 Task: Find and add educational toys for kids to the shopping cart on Ajio.
Action: Mouse moved to (311, 565)
Screenshot: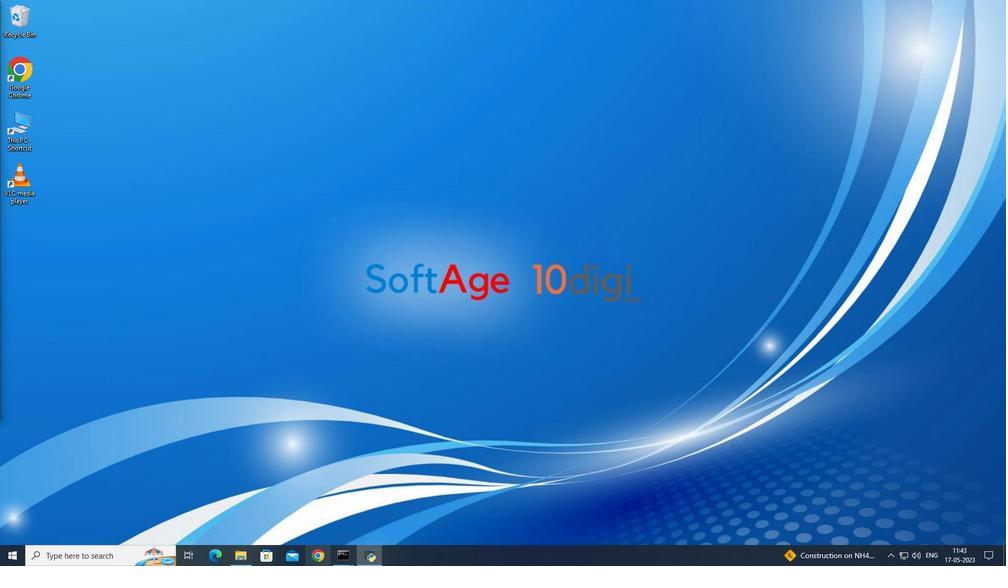 
Action: Mouse pressed left at (311, 565)
Screenshot: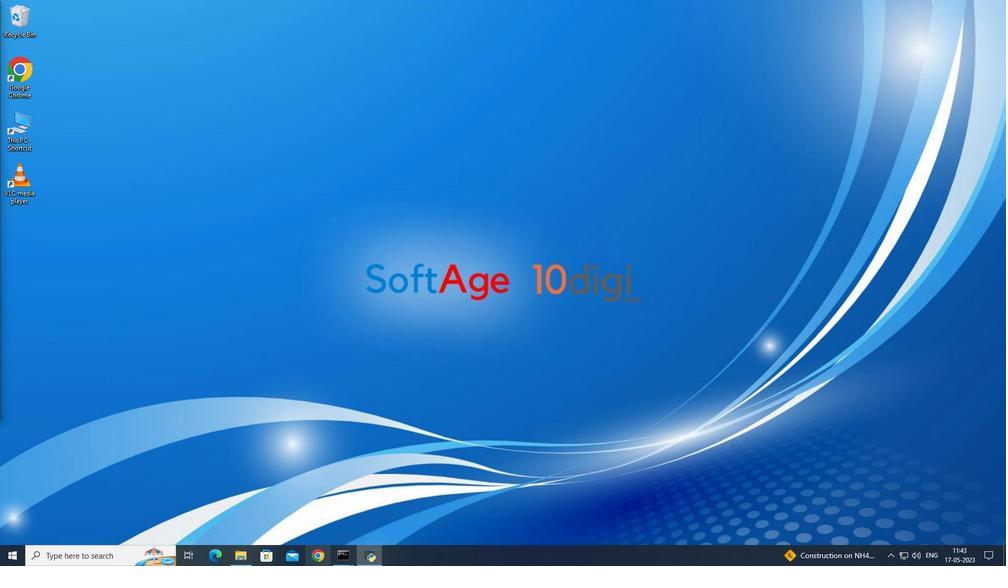 
Action: Mouse moved to (237, 26)
Screenshot: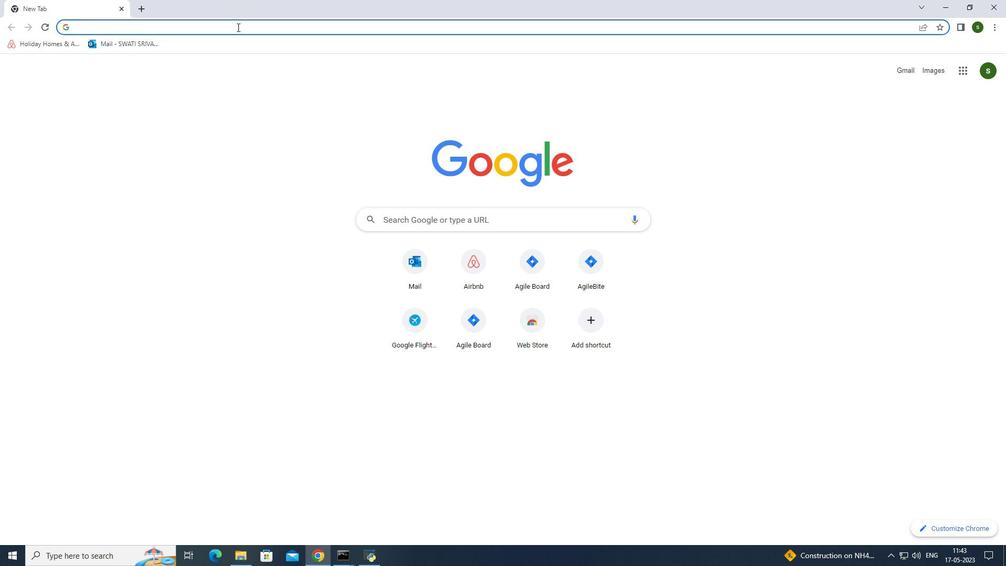 
Action: Mouse pressed left at (237, 26)
Screenshot: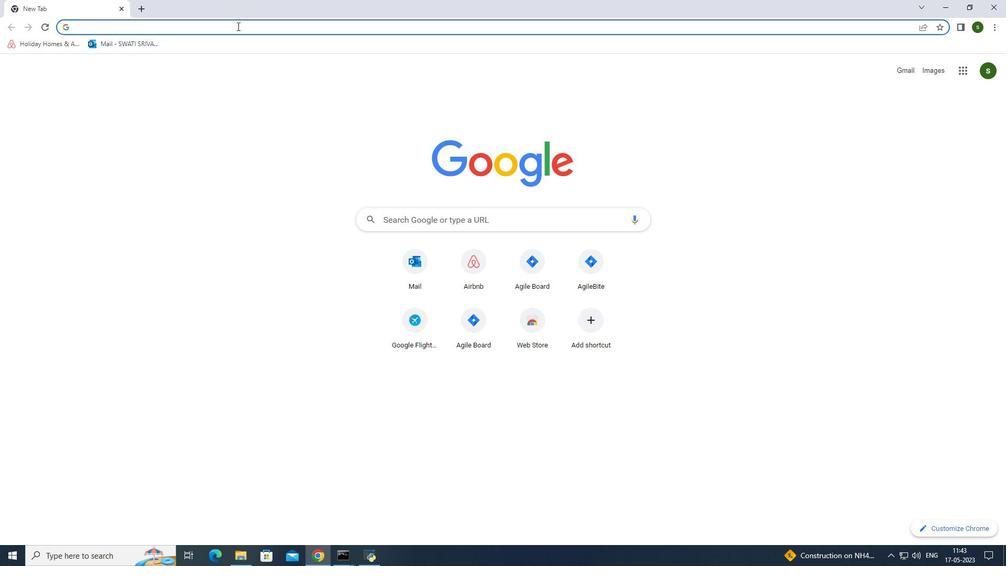 
Action: Key pressed ajio
Screenshot: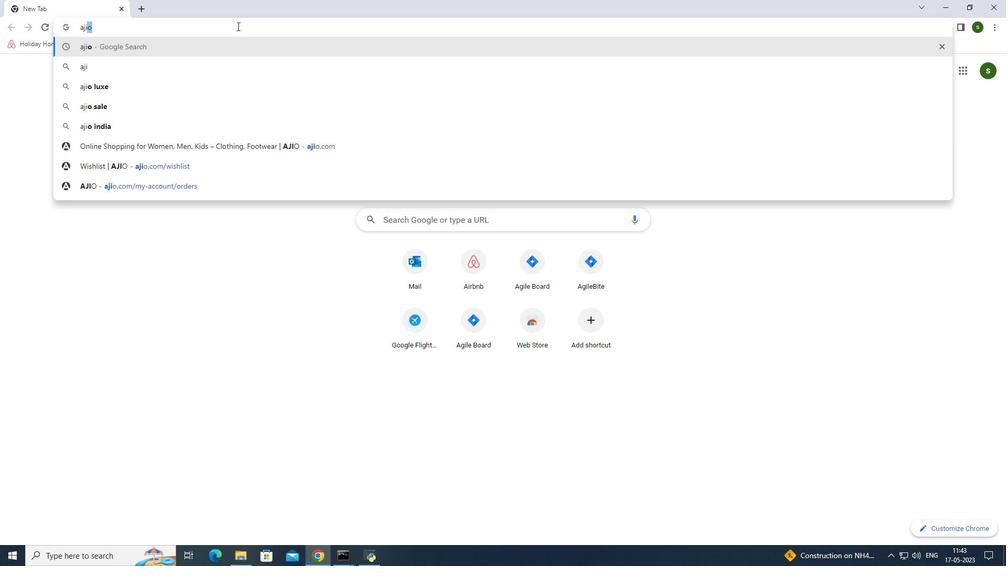 
Action: Mouse moved to (210, 47)
Screenshot: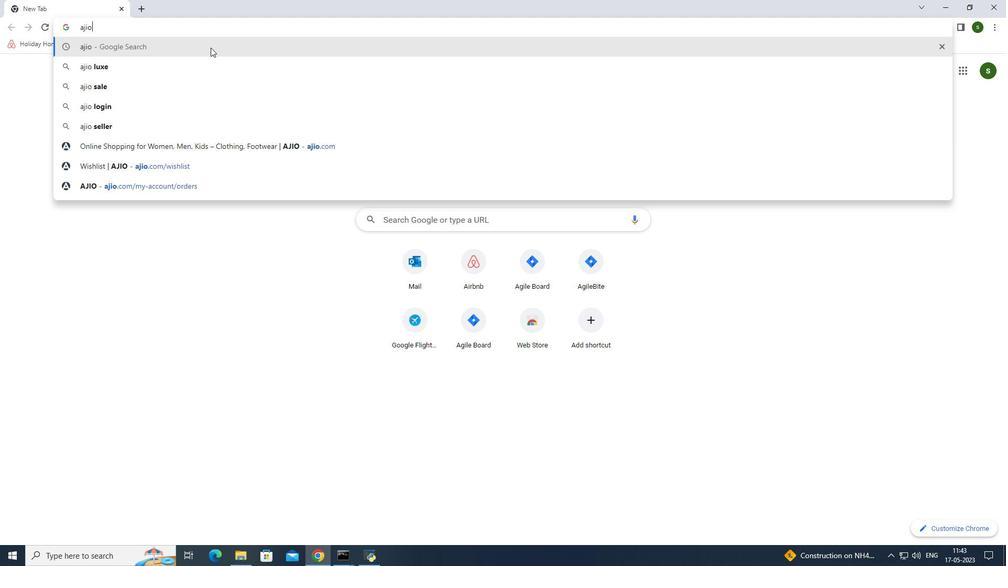 
Action: Mouse pressed left at (210, 47)
Screenshot: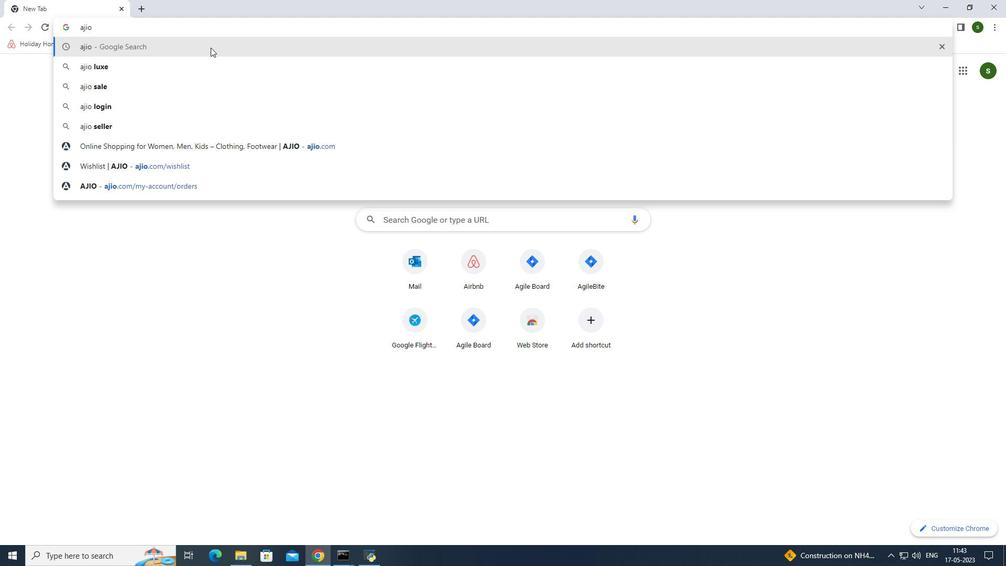 
Action: Mouse moved to (211, 175)
Screenshot: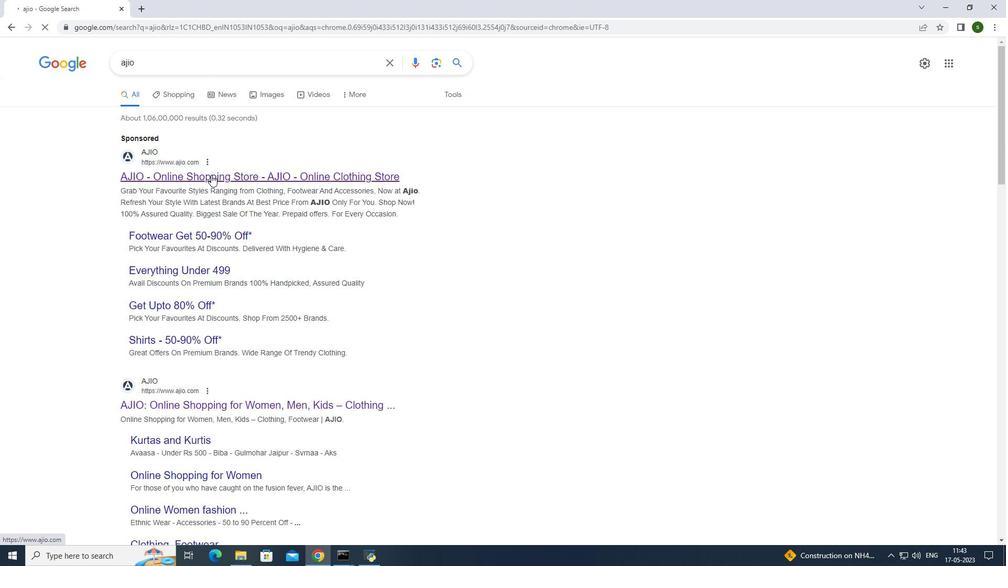 
Action: Mouse pressed left at (211, 175)
Screenshot: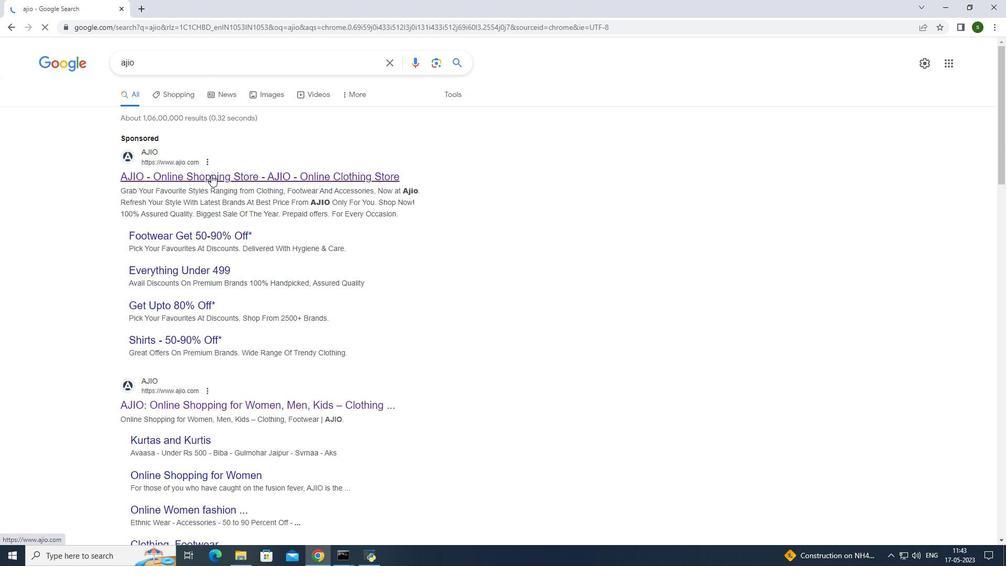 
Action: Mouse moved to (547, 183)
Screenshot: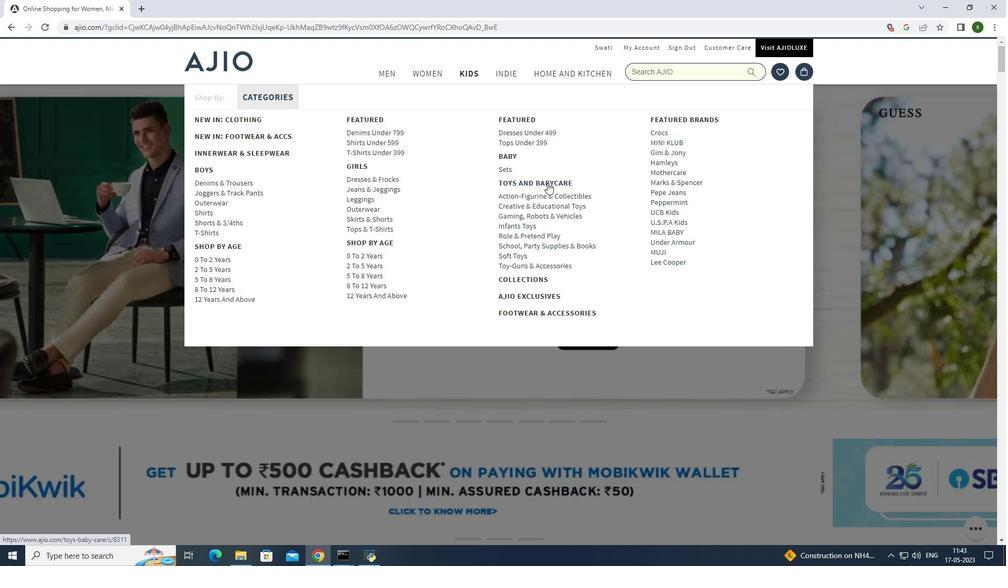 
Action: Mouse pressed left at (547, 183)
Screenshot: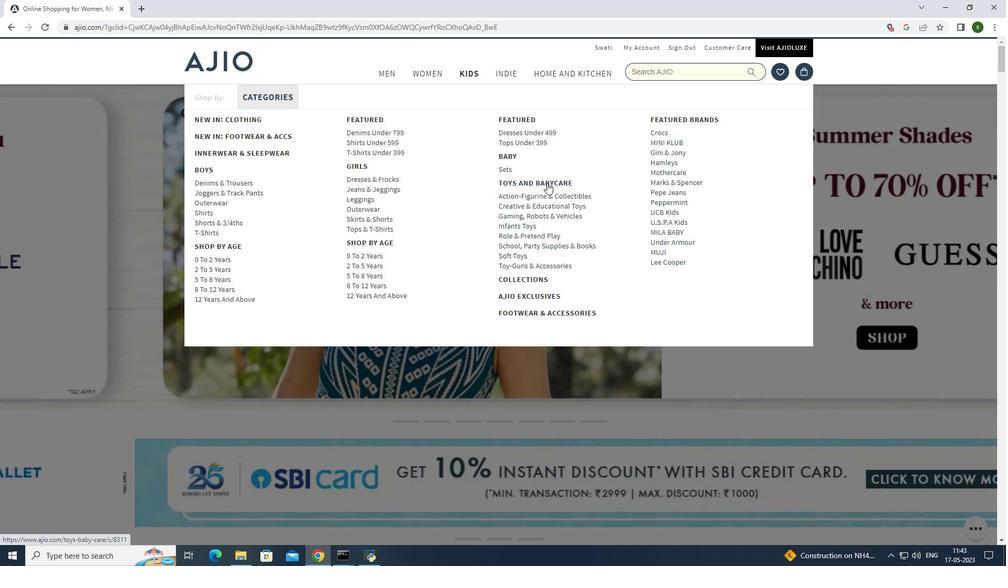 
Action: Mouse moved to (841, 247)
Screenshot: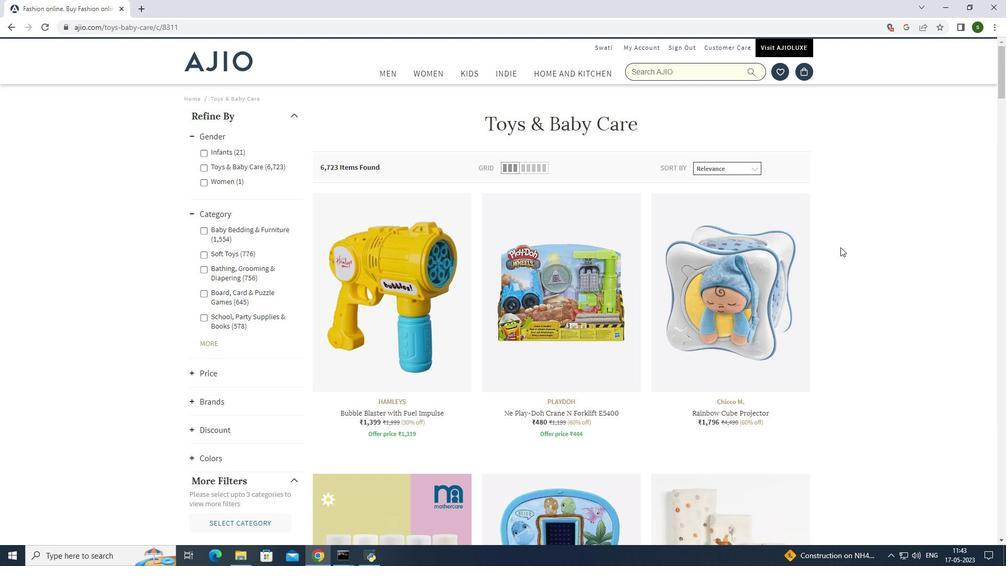 
Action: Mouse scrolled (841, 247) with delta (0, 0)
Screenshot: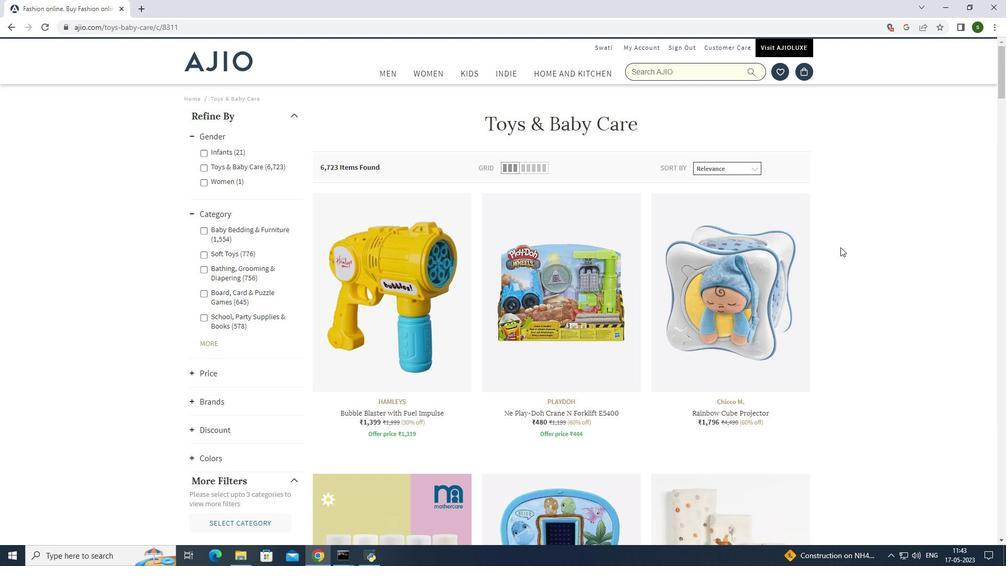 
Action: Mouse scrolled (841, 247) with delta (0, 0)
Screenshot: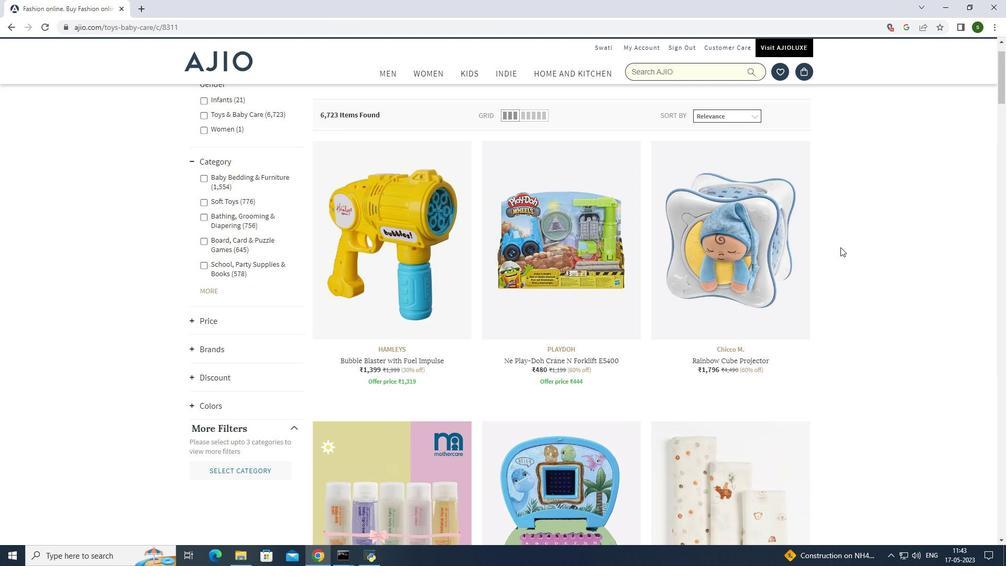 
Action: Mouse scrolled (841, 247) with delta (0, 0)
Screenshot: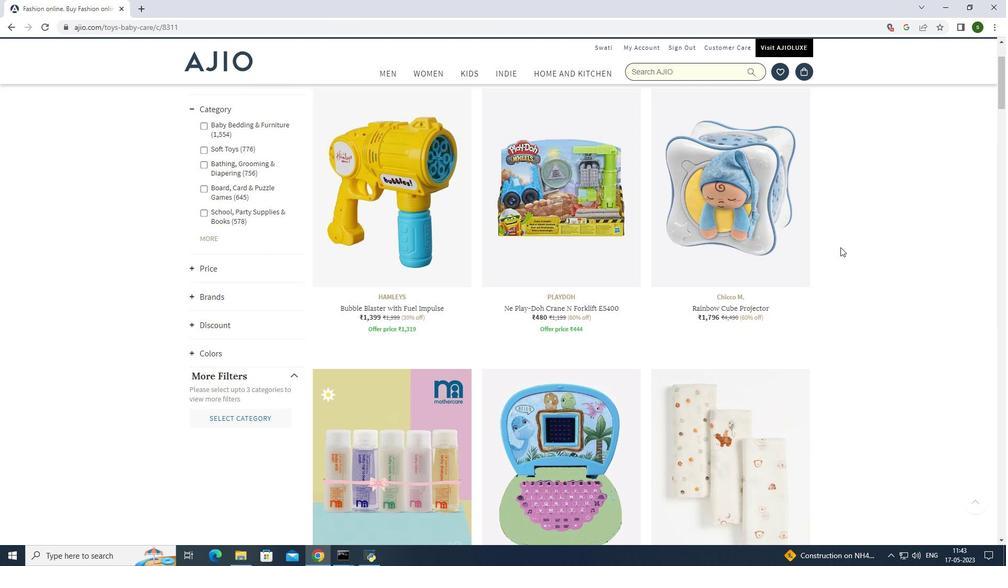 
Action: Mouse scrolled (841, 247) with delta (0, 0)
Screenshot: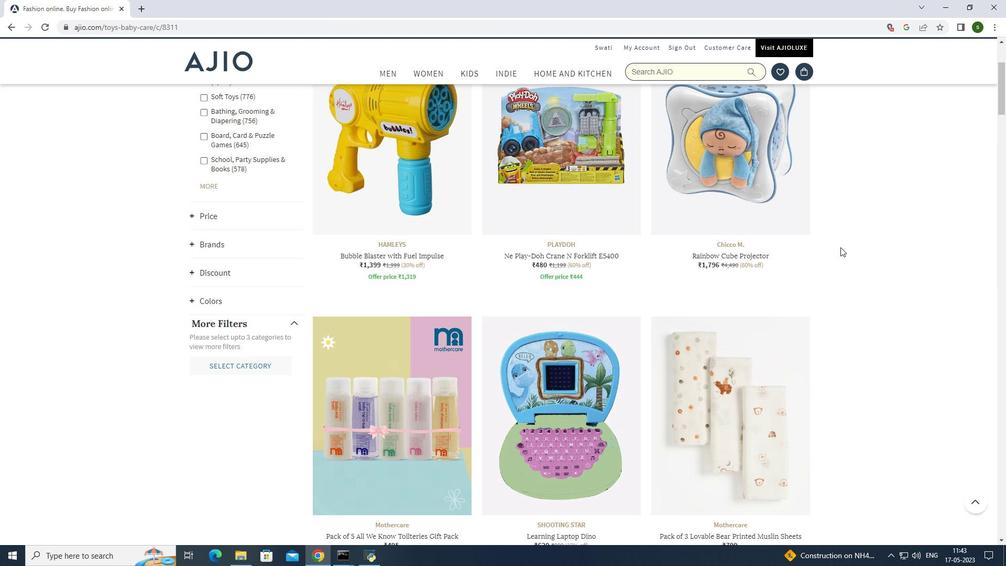 
Action: Mouse scrolled (841, 247) with delta (0, 0)
Screenshot: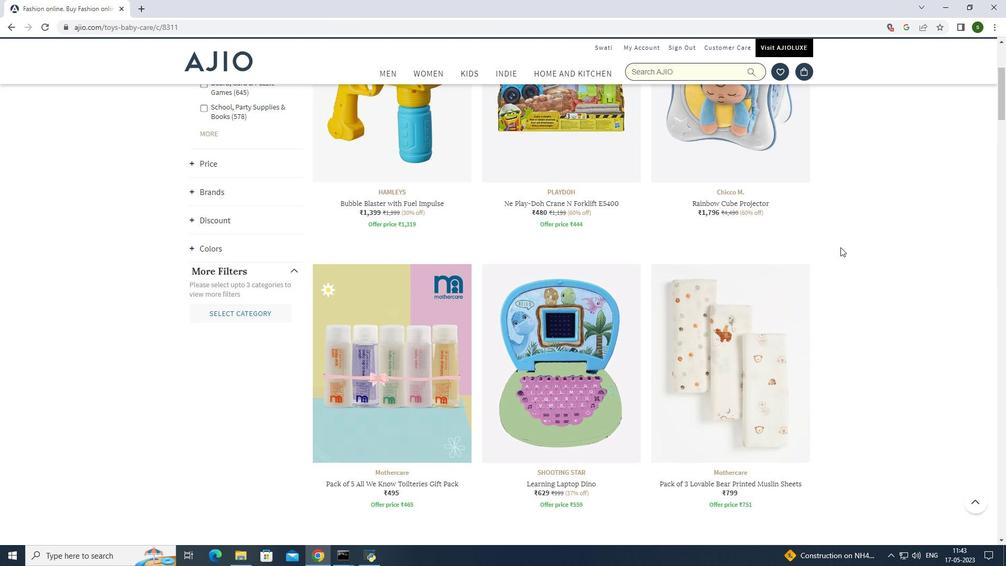 
Action: Mouse scrolled (841, 247) with delta (0, 0)
Screenshot: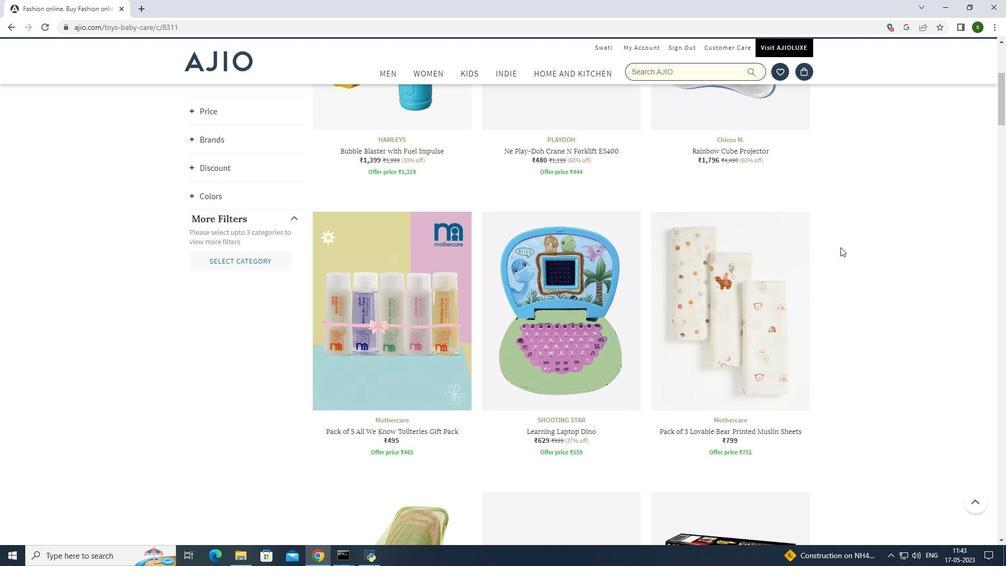 
Action: Mouse scrolled (841, 247) with delta (0, 0)
Screenshot: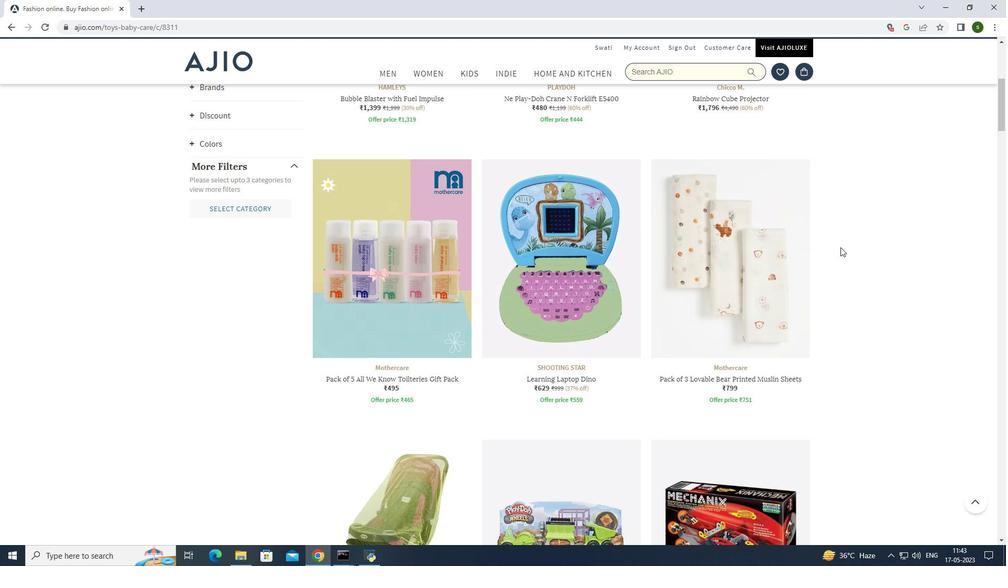 
Action: Mouse scrolled (841, 247) with delta (0, 0)
Screenshot: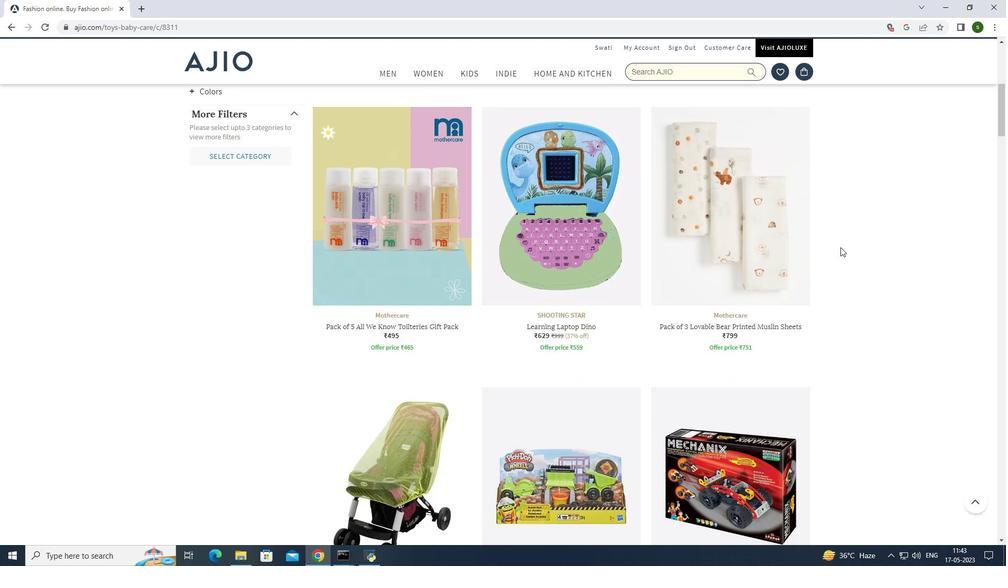 
Action: Mouse scrolled (841, 247) with delta (0, 0)
Screenshot: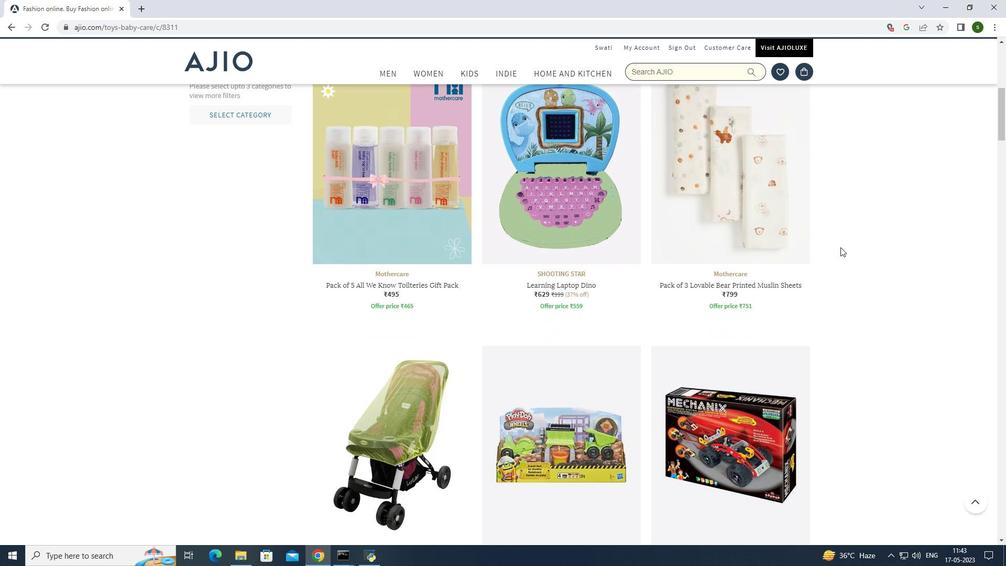 
Action: Mouse scrolled (841, 247) with delta (0, 0)
Screenshot: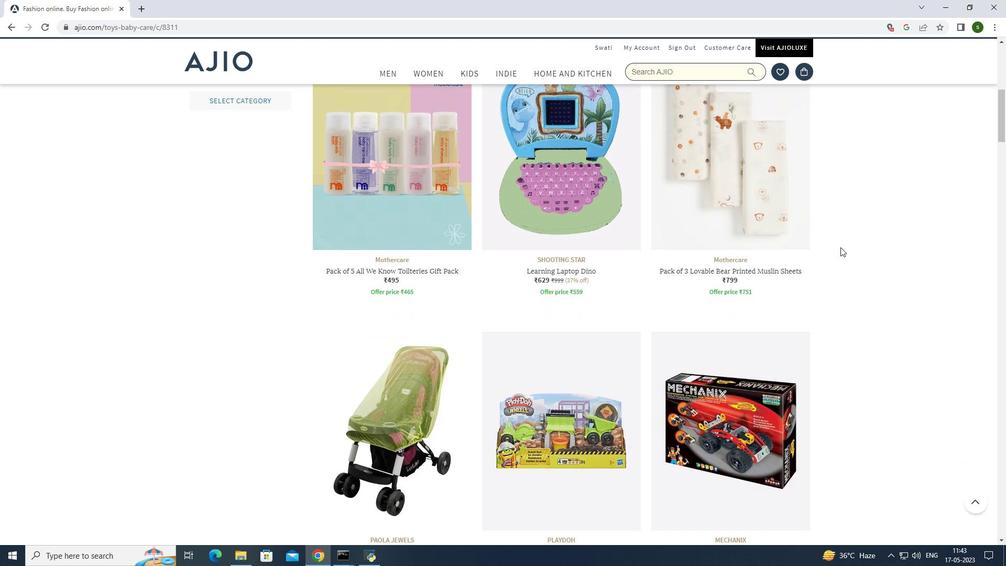 
Action: Mouse scrolled (841, 247) with delta (0, 0)
Screenshot: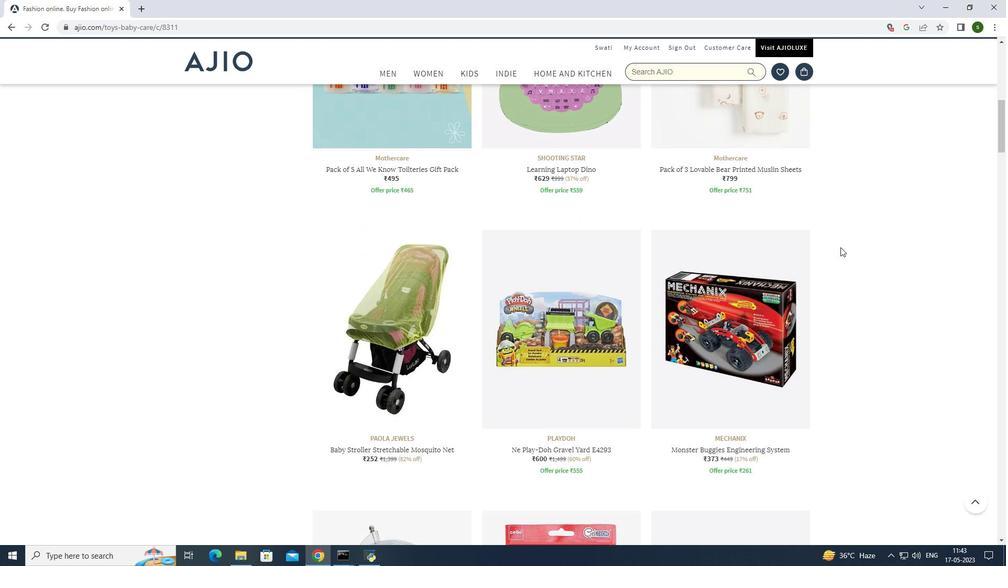 
Action: Mouse scrolled (841, 247) with delta (0, 0)
Screenshot: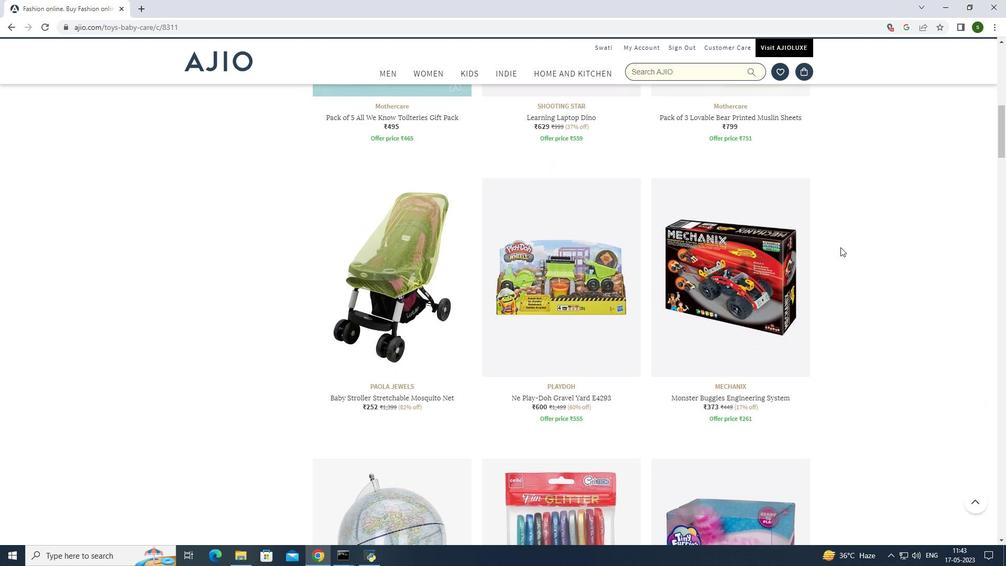 
Action: Mouse scrolled (841, 247) with delta (0, 0)
Screenshot: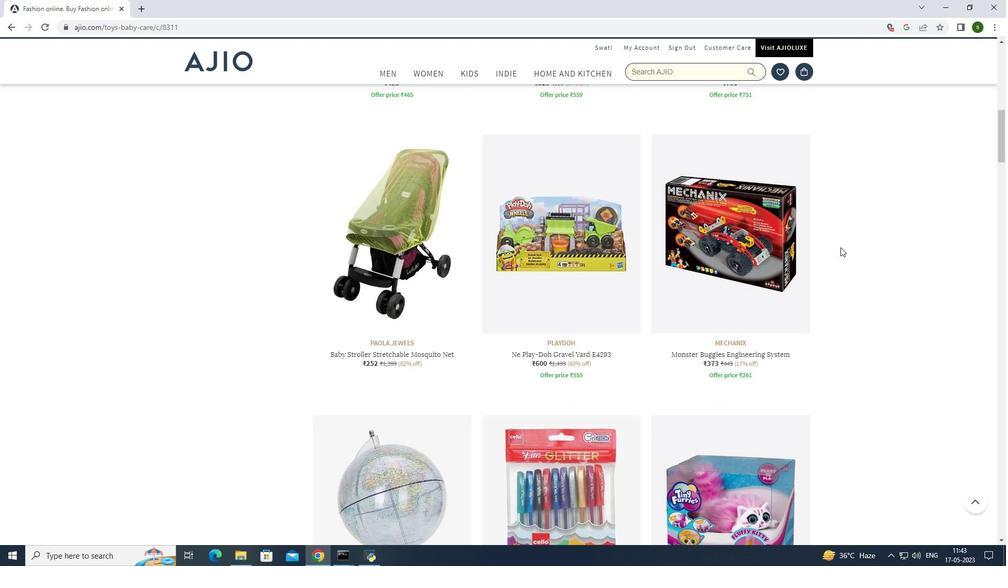 
Action: Mouse scrolled (841, 247) with delta (0, 0)
Screenshot: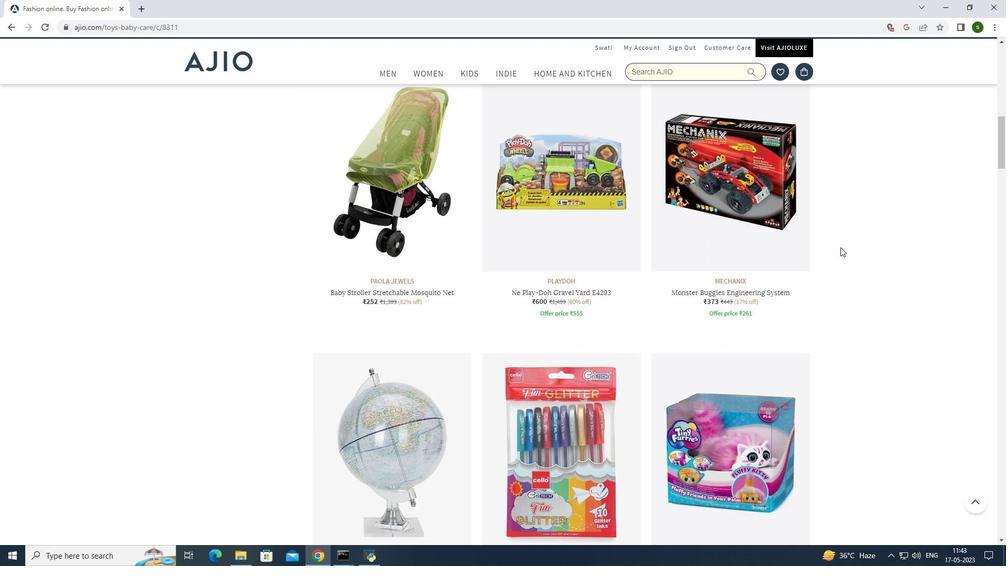 
Action: Mouse scrolled (841, 247) with delta (0, 0)
Screenshot: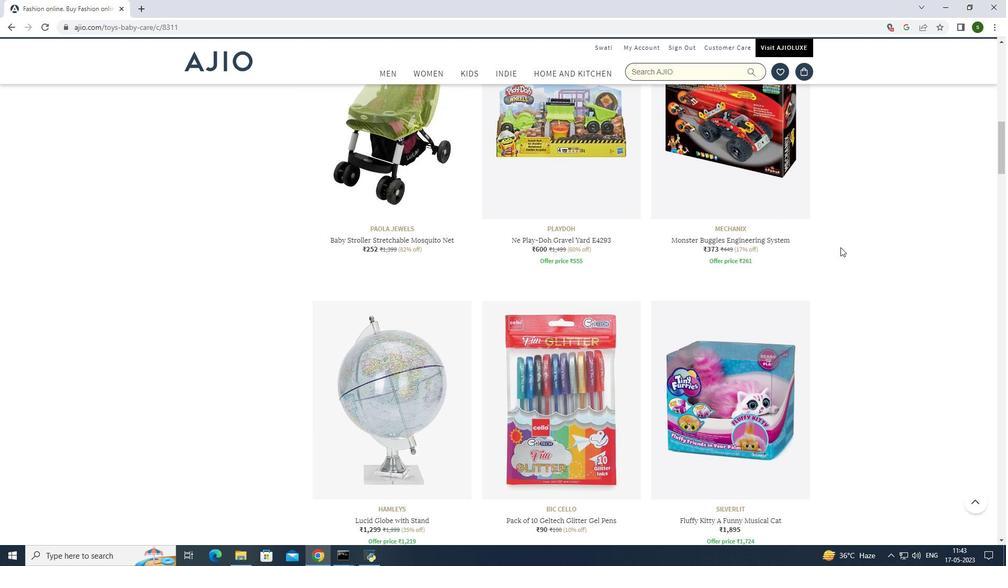 
Action: Mouse scrolled (841, 247) with delta (0, 0)
Screenshot: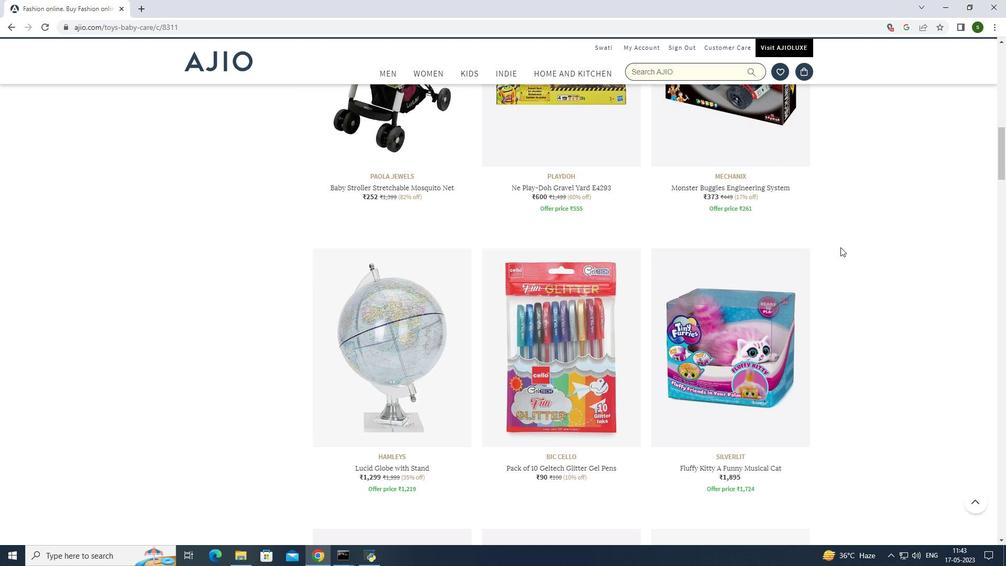 
Action: Mouse scrolled (841, 247) with delta (0, 0)
Screenshot: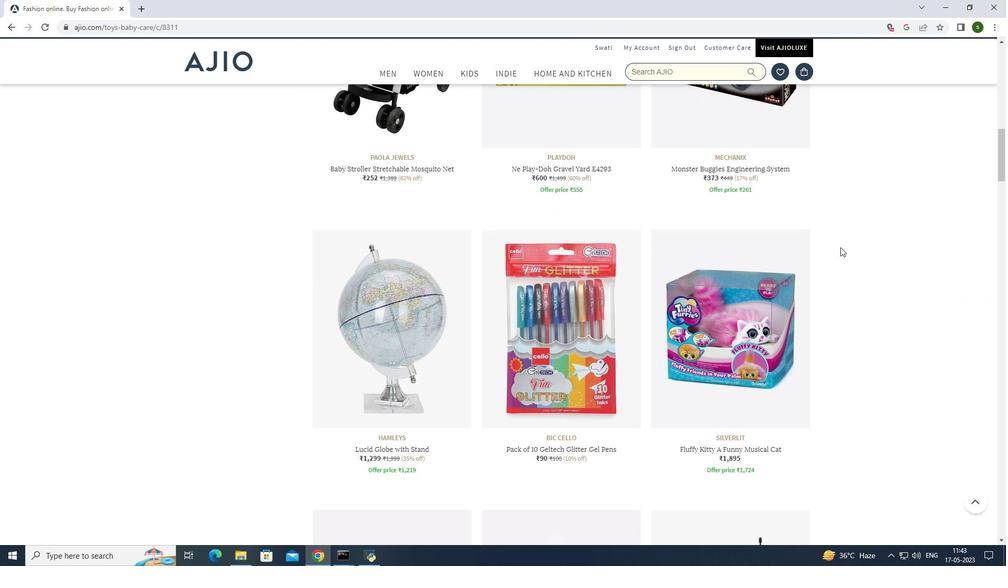 
Action: Mouse scrolled (841, 247) with delta (0, 0)
Screenshot: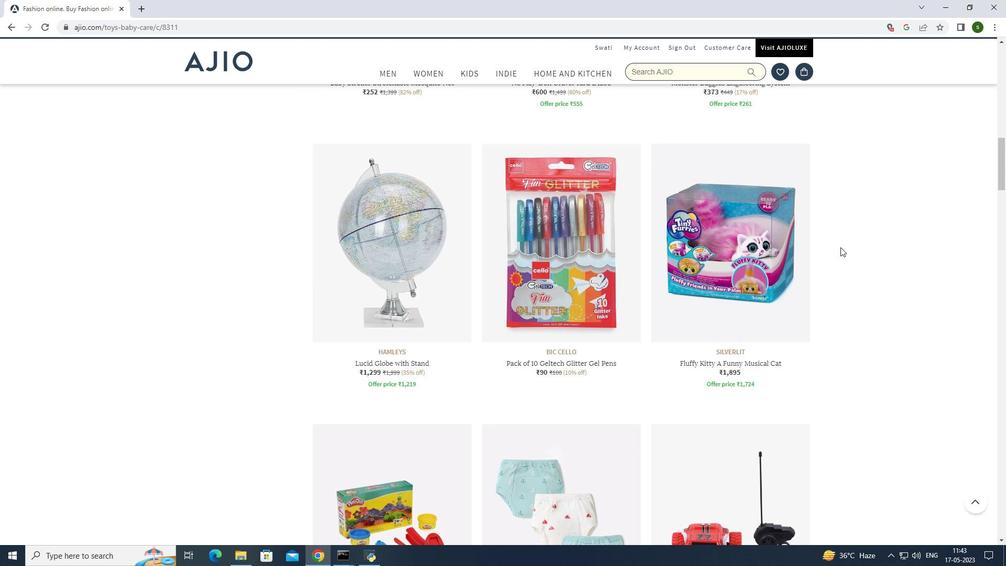 
Action: Mouse scrolled (841, 247) with delta (0, 0)
Screenshot: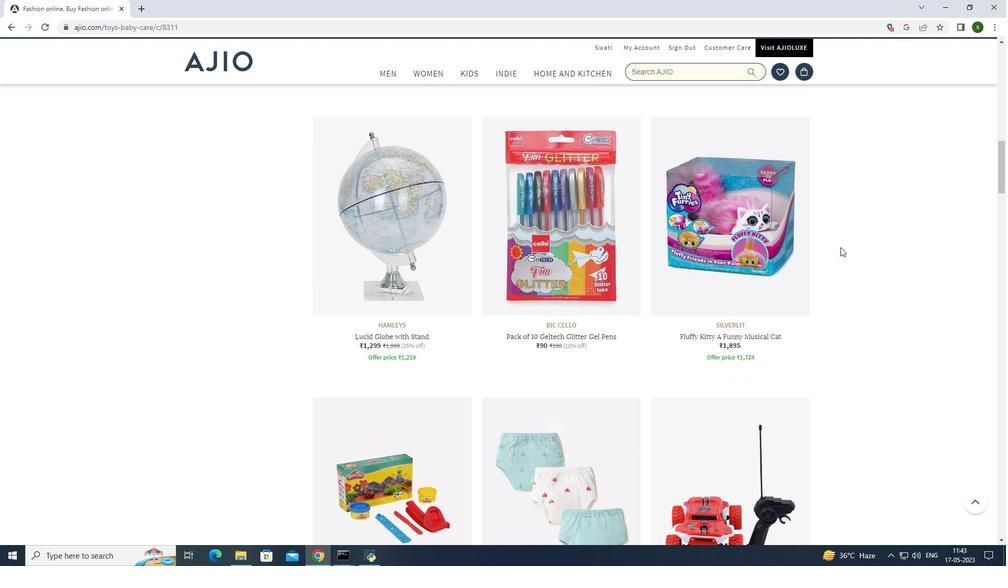 
Action: Mouse scrolled (841, 247) with delta (0, 0)
Screenshot: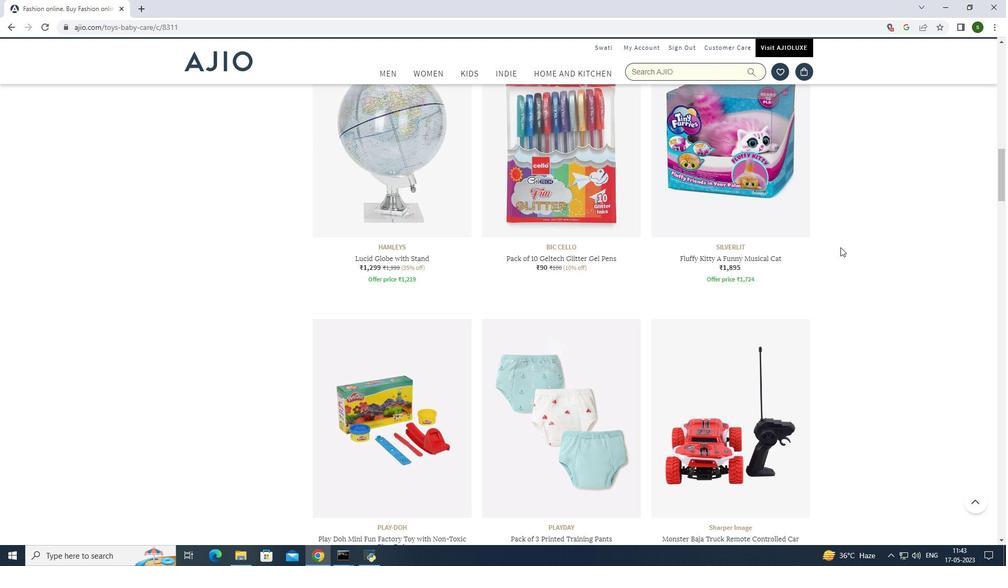 
Action: Mouse scrolled (841, 247) with delta (0, 0)
Screenshot: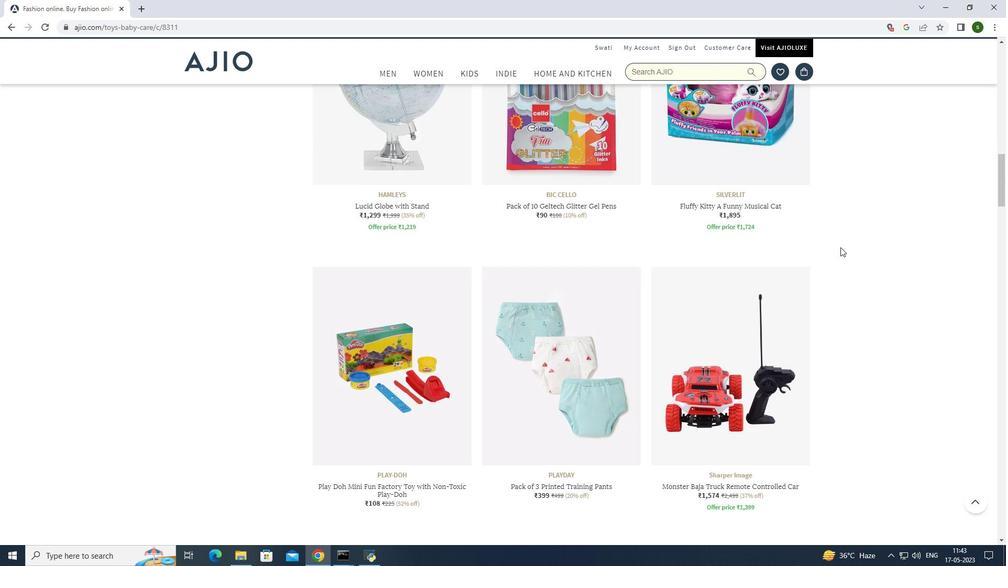 
Action: Mouse scrolled (841, 247) with delta (0, 0)
Screenshot: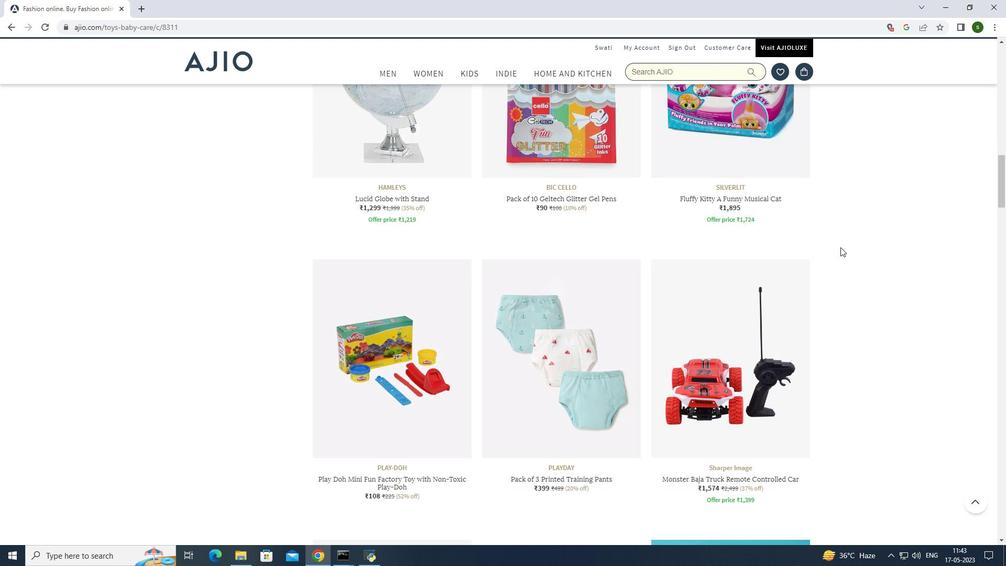 
Action: Mouse scrolled (841, 247) with delta (0, 0)
Screenshot: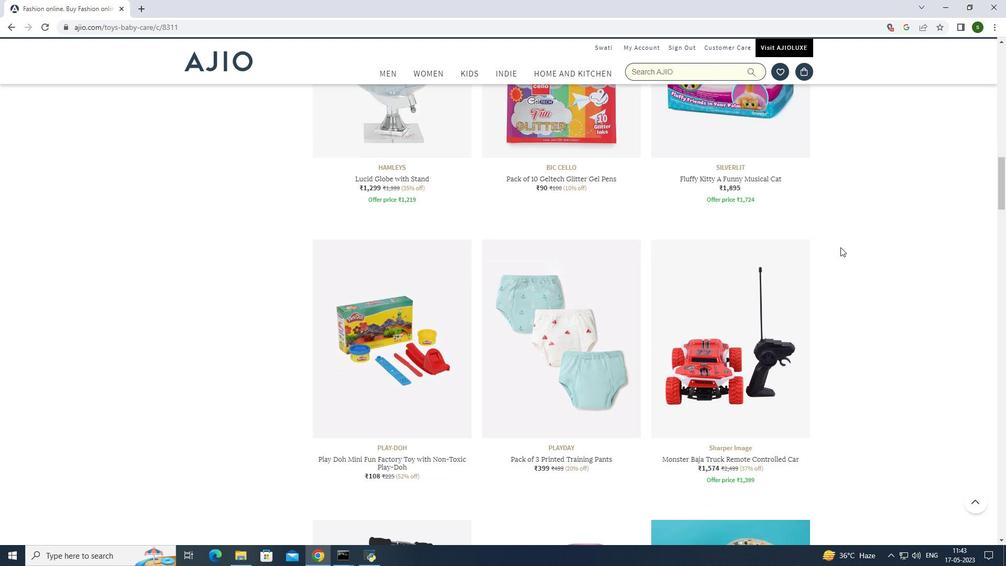 
Action: Mouse scrolled (841, 247) with delta (0, 0)
Screenshot: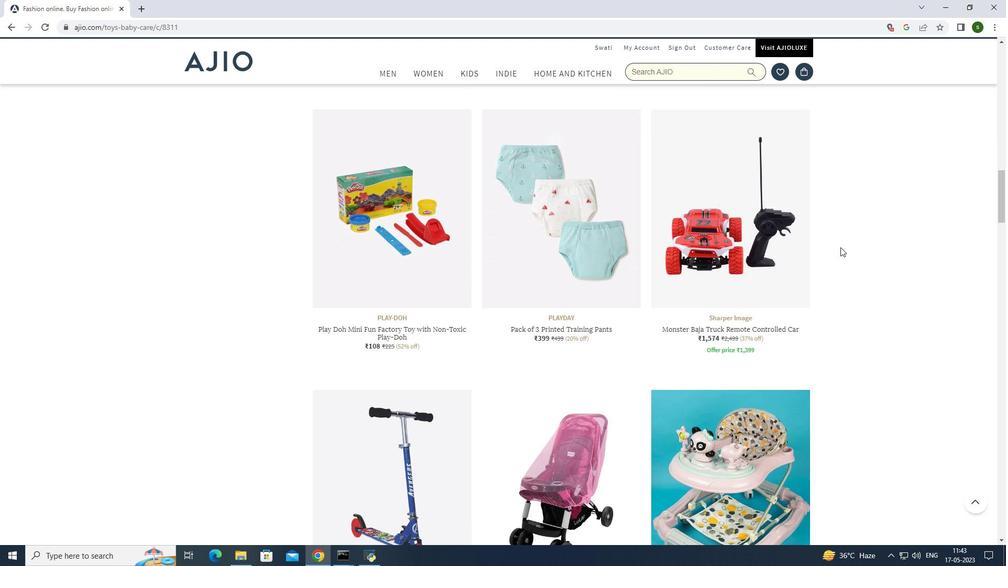
Action: Mouse scrolled (841, 247) with delta (0, 0)
Screenshot: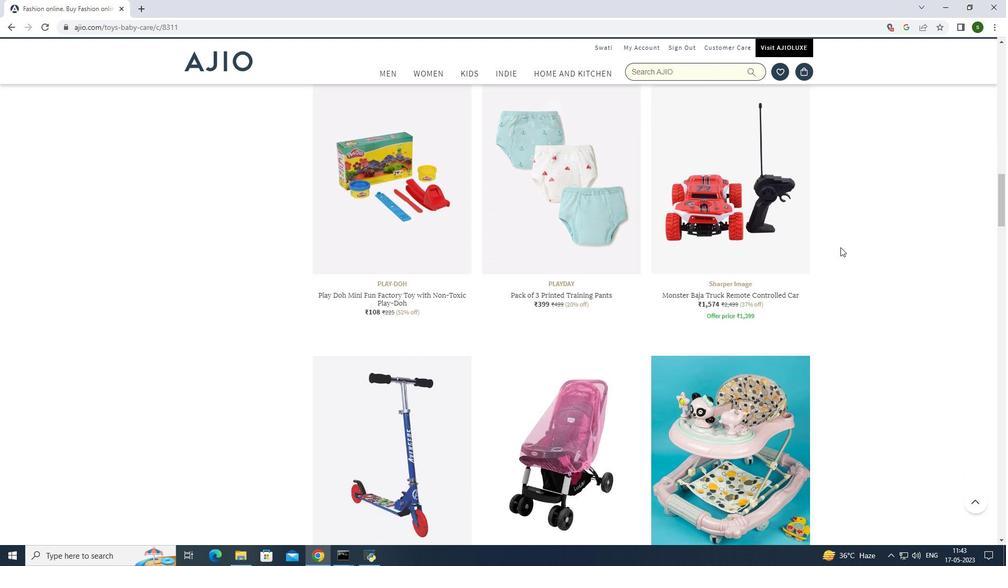 
Action: Mouse scrolled (841, 247) with delta (0, 0)
Screenshot: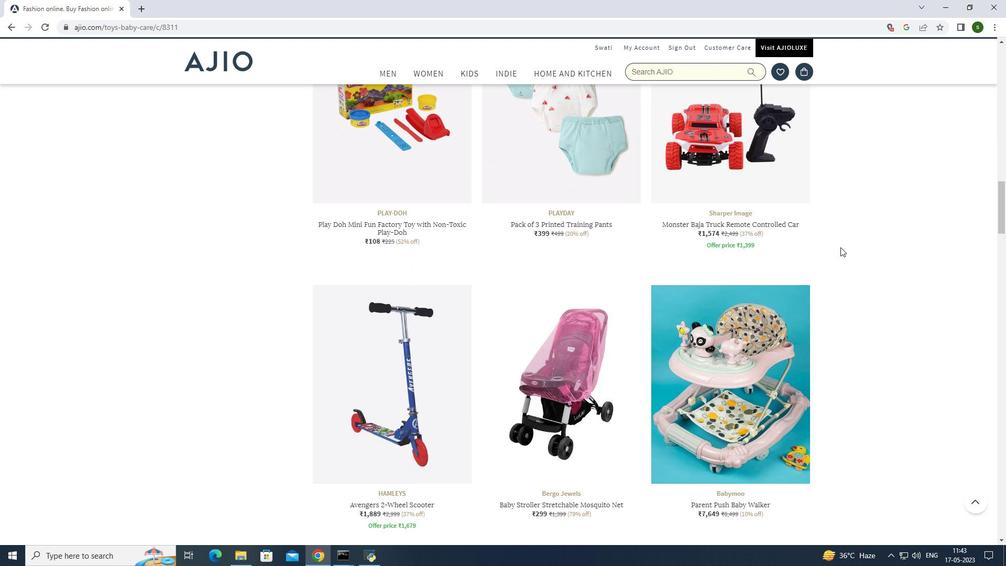 
Action: Mouse scrolled (841, 247) with delta (0, 0)
Screenshot: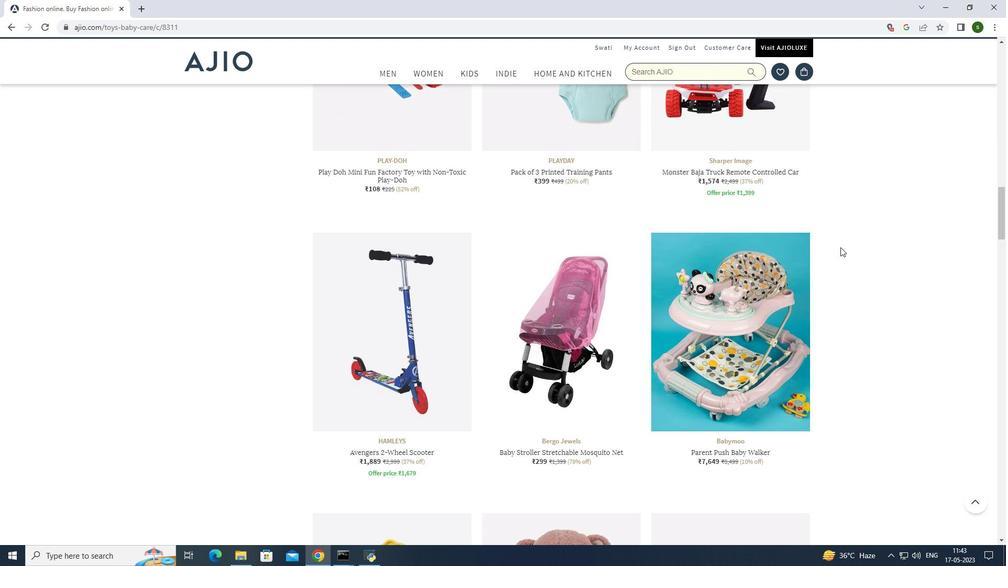 
Action: Mouse scrolled (841, 247) with delta (0, 0)
Screenshot: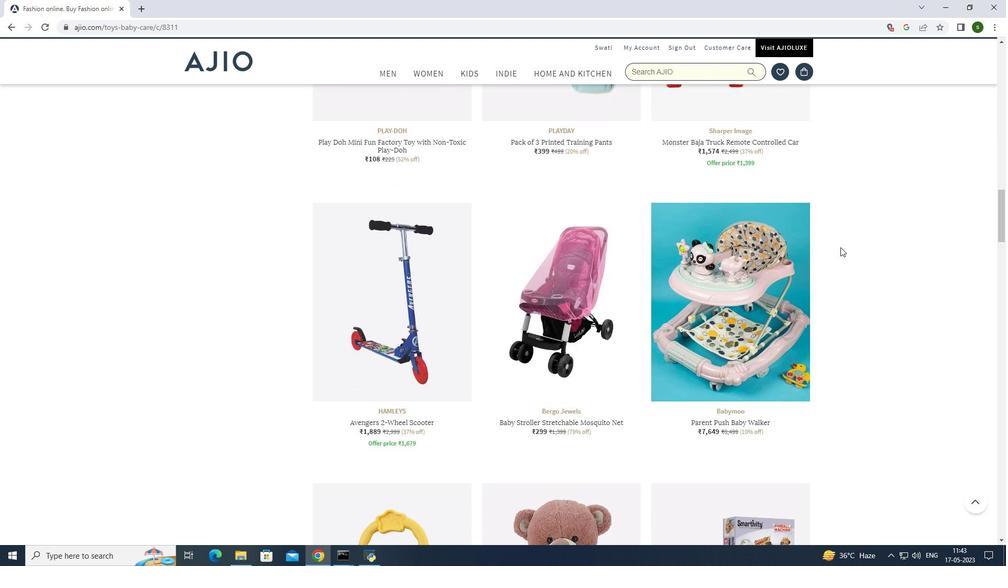 
Action: Mouse scrolled (841, 247) with delta (0, 0)
Screenshot: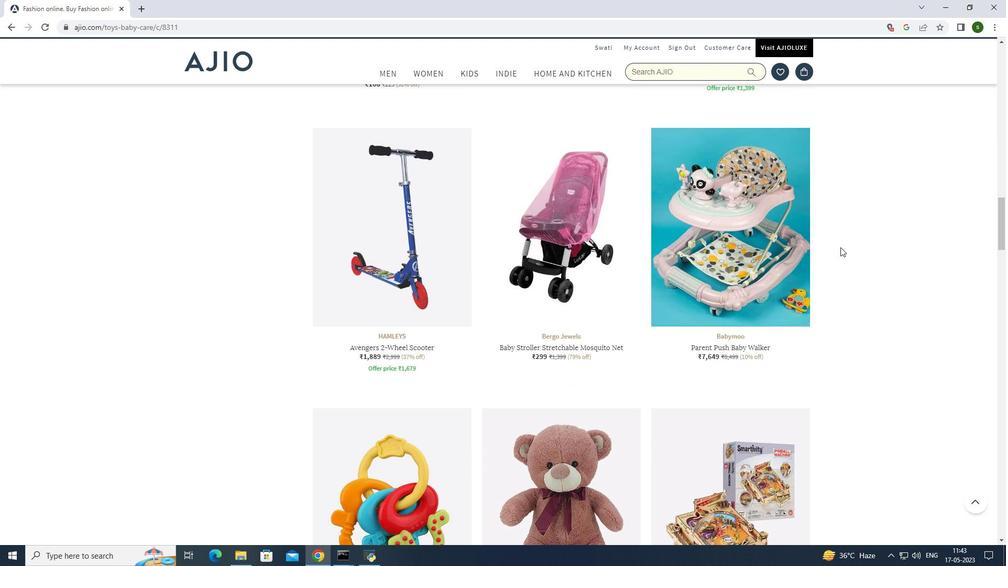 
Action: Mouse scrolled (841, 247) with delta (0, 0)
Screenshot: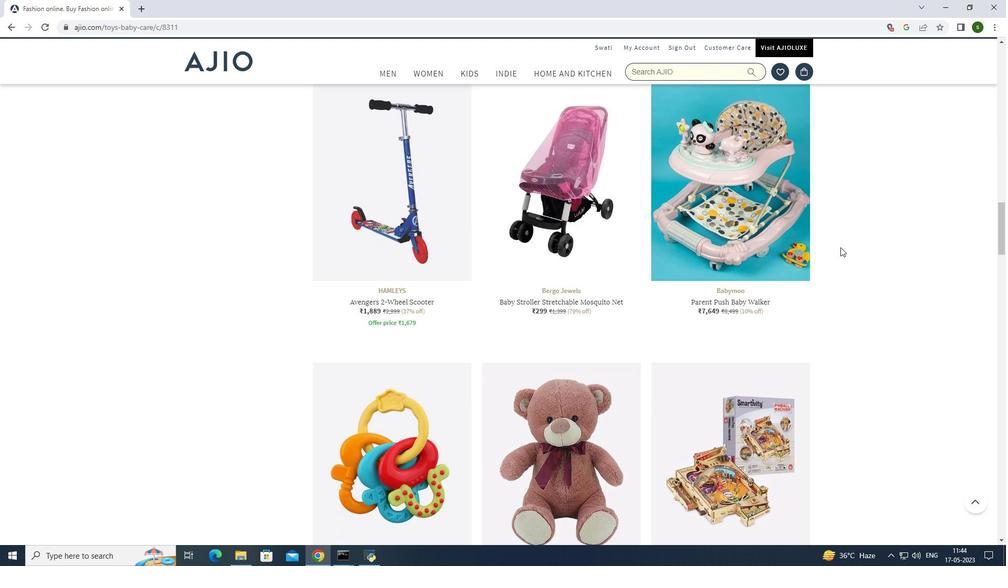 
Action: Mouse scrolled (841, 247) with delta (0, 0)
Screenshot: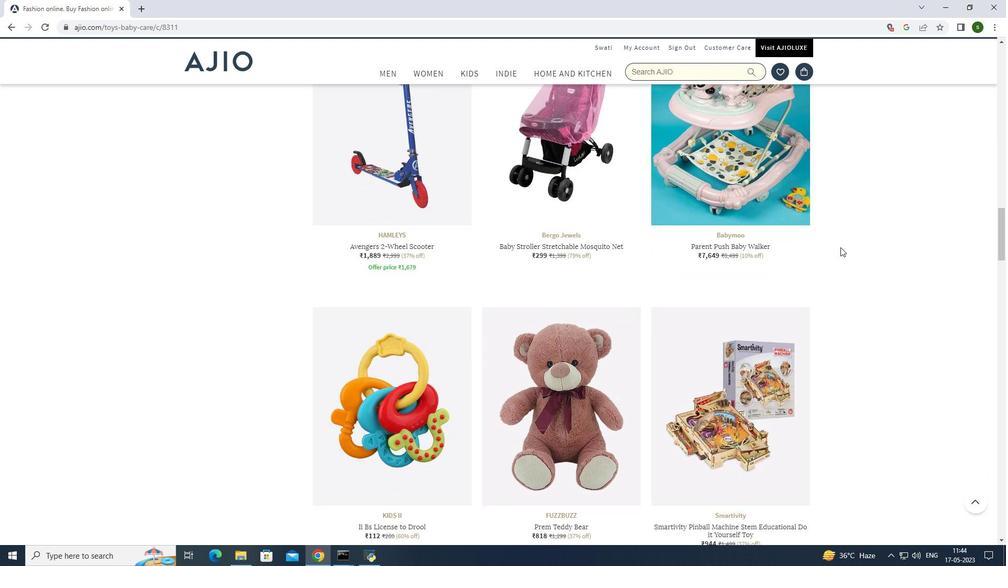 
Action: Mouse scrolled (841, 247) with delta (0, 0)
Screenshot: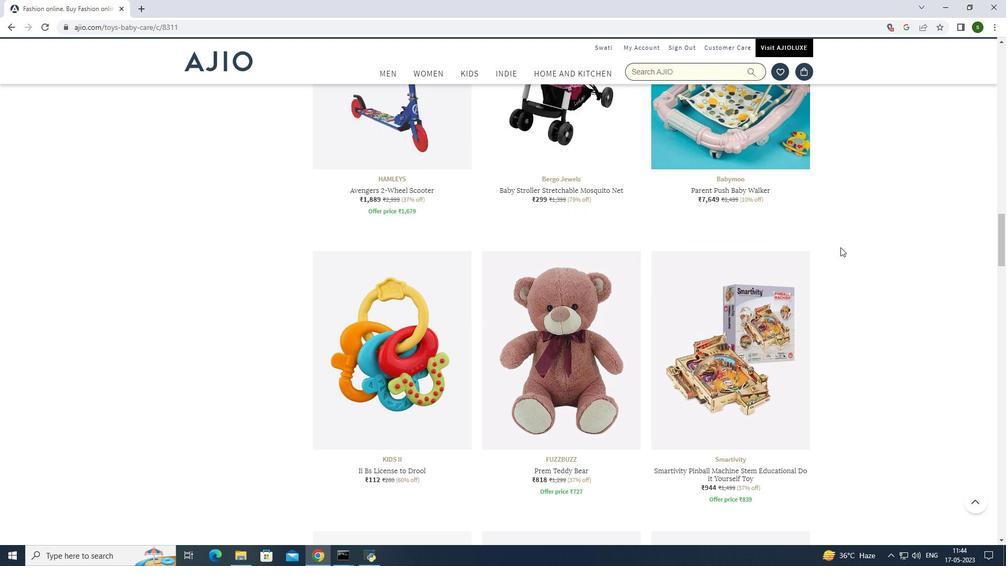 
Action: Mouse scrolled (841, 247) with delta (0, 0)
Screenshot: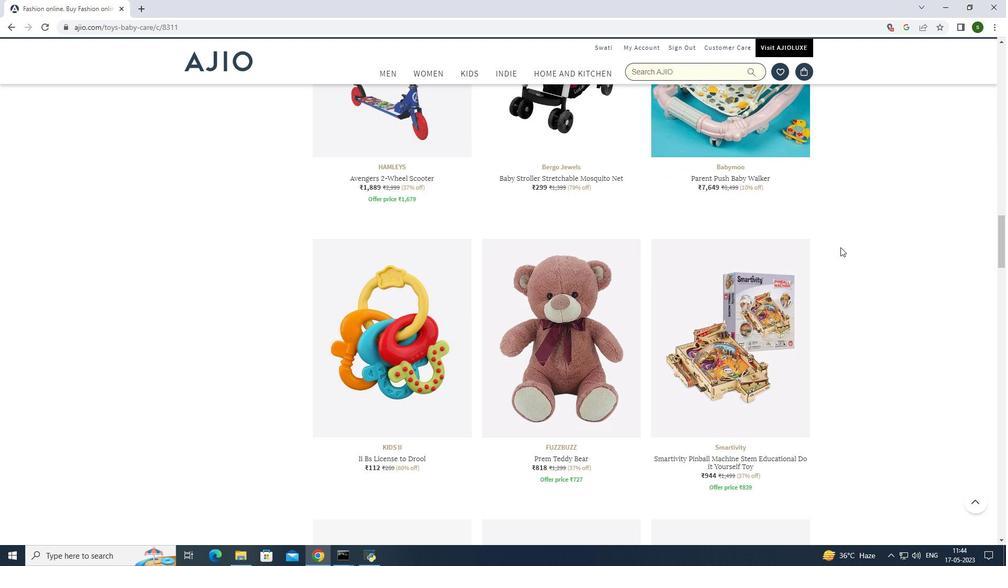 
Action: Mouse scrolled (841, 247) with delta (0, 0)
Screenshot: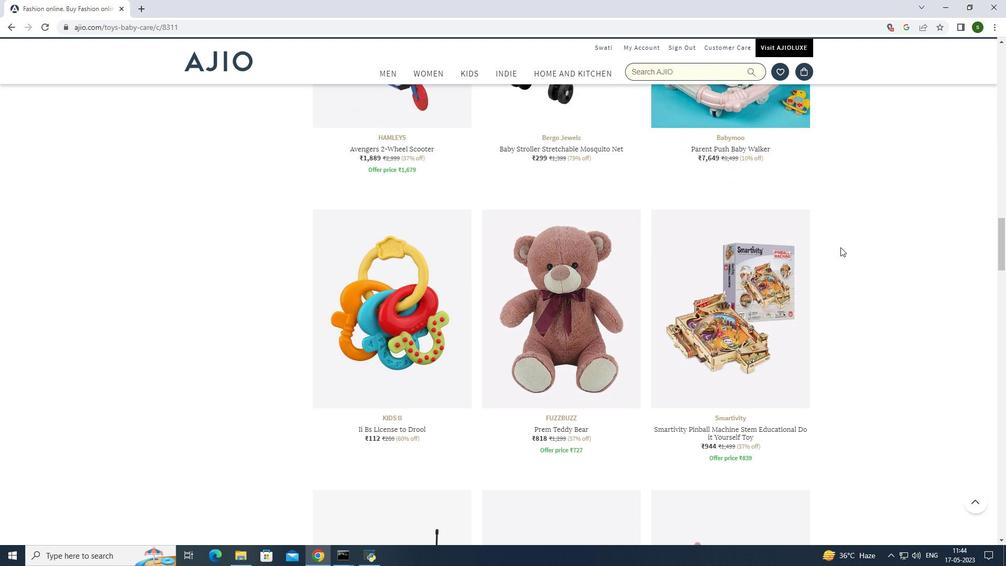 
Action: Mouse scrolled (841, 247) with delta (0, 0)
Screenshot: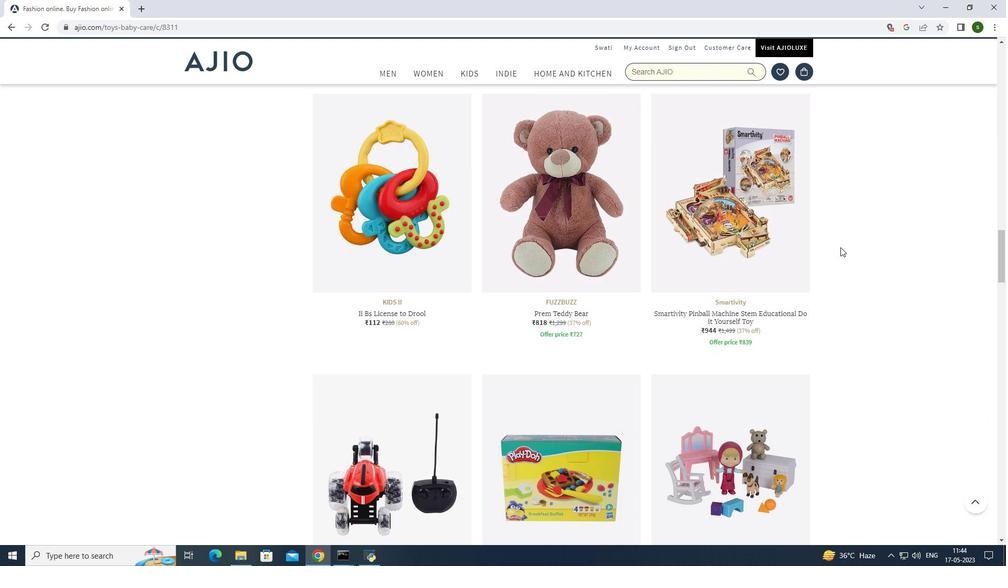 
Action: Mouse scrolled (841, 247) with delta (0, 0)
Screenshot: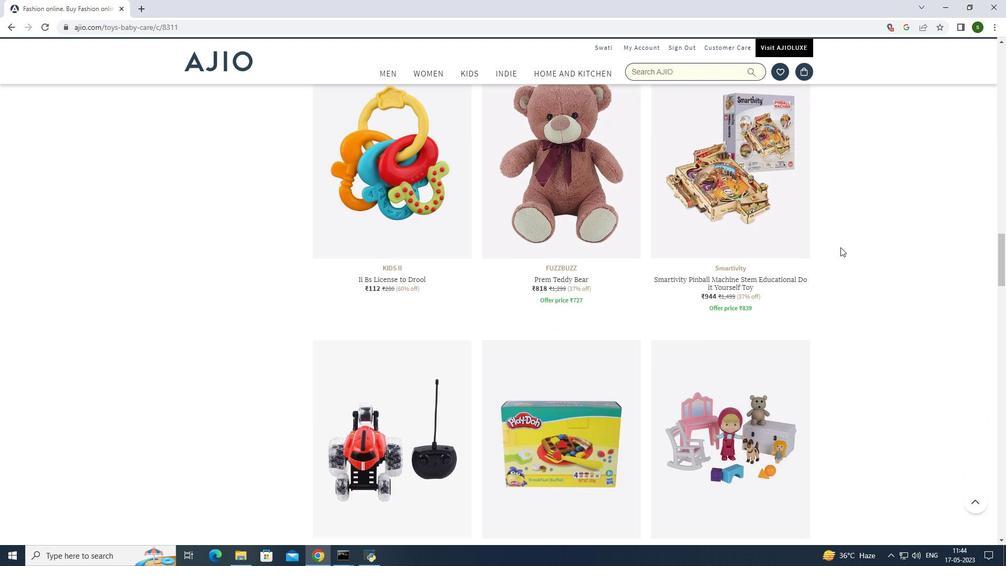
Action: Mouse scrolled (841, 247) with delta (0, 0)
Screenshot: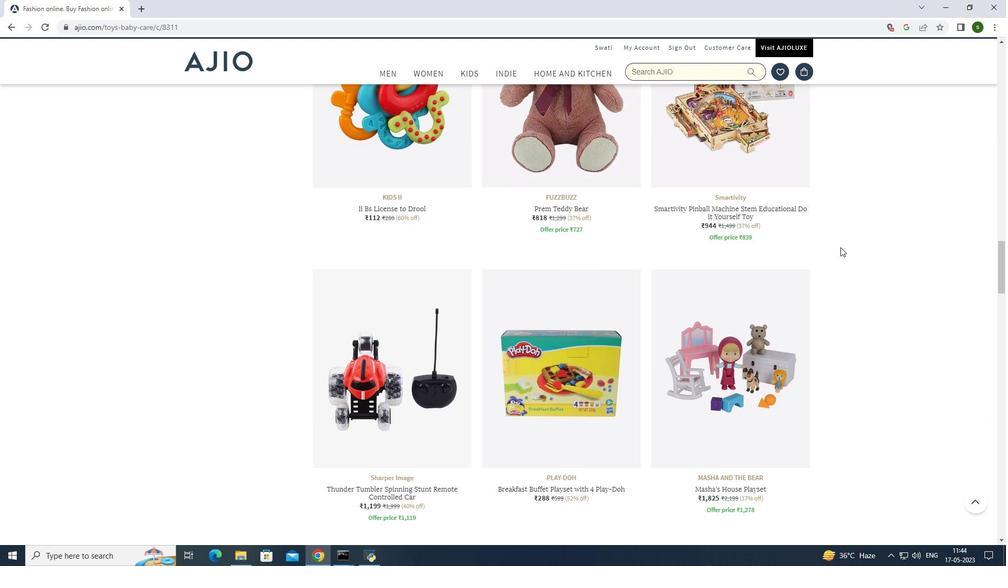 
Action: Mouse scrolled (841, 247) with delta (0, 0)
Screenshot: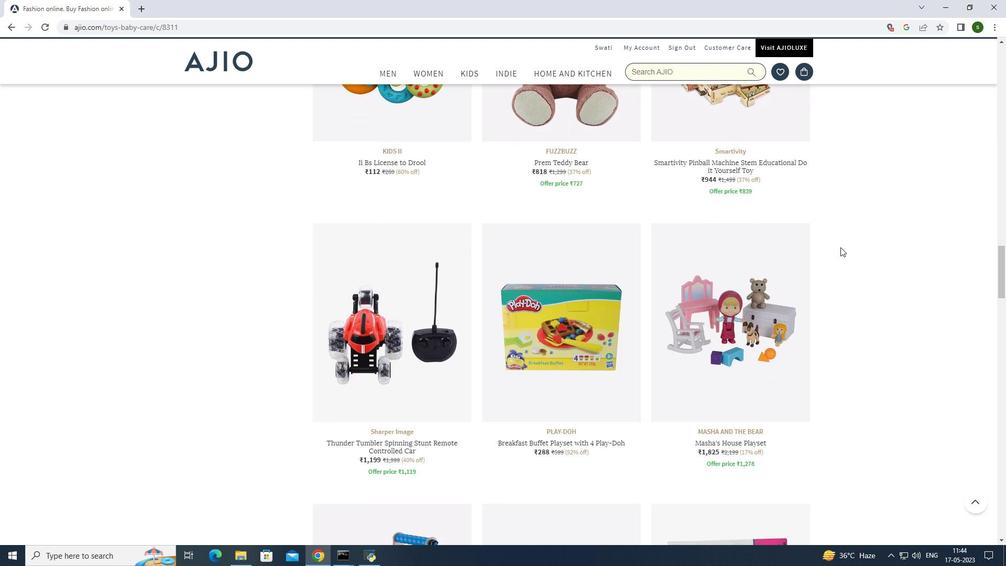 
Action: Mouse scrolled (841, 247) with delta (0, 0)
Screenshot: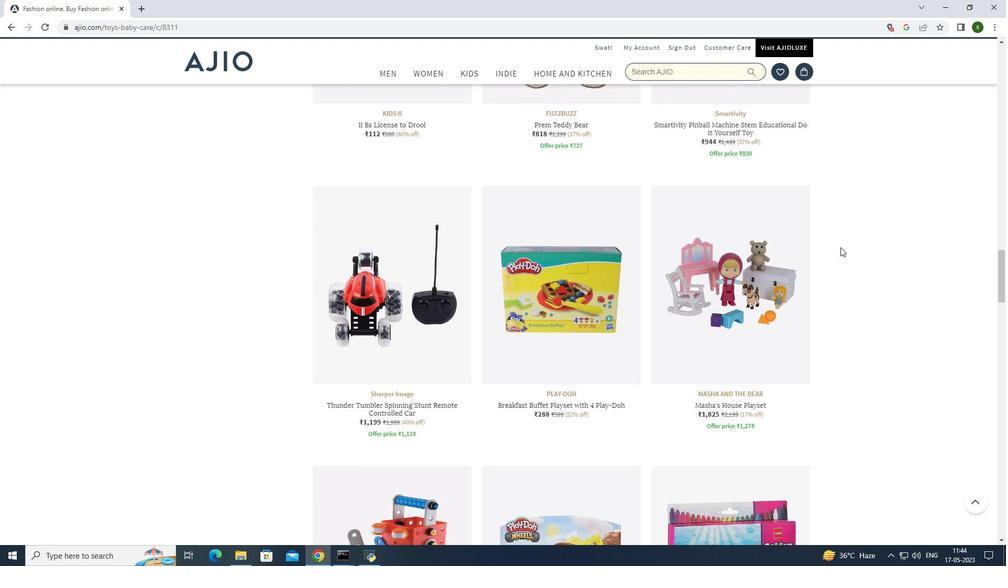 
Action: Mouse scrolled (841, 247) with delta (0, 0)
Screenshot: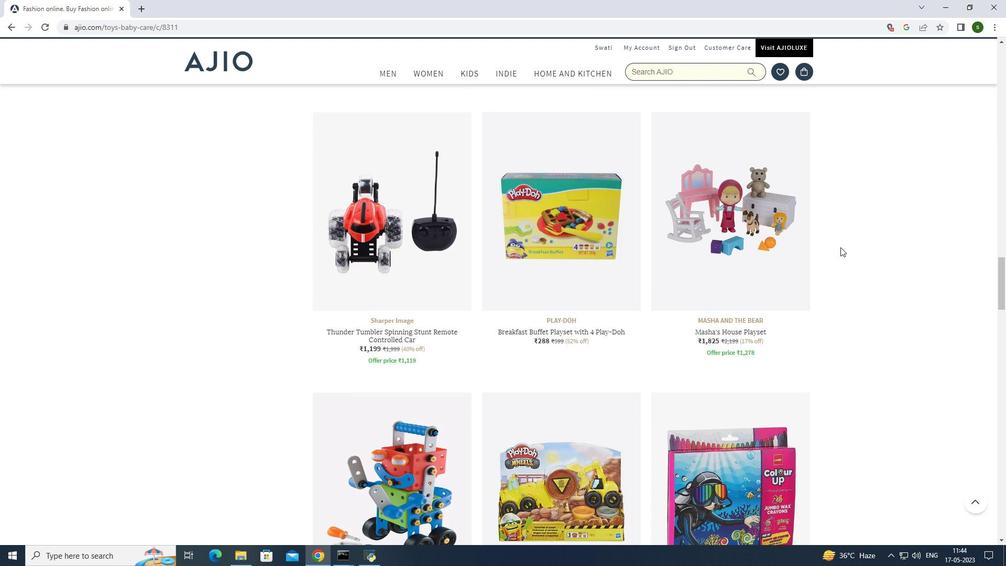 
Action: Mouse scrolled (841, 247) with delta (0, 0)
Screenshot: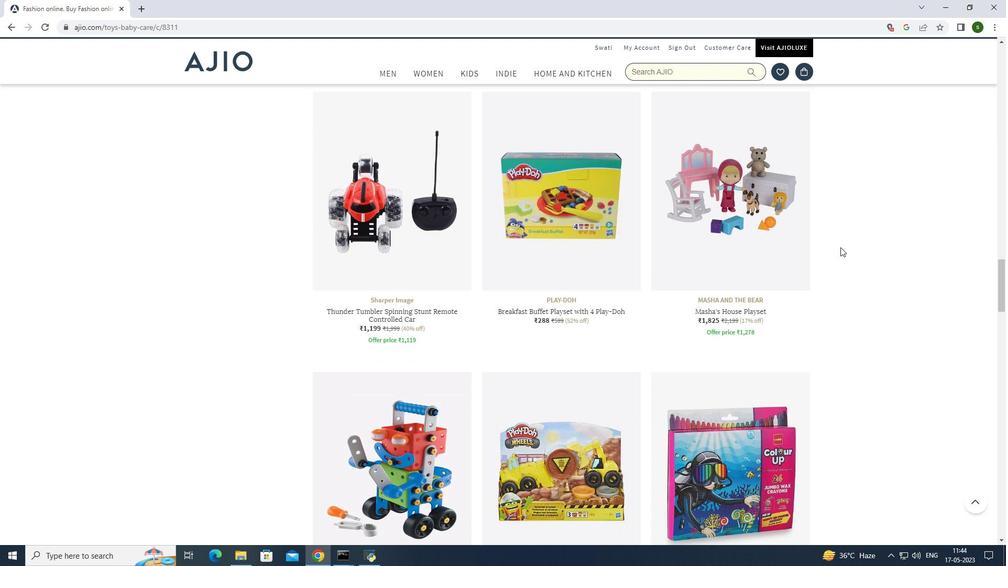 
Action: Mouse scrolled (841, 247) with delta (0, 0)
Screenshot: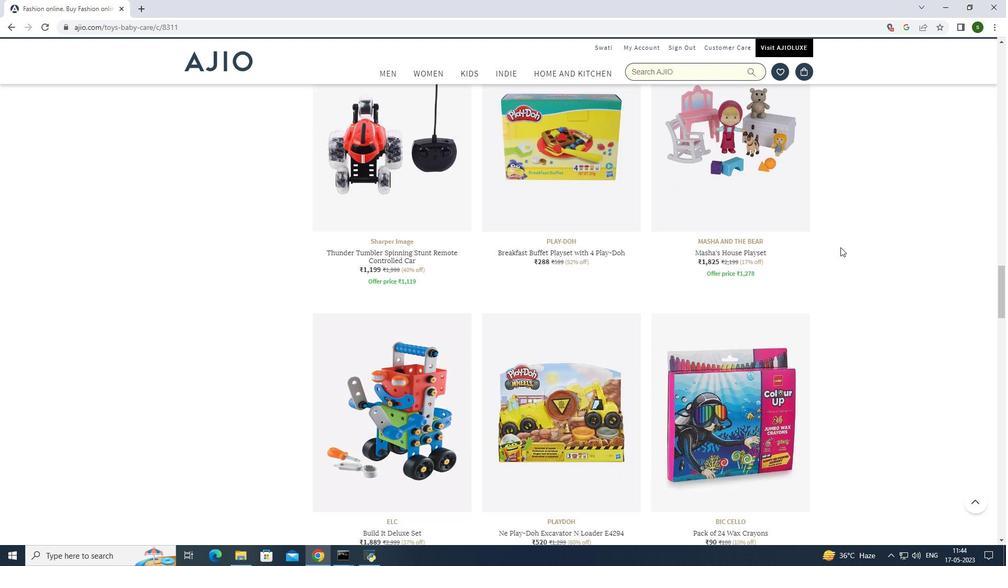 
Action: Mouse scrolled (841, 247) with delta (0, 0)
Screenshot: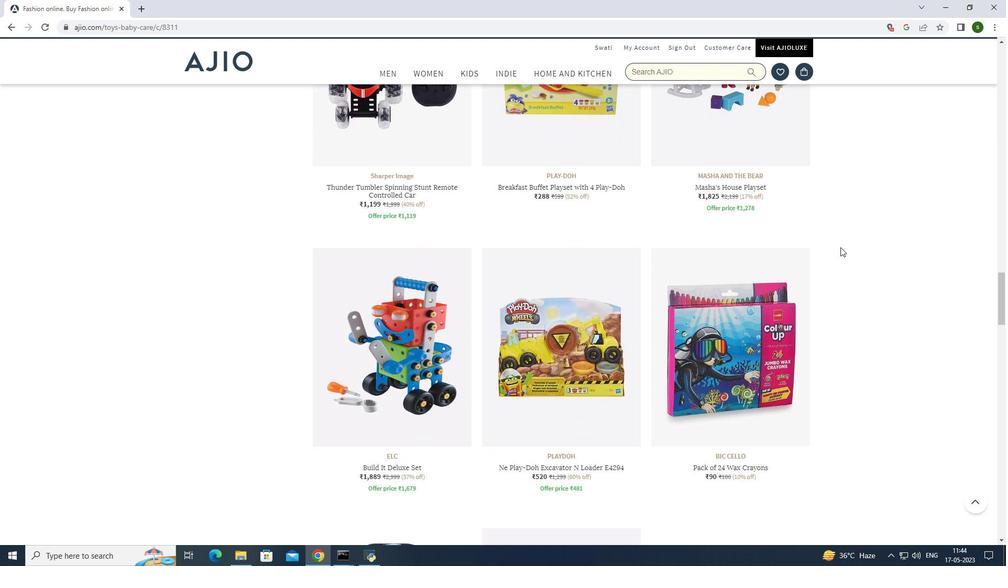 
Action: Mouse scrolled (841, 247) with delta (0, 0)
Screenshot: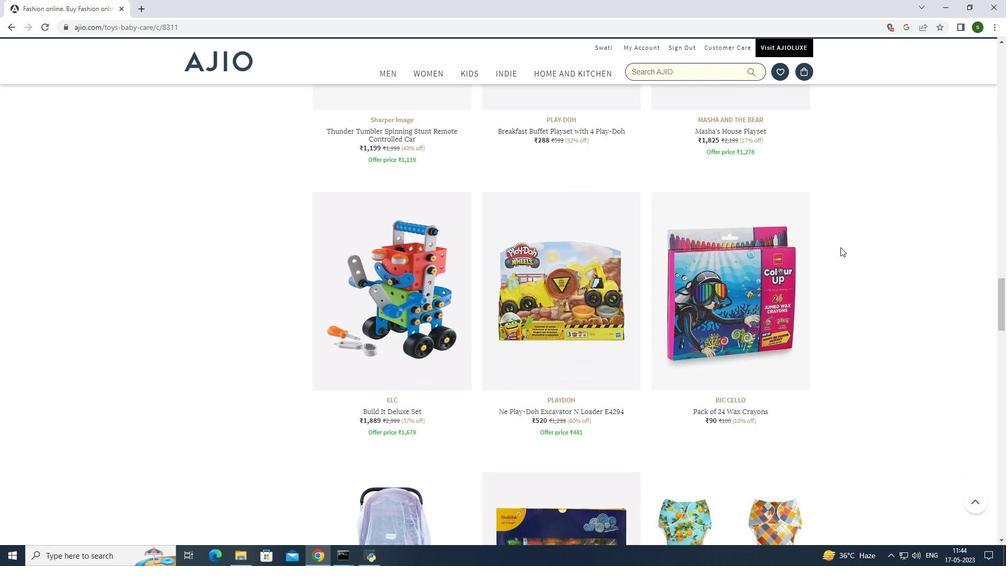 
Action: Mouse scrolled (841, 247) with delta (0, 0)
Screenshot: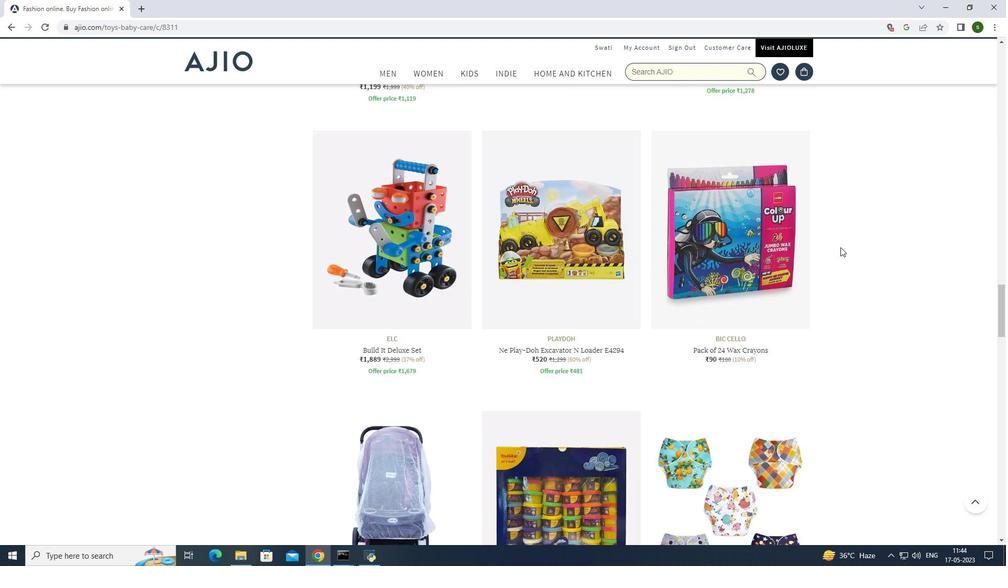 
Action: Mouse scrolled (841, 247) with delta (0, 0)
Screenshot: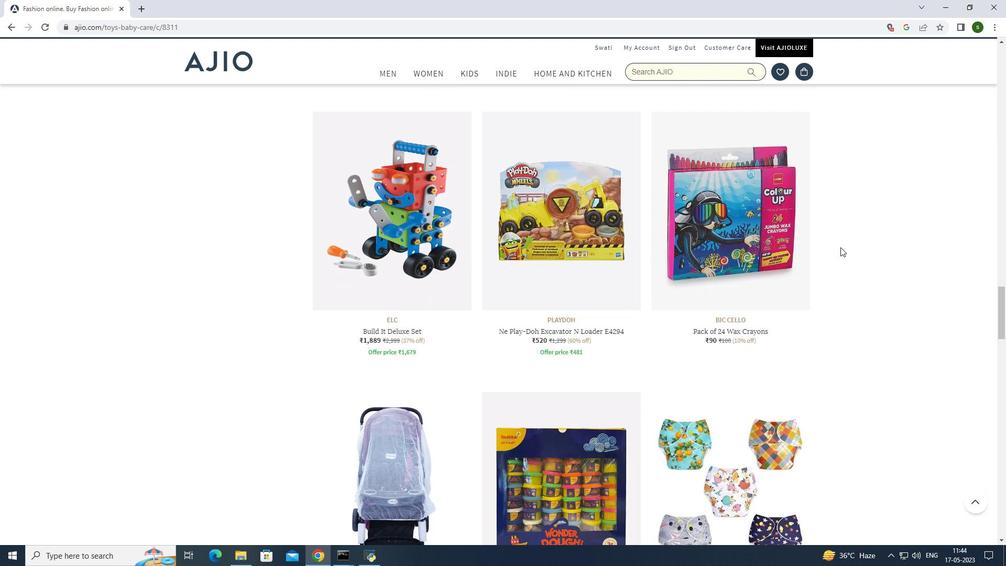 
Action: Mouse scrolled (841, 247) with delta (0, 0)
Screenshot: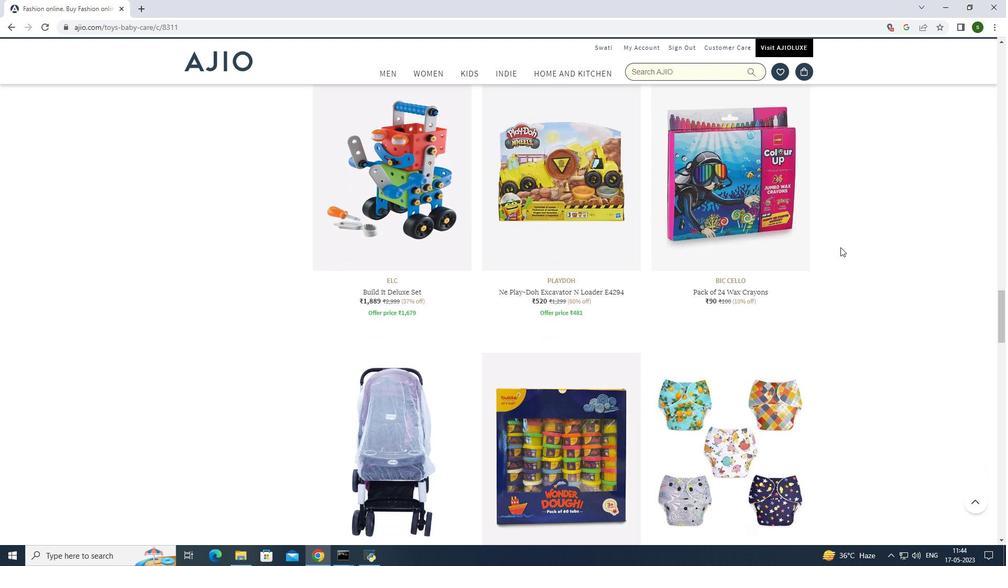 
Action: Mouse scrolled (841, 247) with delta (0, 0)
Screenshot: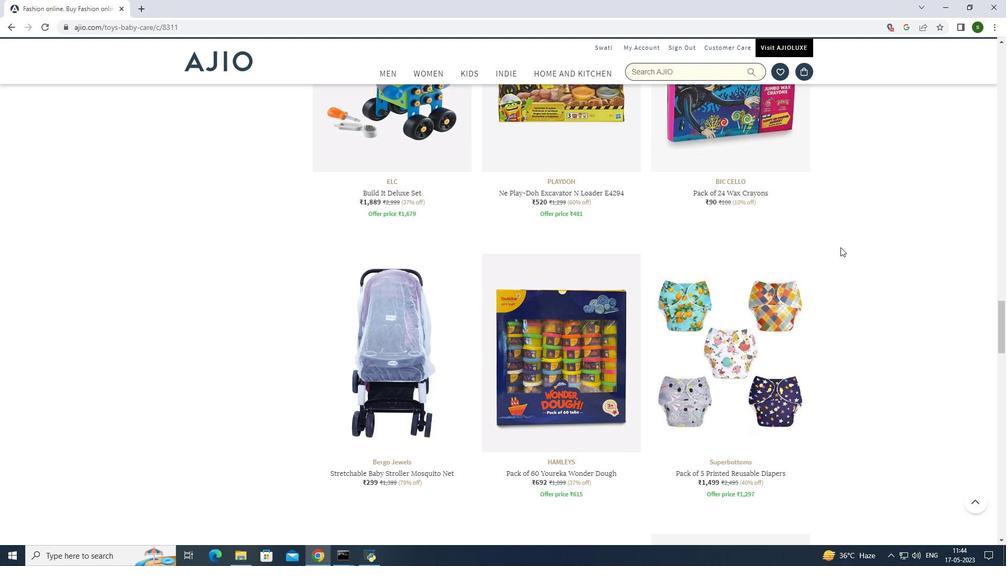 
Action: Mouse scrolled (841, 247) with delta (0, 0)
Screenshot: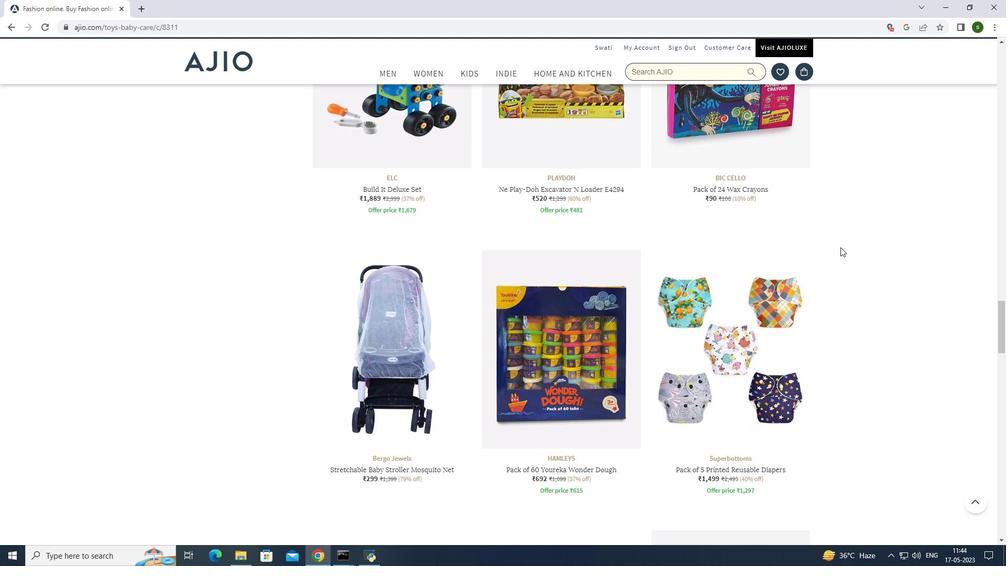 
Action: Mouse scrolled (841, 247) with delta (0, 0)
Screenshot: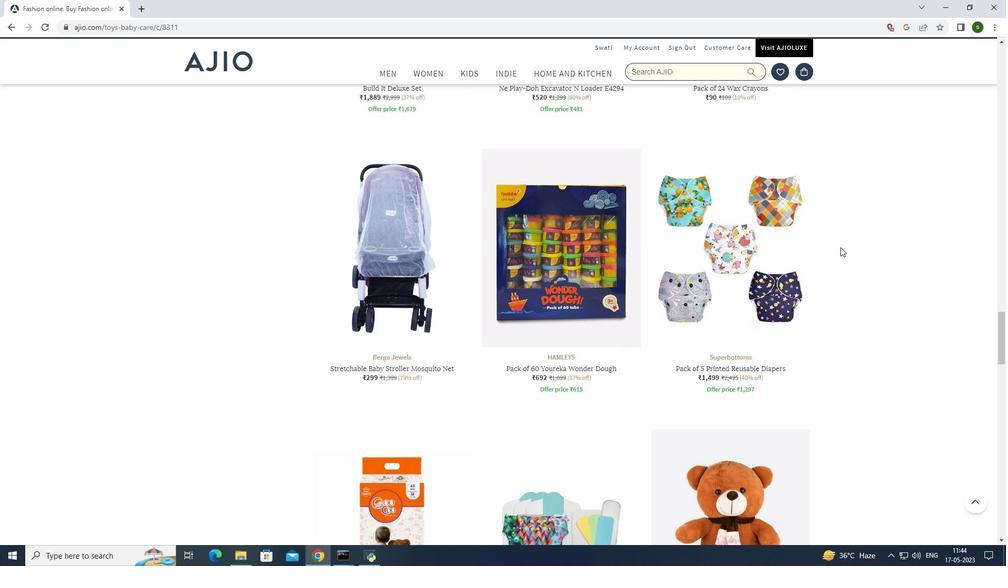 
Action: Mouse scrolled (841, 247) with delta (0, 0)
Screenshot: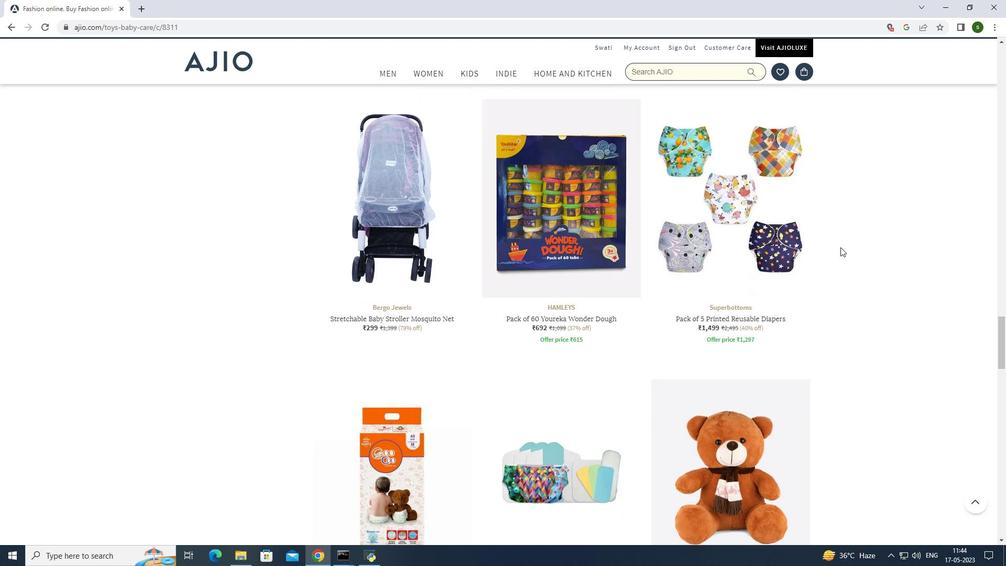 
Action: Mouse scrolled (841, 247) with delta (0, 0)
Screenshot: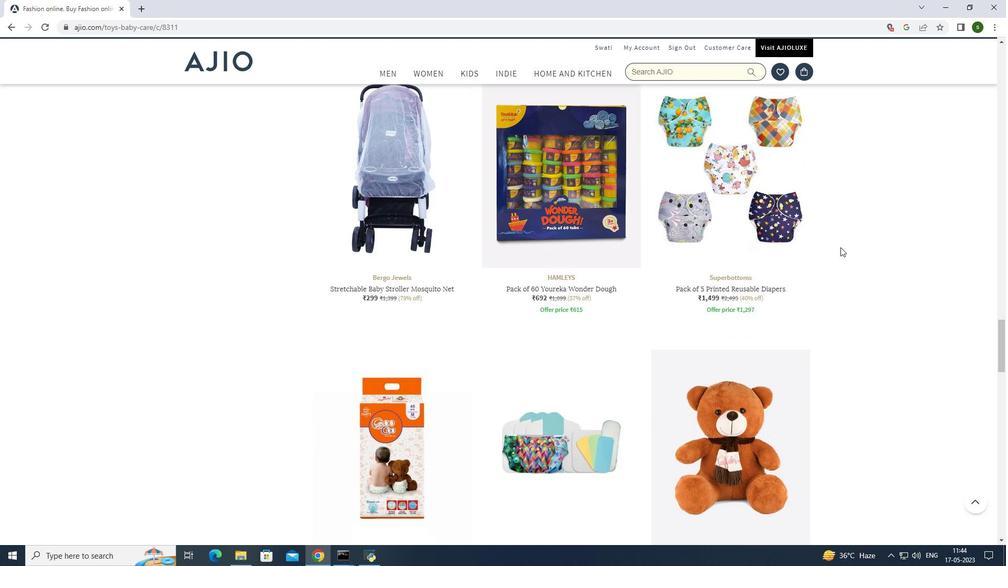 
Action: Mouse scrolled (841, 247) with delta (0, 0)
Screenshot: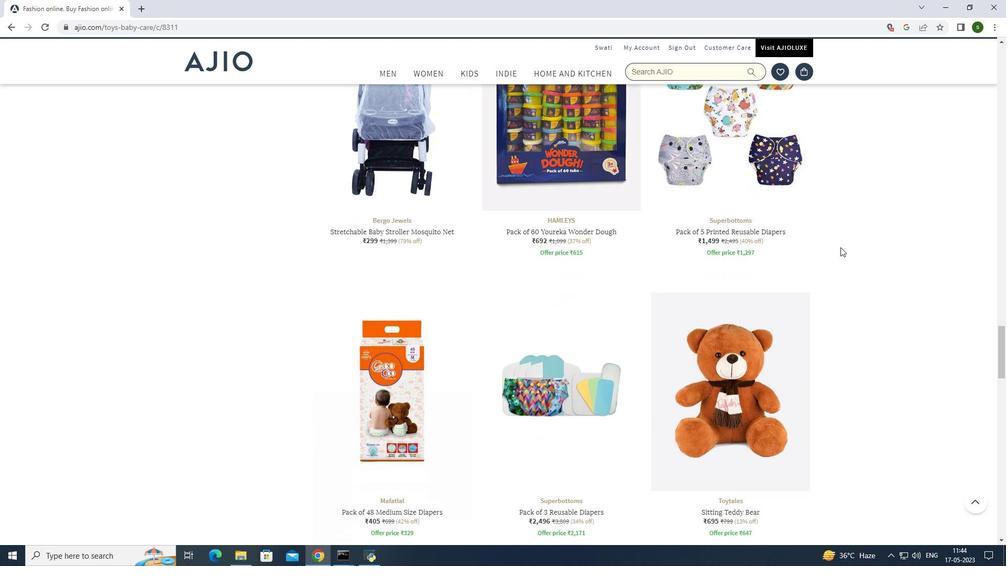 
Action: Mouse scrolled (841, 247) with delta (0, 0)
Screenshot: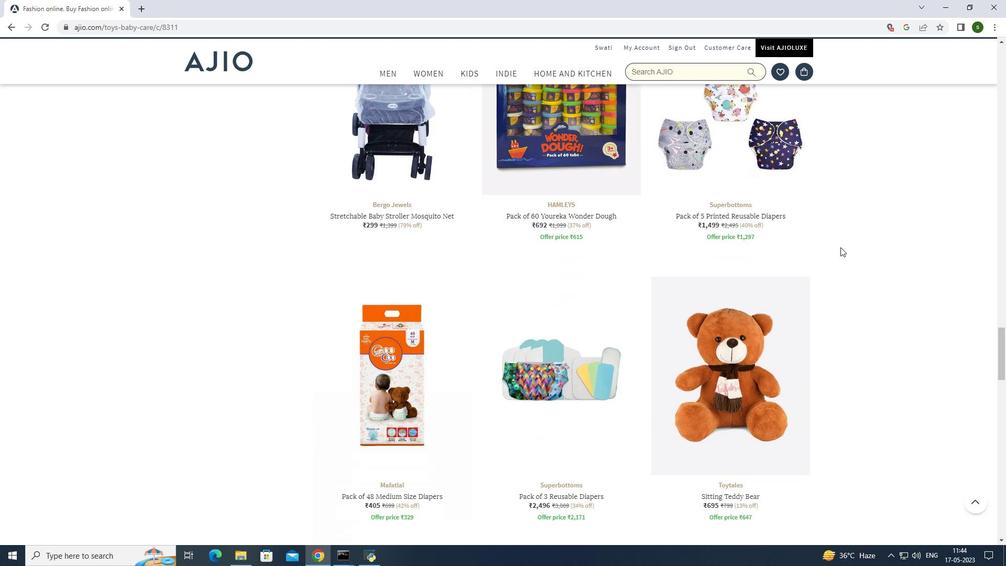 
Action: Mouse scrolled (841, 247) with delta (0, 0)
Screenshot: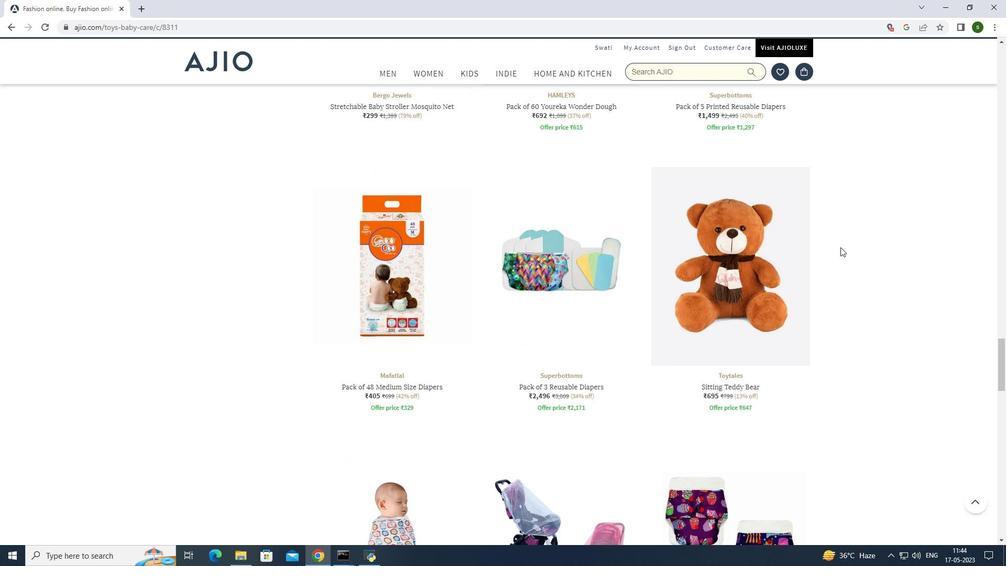 
Action: Mouse scrolled (841, 247) with delta (0, 0)
Screenshot: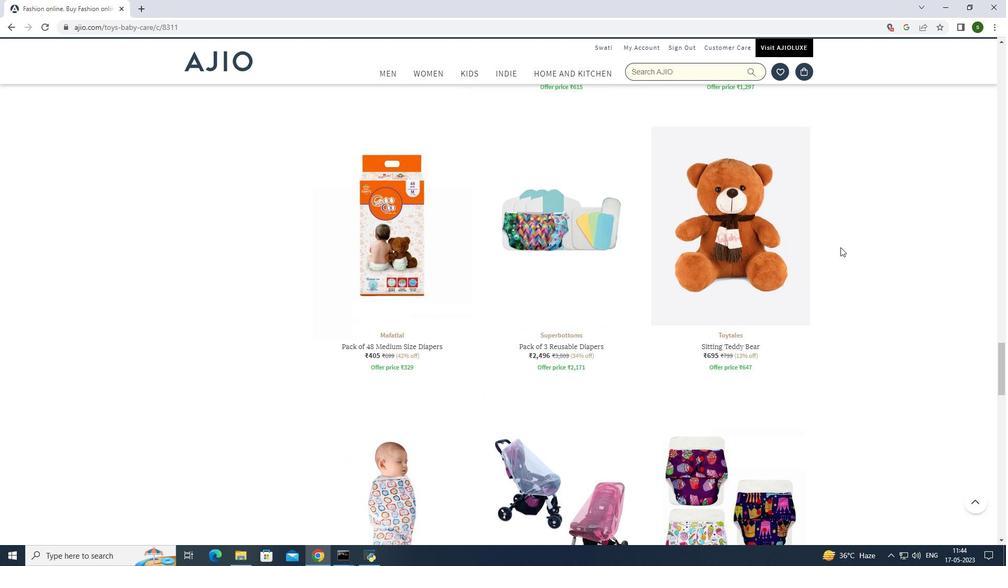 
Action: Mouse scrolled (841, 247) with delta (0, 0)
Screenshot: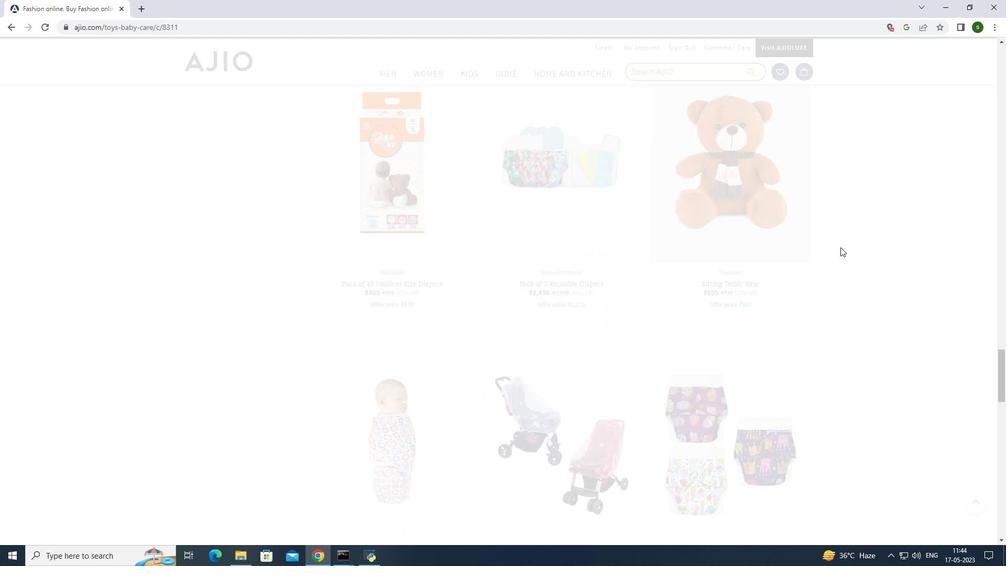 
Action: Mouse scrolled (841, 247) with delta (0, 0)
Screenshot: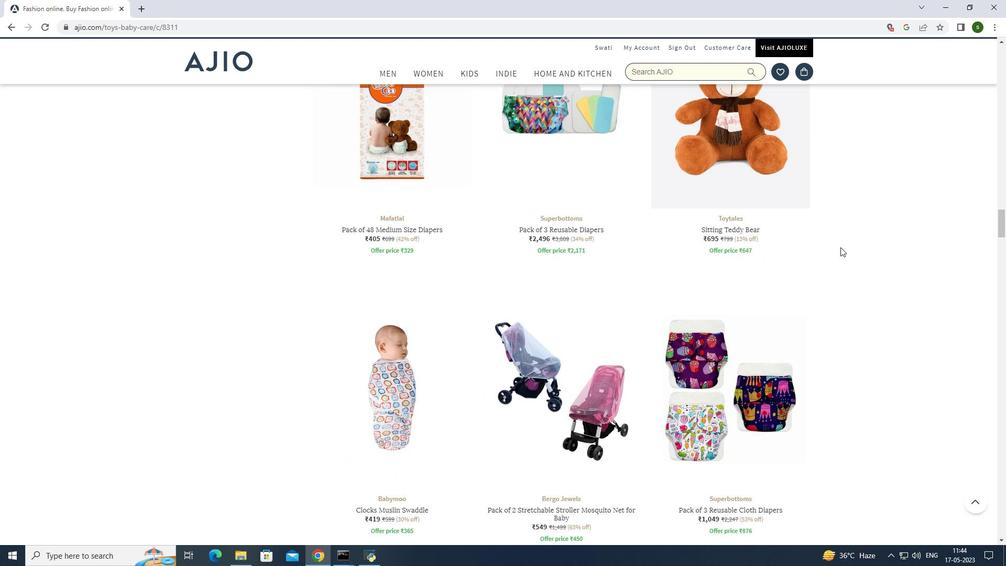 
Action: Mouse scrolled (841, 247) with delta (0, 0)
Screenshot: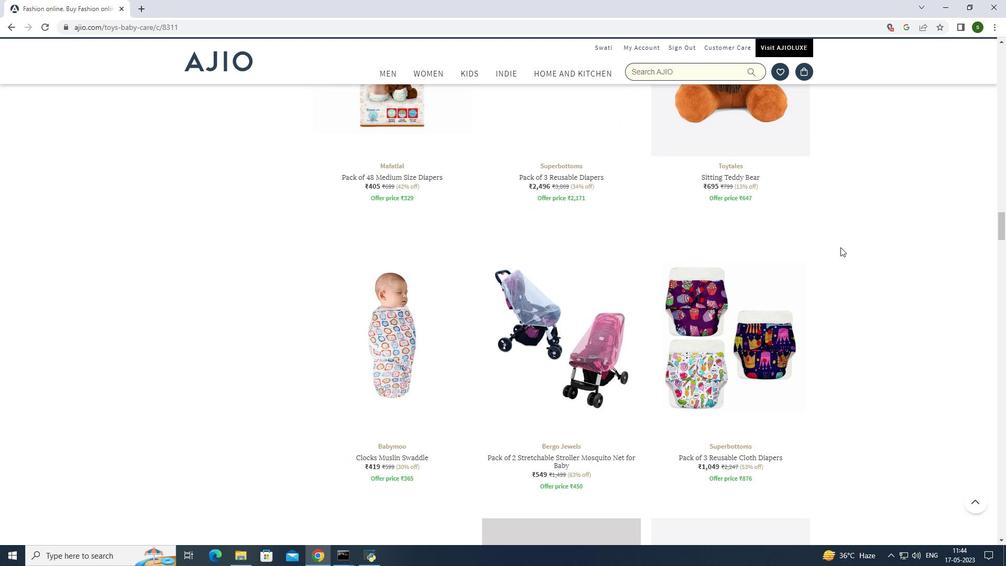
Action: Mouse scrolled (841, 247) with delta (0, 0)
Screenshot: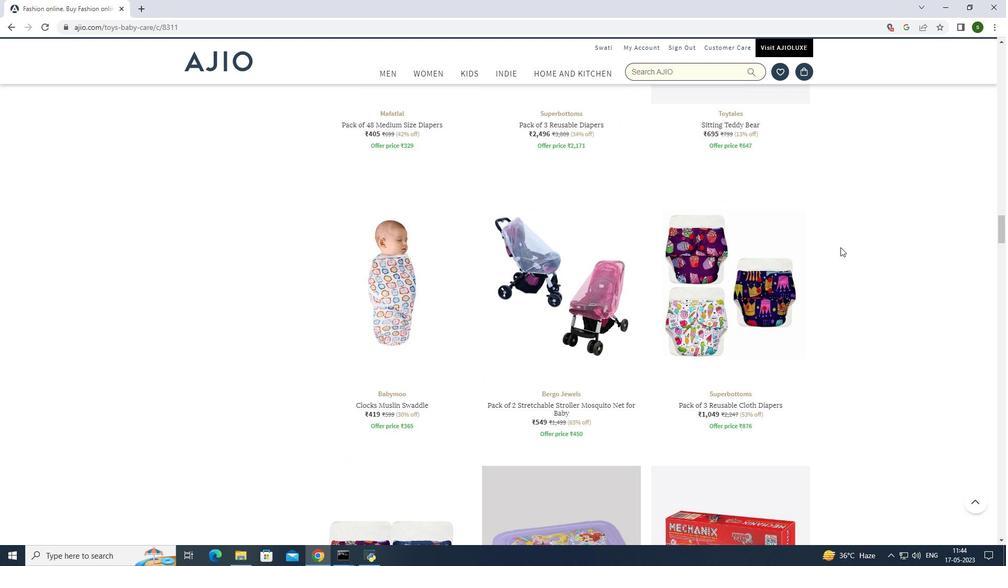 
Action: Mouse scrolled (841, 247) with delta (0, 0)
Screenshot: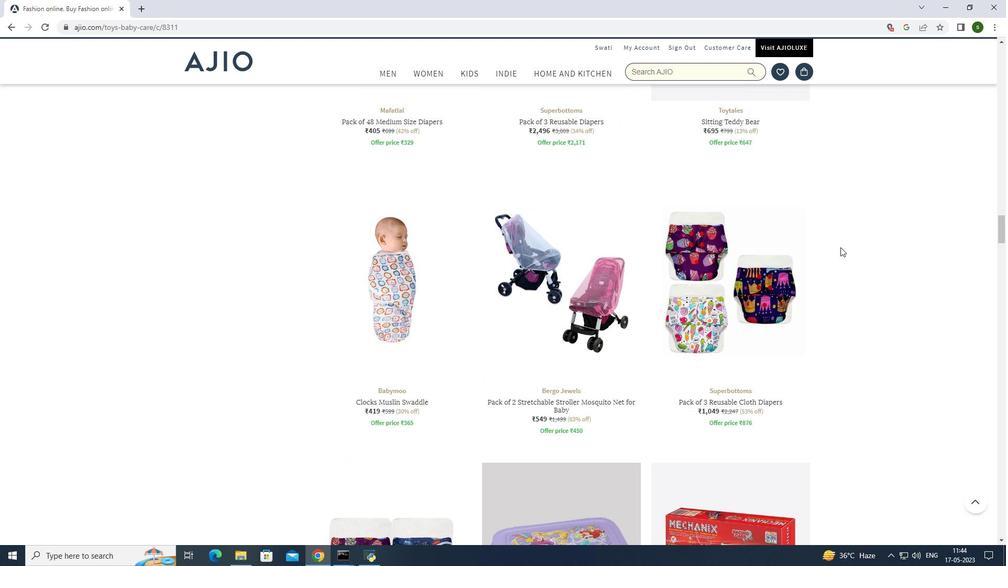 
Action: Mouse scrolled (841, 247) with delta (0, 0)
Screenshot: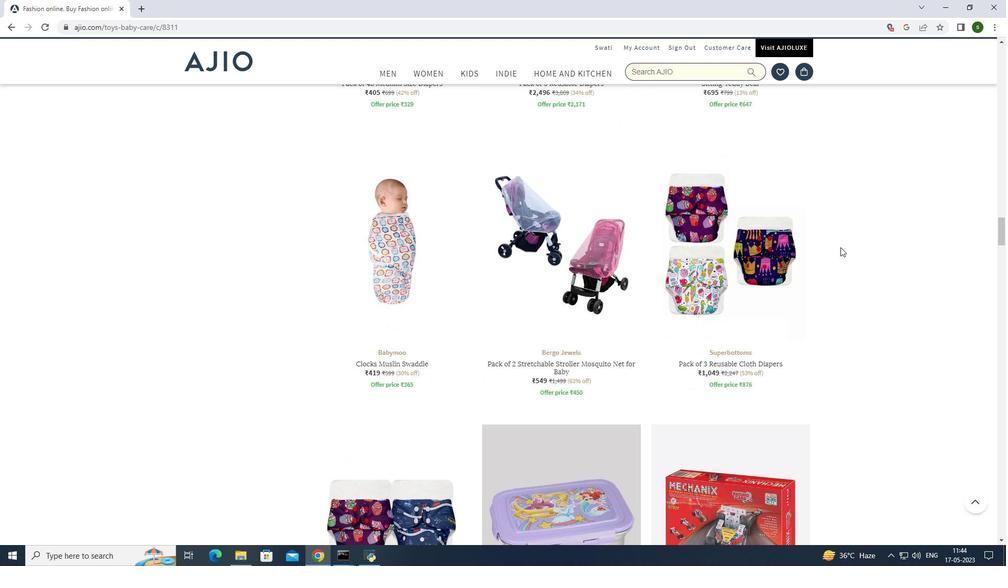 
Action: Mouse scrolled (841, 247) with delta (0, 0)
Screenshot: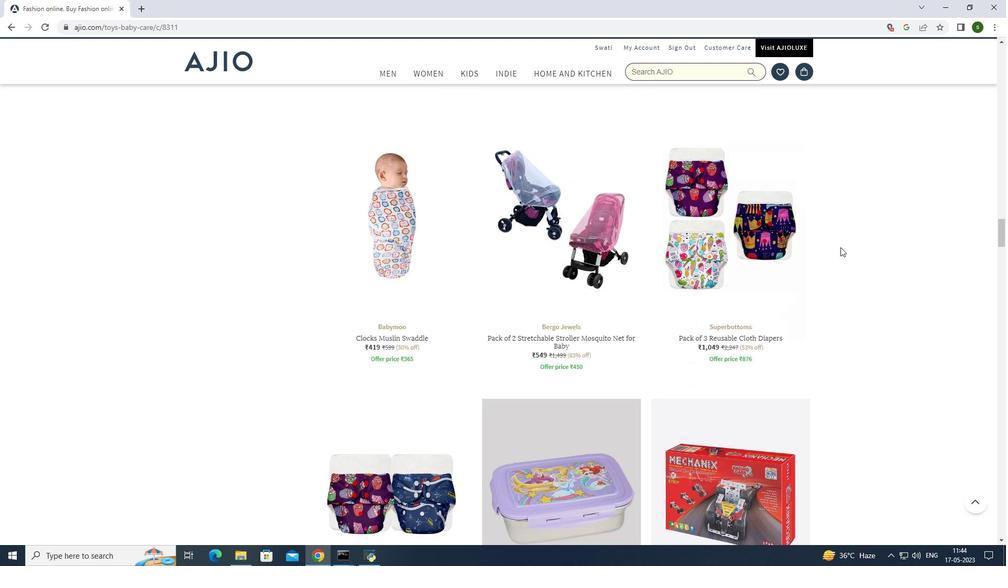 
Action: Mouse scrolled (841, 247) with delta (0, 0)
Screenshot: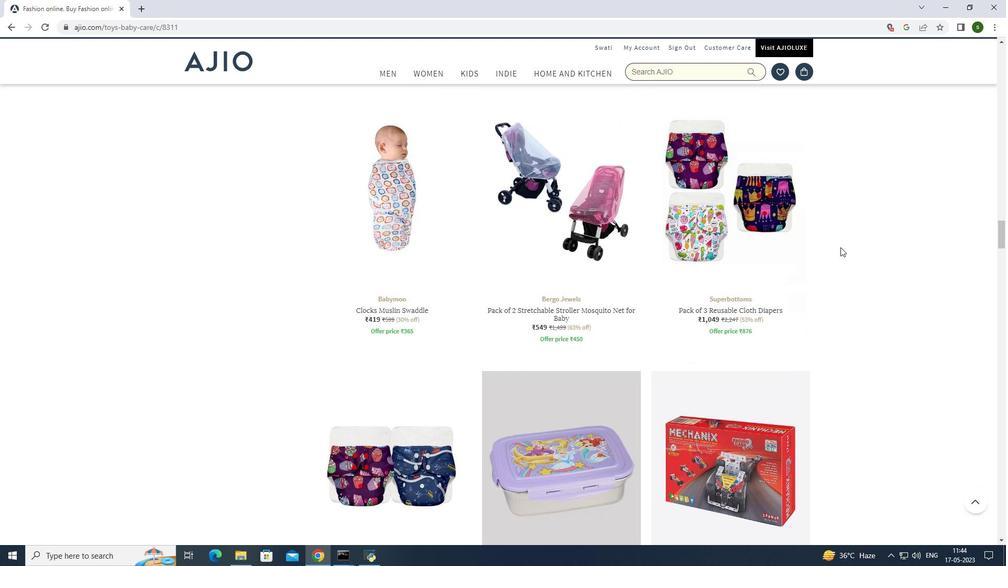 
Action: Mouse scrolled (841, 247) with delta (0, 0)
Screenshot: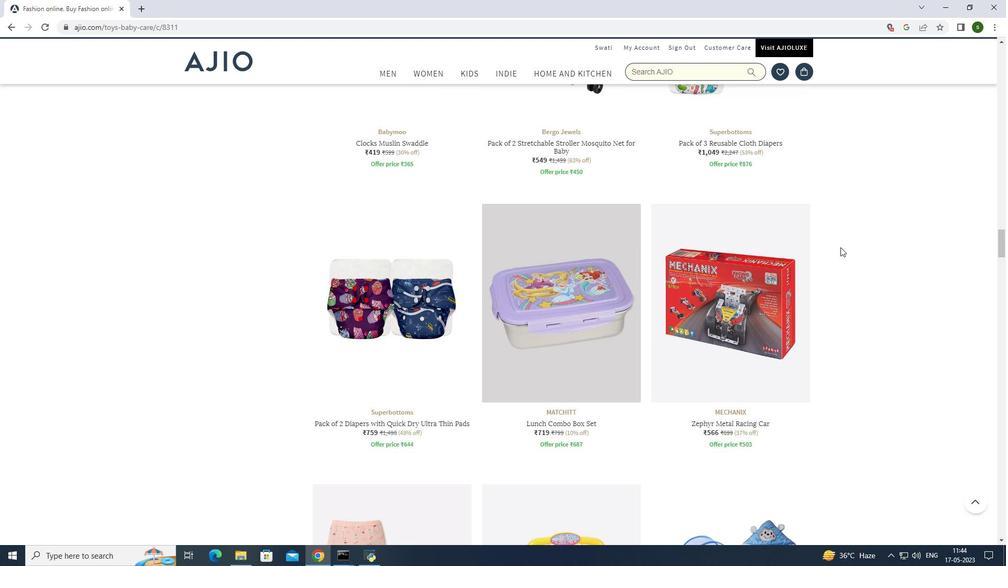 
Action: Mouse scrolled (841, 247) with delta (0, 0)
Screenshot: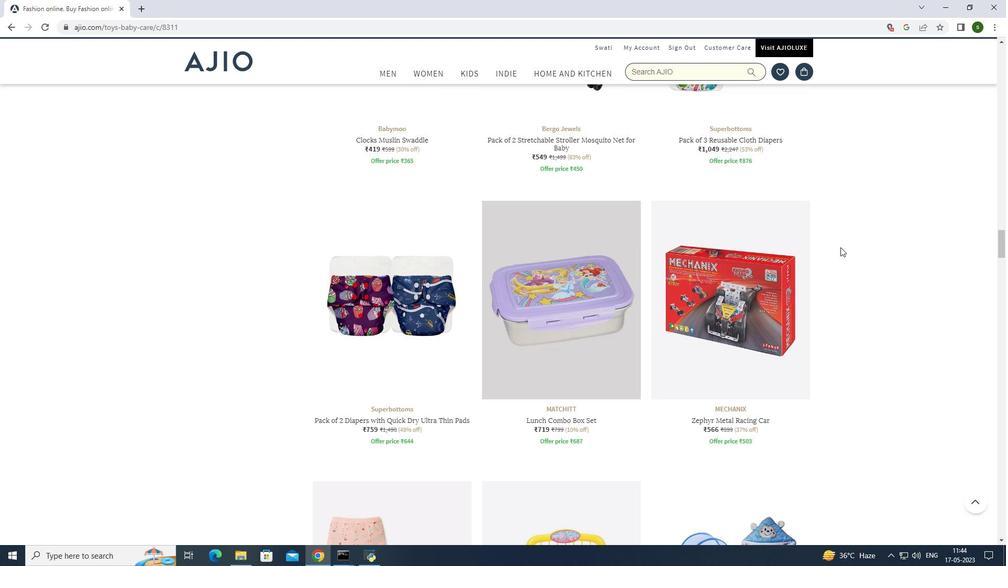 
Action: Mouse scrolled (841, 247) with delta (0, 0)
Screenshot: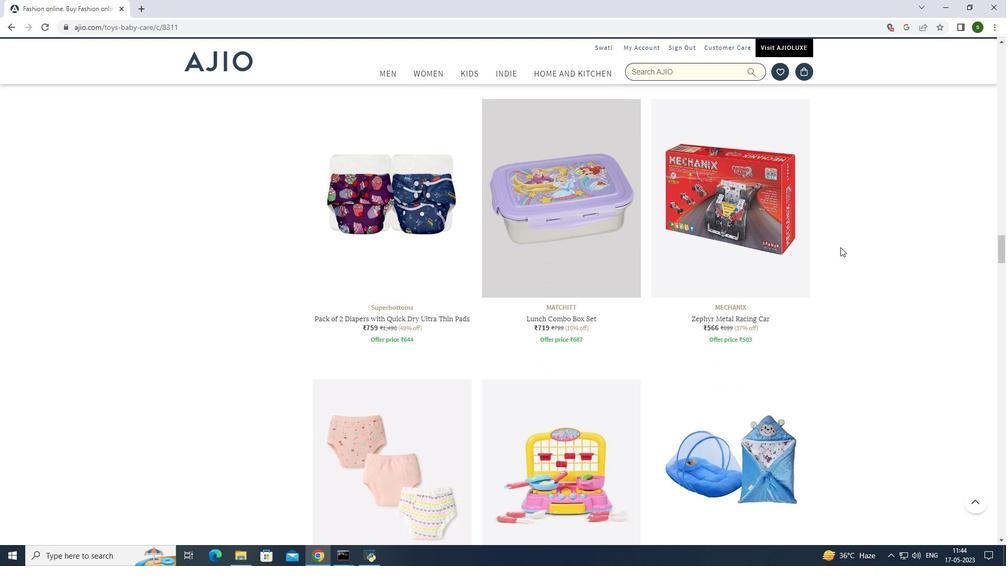 
Action: Mouse scrolled (841, 247) with delta (0, 0)
Screenshot: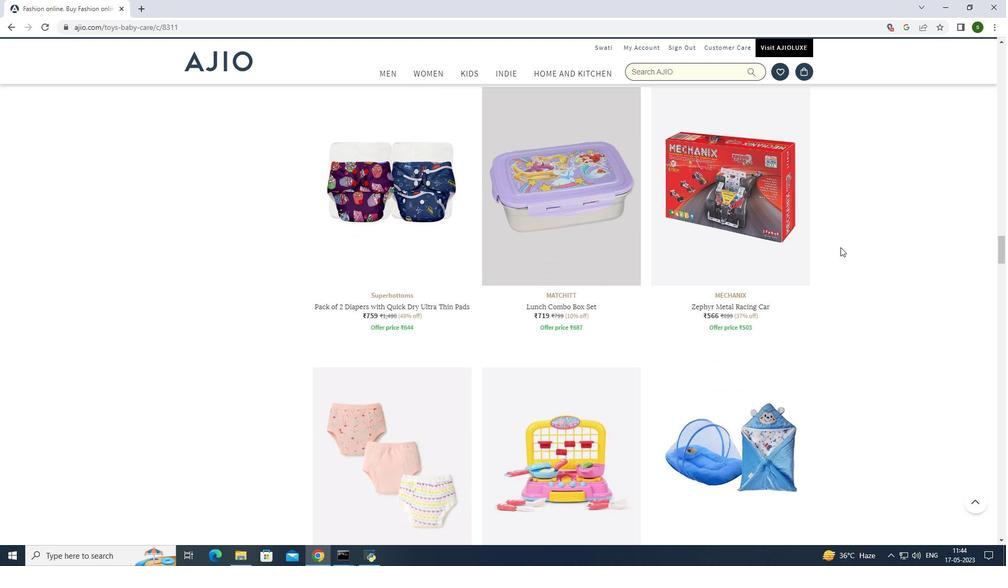 
Action: Mouse scrolled (841, 247) with delta (0, 0)
Screenshot: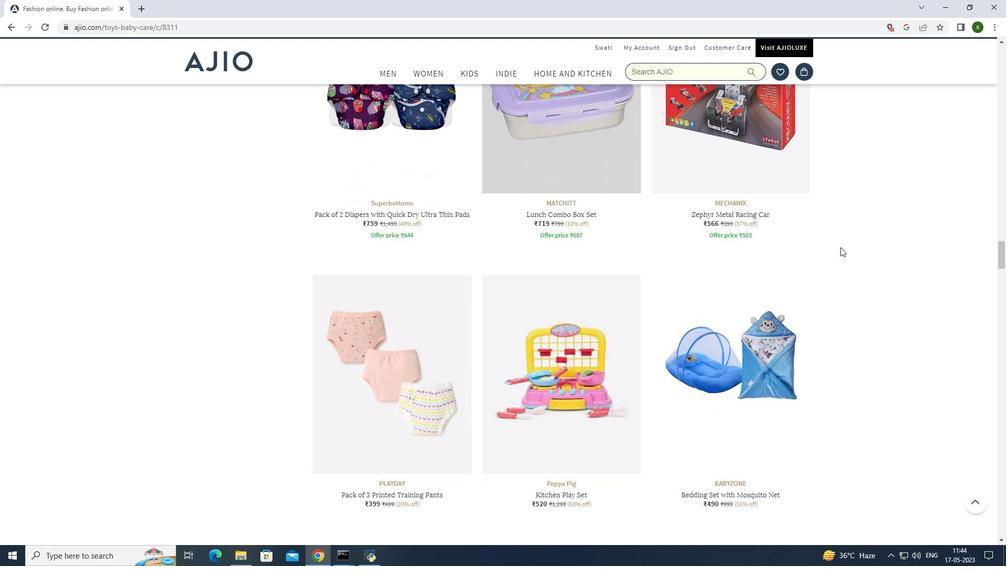 
Action: Mouse moved to (1003, 261)
Screenshot: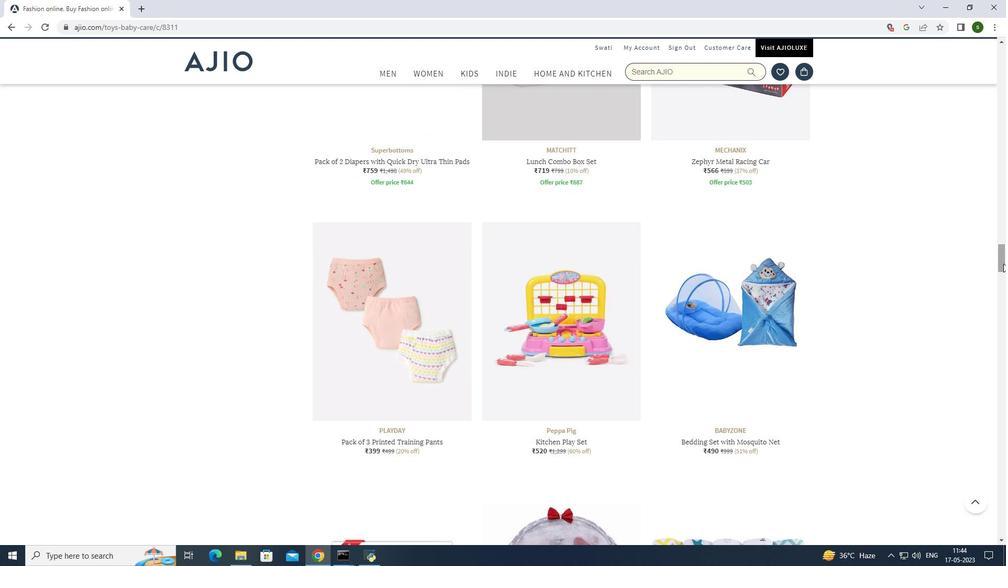 
Action: Mouse pressed left at (1003, 261)
Screenshot: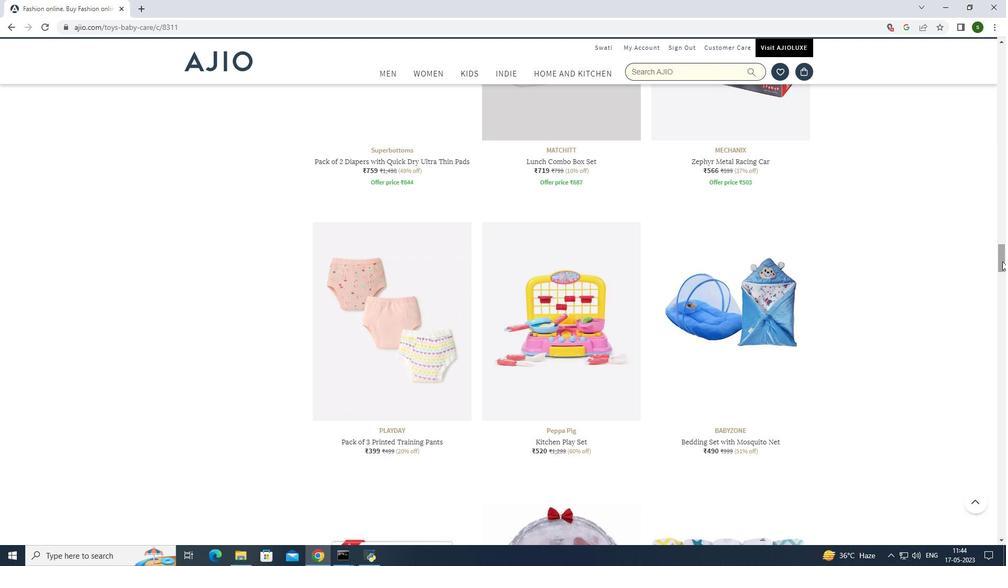 
Action: Mouse moved to (202, 314)
Screenshot: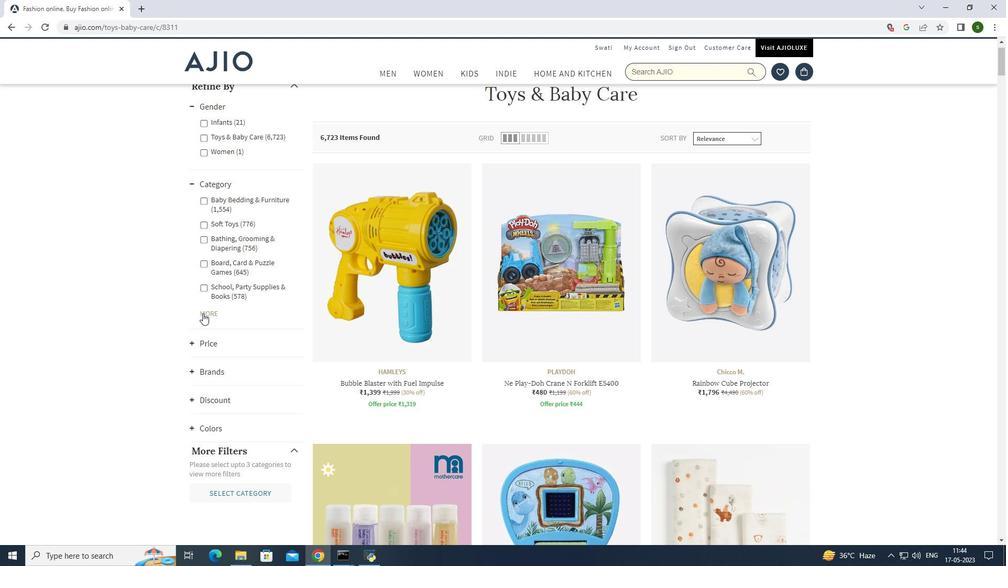 
Action: Mouse pressed left at (202, 314)
Screenshot: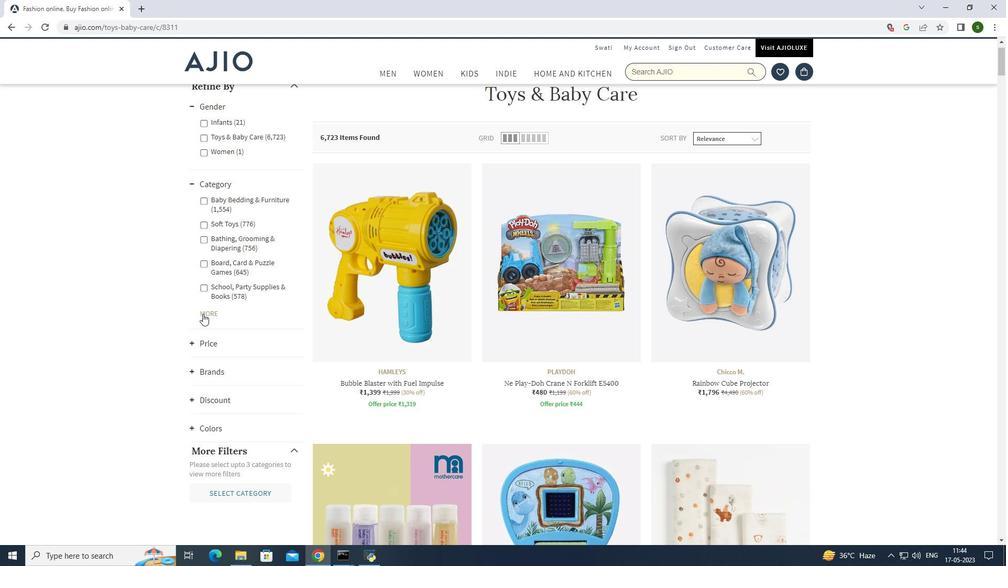 
Action: Mouse moved to (441, 200)
Screenshot: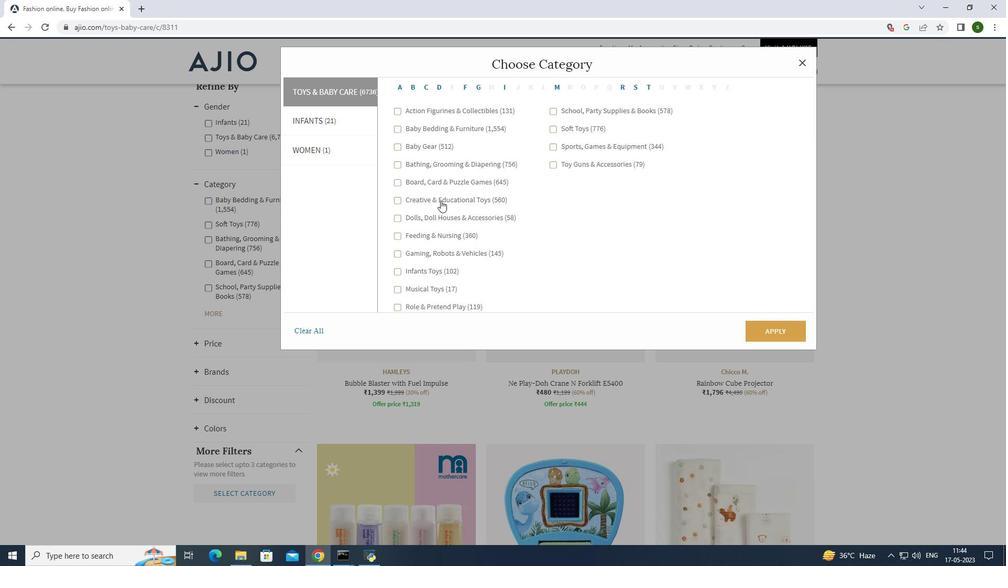 
Action: Mouse pressed left at (441, 200)
Screenshot: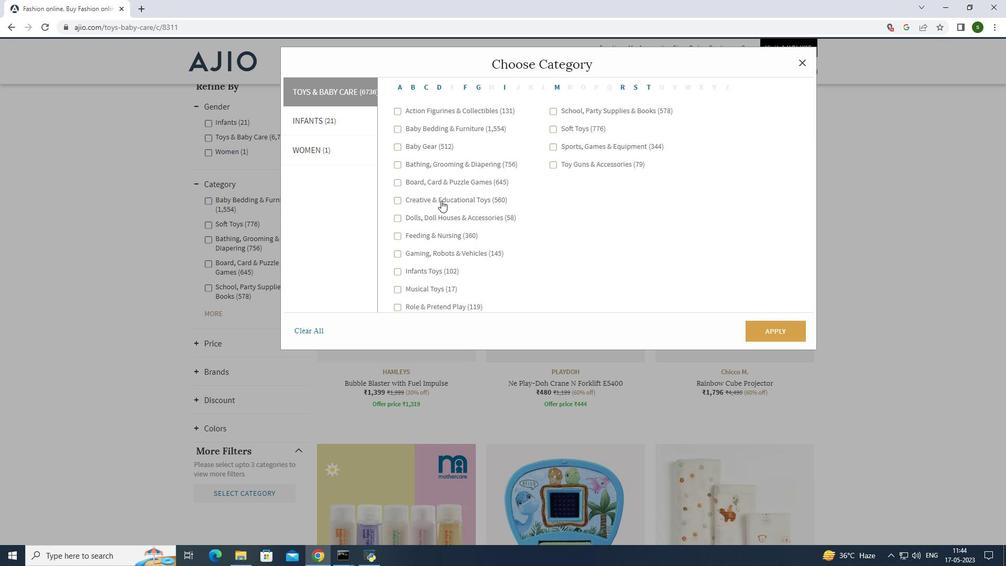 
Action: Mouse moved to (789, 335)
Screenshot: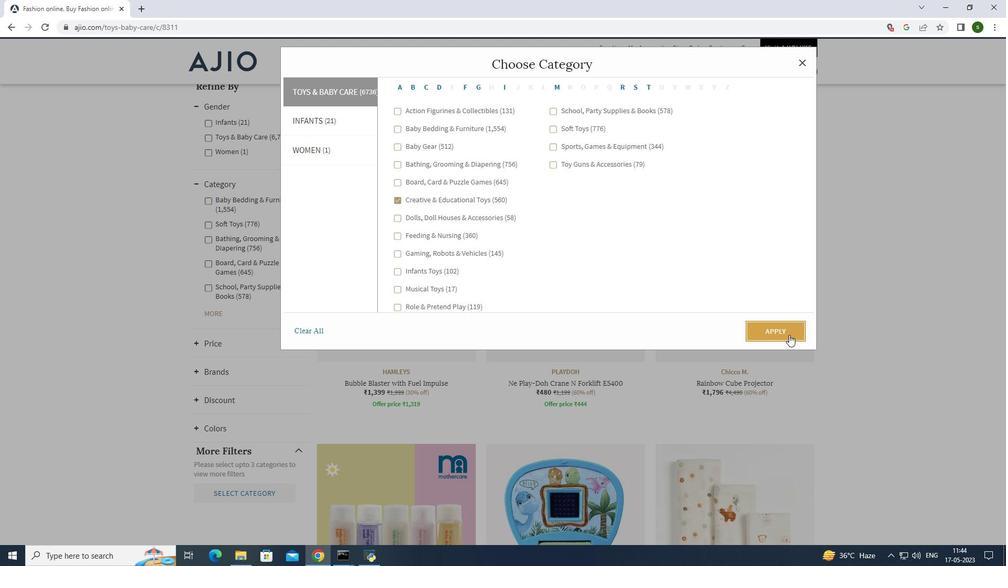 
Action: Mouse pressed left at (789, 335)
Screenshot: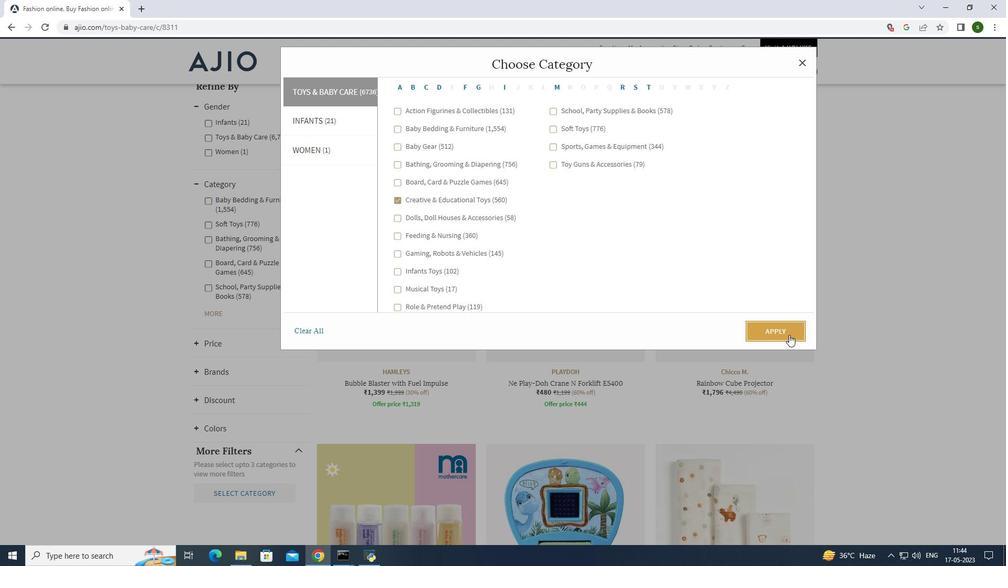 
Action: Mouse moved to (849, 313)
Screenshot: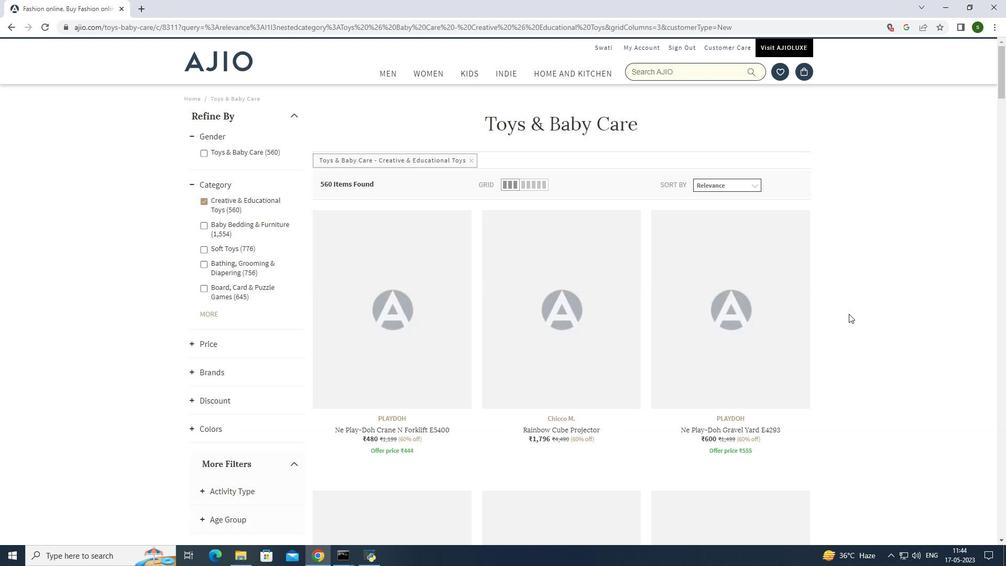 
Action: Mouse scrolled (849, 313) with delta (0, 0)
Screenshot: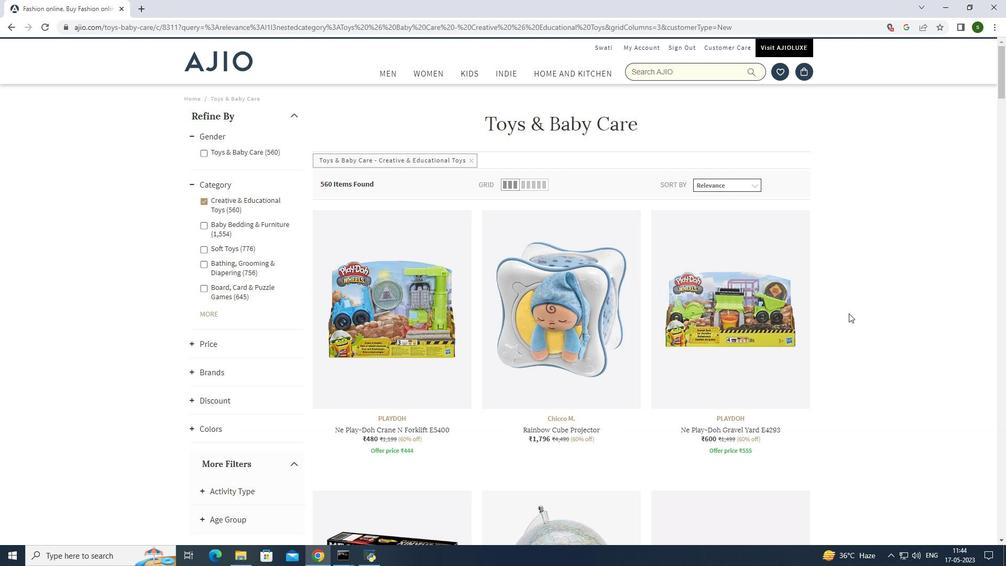 
Action: Mouse moved to (574, 294)
Screenshot: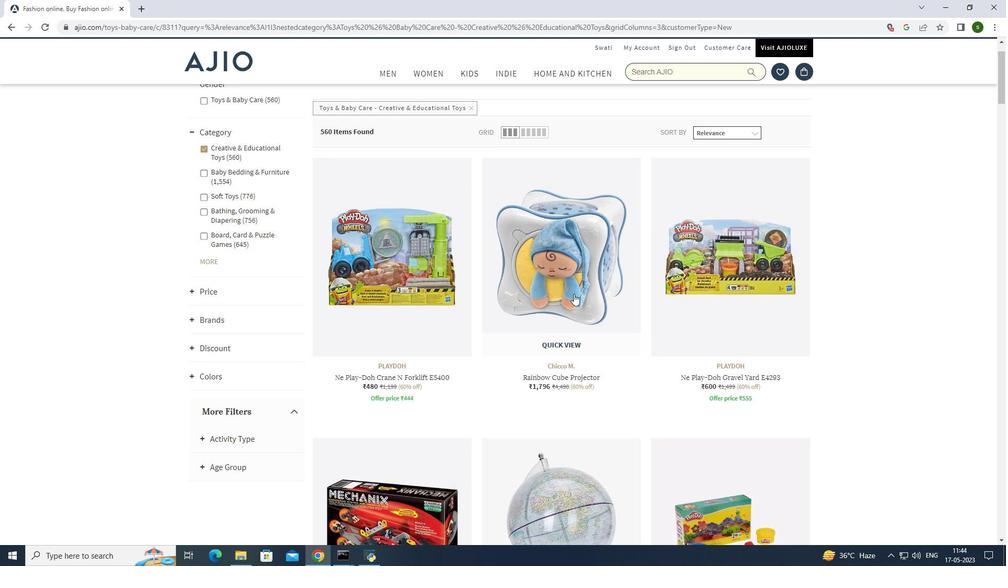 
Action: Mouse pressed left at (574, 294)
Screenshot: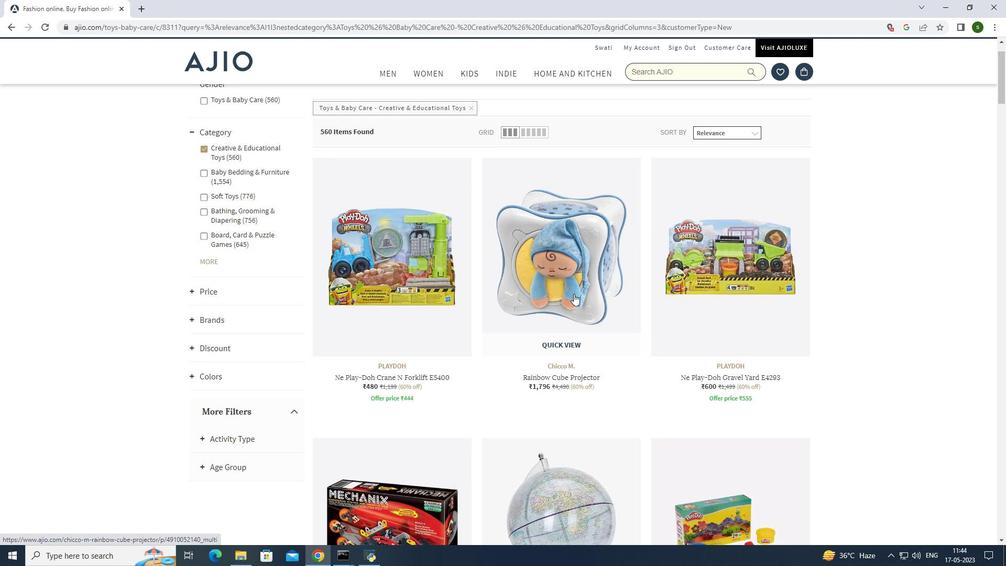 
Action: Mouse moved to (227, 213)
Screenshot: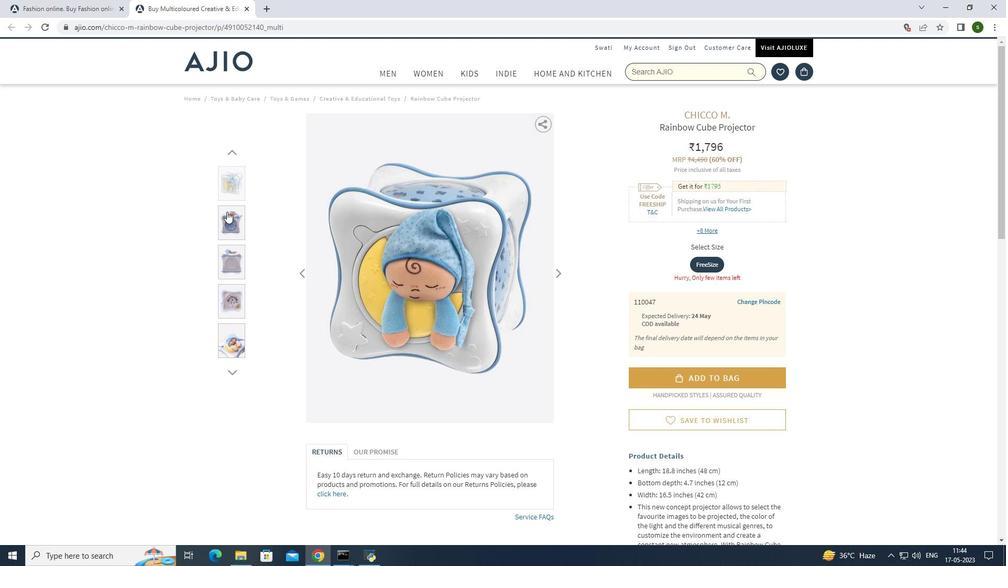 
Action: Mouse pressed left at (227, 213)
Screenshot: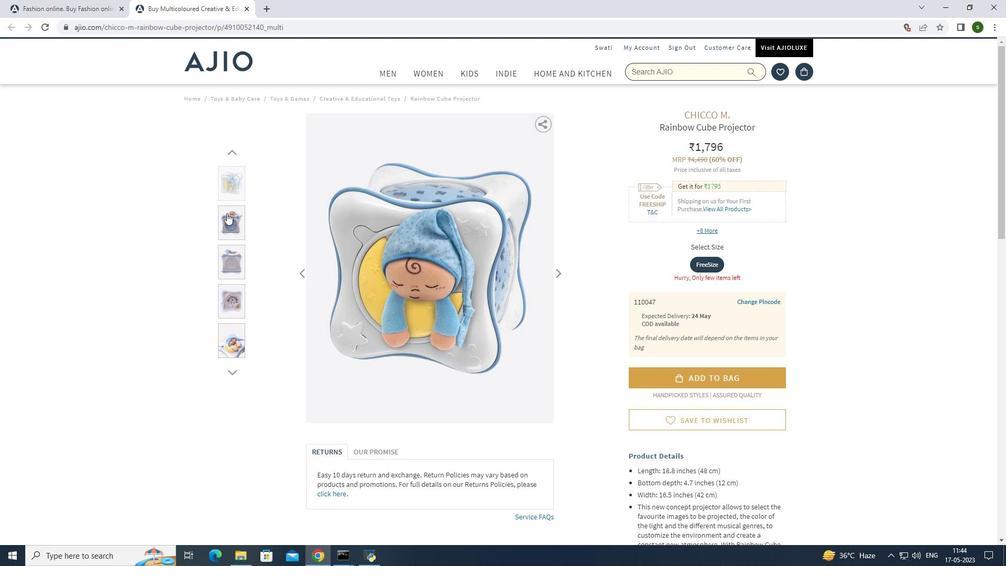 
Action: Mouse moved to (227, 254)
Screenshot: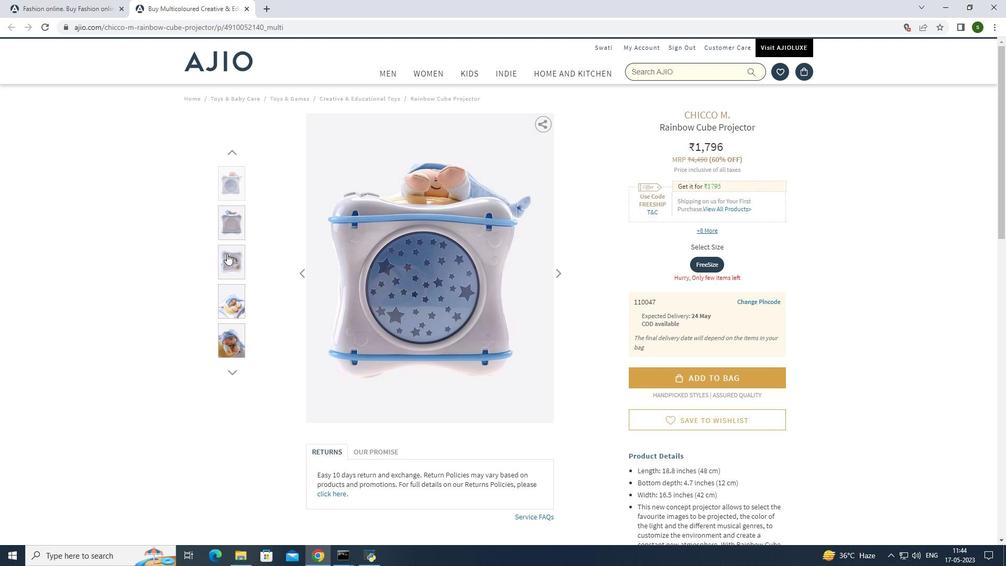 
Action: Mouse pressed left at (227, 254)
Screenshot: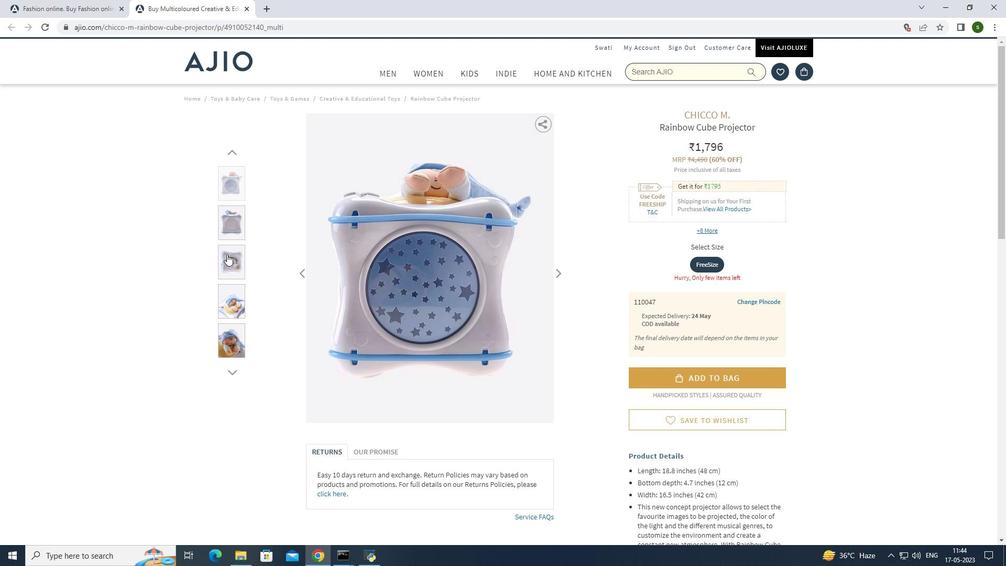 
Action: Mouse moved to (233, 297)
Screenshot: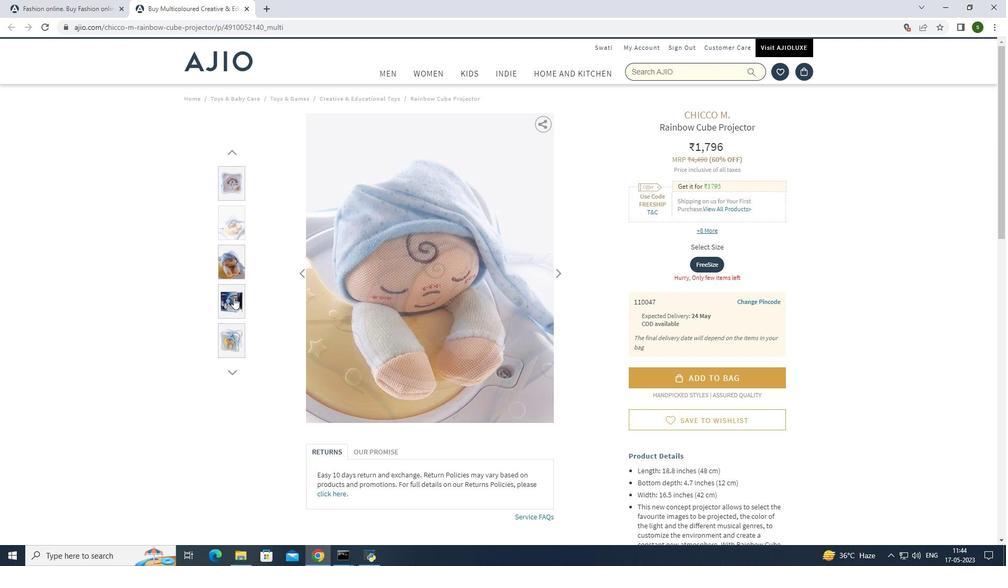 
Action: Mouse pressed left at (233, 297)
Screenshot: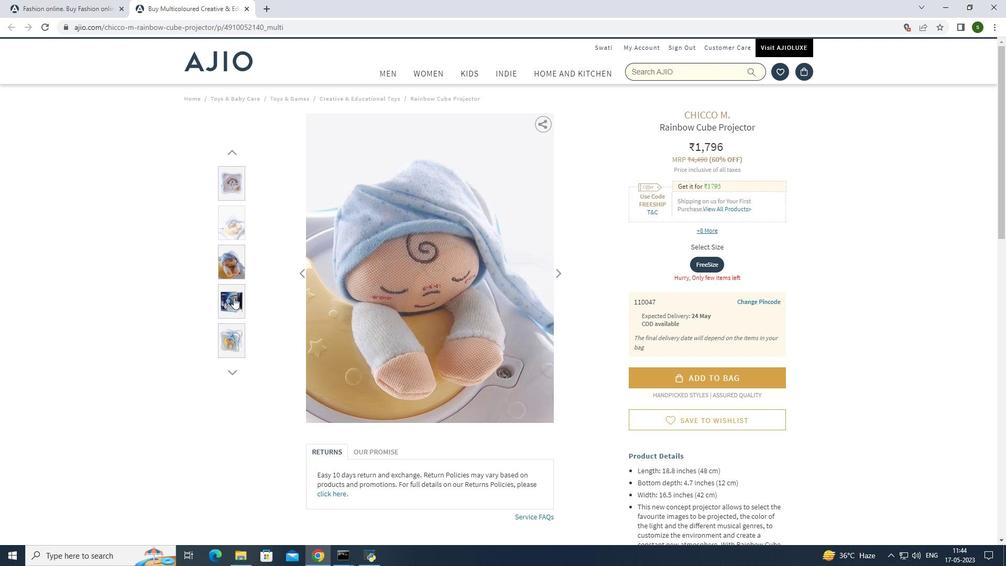 
Action: Mouse moved to (231, 337)
Screenshot: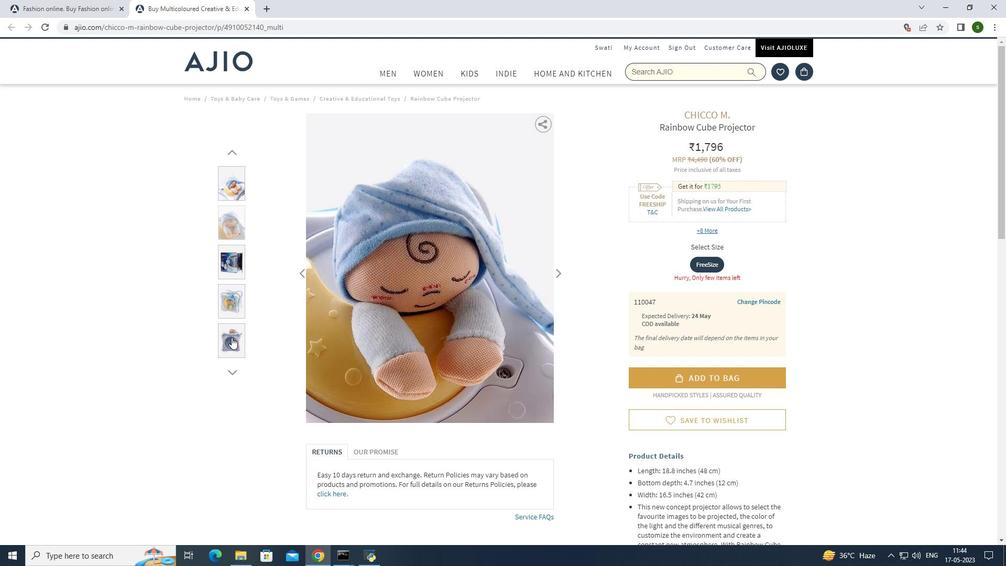 
Action: Mouse pressed left at (231, 337)
Screenshot: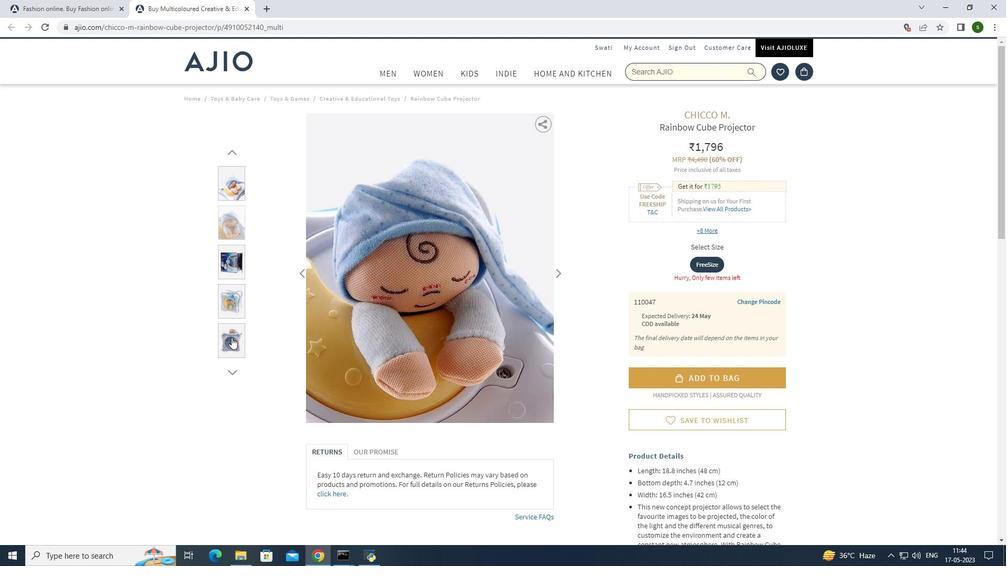 
Action: Mouse moved to (233, 374)
Screenshot: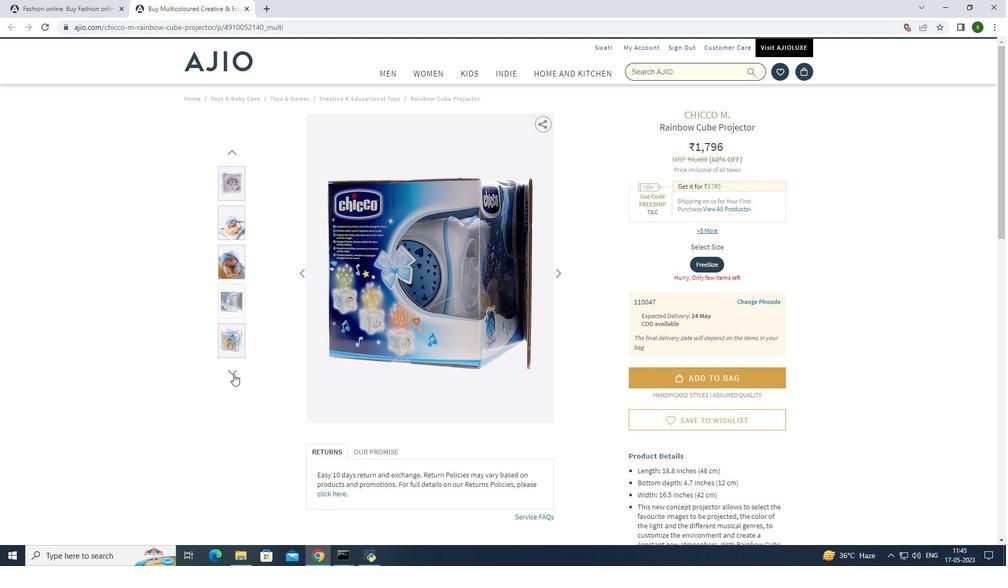 
Action: Mouse pressed left at (233, 374)
Screenshot: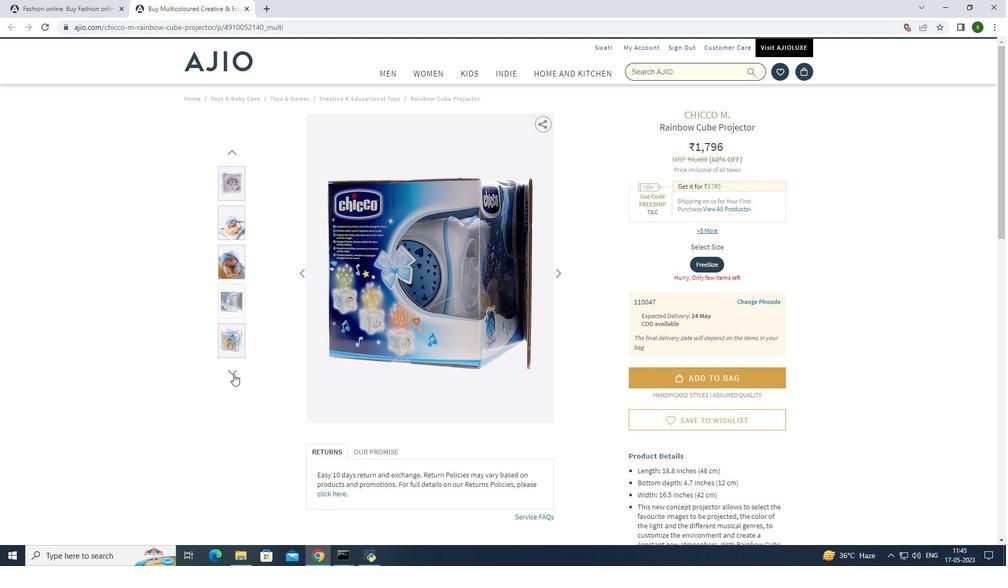 
Action: Mouse moved to (235, 346)
Screenshot: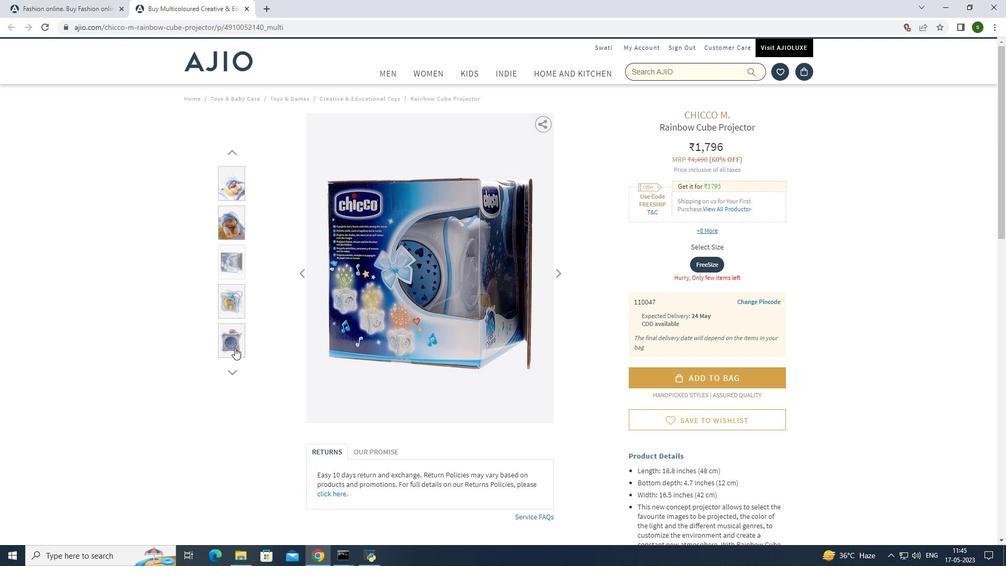 
Action: Mouse pressed left at (235, 346)
Screenshot: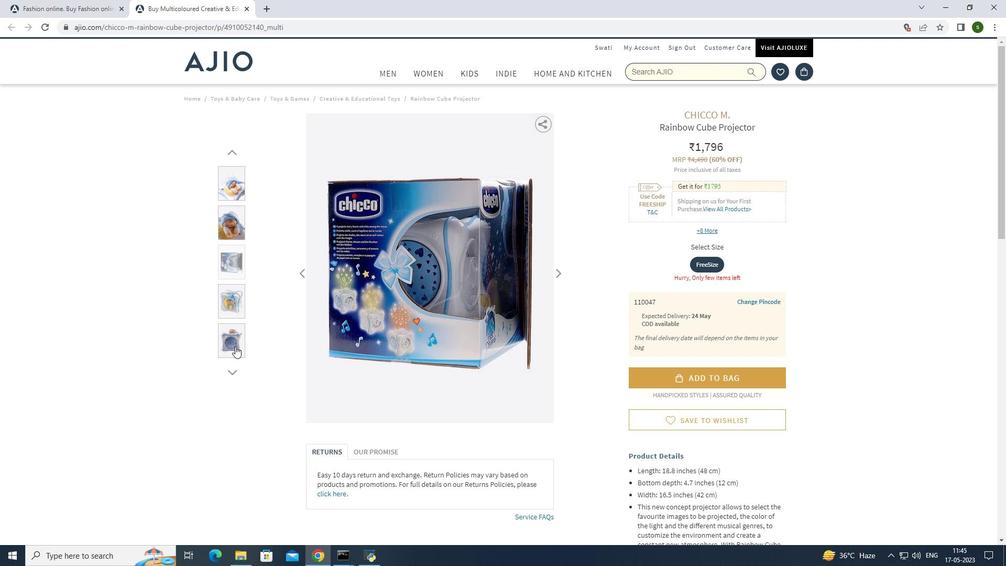 
Action: Mouse moved to (850, 339)
Screenshot: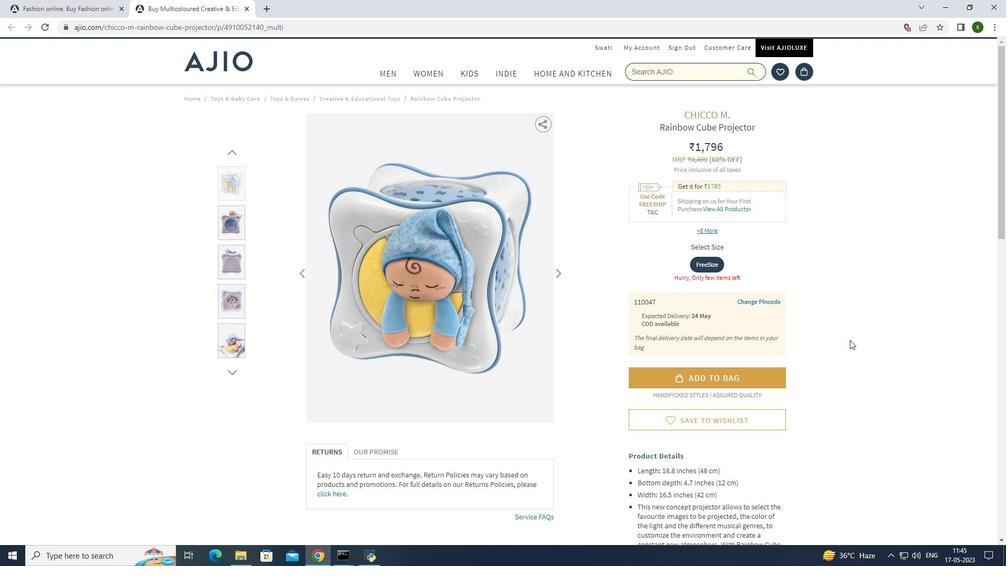 
Action: Mouse scrolled (850, 339) with delta (0, 0)
Screenshot: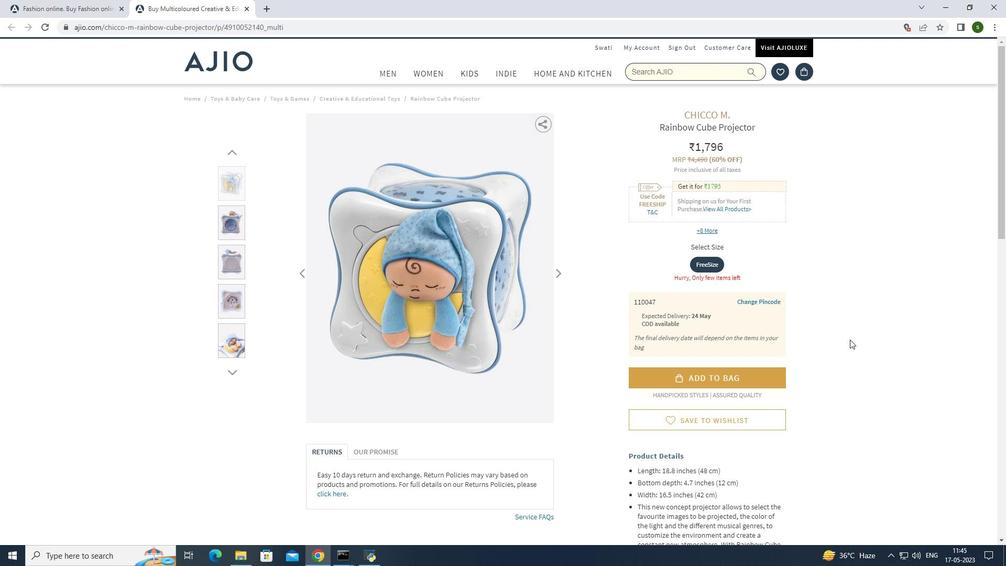 
Action: Mouse scrolled (850, 339) with delta (0, 0)
Screenshot: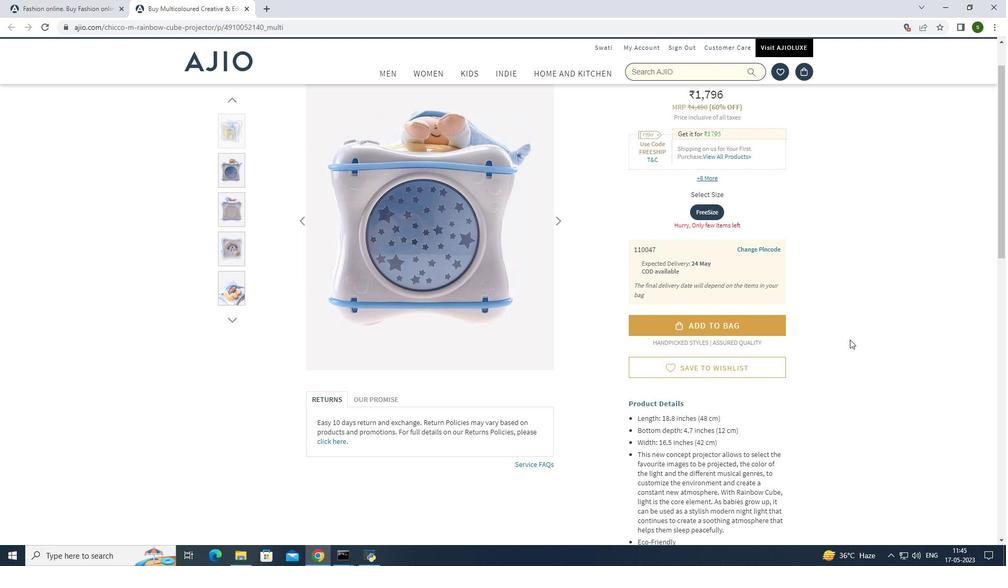 
Action: Mouse scrolled (850, 339) with delta (0, 0)
Screenshot: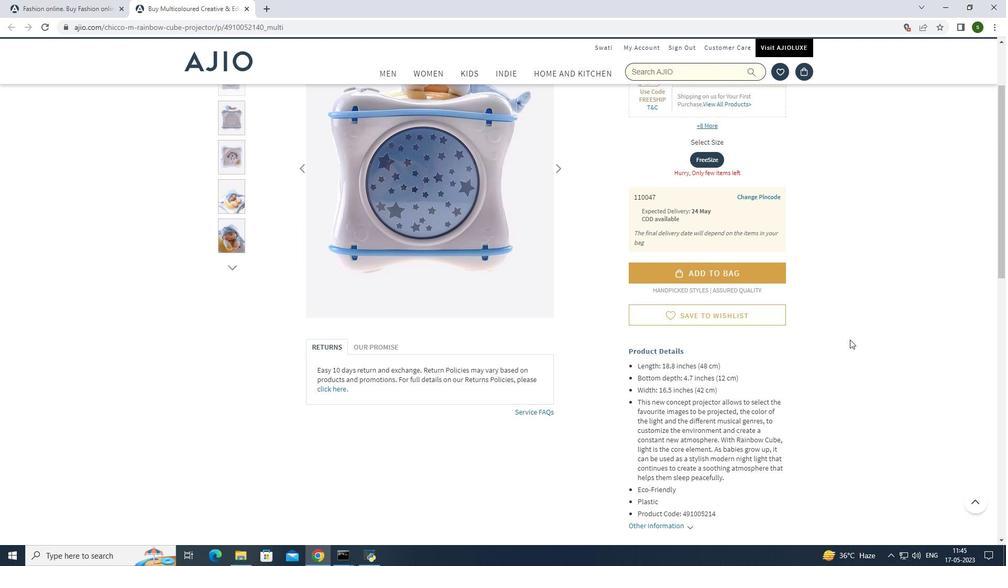 
Action: Mouse scrolled (850, 339) with delta (0, 0)
Screenshot: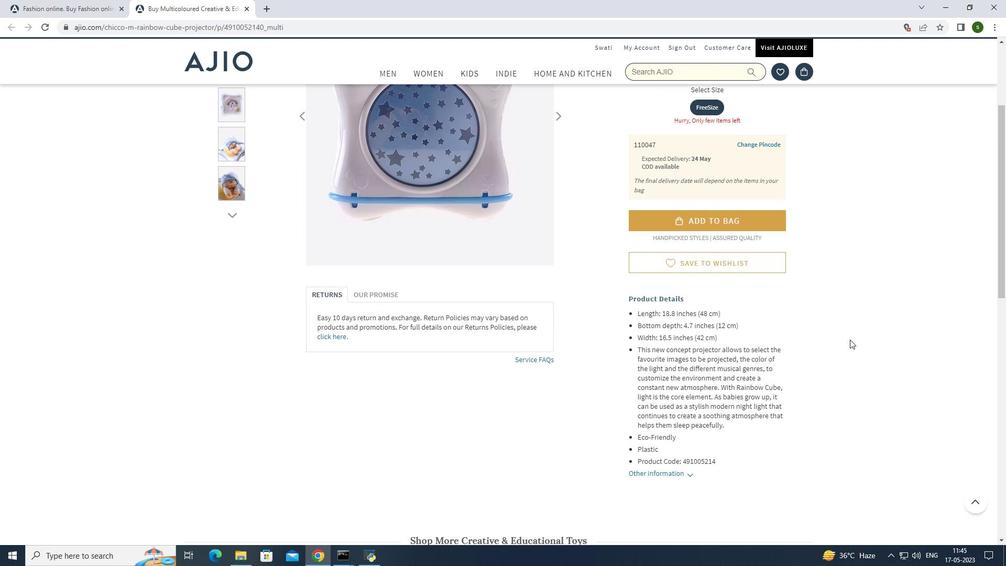 
Action: Mouse moved to (690, 419)
Screenshot: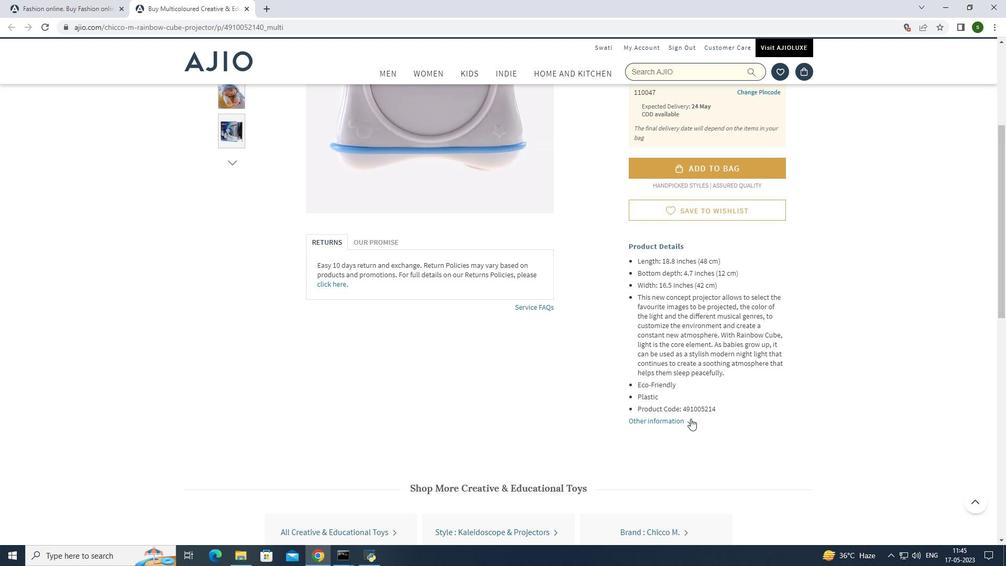 
Action: Mouse pressed left at (690, 419)
Screenshot: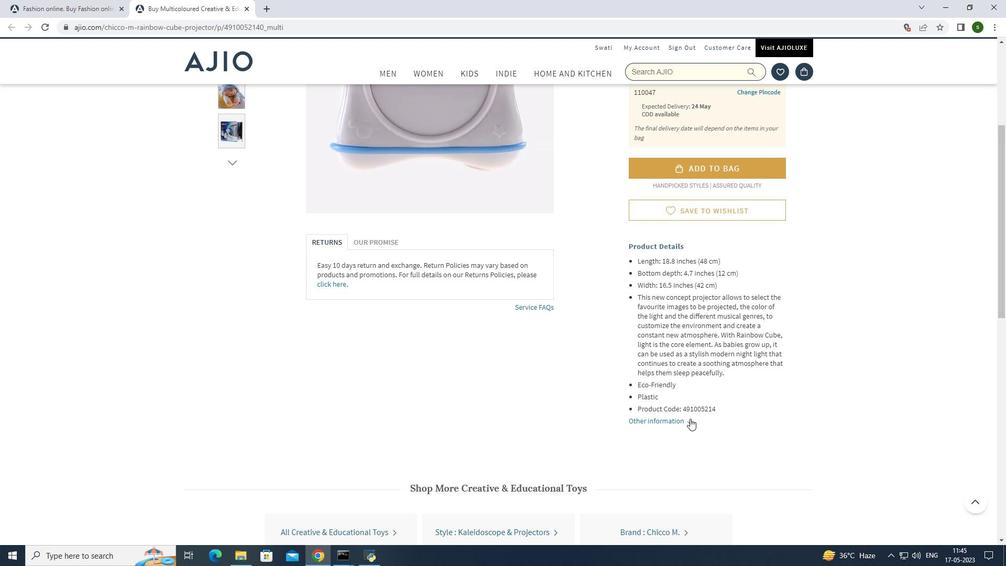
Action: Mouse moved to (823, 438)
Screenshot: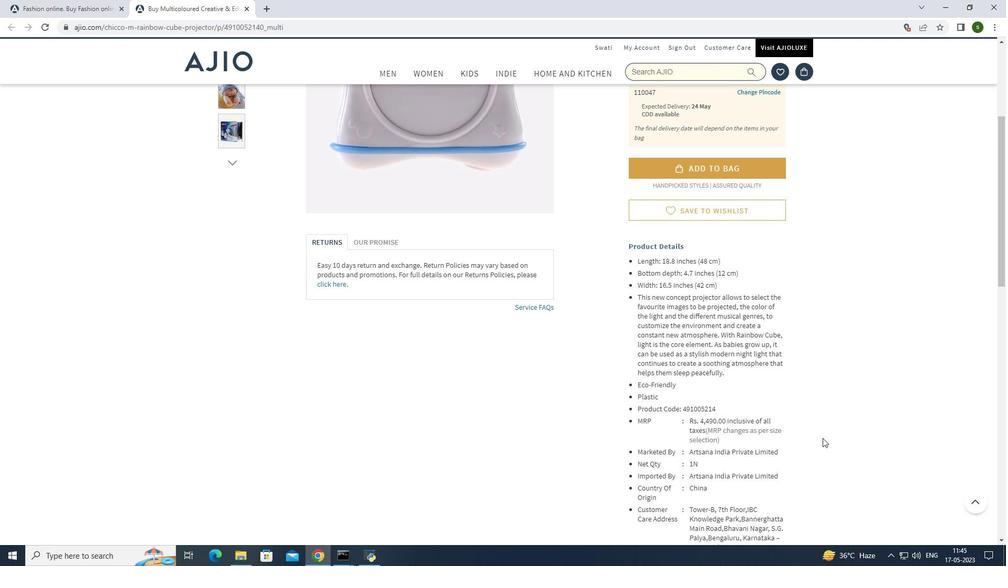 
Action: Mouse scrolled (823, 437) with delta (0, 0)
Screenshot: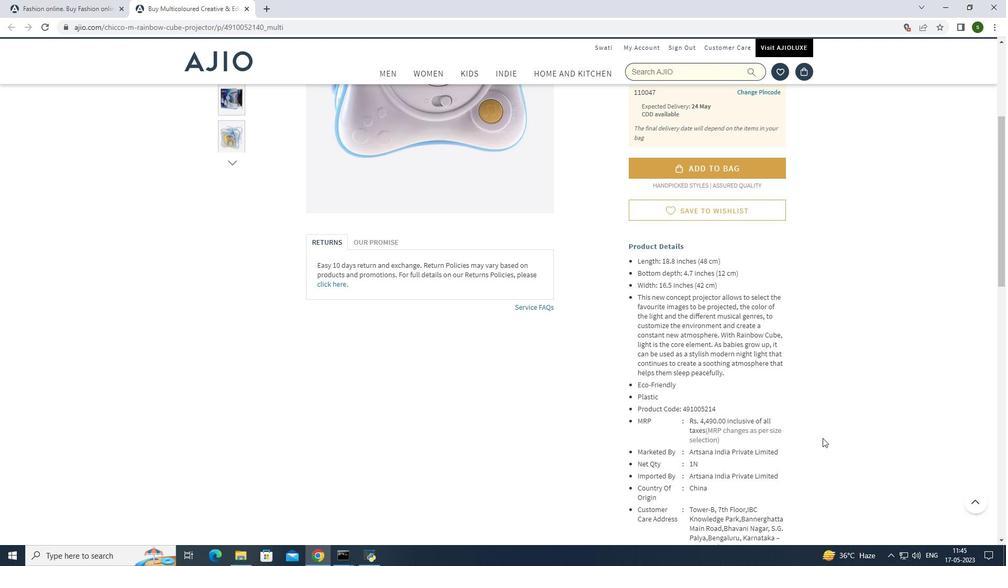 
Action: Mouse moved to (840, 477)
Screenshot: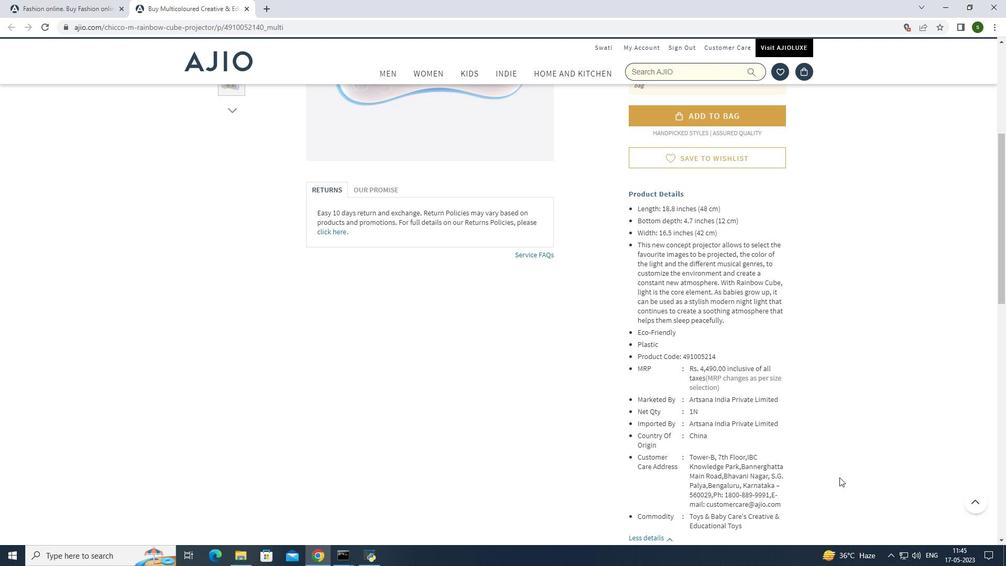 
Action: Mouse scrolled (840, 476) with delta (0, 0)
Screenshot: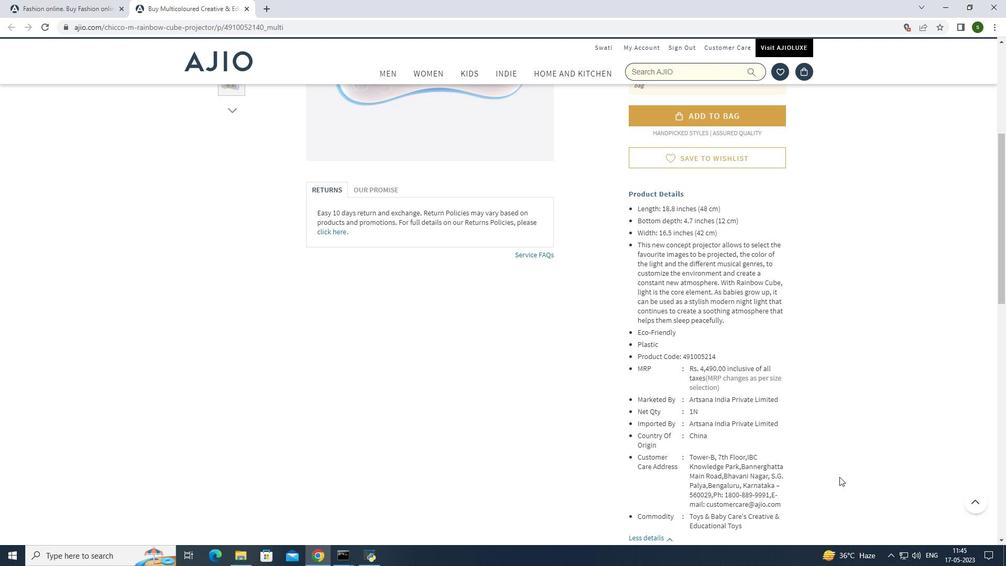 
Action: Mouse scrolled (840, 476) with delta (0, 0)
Screenshot: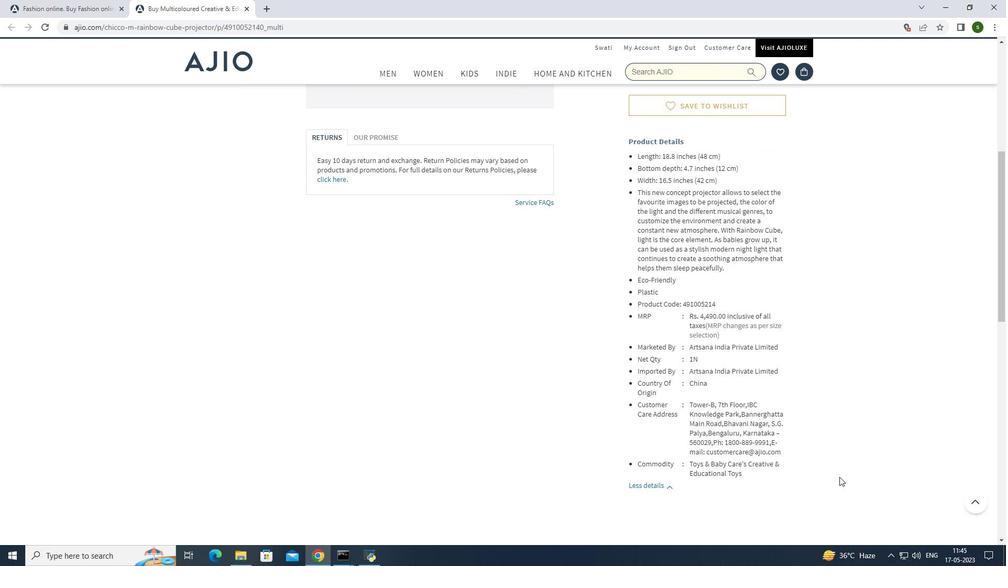 
Action: Mouse scrolled (840, 476) with delta (0, 0)
Screenshot: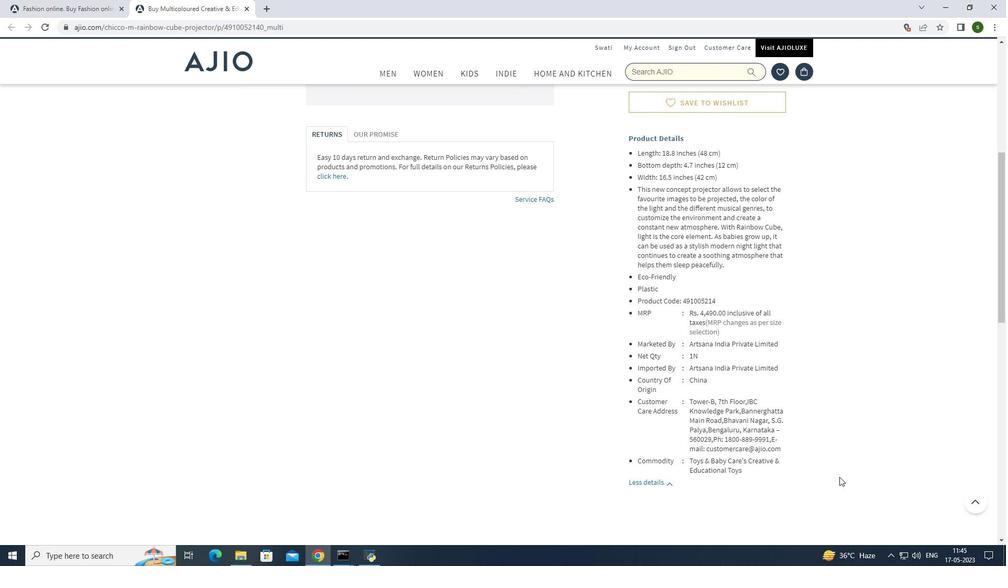 
Action: Mouse scrolled (840, 476) with delta (0, 0)
Screenshot: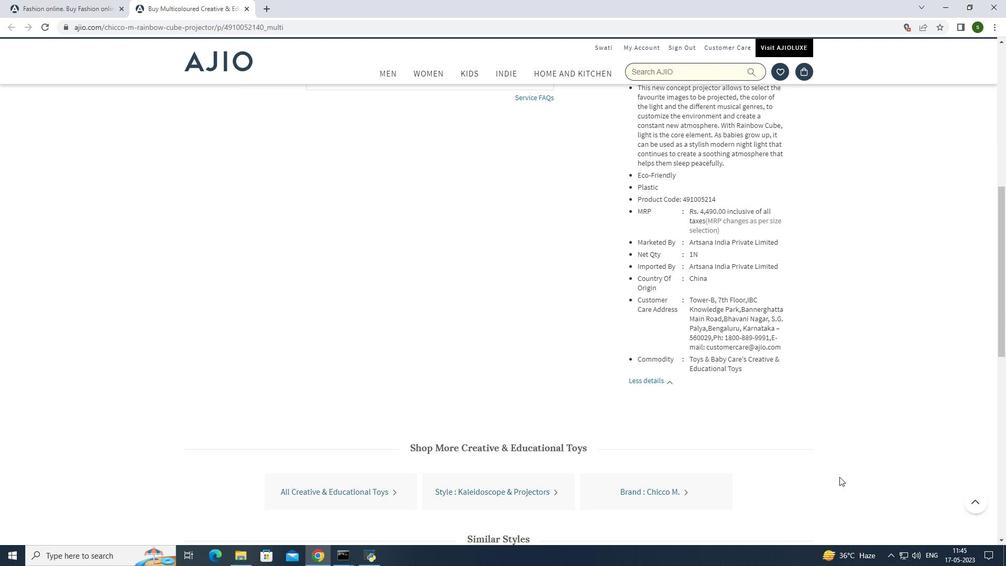 
Action: Mouse scrolled (840, 476) with delta (0, 0)
Screenshot: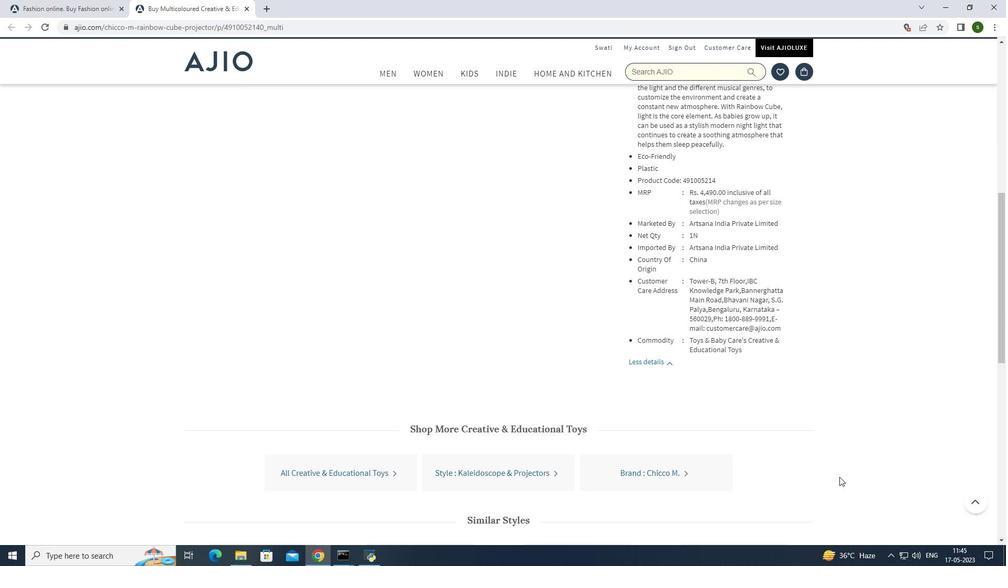 
Action: Mouse scrolled (840, 476) with delta (0, 0)
Screenshot: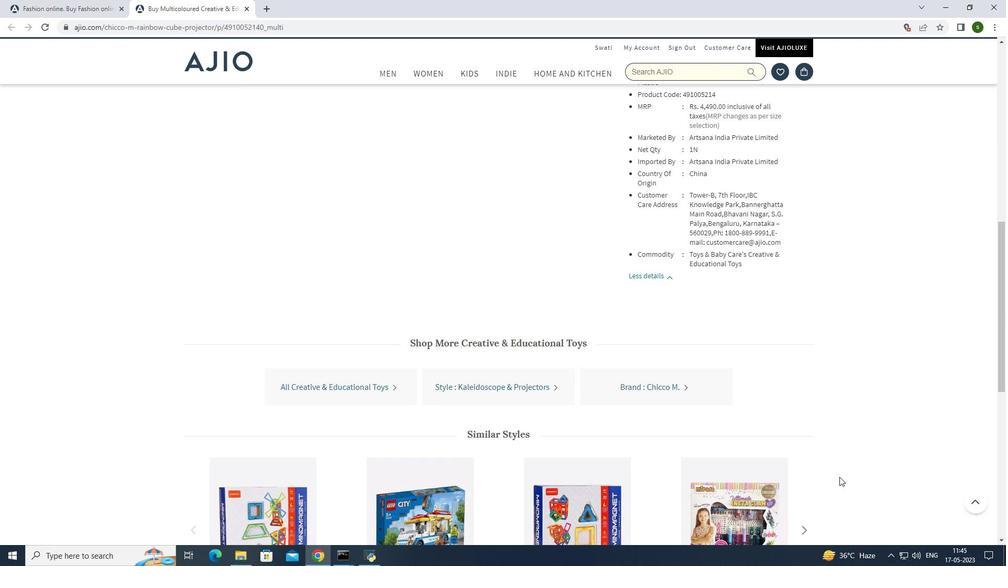 
Action: Mouse scrolled (840, 476) with delta (0, 0)
Screenshot: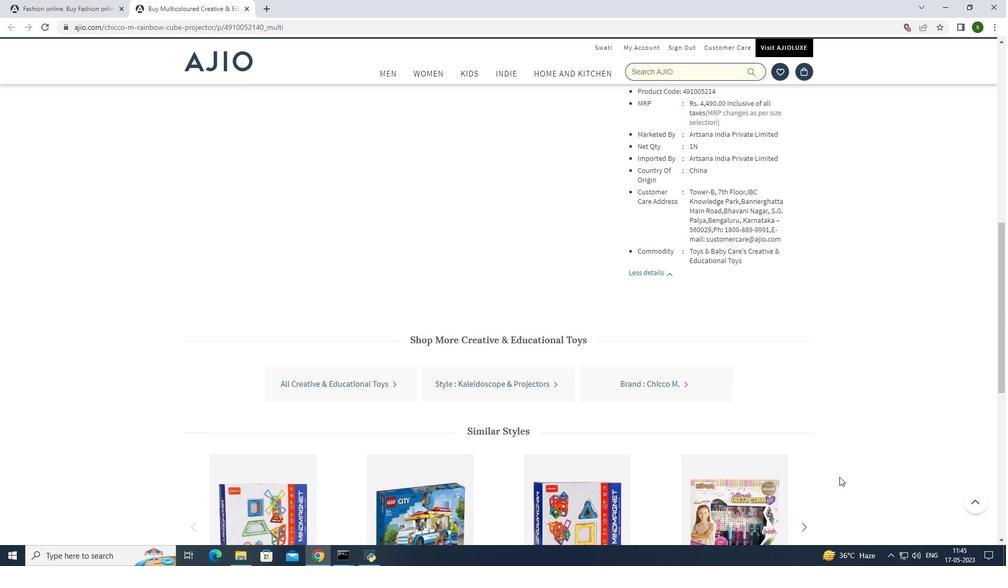 
Action: Mouse scrolled (840, 477) with delta (0, 0)
Screenshot: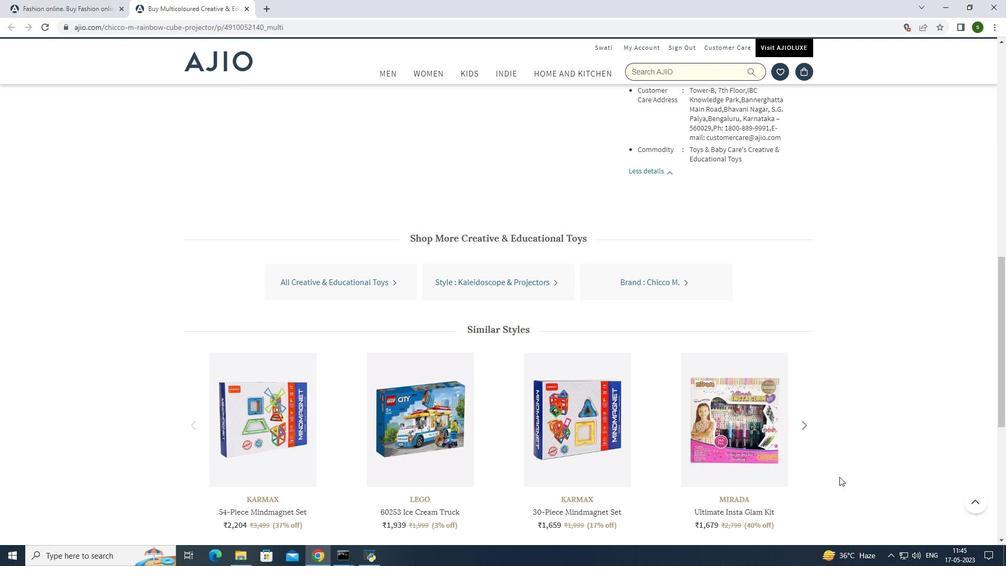 
Action: Mouse scrolled (840, 477) with delta (0, 0)
Screenshot: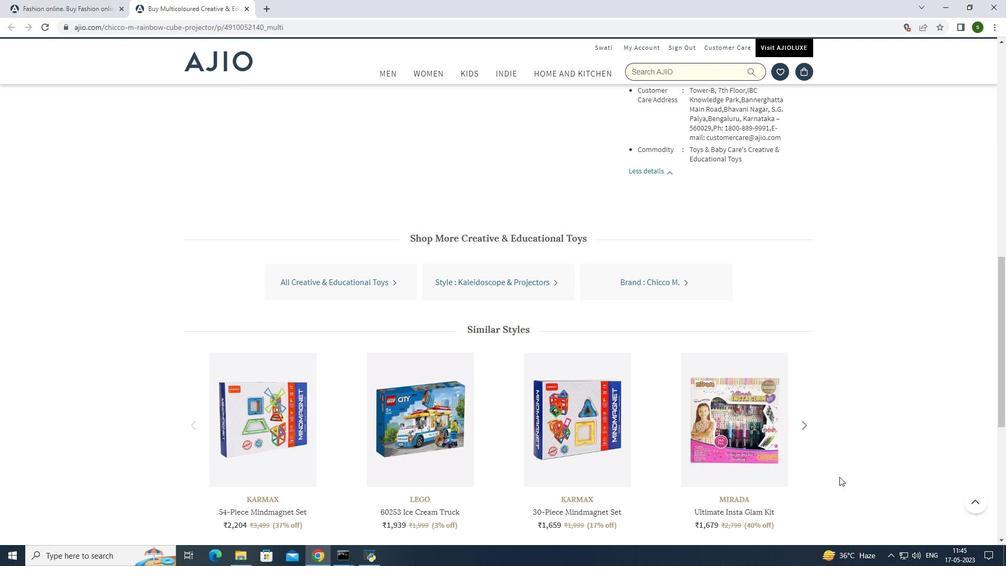 
Action: Mouse scrolled (840, 477) with delta (0, 0)
Screenshot: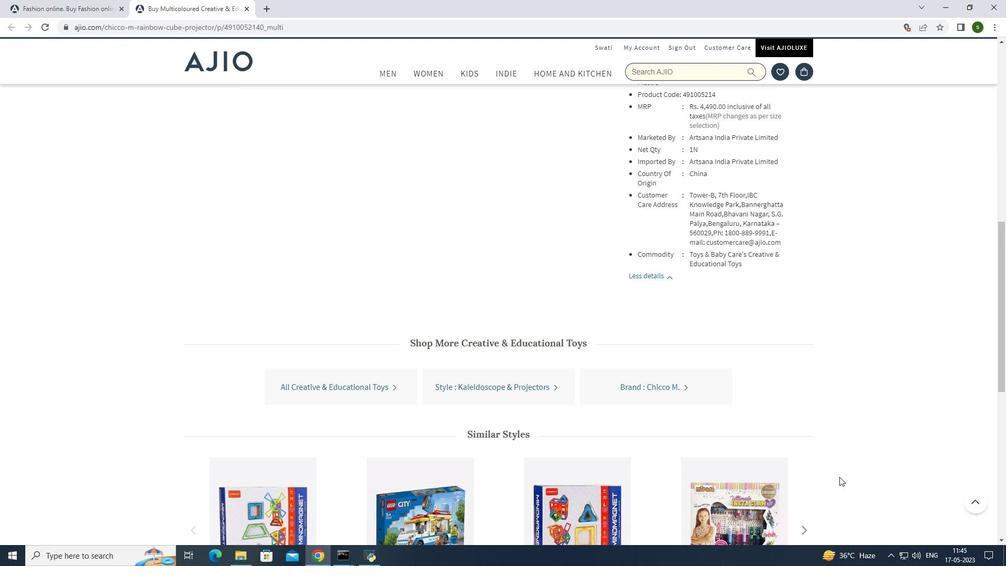 
Action: Mouse scrolled (840, 477) with delta (0, 0)
Screenshot: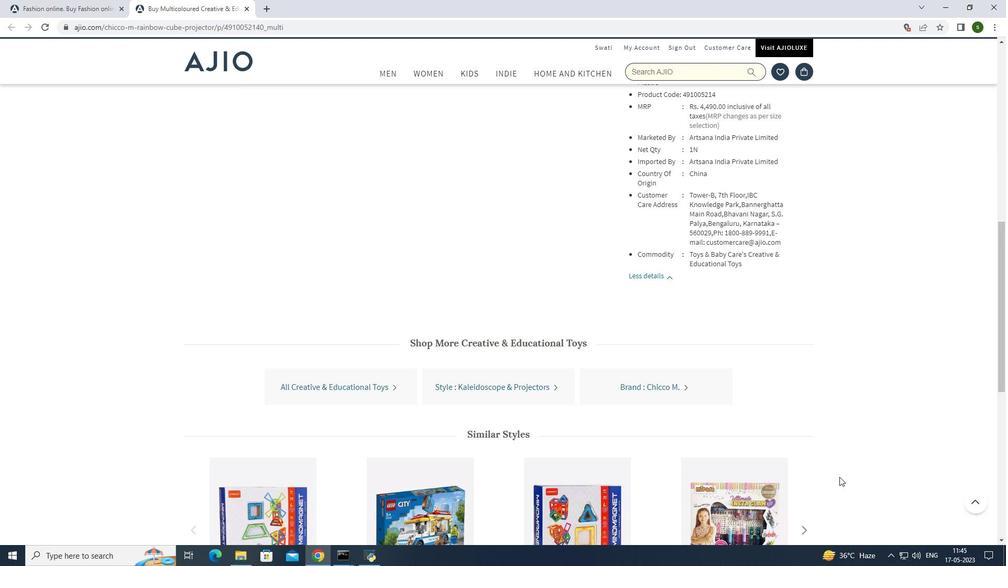 
Action: Mouse scrolled (840, 477) with delta (0, 0)
Screenshot: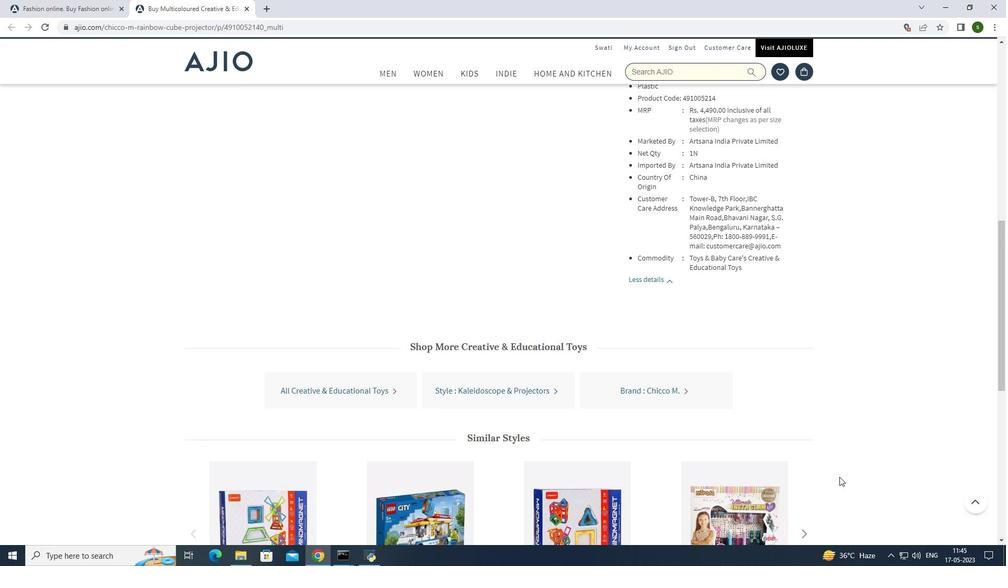 
Action: Mouse scrolled (840, 477) with delta (0, 0)
Screenshot: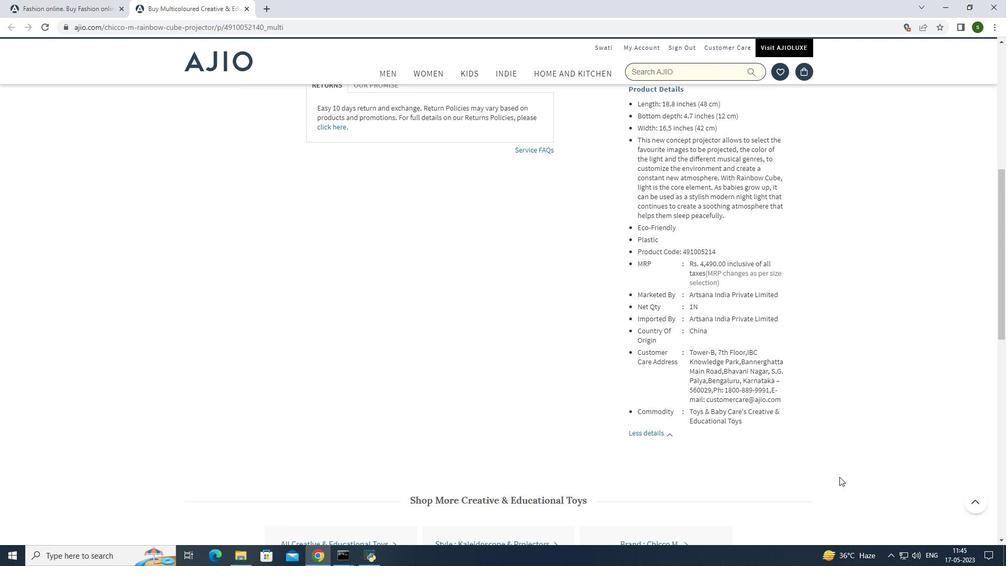
Action: Mouse scrolled (840, 477) with delta (0, 0)
Screenshot: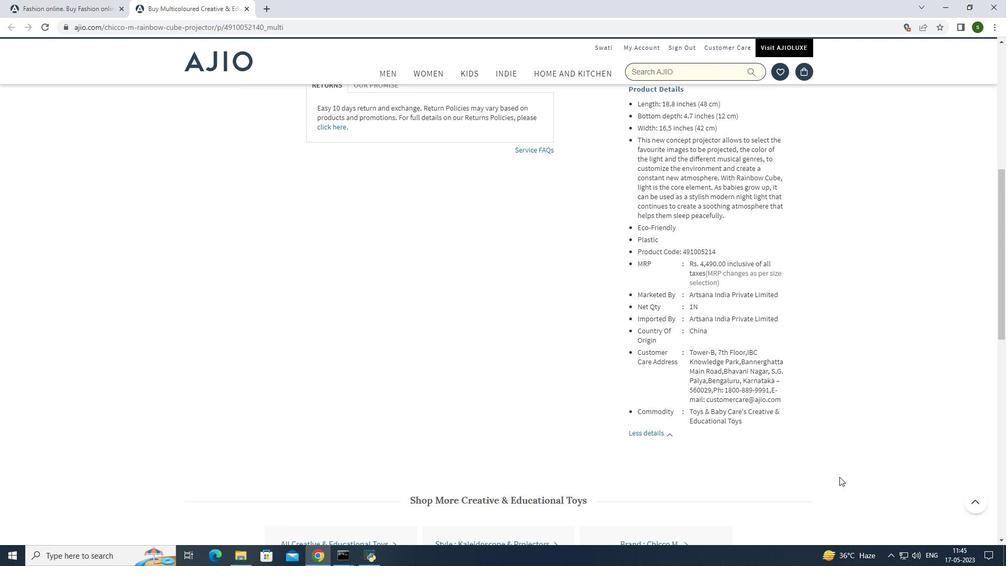 
Action: Mouse scrolled (840, 477) with delta (0, 0)
Screenshot: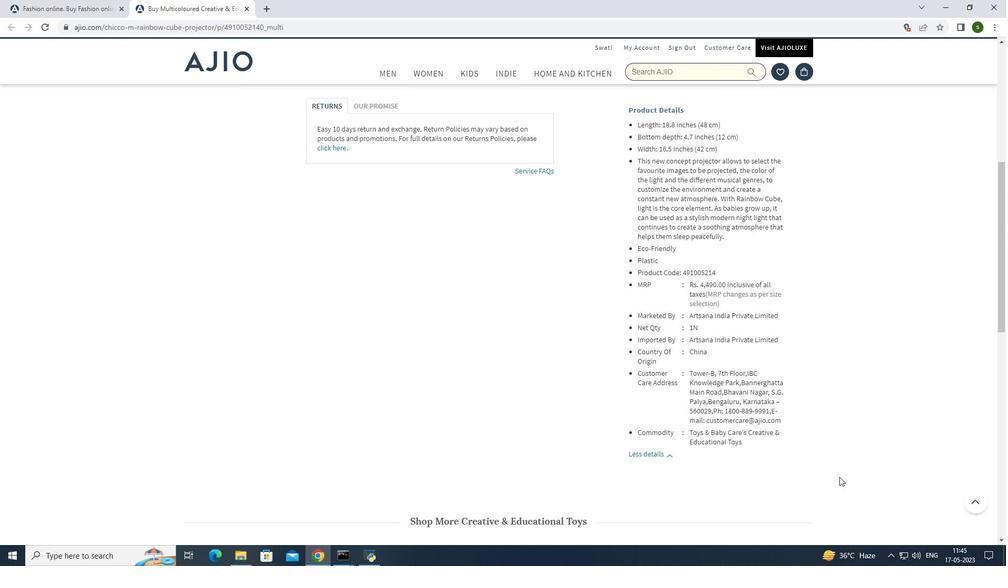 
Action: Mouse scrolled (840, 477) with delta (0, 0)
Screenshot: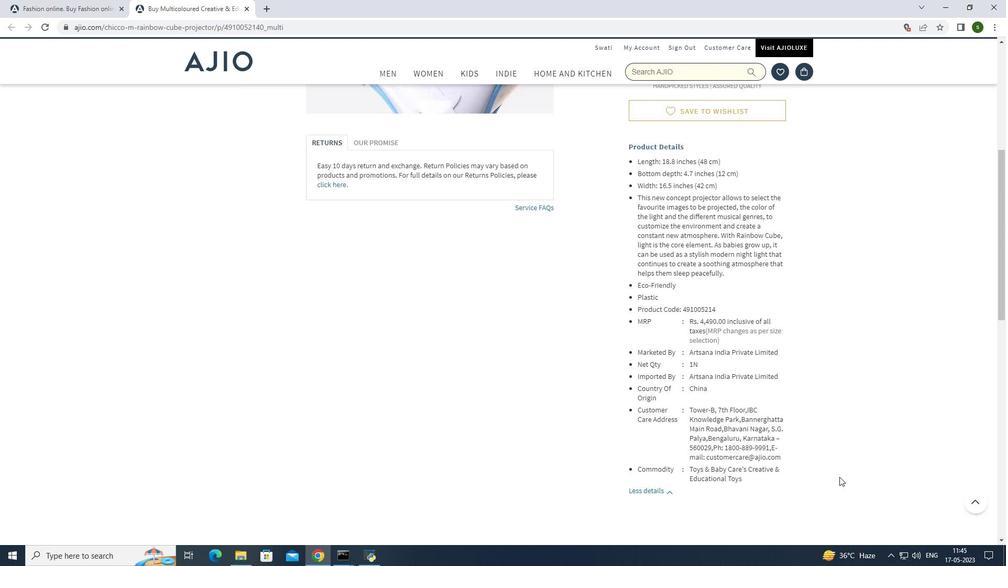
Action: Mouse scrolled (840, 477) with delta (0, 0)
Screenshot: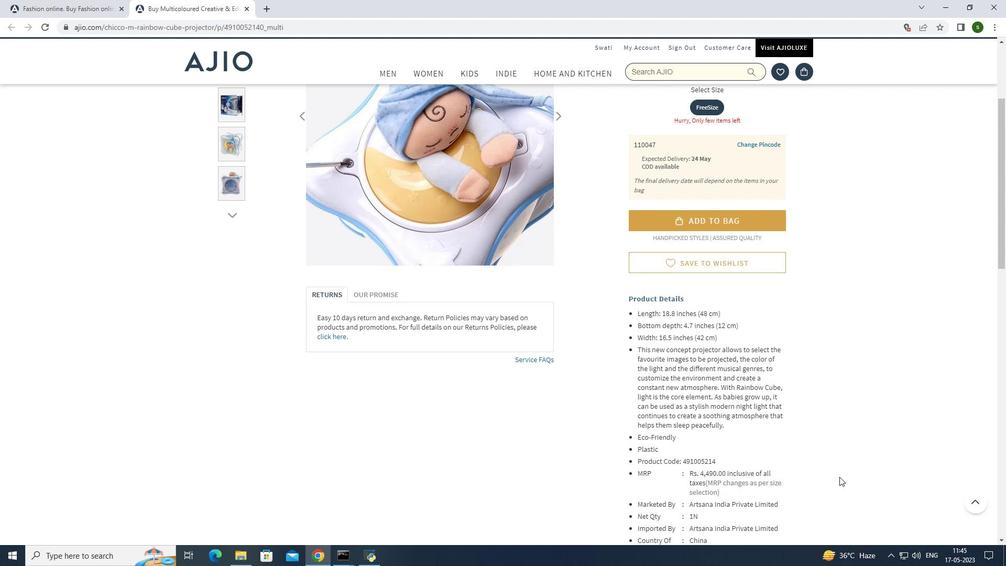
Action: Mouse scrolled (840, 477) with delta (0, 0)
Screenshot: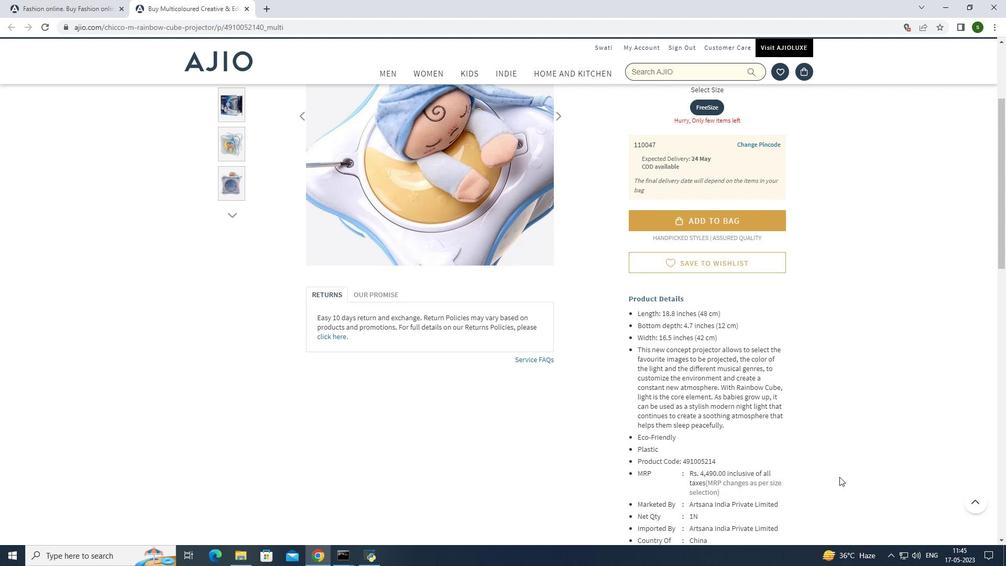 
Action: Mouse scrolled (840, 477) with delta (0, 0)
Screenshot: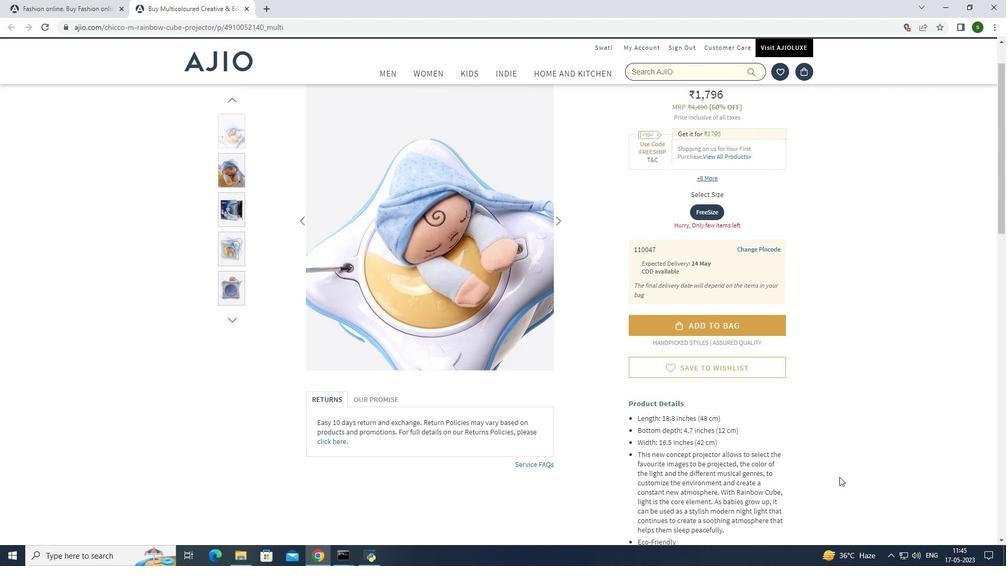 
Action: Mouse scrolled (840, 477) with delta (0, 0)
Screenshot: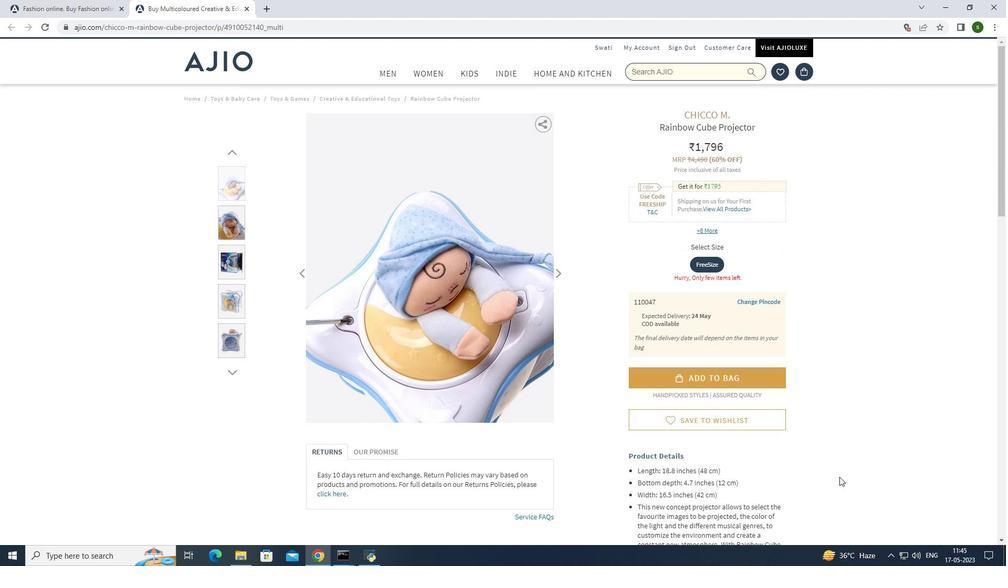 
Action: Mouse scrolled (840, 477) with delta (0, 0)
Screenshot: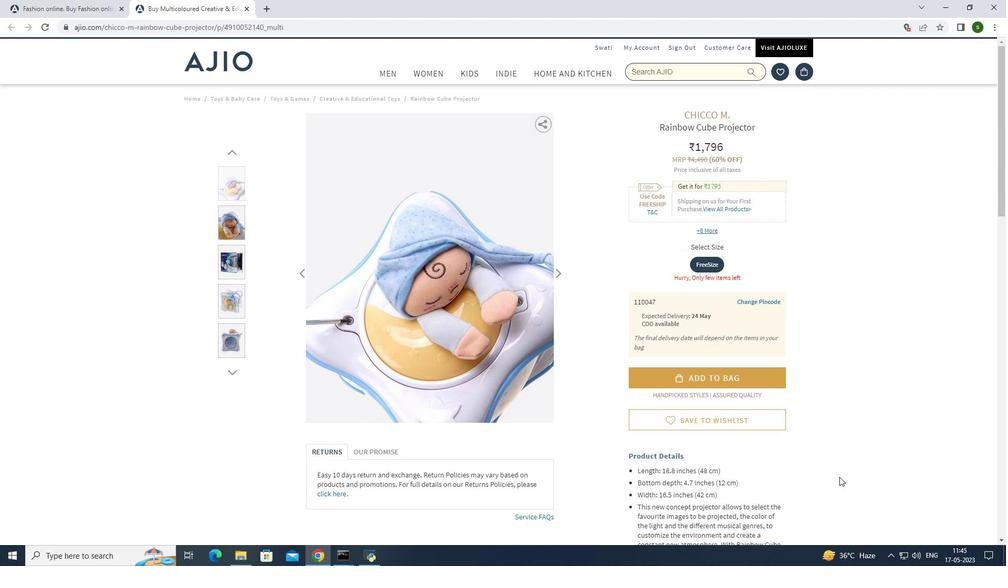 
Action: Mouse scrolled (840, 477) with delta (0, 0)
Screenshot: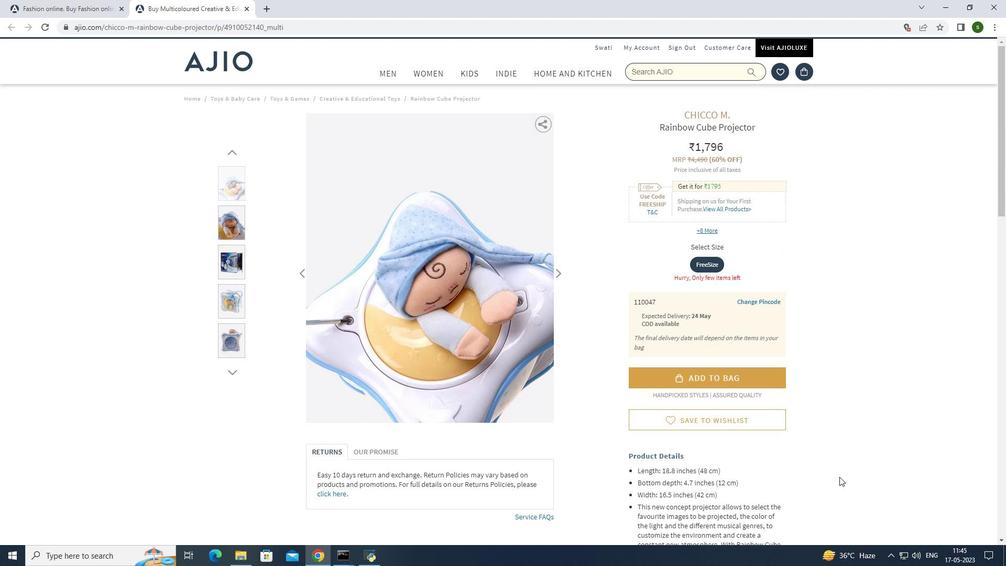 
Action: Mouse moved to (52, 0)
Screenshot: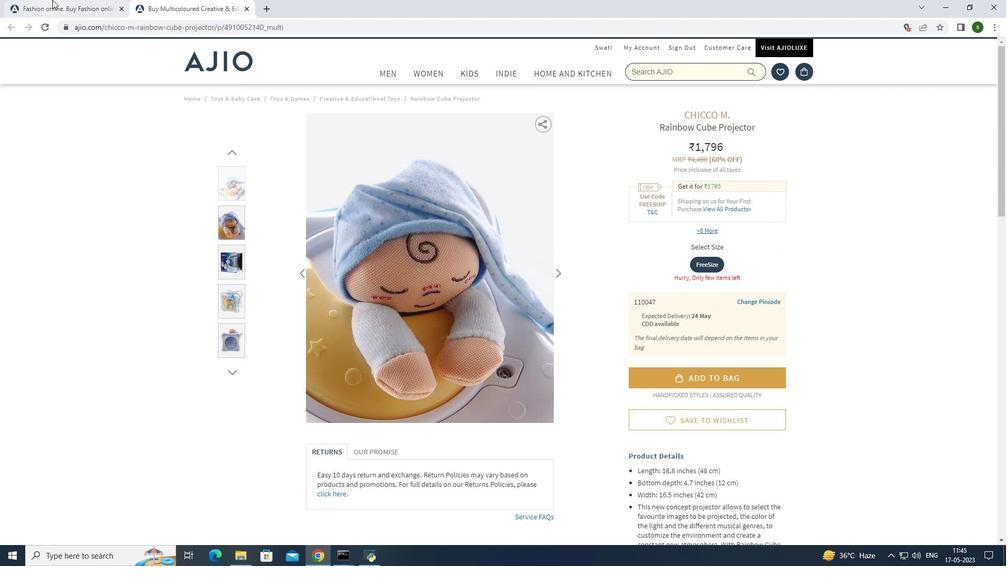 
Action: Mouse pressed left at (52, 0)
Screenshot: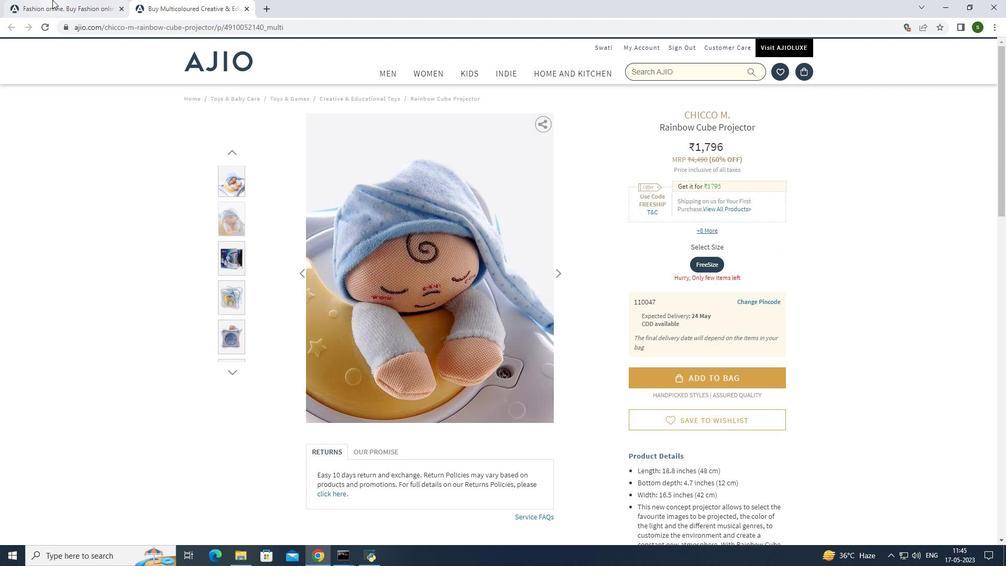 
Action: Mouse moved to (857, 286)
Screenshot: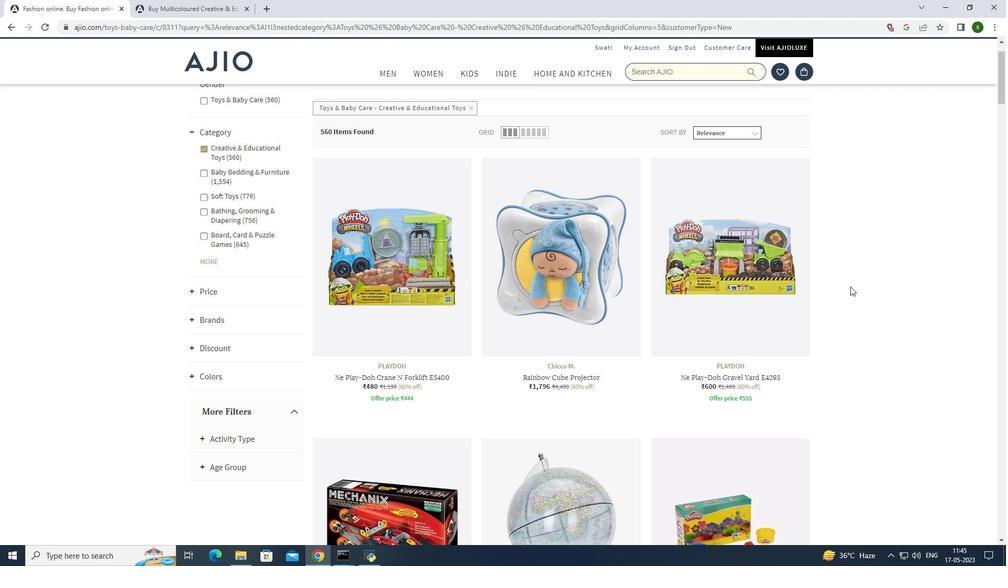 
Action: Mouse scrolled (857, 286) with delta (0, 0)
Screenshot: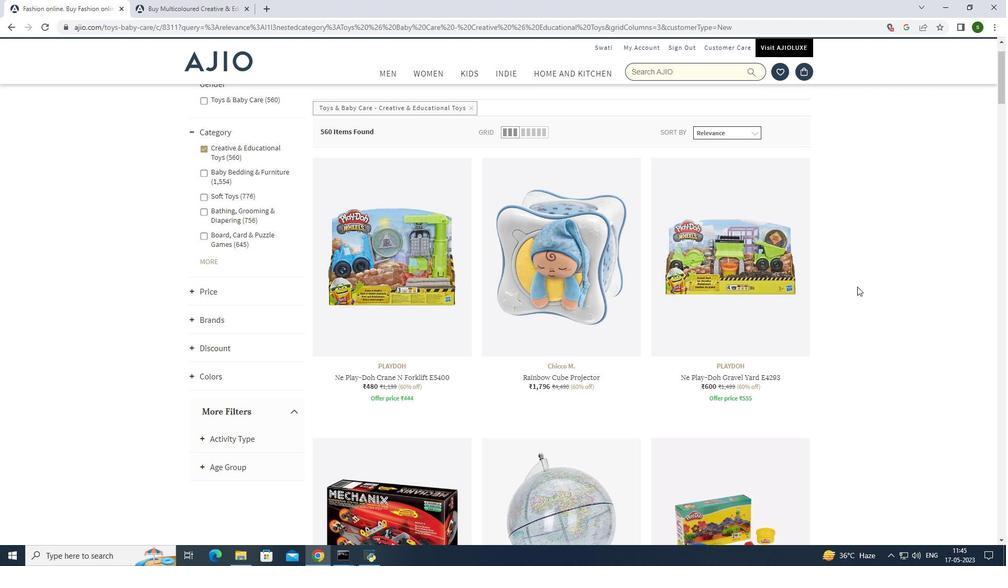 
Action: Mouse scrolled (857, 286) with delta (0, 0)
Screenshot: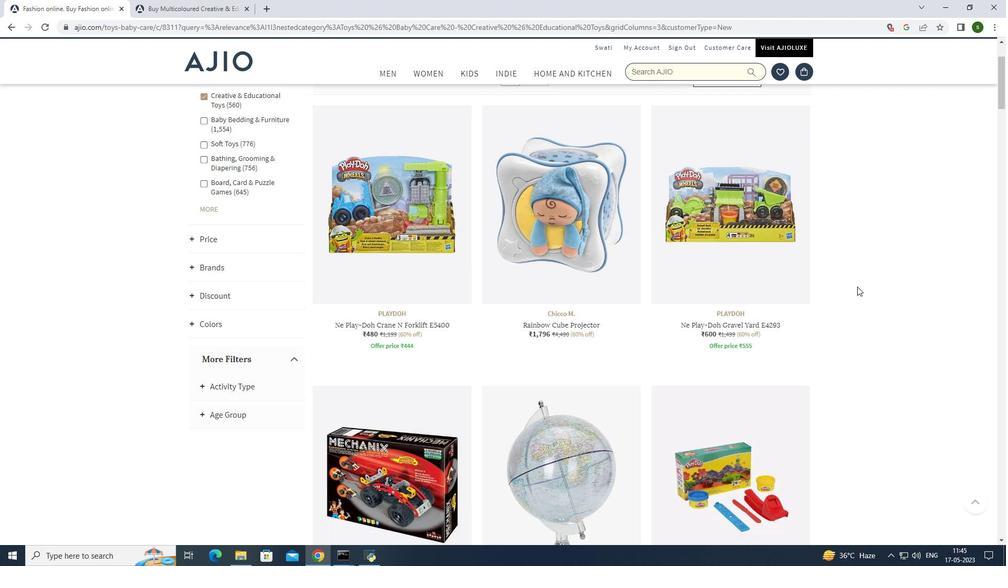 
Action: Mouse scrolled (857, 286) with delta (0, 0)
Screenshot: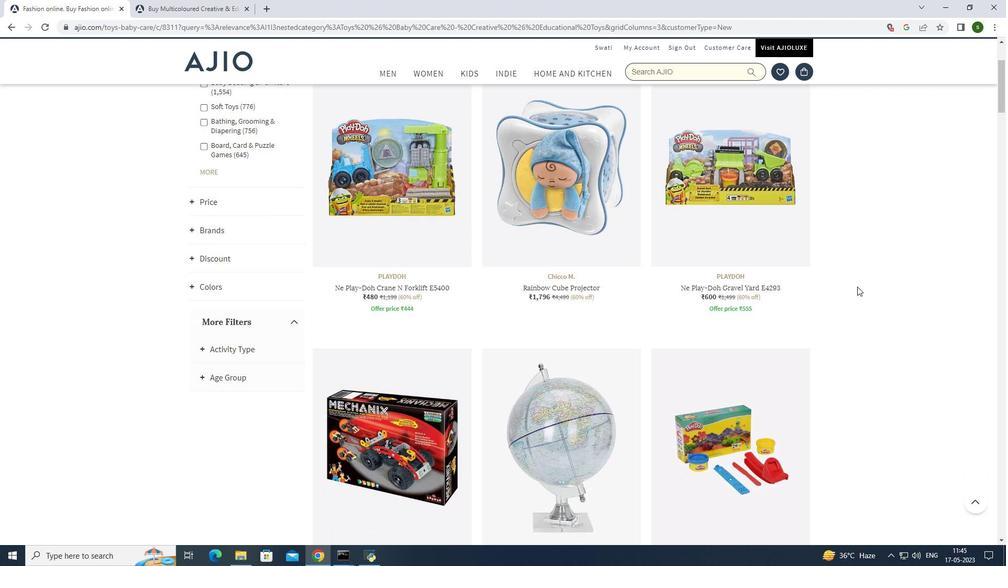 
Action: Mouse scrolled (857, 286) with delta (0, 0)
Screenshot: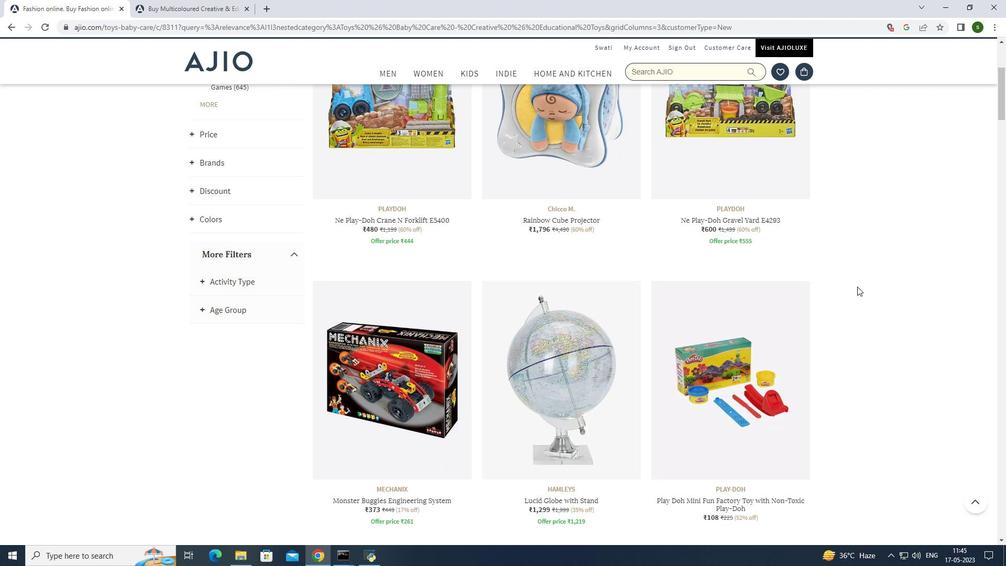 
Action: Mouse scrolled (857, 286) with delta (0, 0)
Screenshot: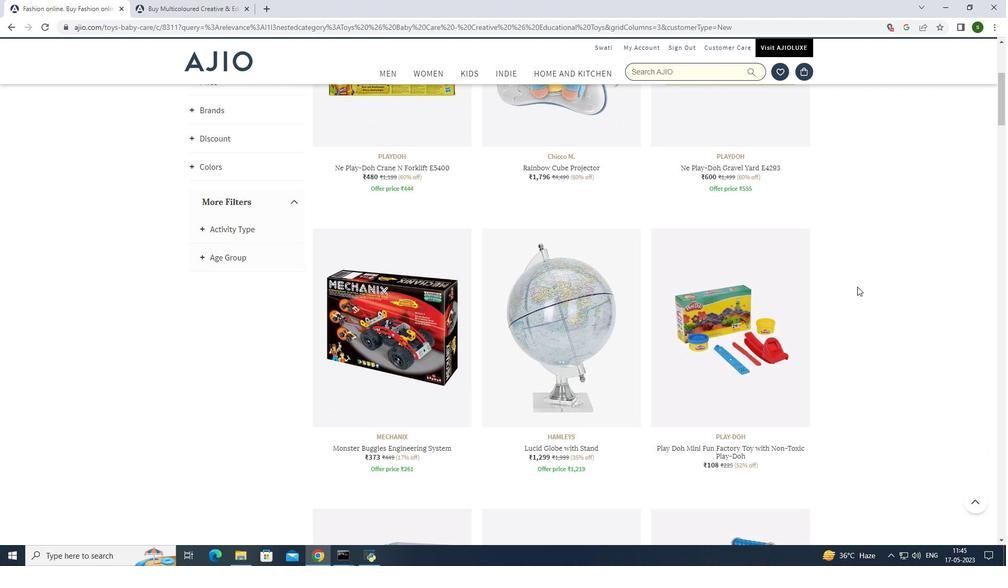 
Action: Mouse scrolled (857, 286) with delta (0, 0)
Screenshot: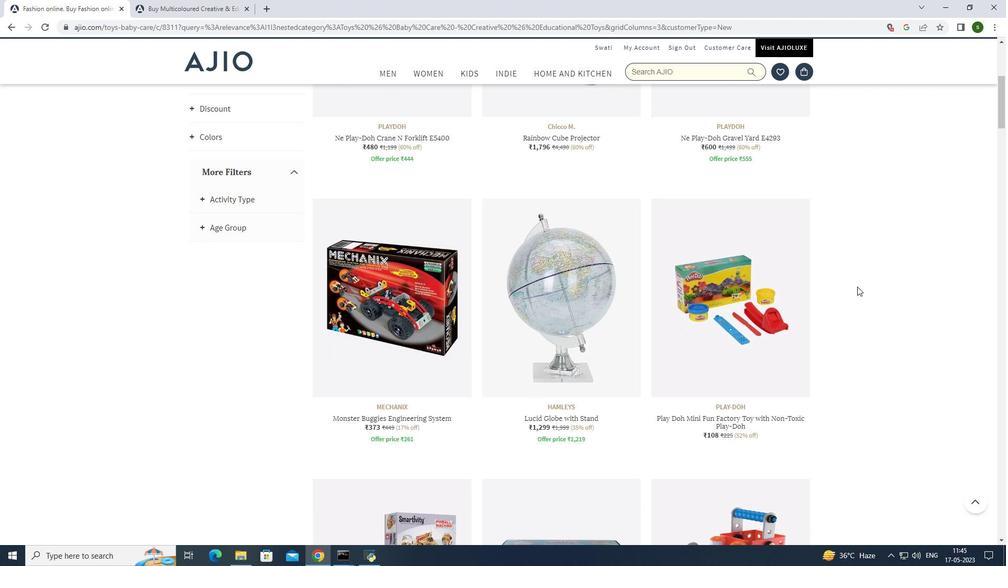 
Action: Mouse scrolled (857, 286) with delta (0, 0)
Screenshot: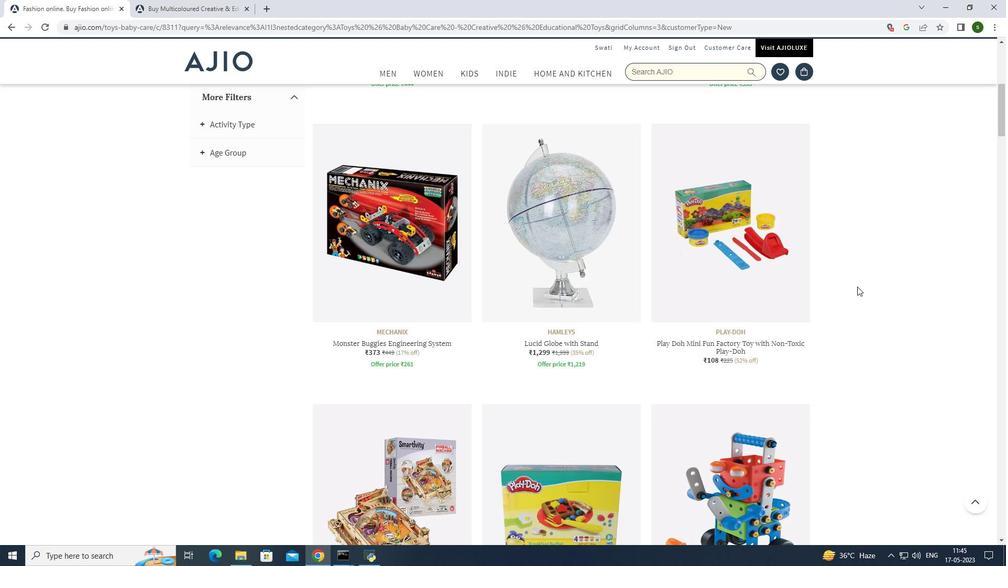 
Action: Mouse scrolled (857, 286) with delta (0, 0)
Screenshot: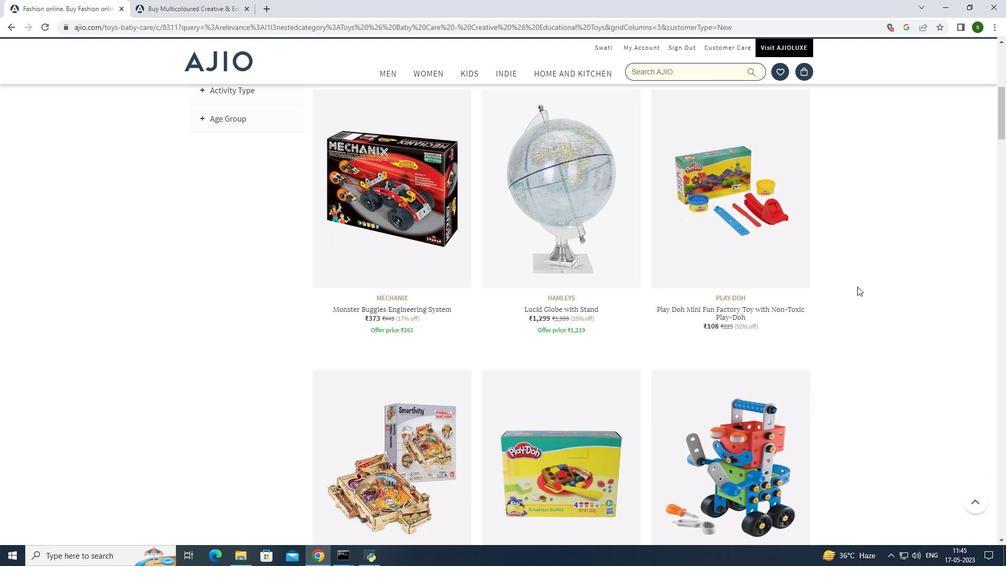 
Action: Mouse scrolled (857, 286) with delta (0, 0)
Screenshot: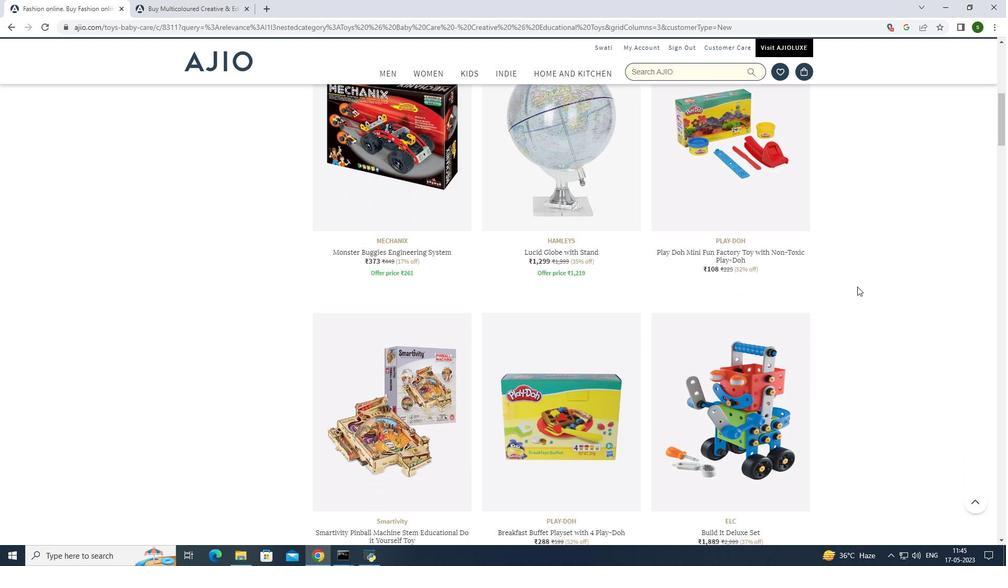 
Action: Mouse scrolled (857, 286) with delta (0, 0)
Screenshot: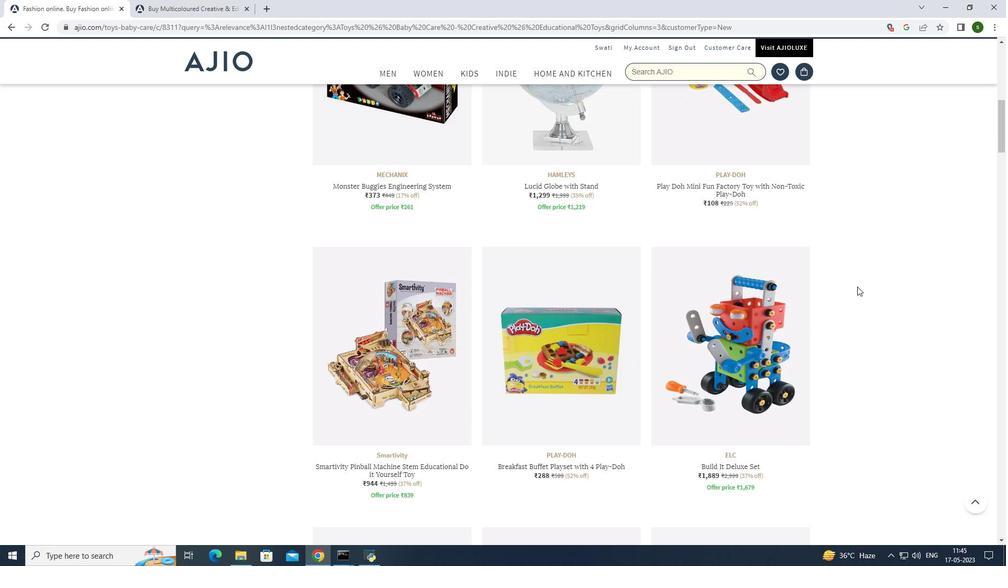 
Action: Mouse scrolled (857, 286) with delta (0, 0)
Screenshot: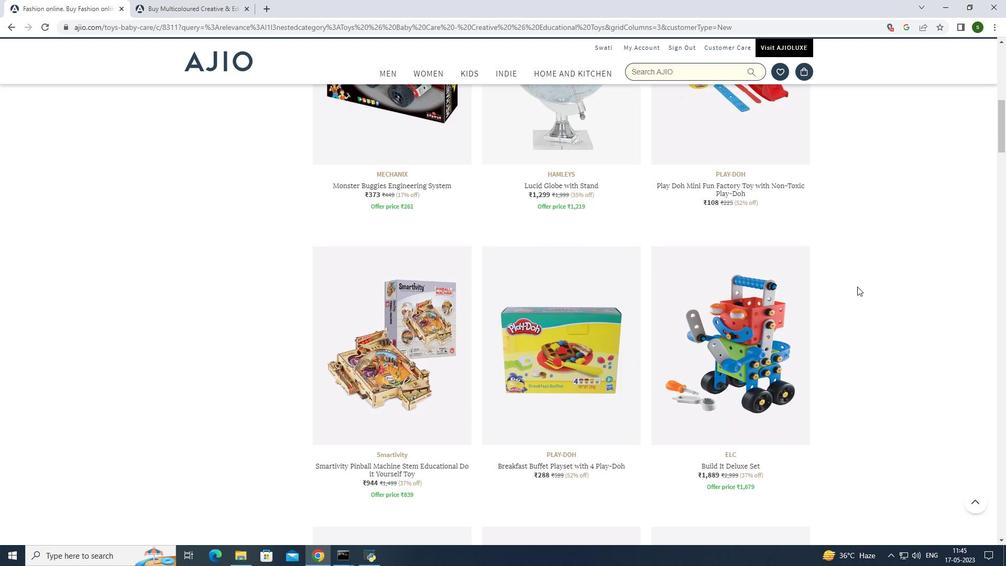 
Action: Mouse scrolled (857, 286) with delta (0, 0)
Screenshot: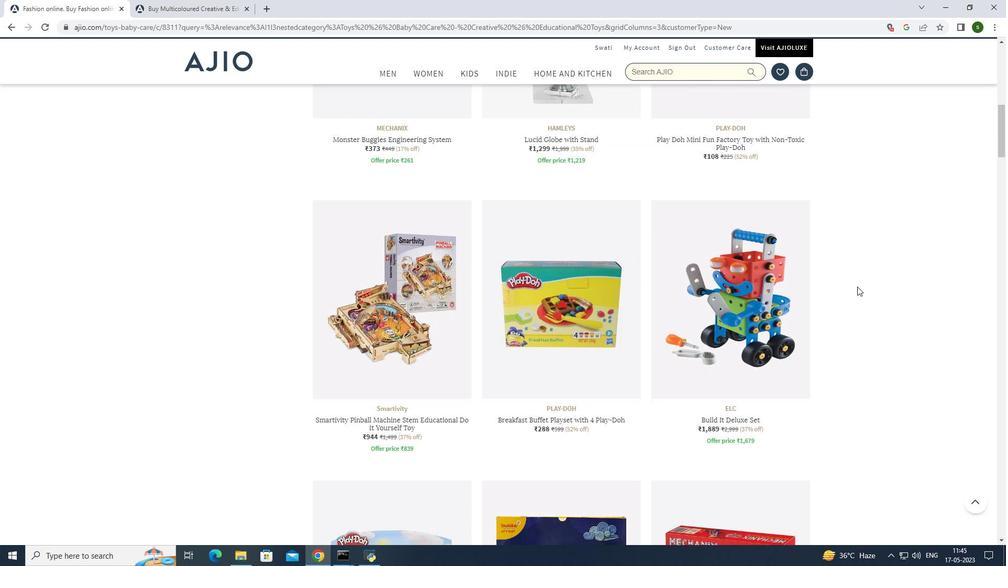 
Action: Mouse scrolled (857, 286) with delta (0, 0)
Screenshot: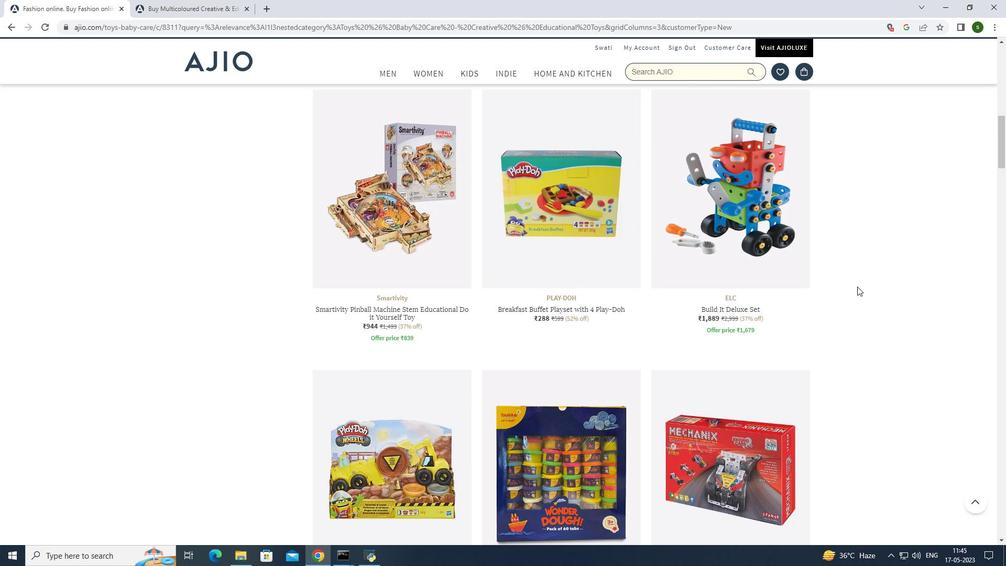 
Action: Mouse scrolled (857, 286) with delta (0, 0)
Screenshot: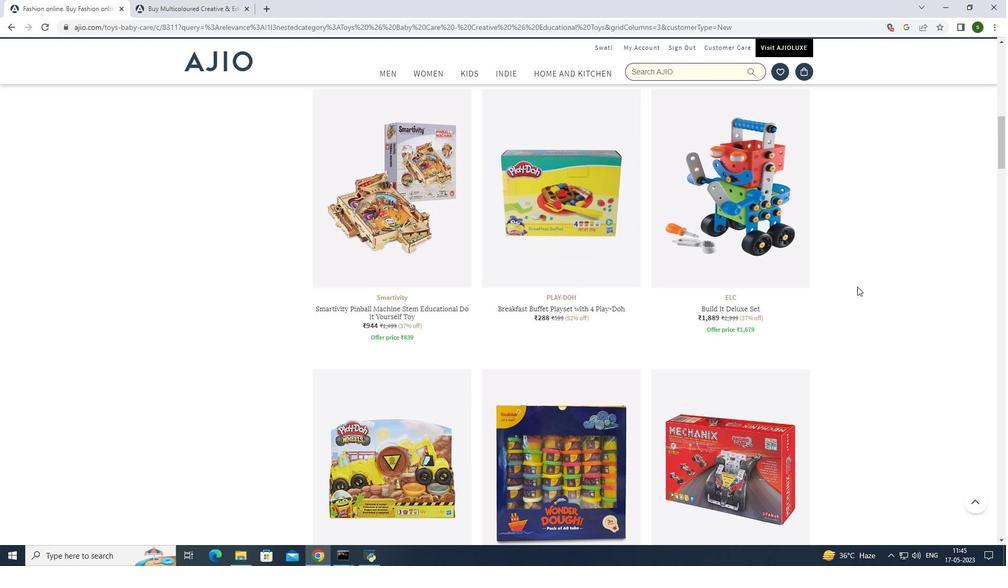 
Action: Mouse scrolled (857, 286) with delta (0, 0)
Screenshot: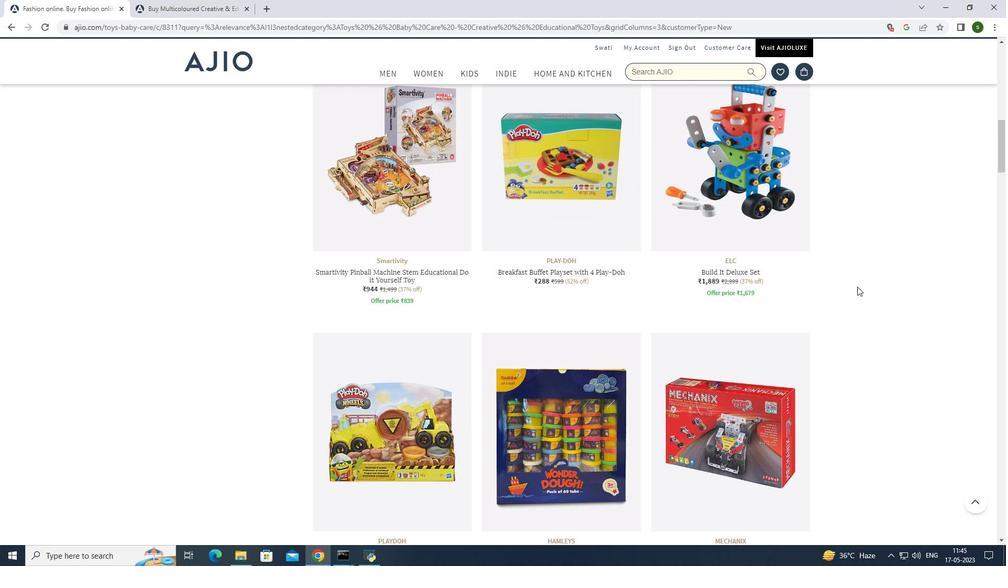 
Action: Mouse scrolled (857, 286) with delta (0, 0)
Screenshot: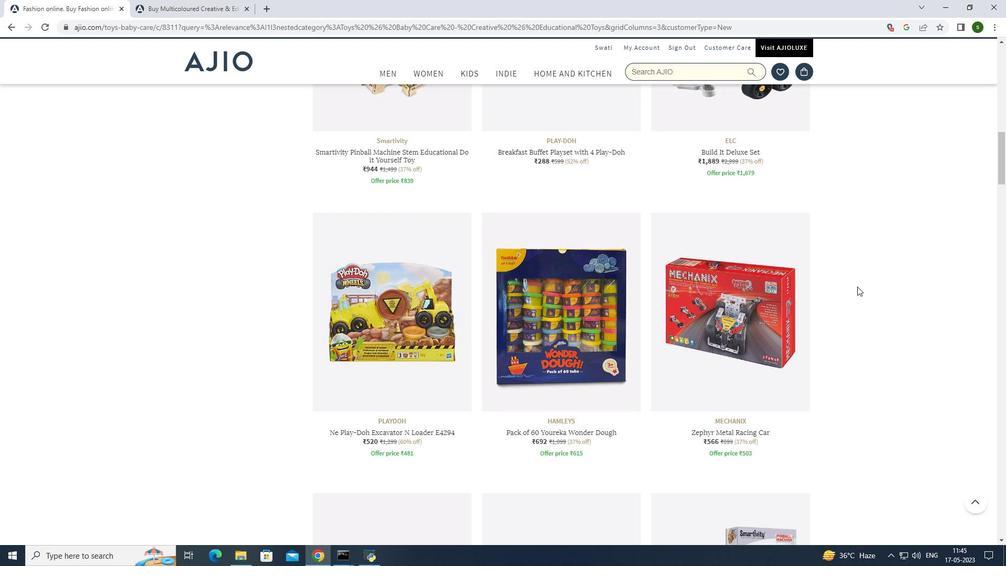 
Action: Mouse scrolled (857, 286) with delta (0, 0)
Screenshot: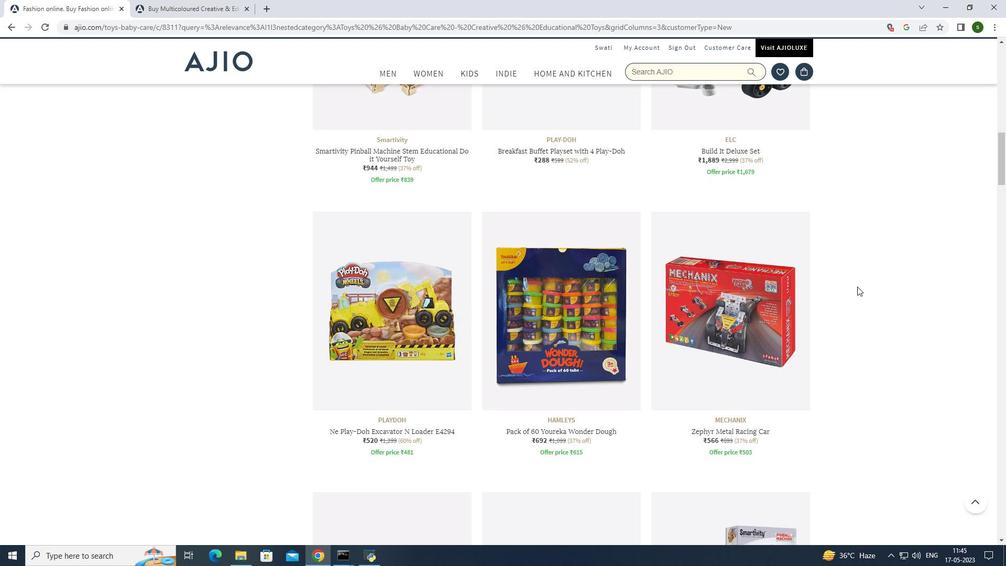 
Action: Mouse scrolled (857, 286) with delta (0, 0)
Screenshot: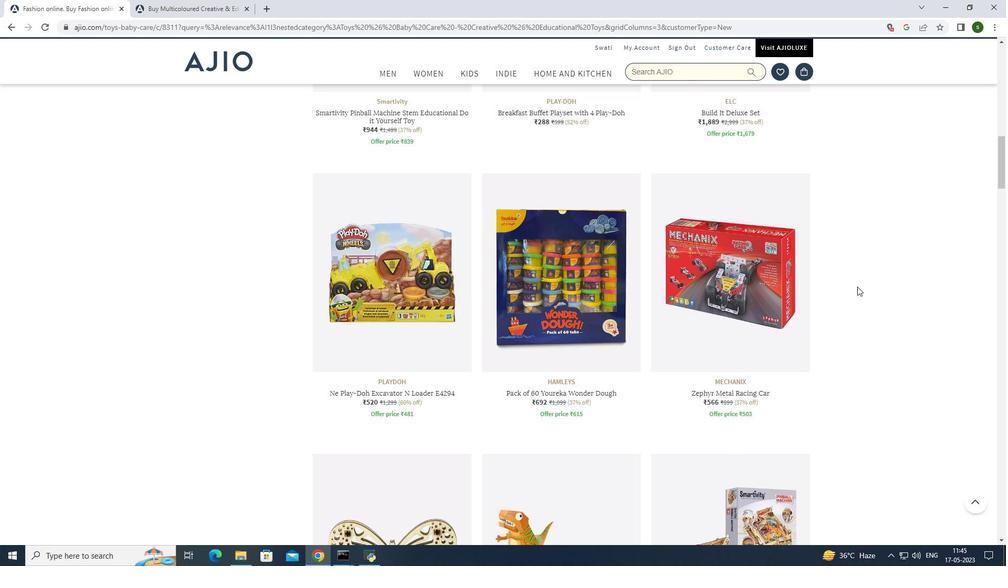 
Action: Mouse scrolled (857, 286) with delta (0, 0)
Screenshot: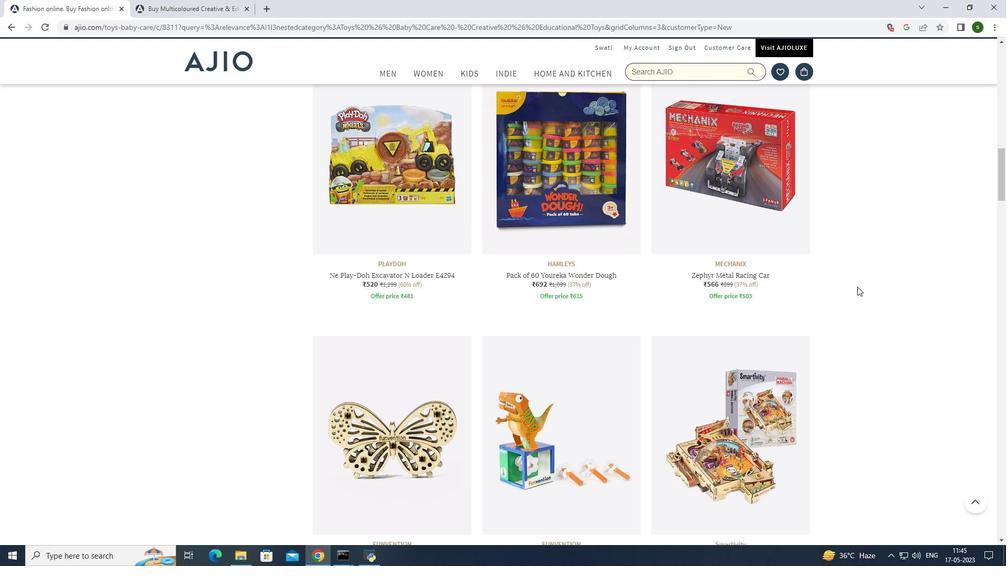 
Action: Mouse scrolled (857, 286) with delta (0, 0)
Screenshot: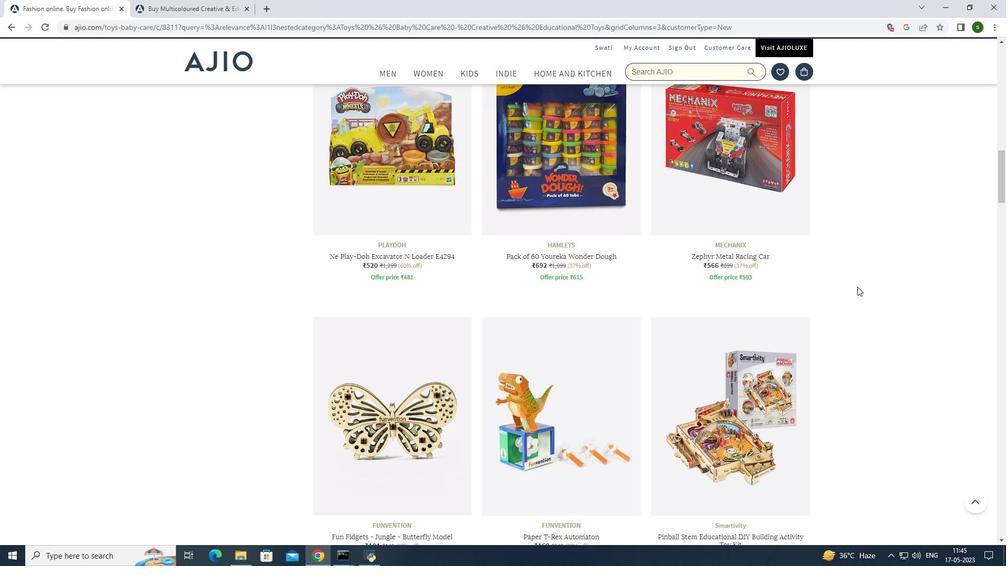 
Action: Mouse scrolled (857, 286) with delta (0, 0)
Screenshot: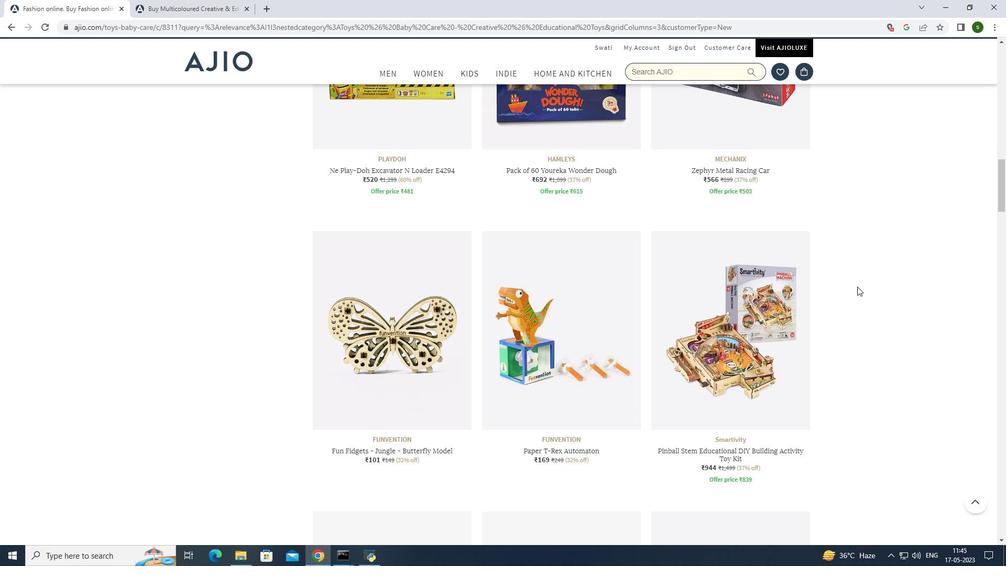 
Action: Mouse moved to (672, 367)
Screenshot: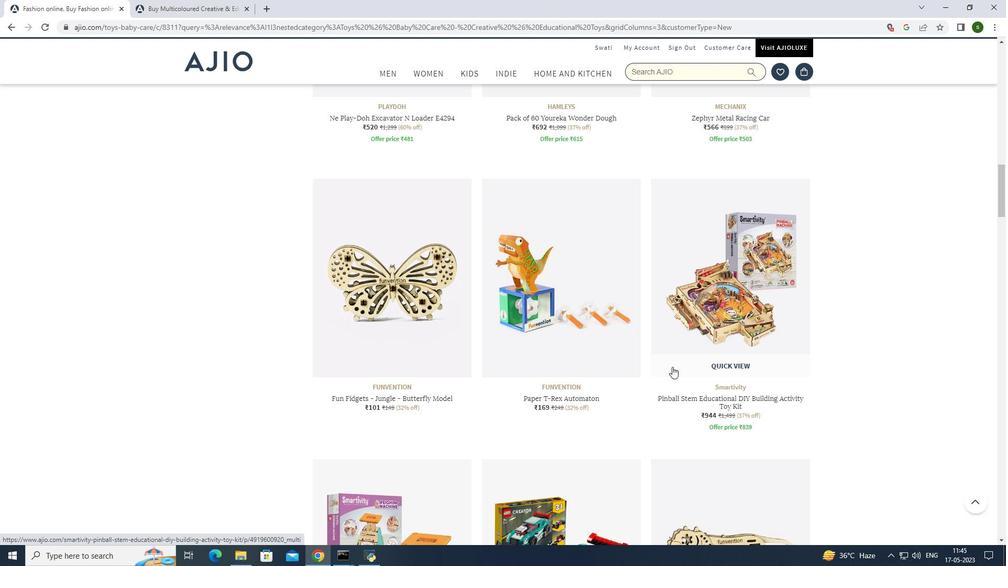 
Action: Mouse scrolled (672, 366) with delta (0, 0)
Screenshot: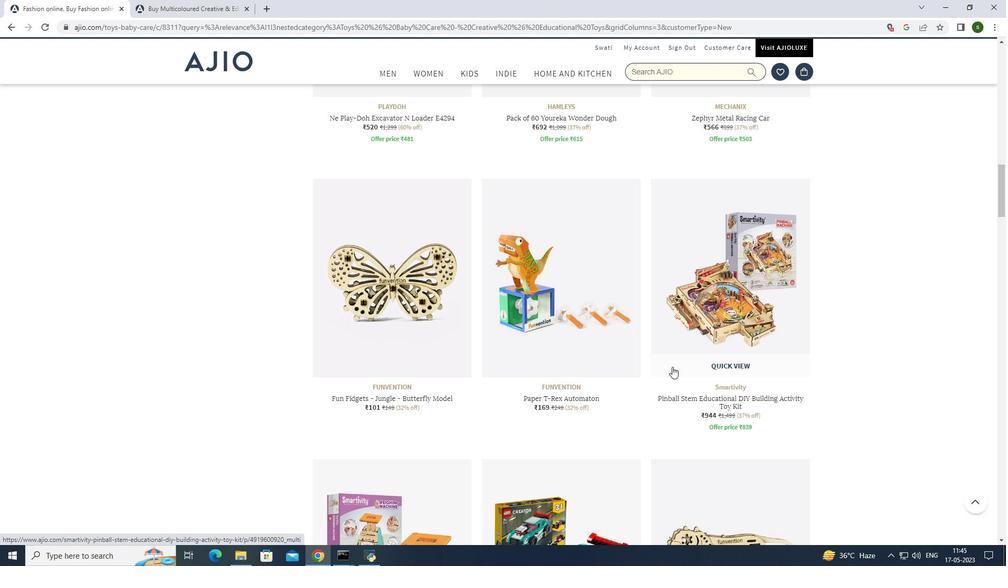 
Action: Mouse scrolled (672, 366) with delta (0, 0)
Screenshot: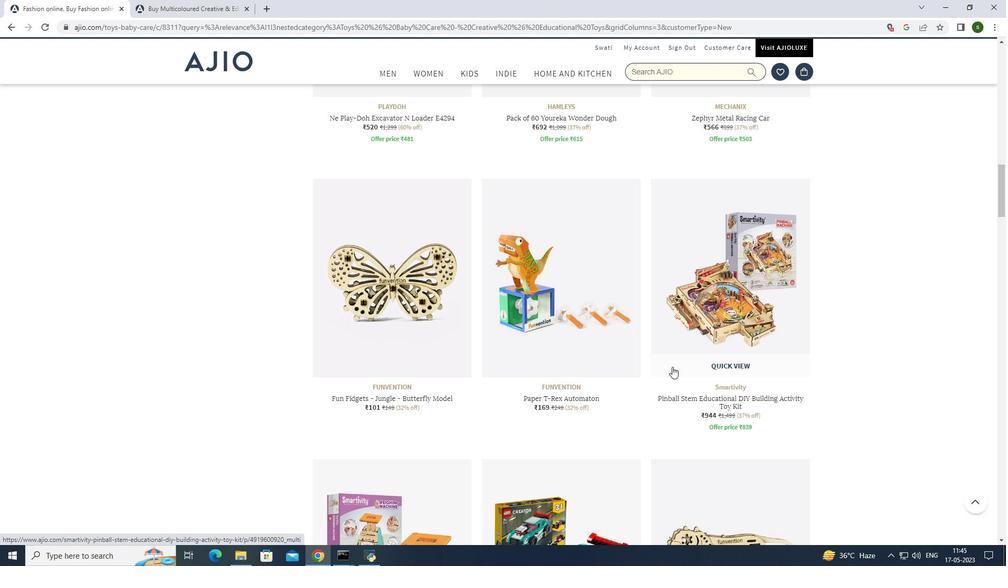 
Action: Mouse scrolled (672, 366) with delta (0, 0)
Screenshot: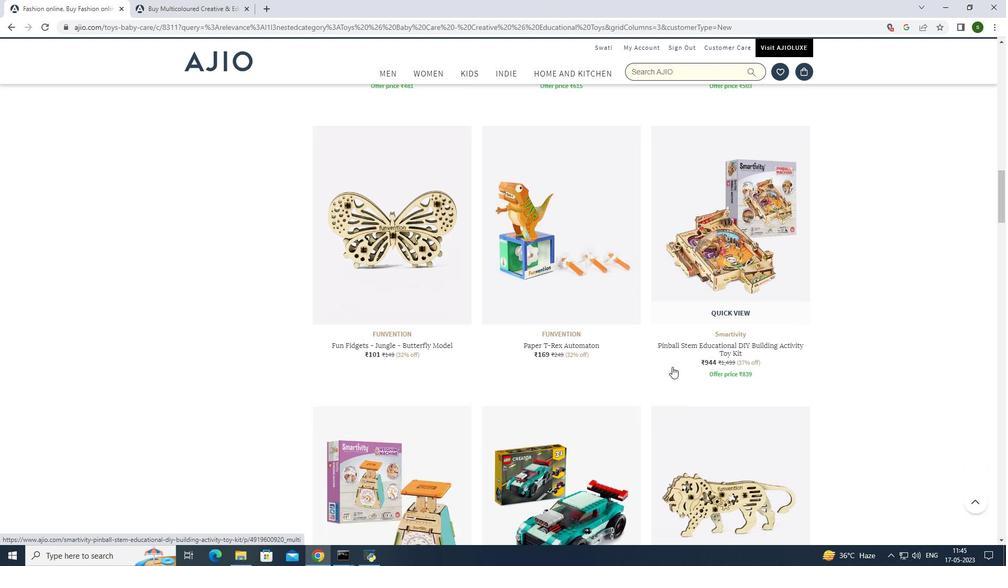 
Action: Mouse scrolled (672, 366) with delta (0, 0)
Screenshot: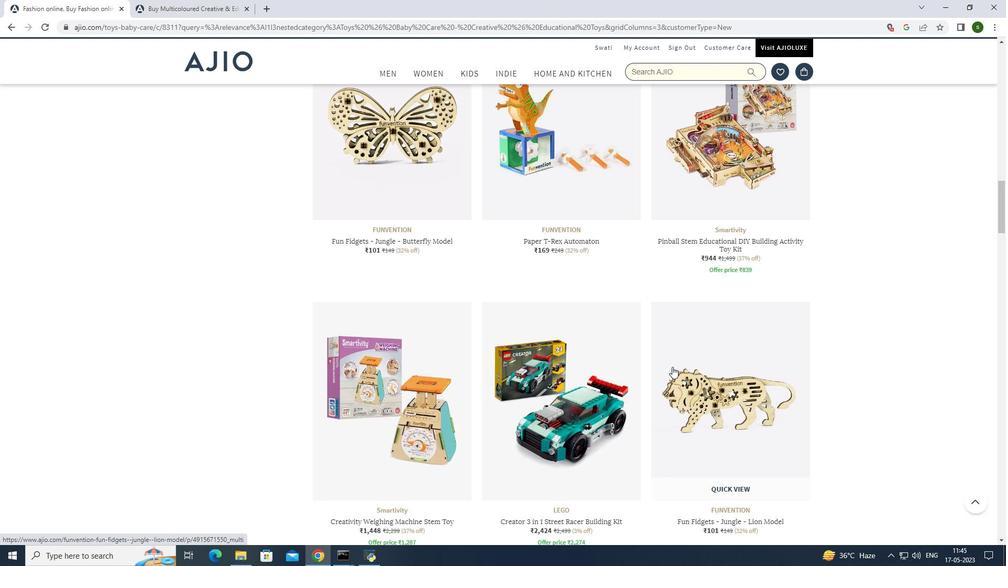 
Action: Mouse scrolled (672, 366) with delta (0, 0)
Screenshot: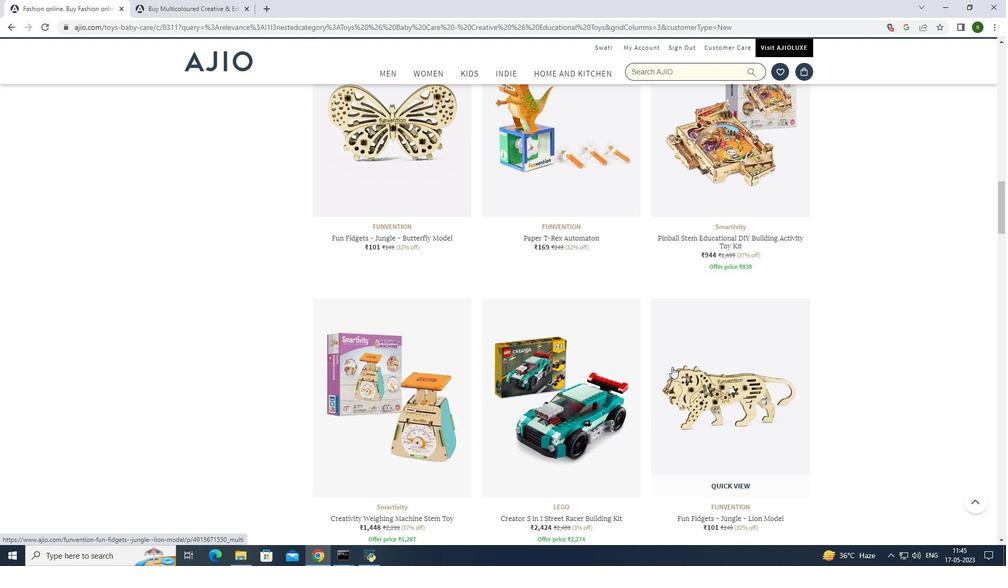 
Action: Mouse scrolled (672, 366) with delta (0, 0)
Screenshot: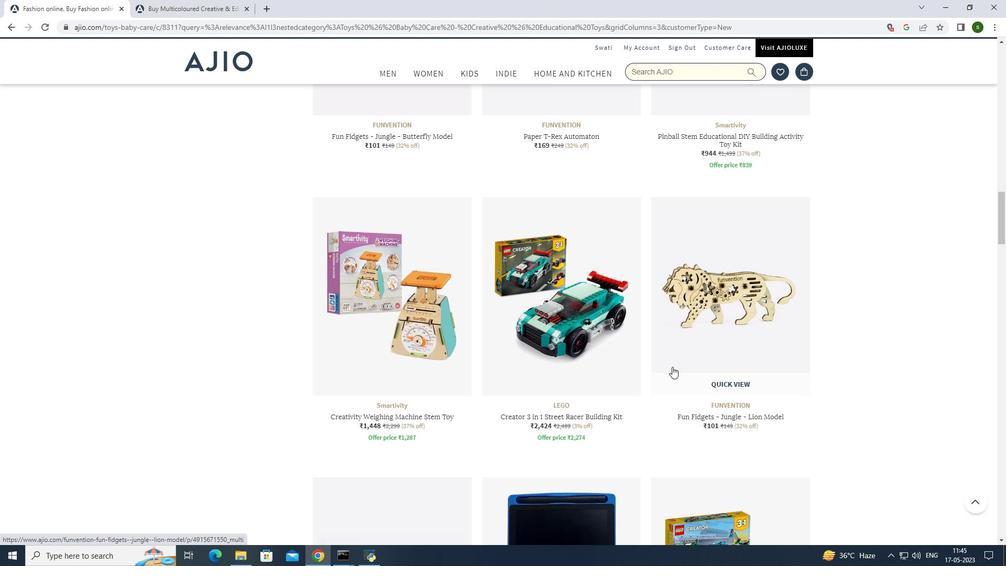 
Action: Mouse scrolled (672, 366) with delta (0, 0)
Screenshot: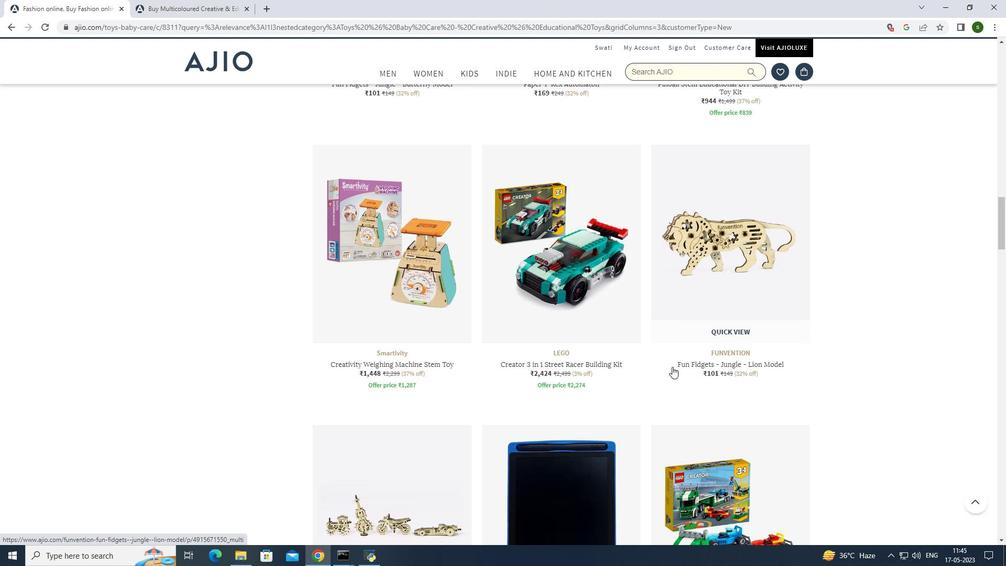 
Action: Mouse scrolled (672, 366) with delta (0, 0)
Screenshot: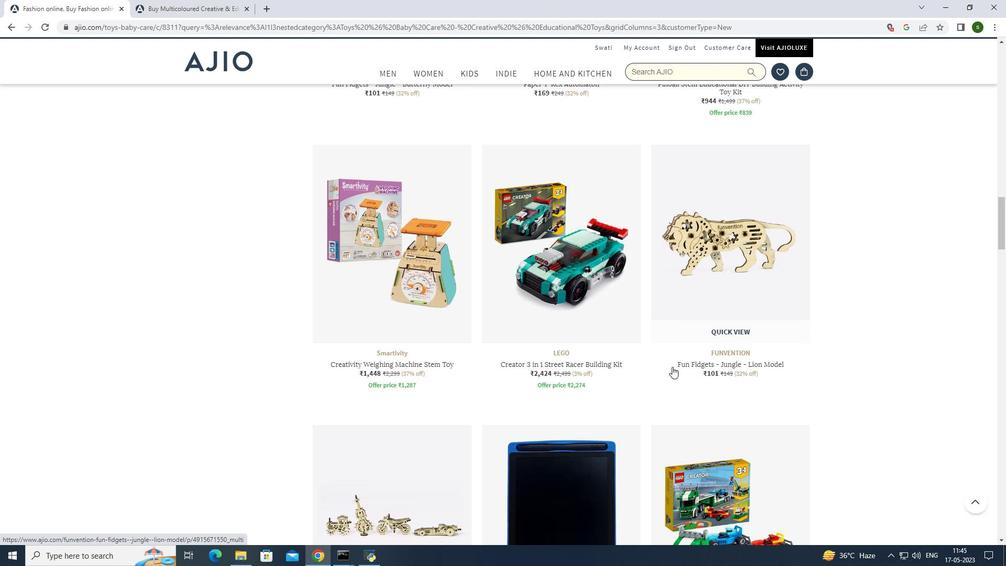 
Action: Mouse scrolled (672, 366) with delta (0, 0)
Screenshot: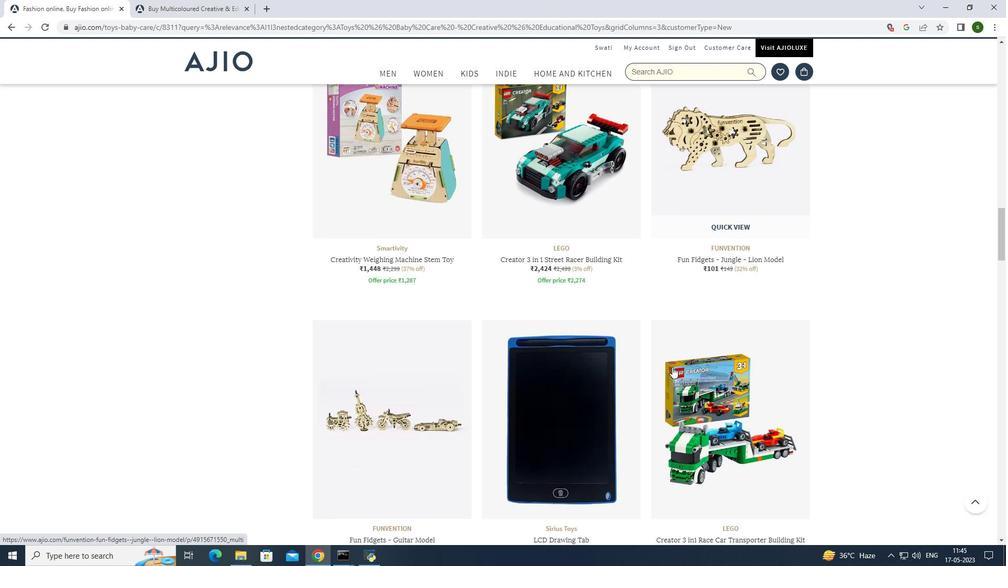 
Action: Mouse scrolled (672, 366) with delta (0, 0)
Screenshot: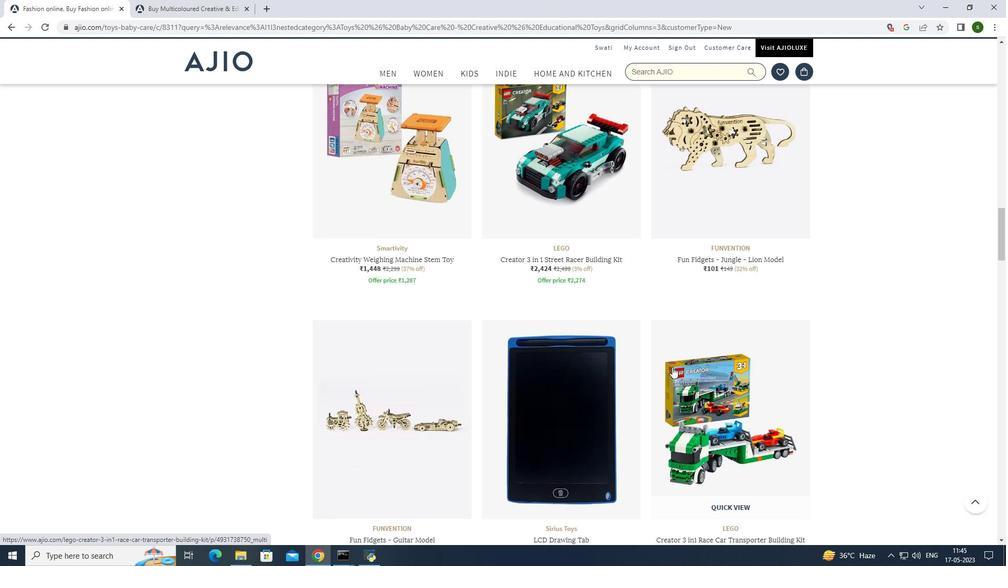 
Action: Mouse scrolled (672, 366) with delta (0, 0)
Screenshot: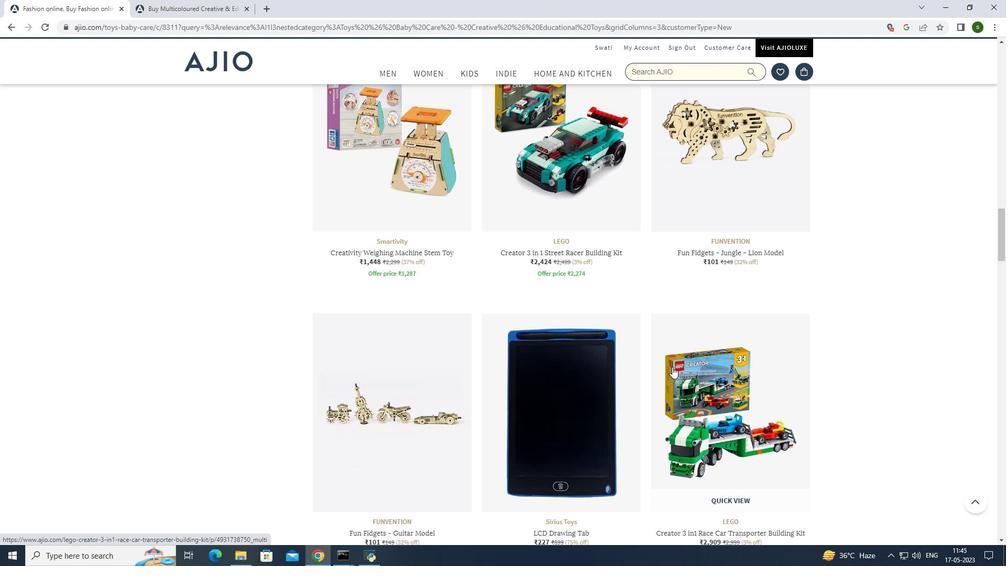 
Action: Mouse scrolled (672, 366) with delta (0, 0)
Screenshot: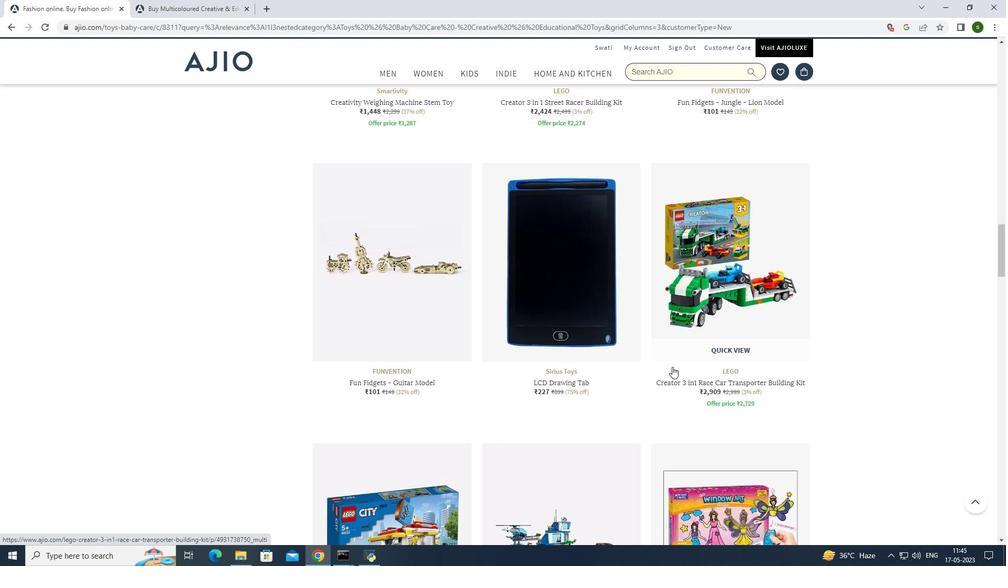 
Action: Mouse scrolled (672, 366) with delta (0, 0)
Screenshot: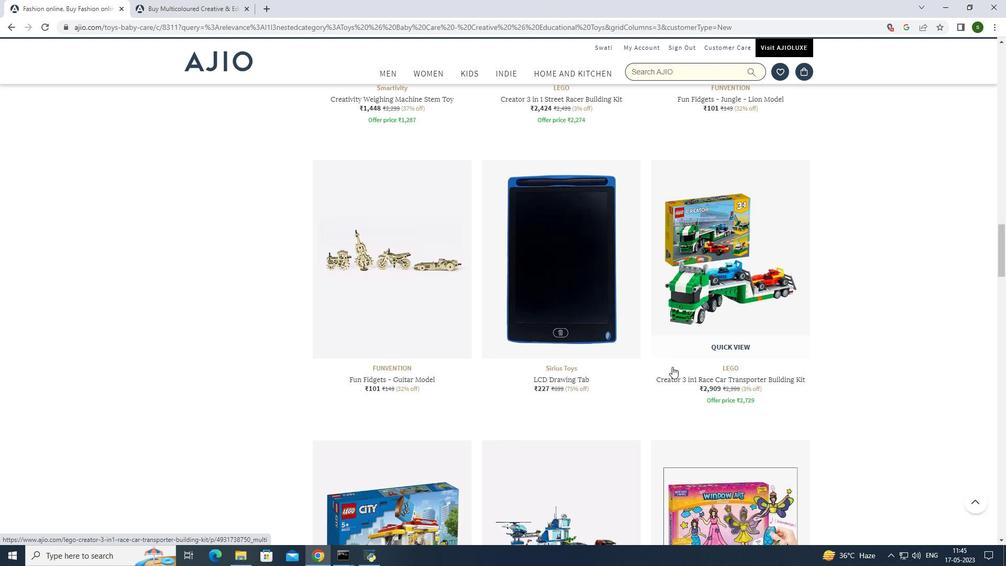
Action: Mouse scrolled (672, 366) with delta (0, 0)
Screenshot: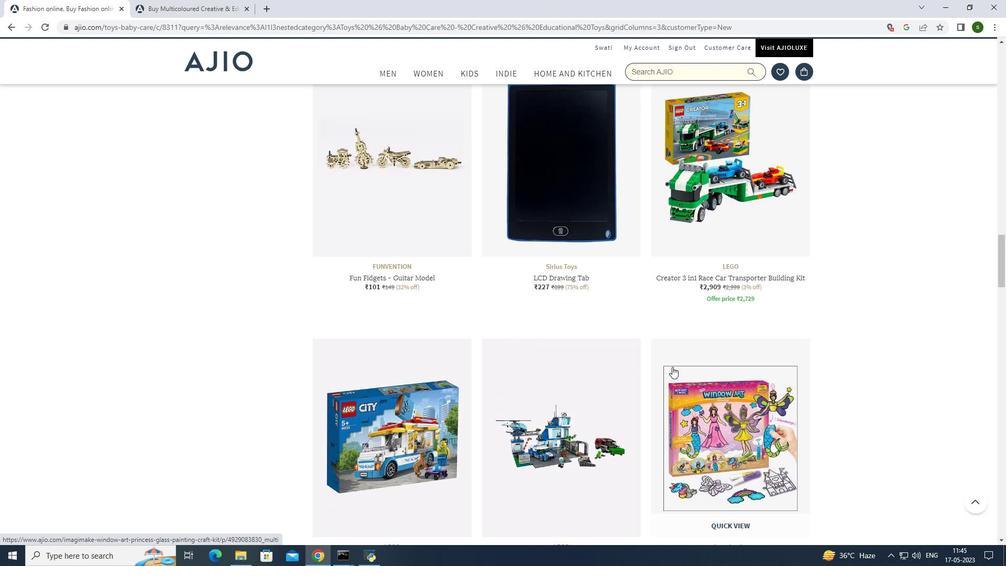 
Action: Mouse scrolled (672, 366) with delta (0, 0)
Screenshot: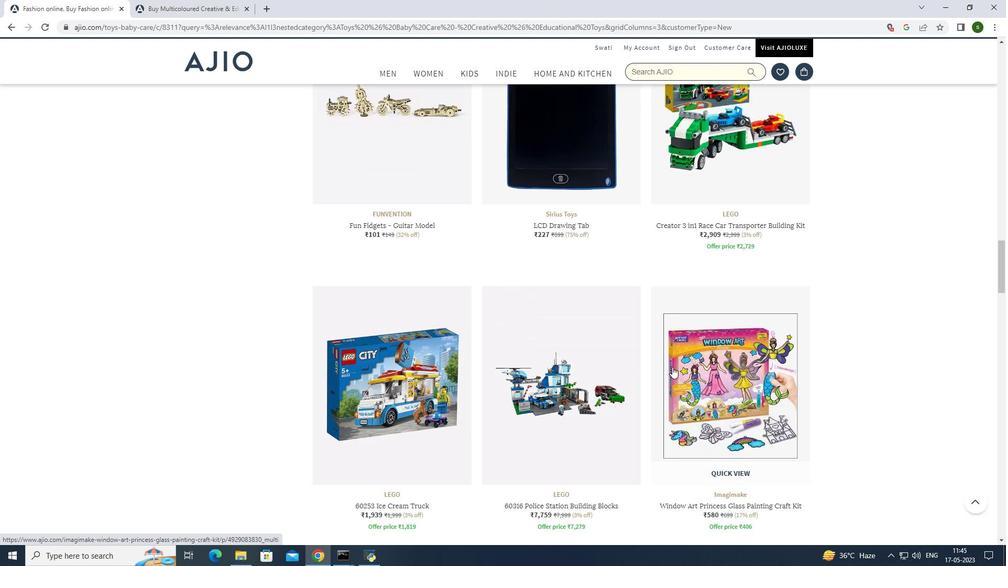 
Action: Mouse moved to (866, 385)
Screenshot: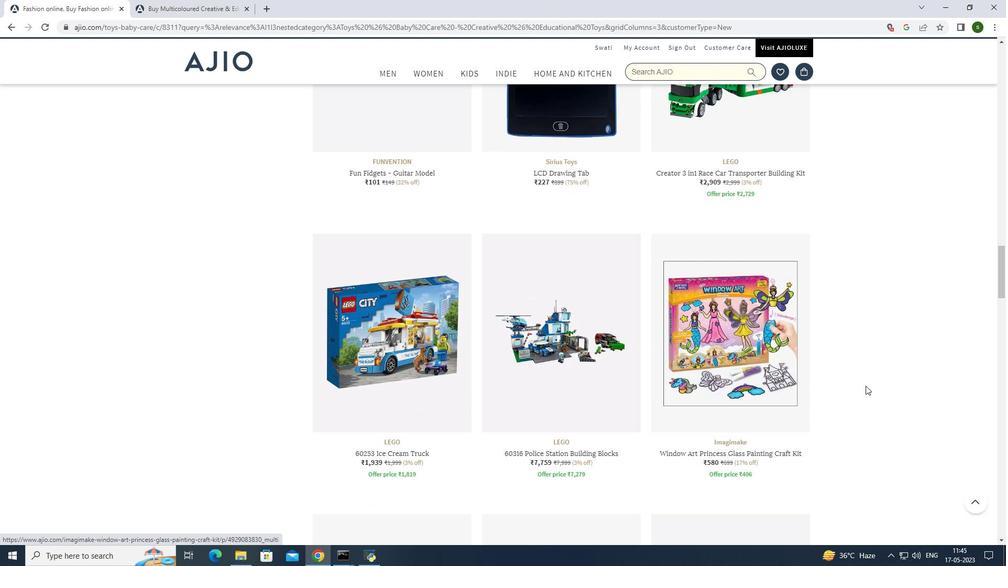 
Action: Mouse scrolled (866, 385) with delta (0, 0)
Screenshot: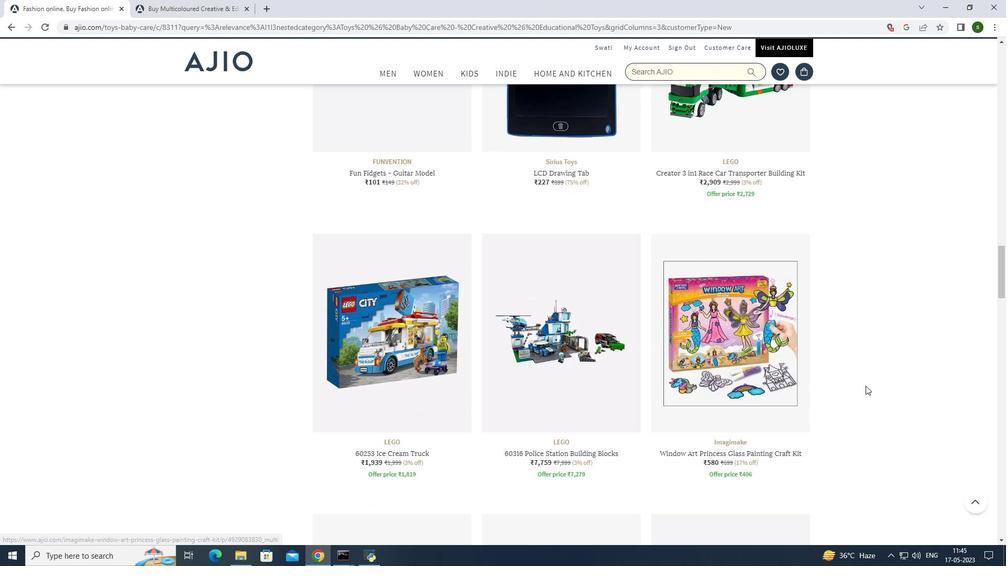 
Action: Mouse scrolled (866, 385) with delta (0, 0)
Screenshot: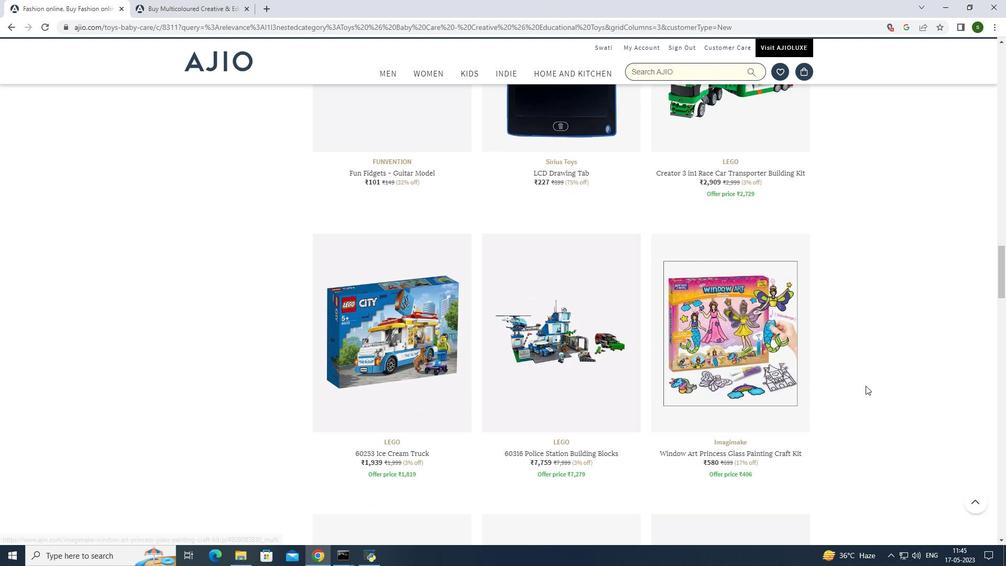 
Action: Mouse scrolled (866, 385) with delta (0, 0)
Screenshot: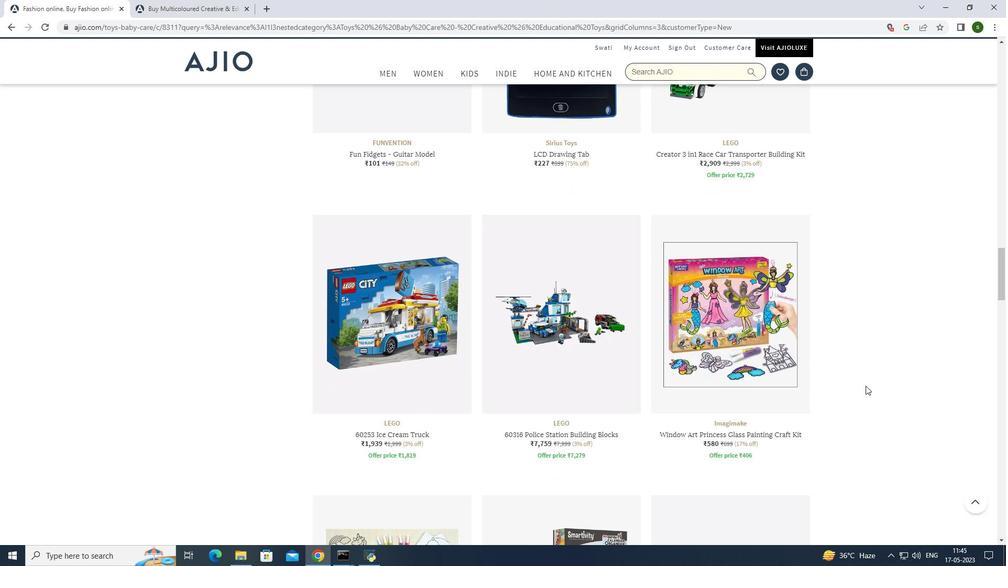
Action: Mouse scrolled (866, 385) with delta (0, 0)
Screenshot: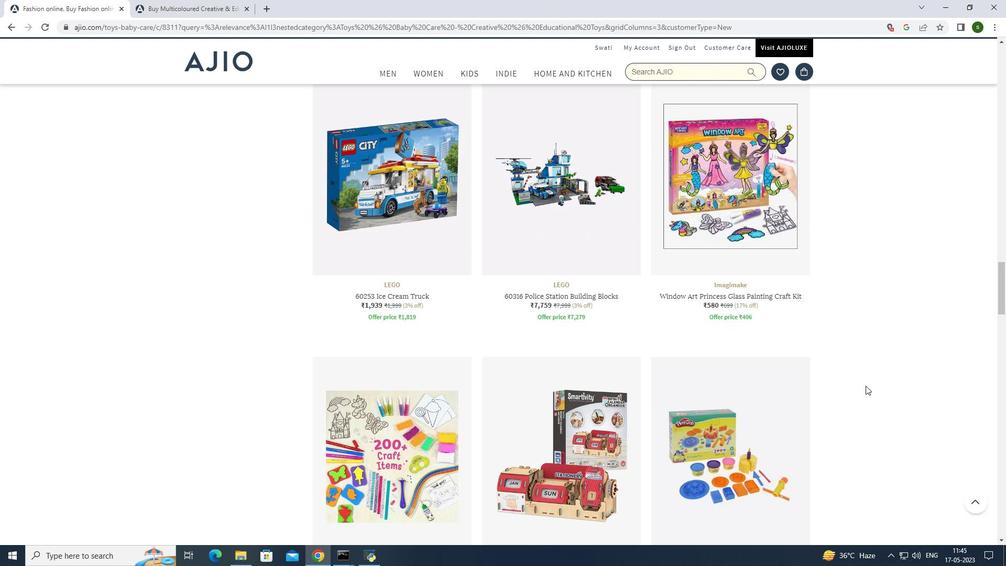 
Action: Mouse scrolled (866, 385) with delta (0, 0)
Screenshot: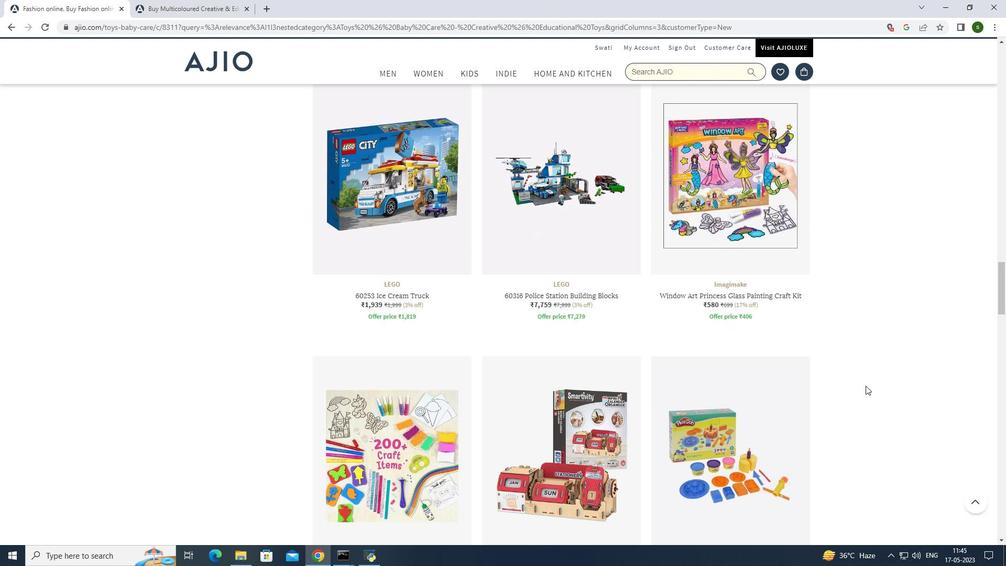 
Action: Mouse moved to (1005, 305)
Screenshot: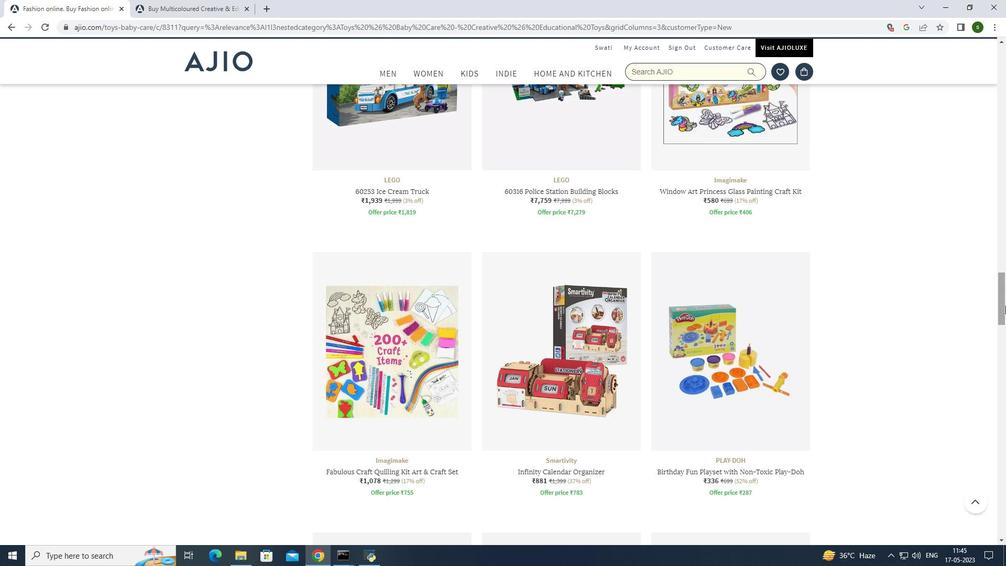 
Action: Mouse pressed left at (1005, 305)
Screenshot: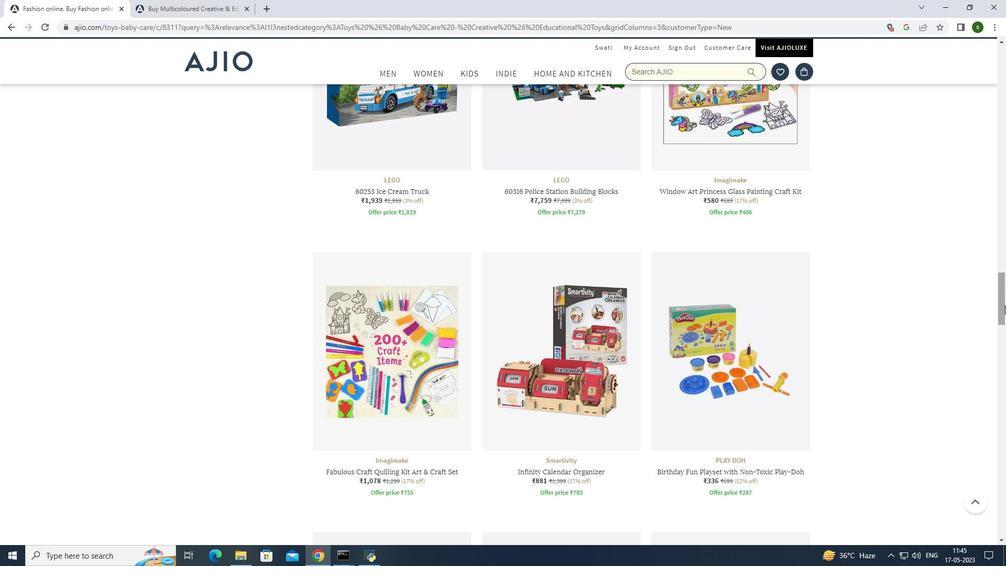 
Action: Mouse moved to (377, 190)
Screenshot: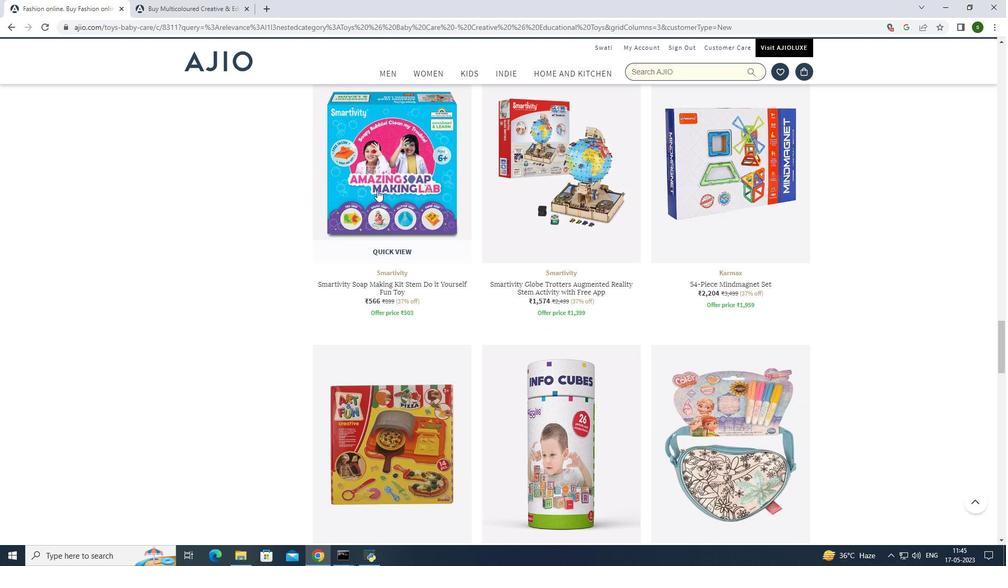
Action: Mouse pressed left at (377, 190)
Screenshot: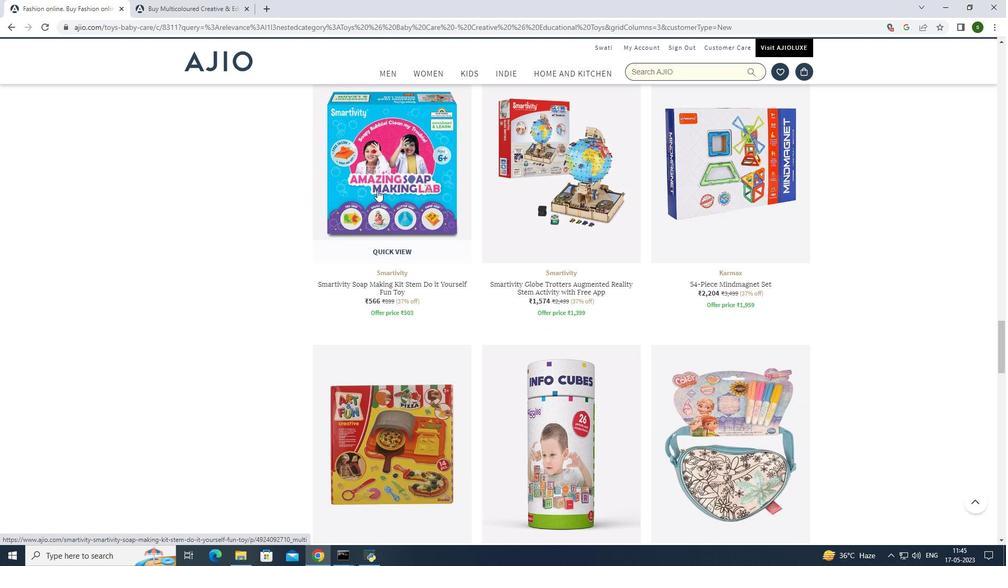 
Action: Mouse moved to (232, 222)
Screenshot: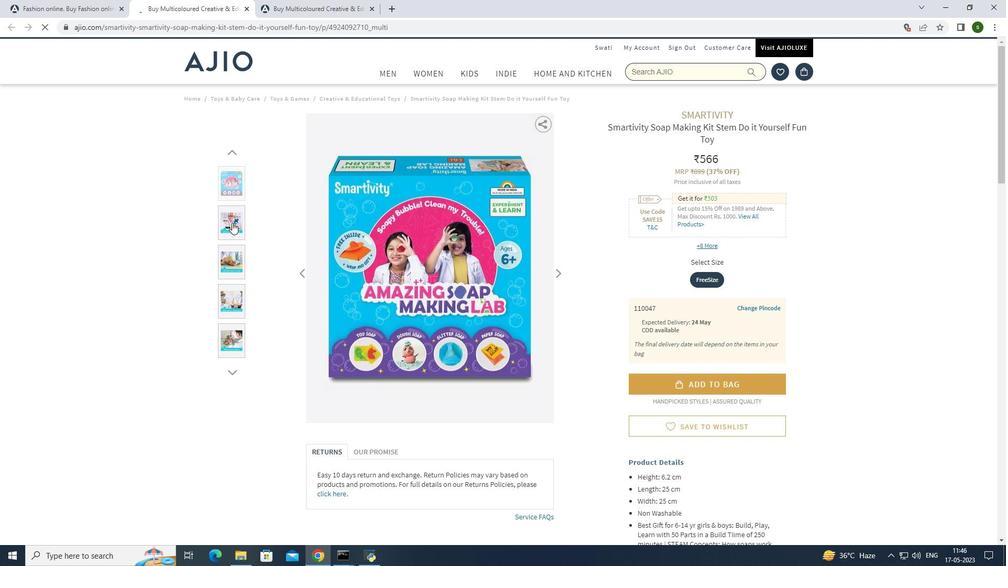 
Action: Mouse pressed left at (232, 222)
Screenshot: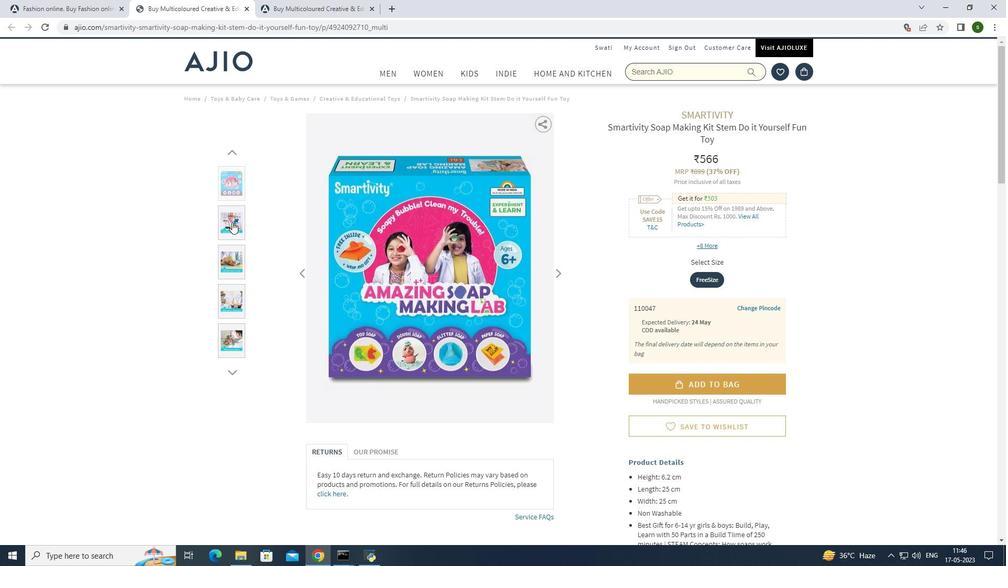 
Action: Mouse moved to (560, 271)
Screenshot: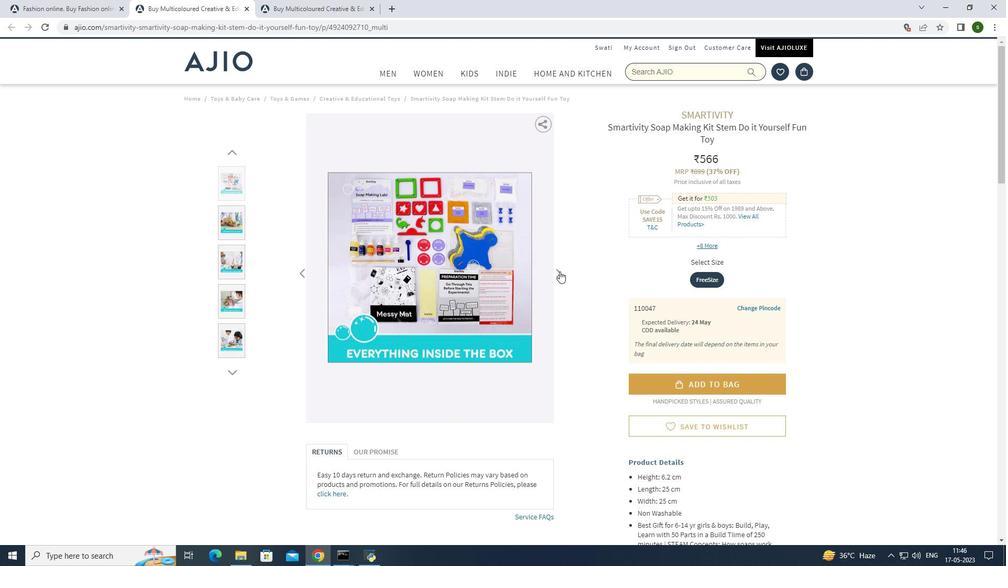 
Action: Mouse pressed left at (560, 271)
Screenshot: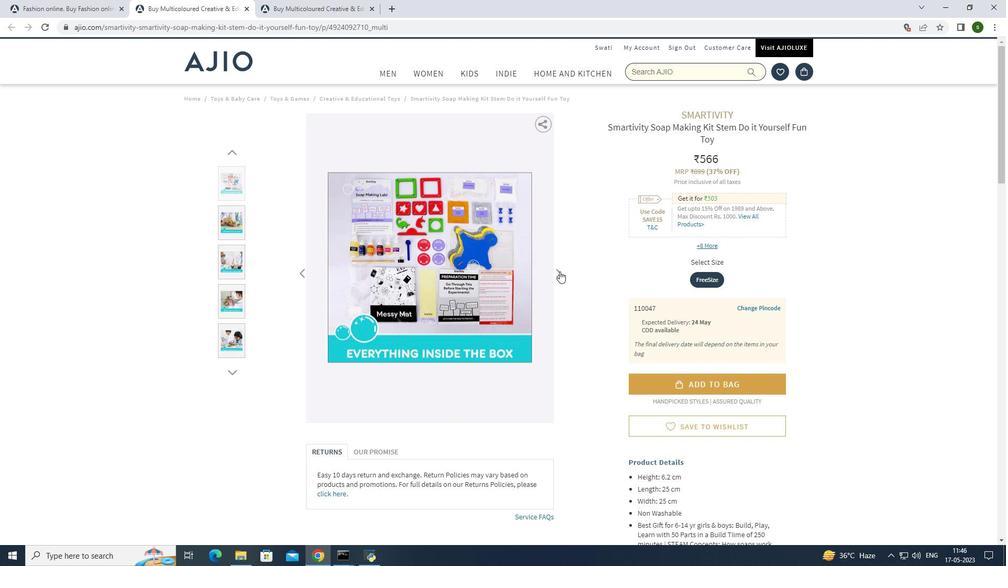 
Action: Mouse pressed left at (560, 271)
Screenshot: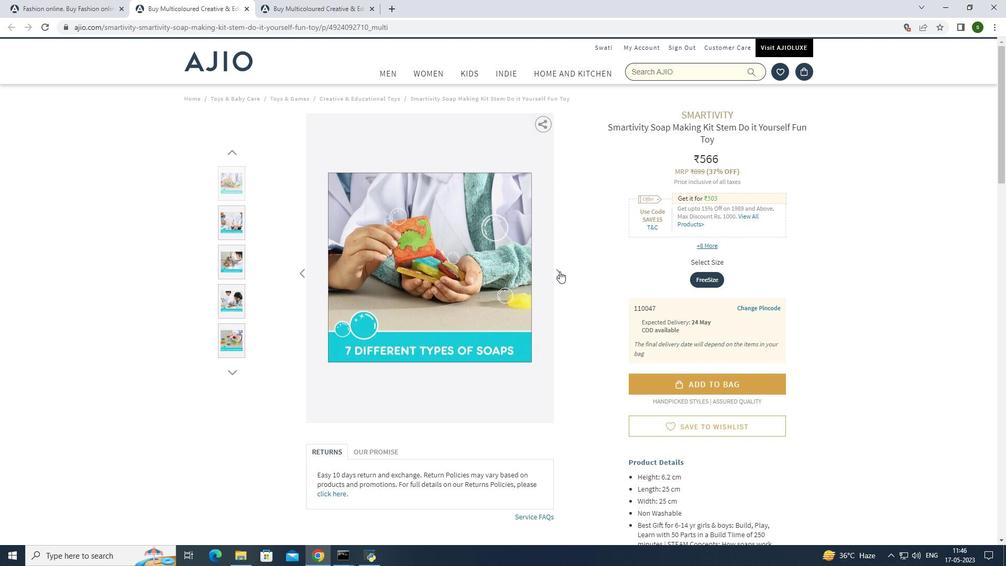 
Action: Mouse pressed left at (560, 271)
Screenshot: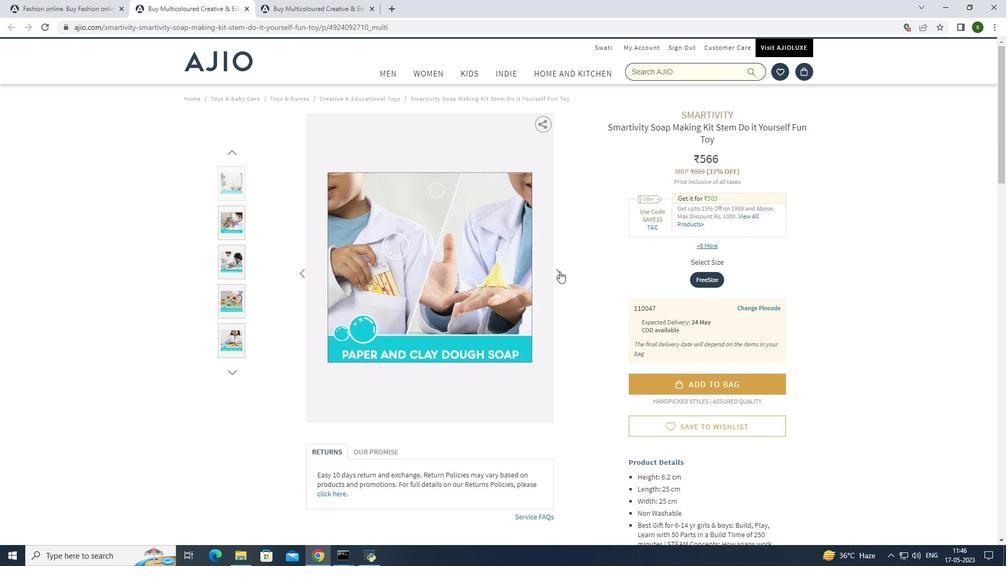 
Action: Mouse pressed left at (560, 271)
Screenshot: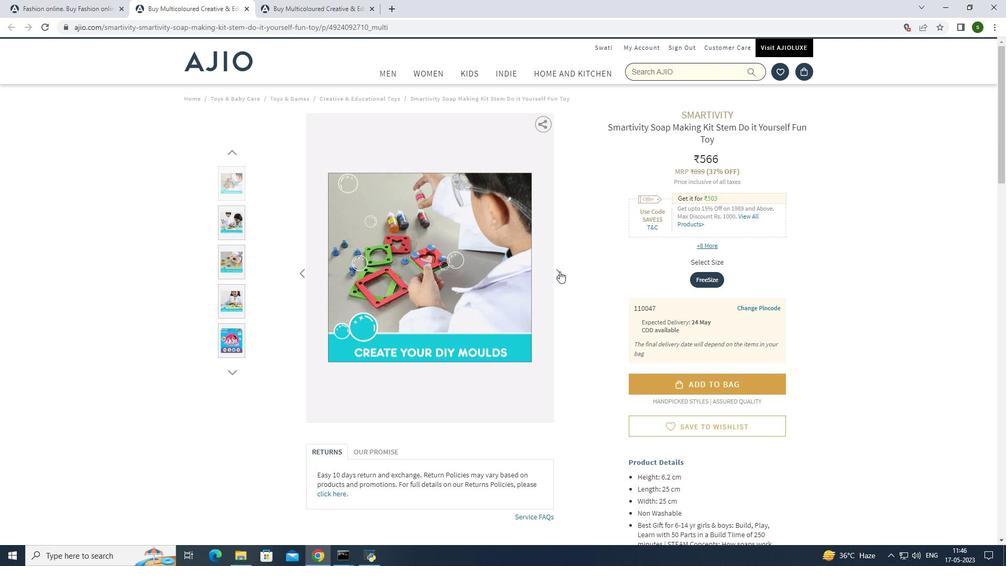 
Action: Mouse pressed left at (560, 271)
Screenshot: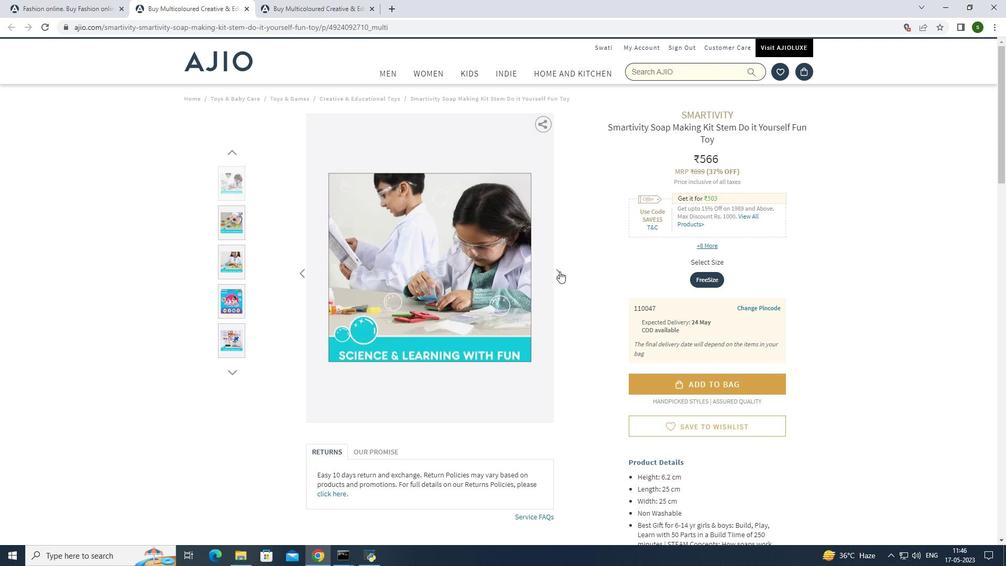 
Action: Mouse pressed left at (560, 271)
Screenshot: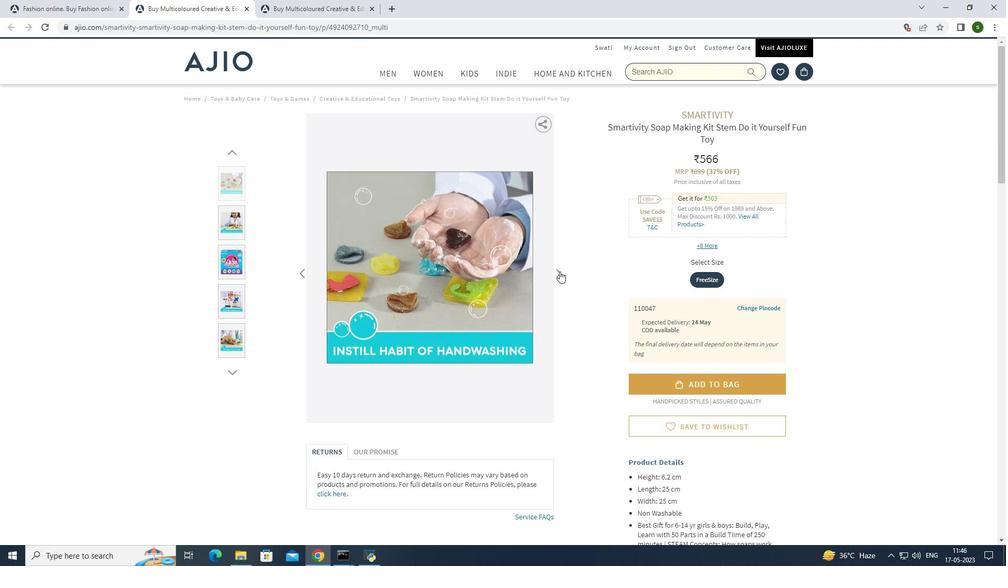 
Action: Mouse pressed left at (560, 271)
Screenshot: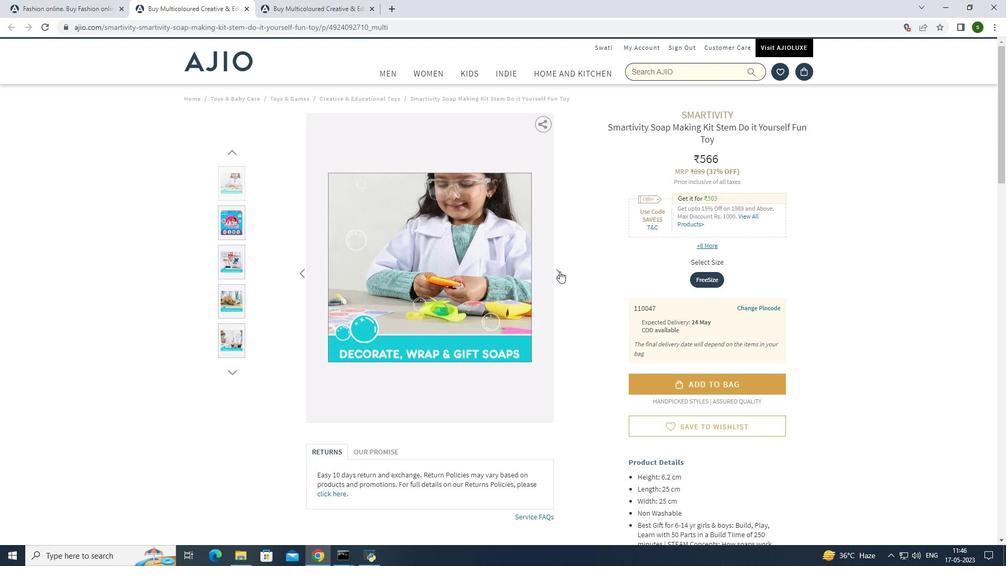 
Action: Mouse pressed left at (560, 271)
Screenshot: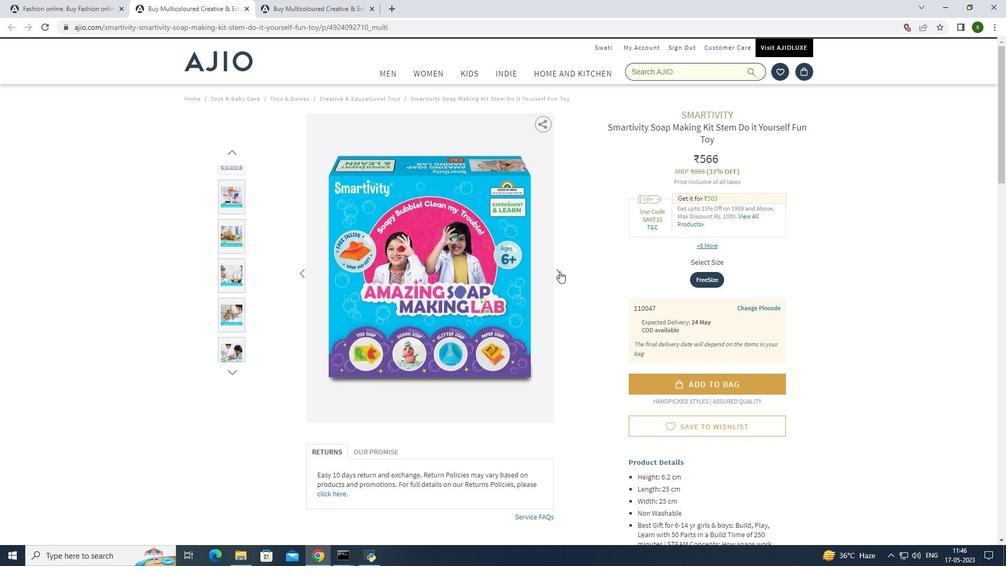 
Action: Mouse moved to (877, 336)
Screenshot: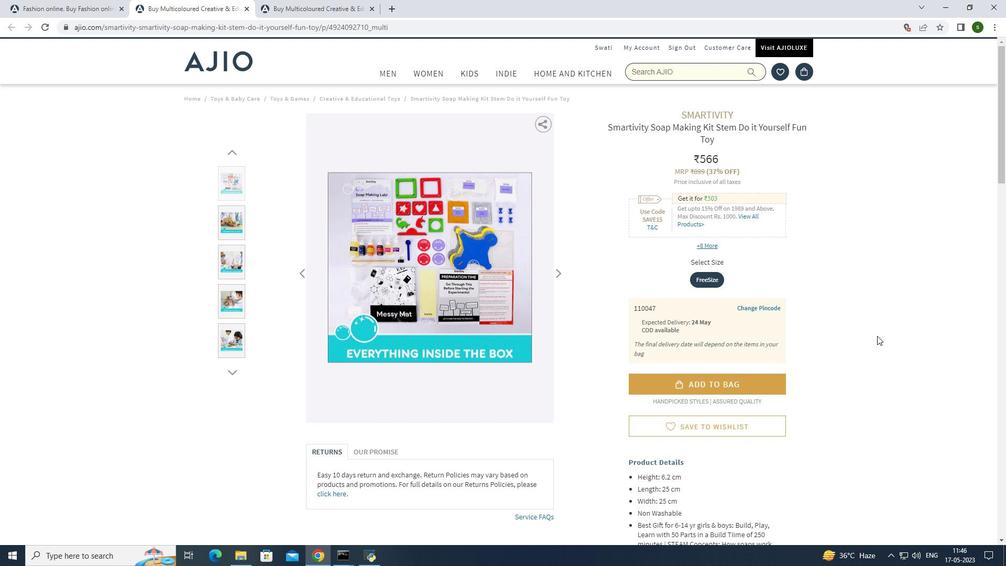 
Action: Mouse scrolled (877, 335) with delta (0, 0)
Screenshot: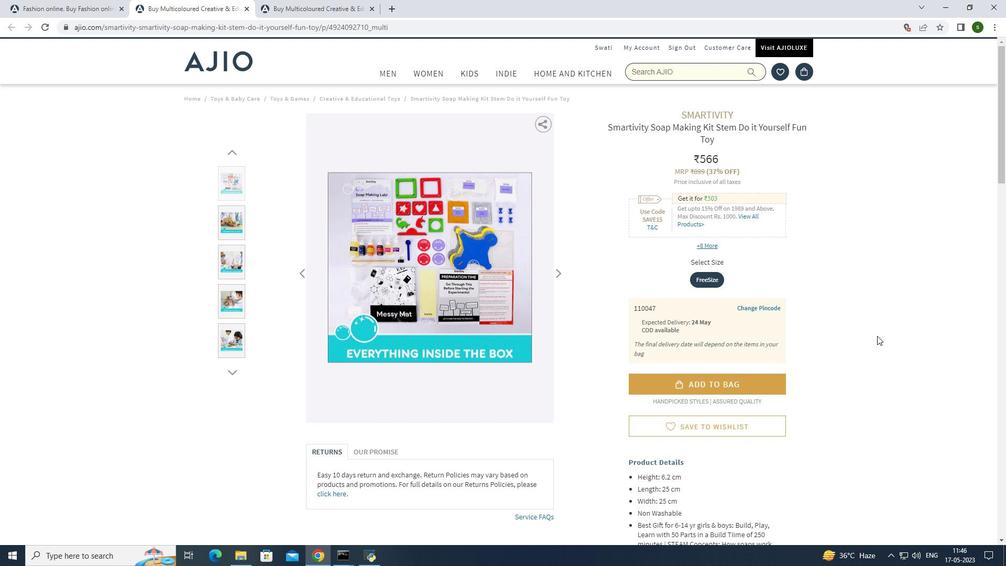 
Action: Mouse scrolled (877, 335) with delta (0, 0)
Screenshot: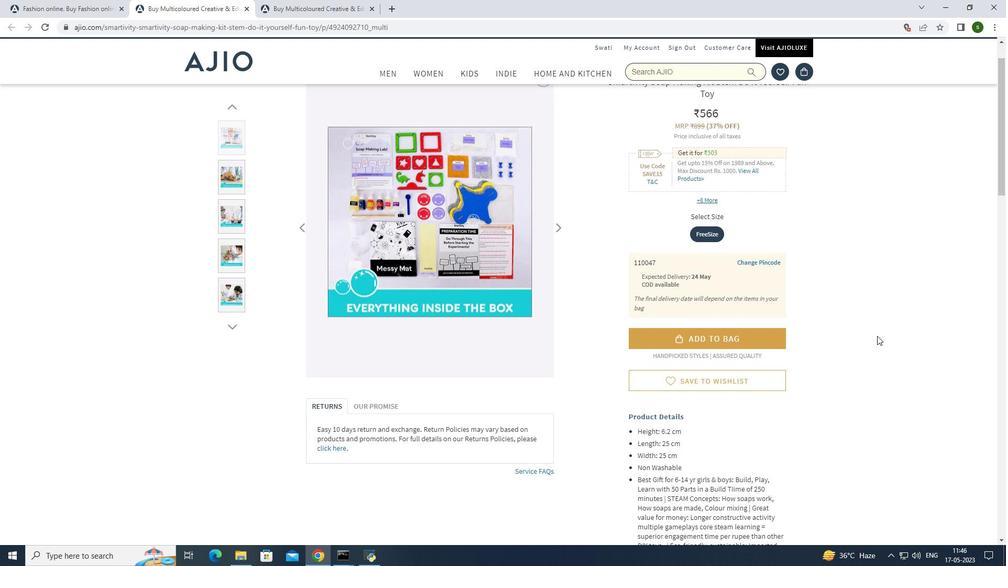 
Action: Mouse moved to (875, 336)
Screenshot: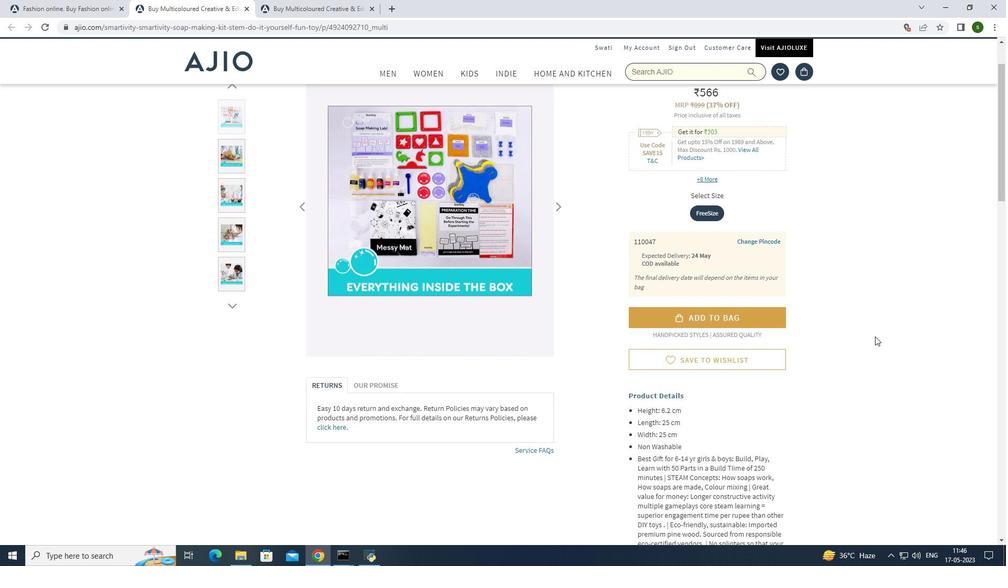 
Action: Mouse scrolled (875, 336) with delta (0, 0)
Screenshot: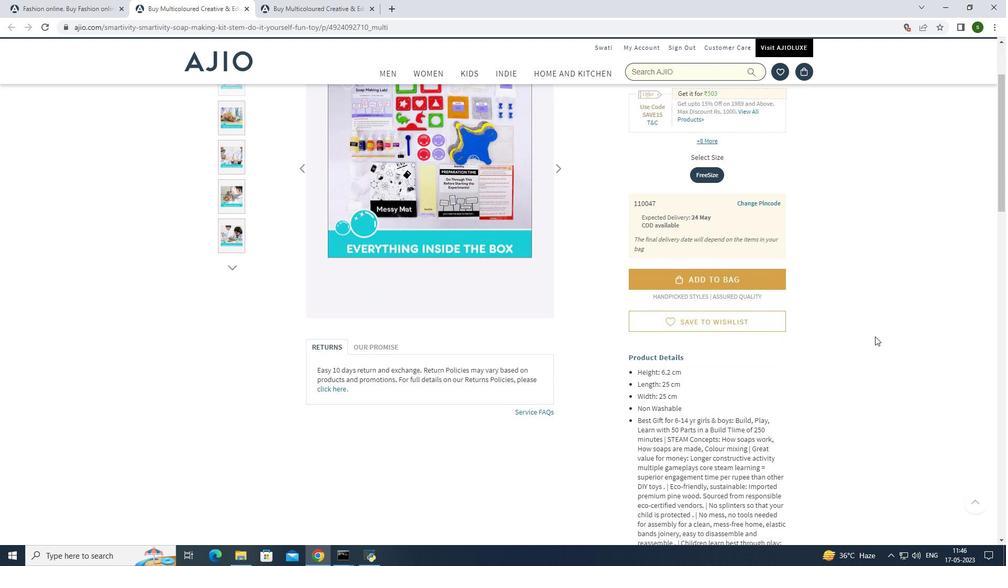 
Action: Mouse moved to (811, 406)
Screenshot: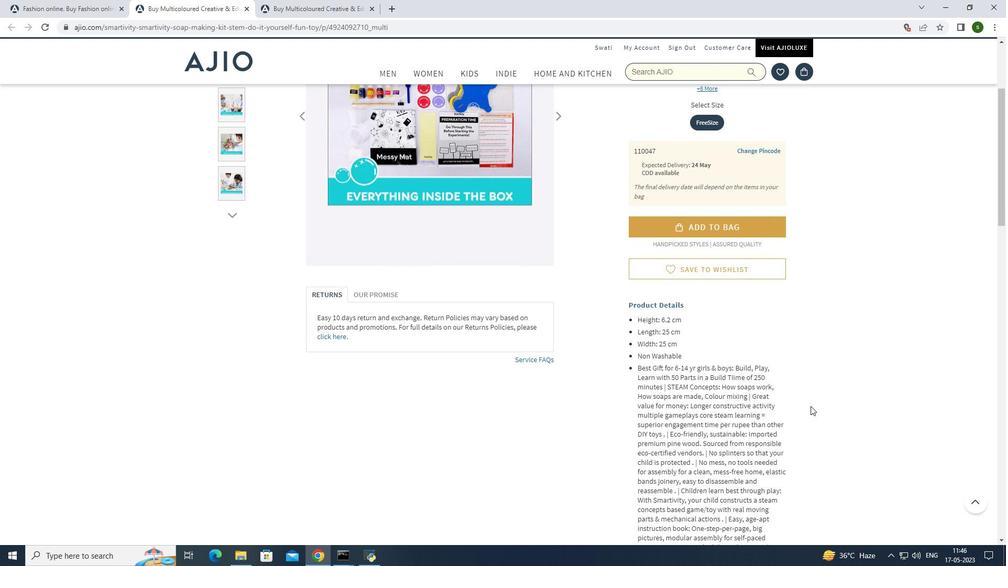 
Action: Mouse scrolled (811, 405) with delta (0, 0)
Screenshot: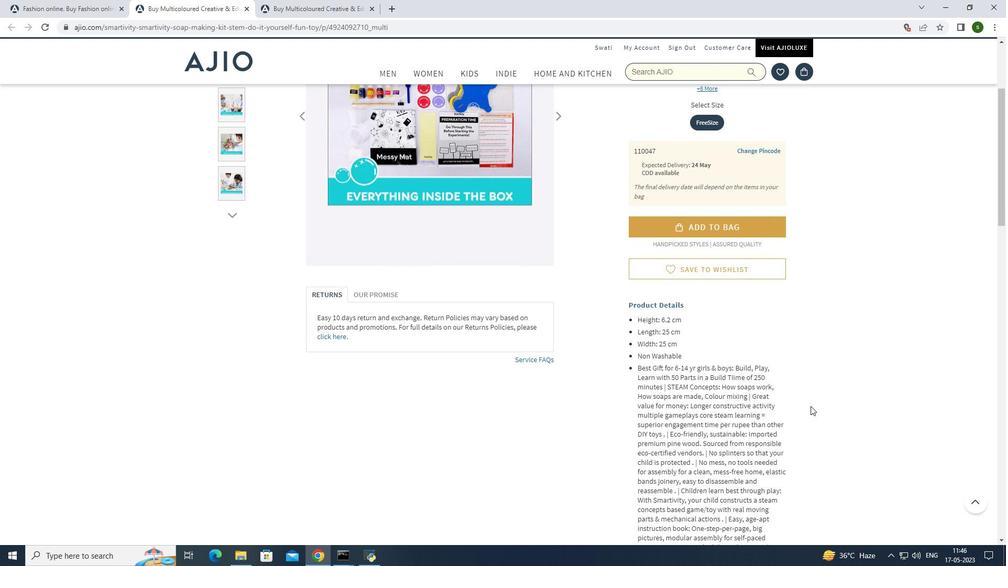 
Action: Mouse scrolled (811, 405) with delta (0, 0)
Screenshot: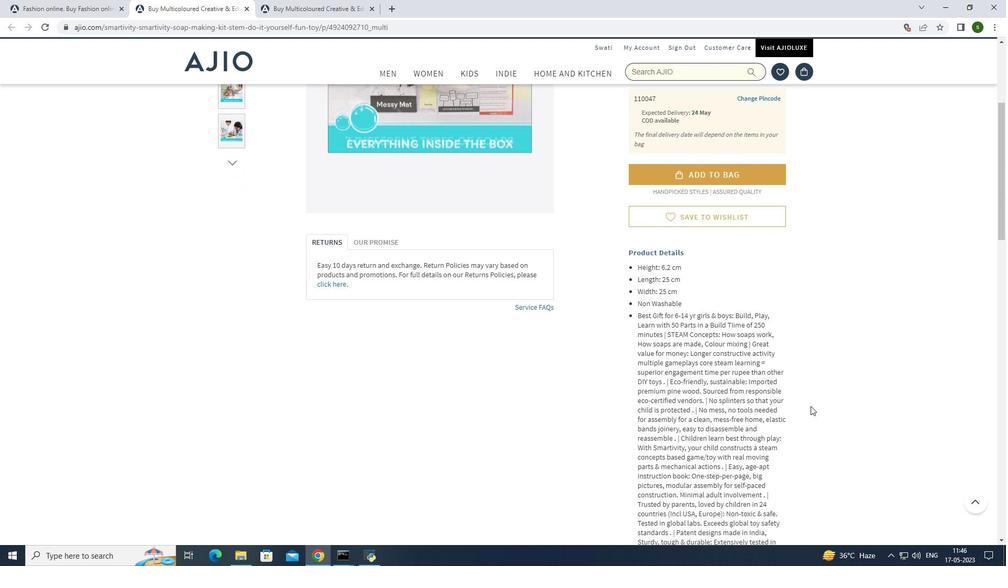 
Action: Mouse scrolled (811, 405) with delta (0, 0)
Screenshot: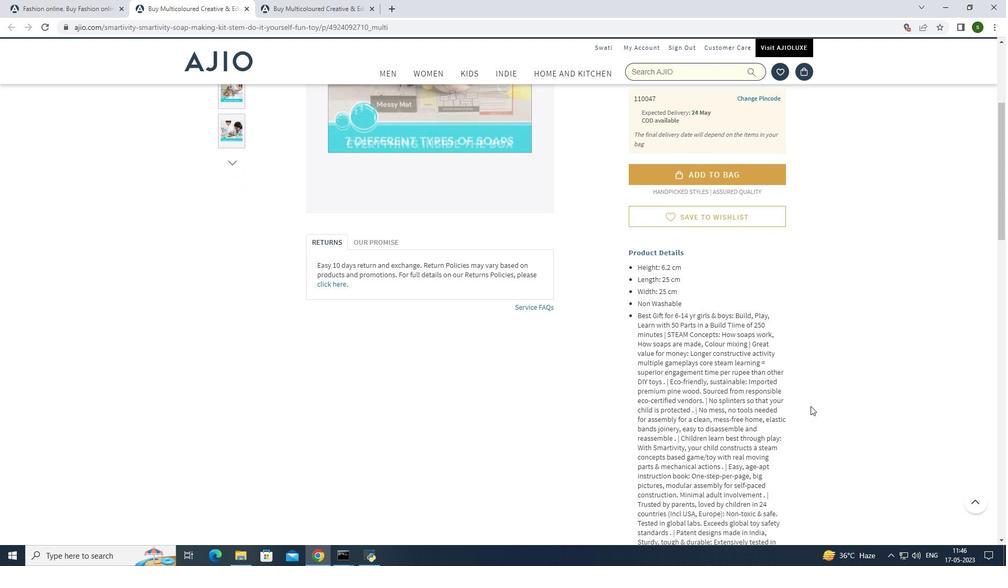 
Action: Mouse scrolled (811, 405) with delta (0, 0)
Screenshot: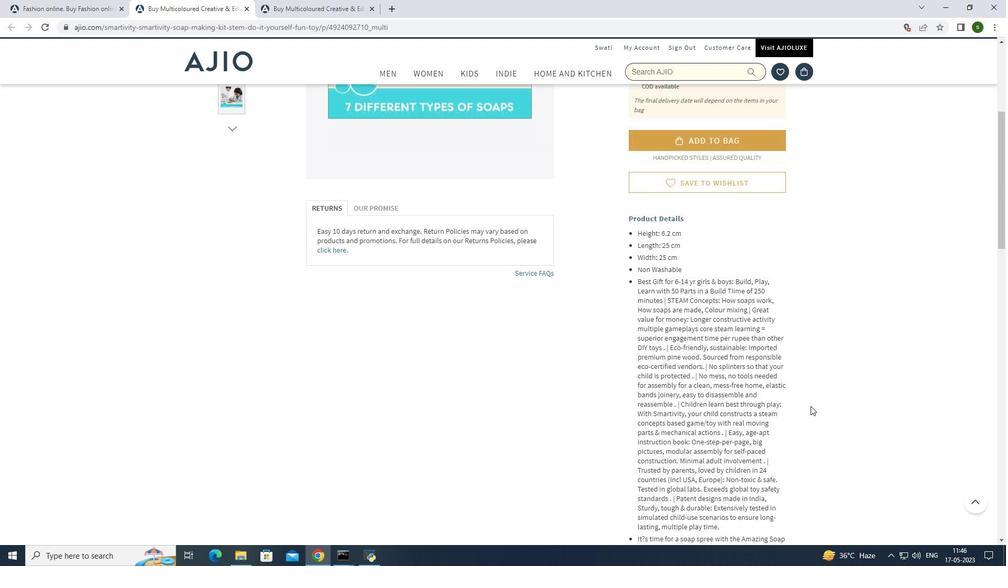 
Action: Mouse scrolled (811, 405) with delta (0, 0)
Screenshot: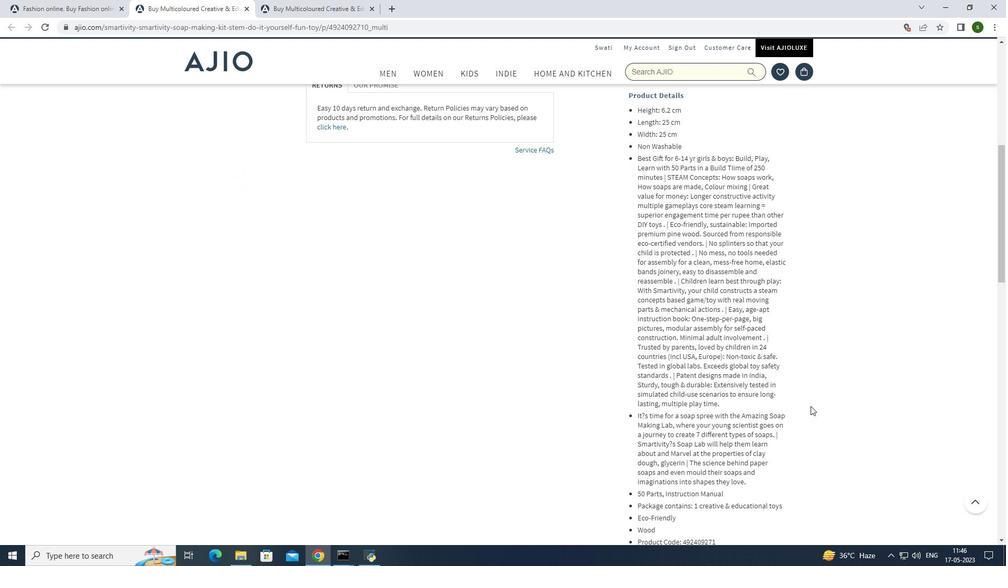 
Action: Mouse scrolled (811, 405) with delta (0, 0)
Screenshot: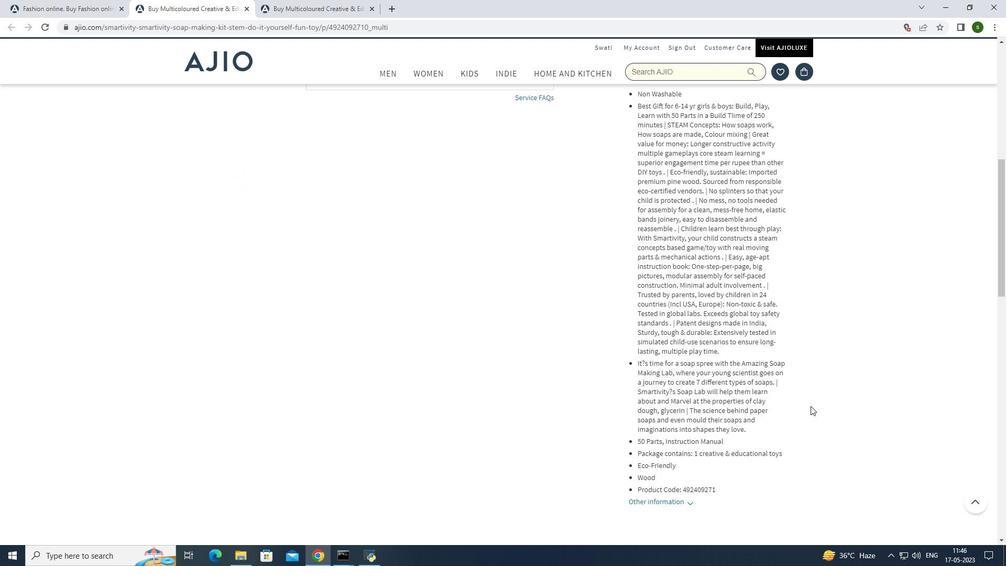 
Action: Mouse moved to (656, 450)
Screenshot: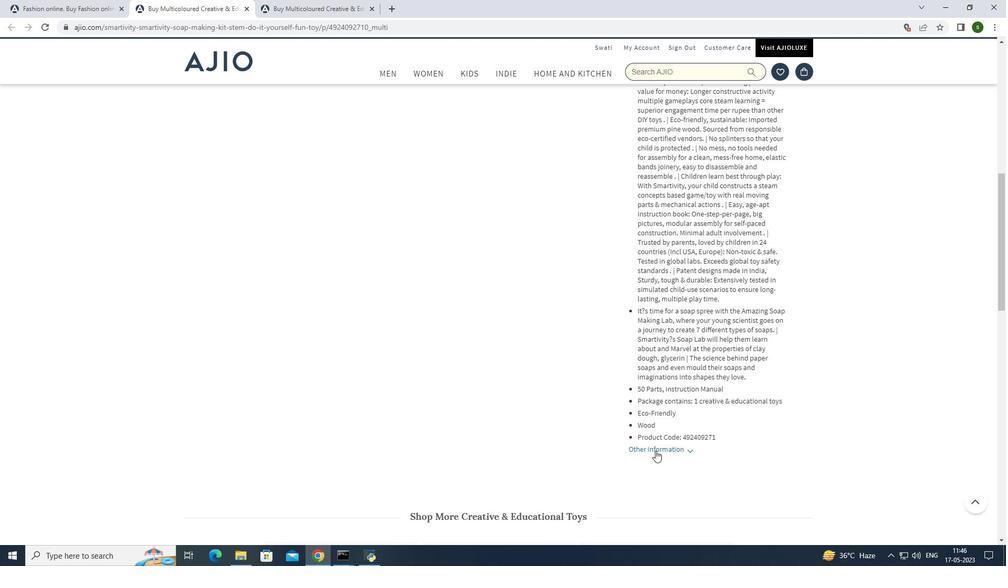 
Action: Mouse pressed left at (656, 450)
Screenshot: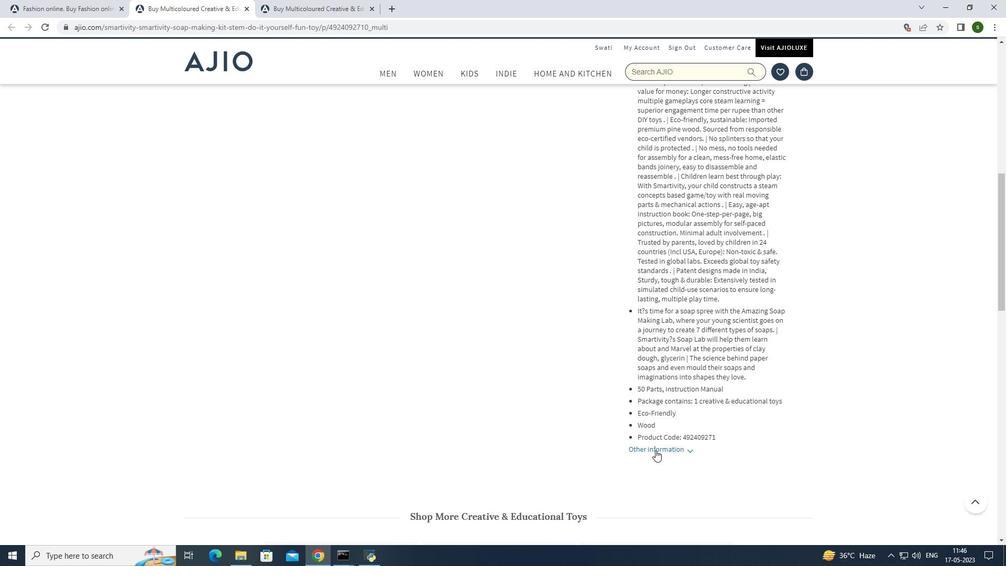 
Action: Mouse moved to (806, 445)
Screenshot: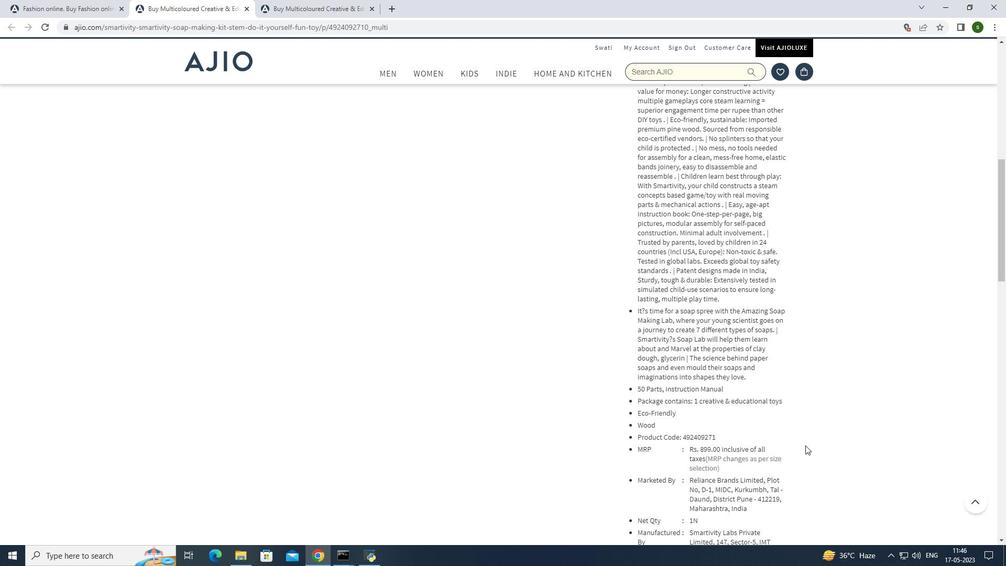 
Action: Mouse scrolled (806, 445) with delta (0, 0)
Screenshot: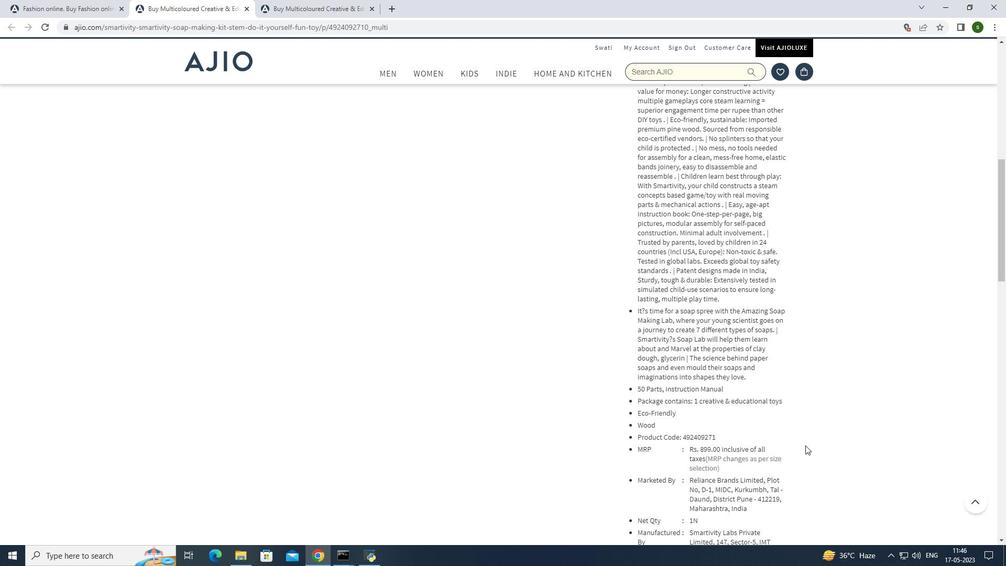 
Action: Mouse scrolled (806, 445) with delta (0, 0)
Screenshot: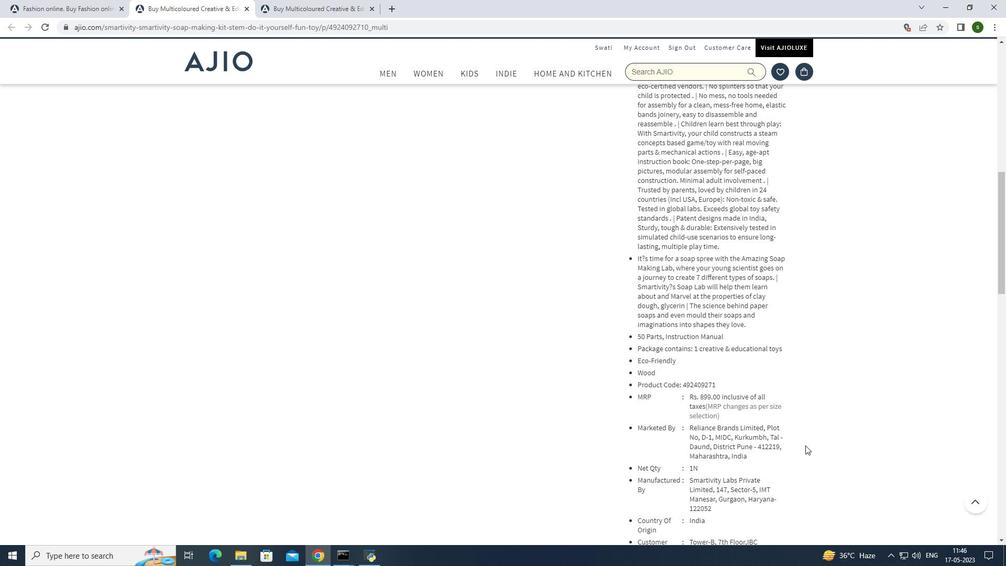 
Action: Mouse scrolled (806, 445) with delta (0, 0)
Screenshot: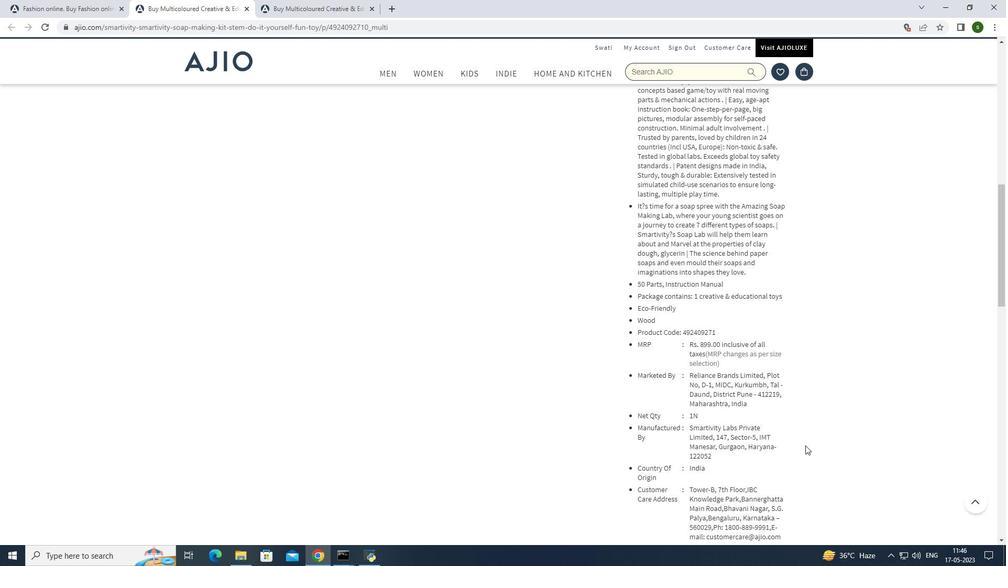 
Action: Mouse scrolled (806, 445) with delta (0, 0)
Screenshot: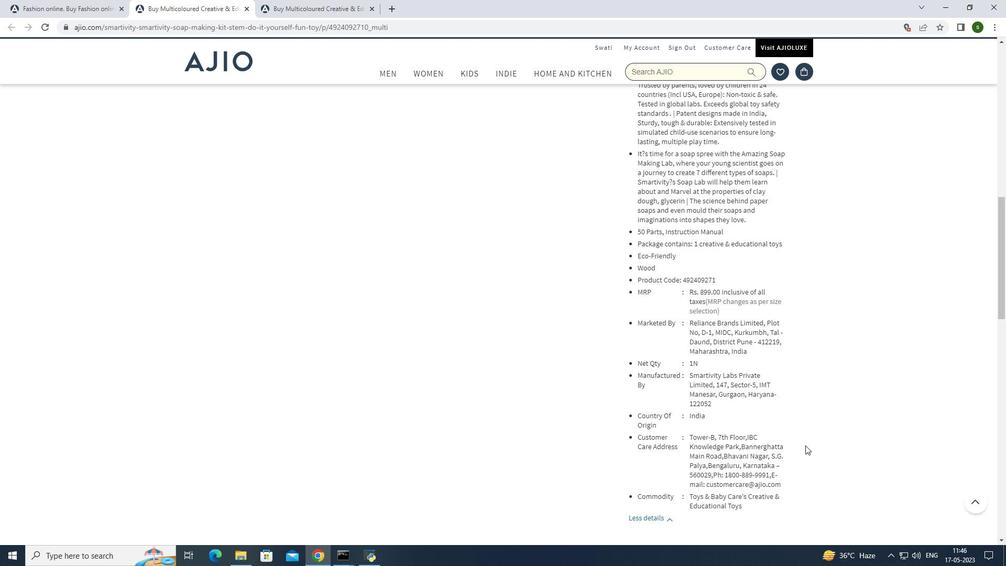 
Action: Mouse scrolled (806, 445) with delta (0, 0)
Screenshot: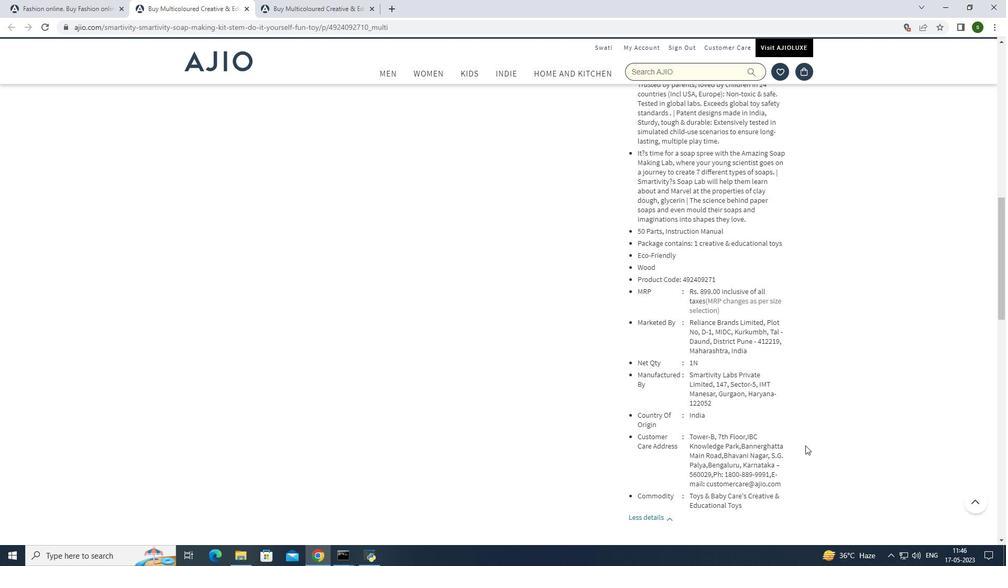 
Action: Mouse scrolled (806, 445) with delta (0, 0)
Screenshot: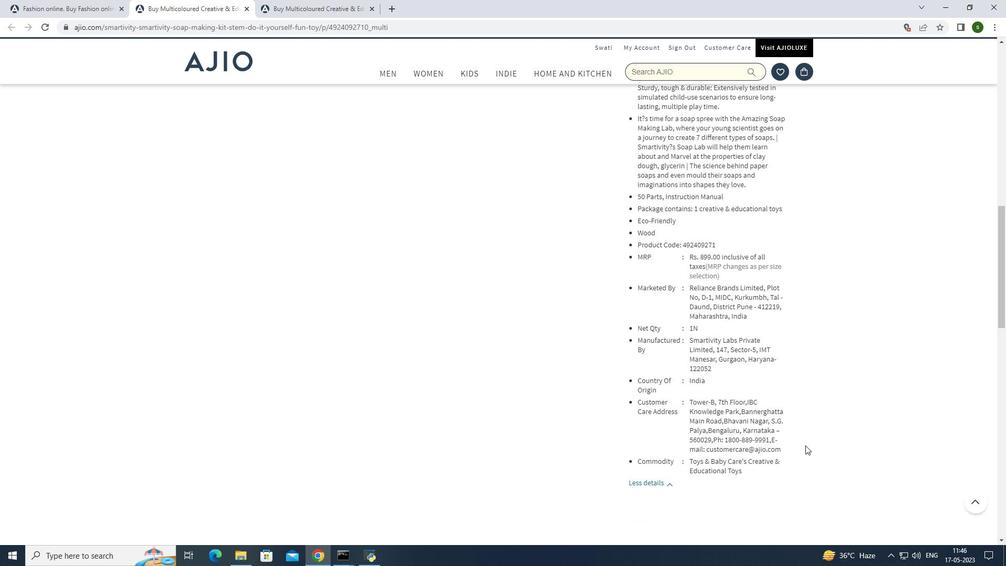 
Action: Mouse scrolled (806, 445) with delta (0, 0)
Screenshot: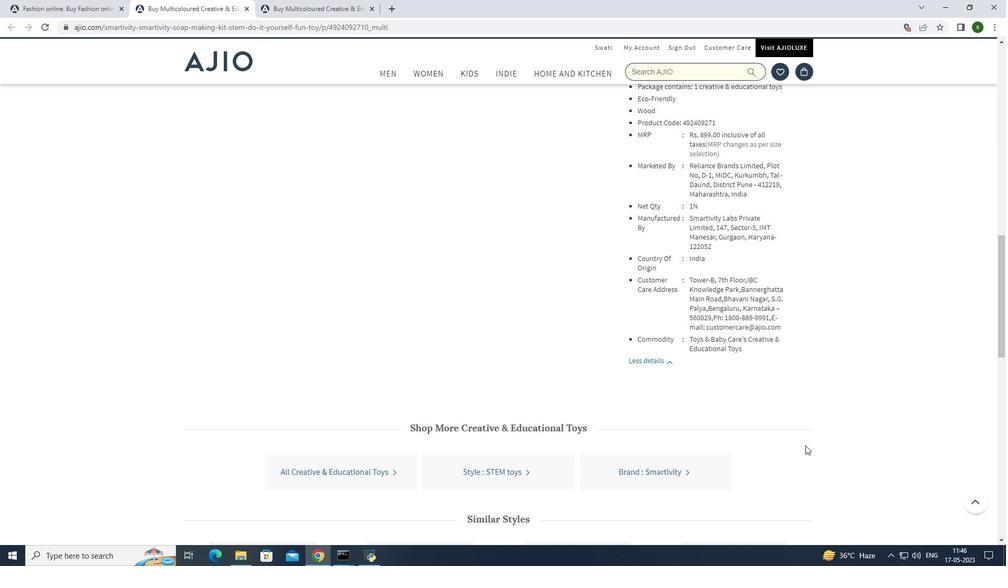 
Action: Mouse scrolled (806, 445) with delta (0, 0)
Screenshot: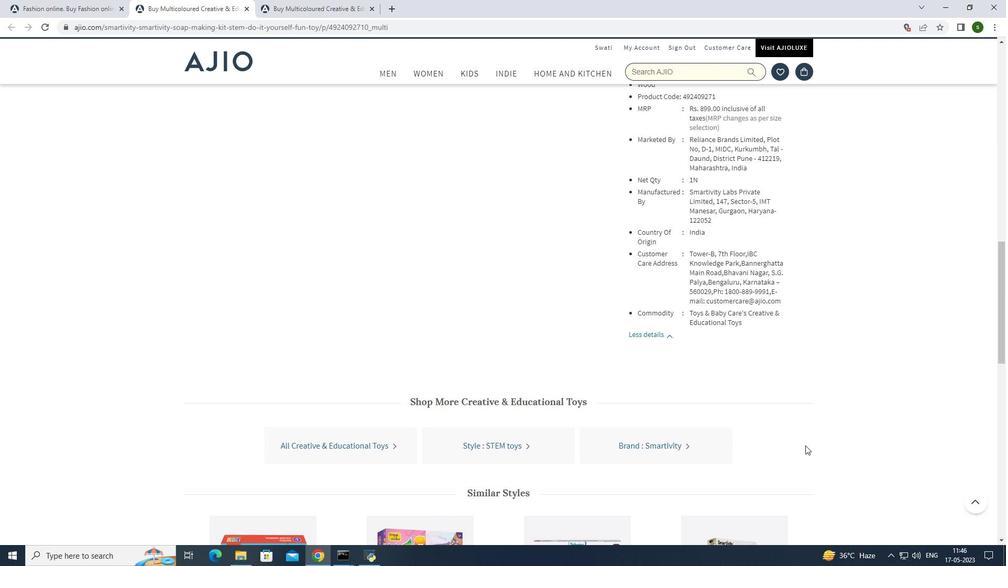 
Action: Mouse scrolled (806, 445) with delta (0, 0)
Screenshot: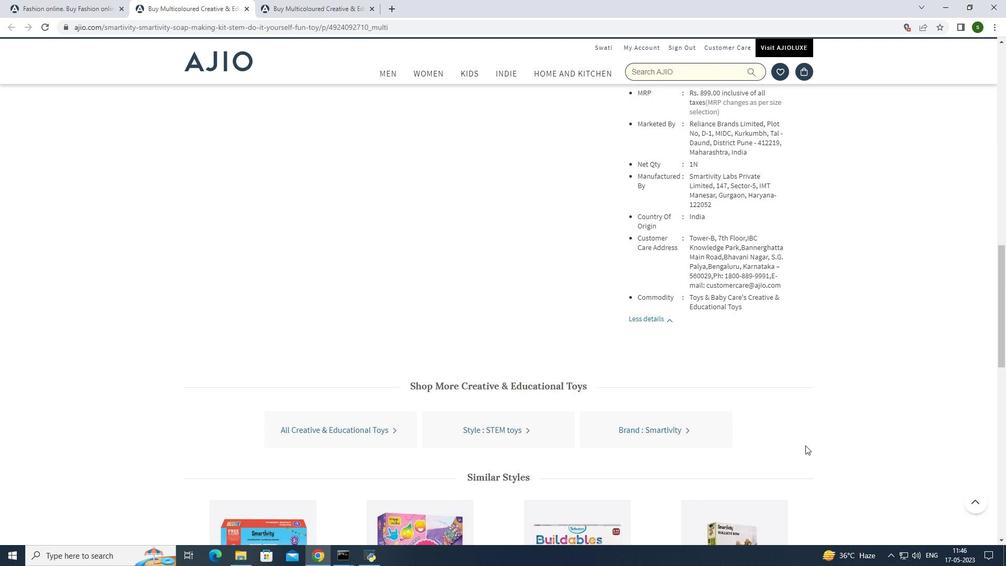 
Action: Mouse scrolled (806, 445) with delta (0, 0)
Screenshot: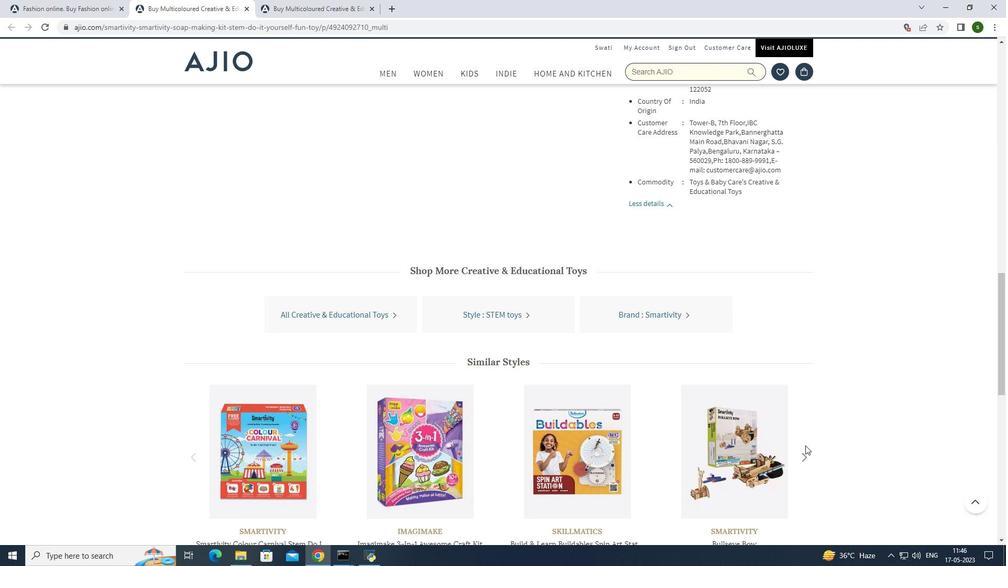 
Action: Mouse scrolled (806, 445) with delta (0, 0)
Screenshot: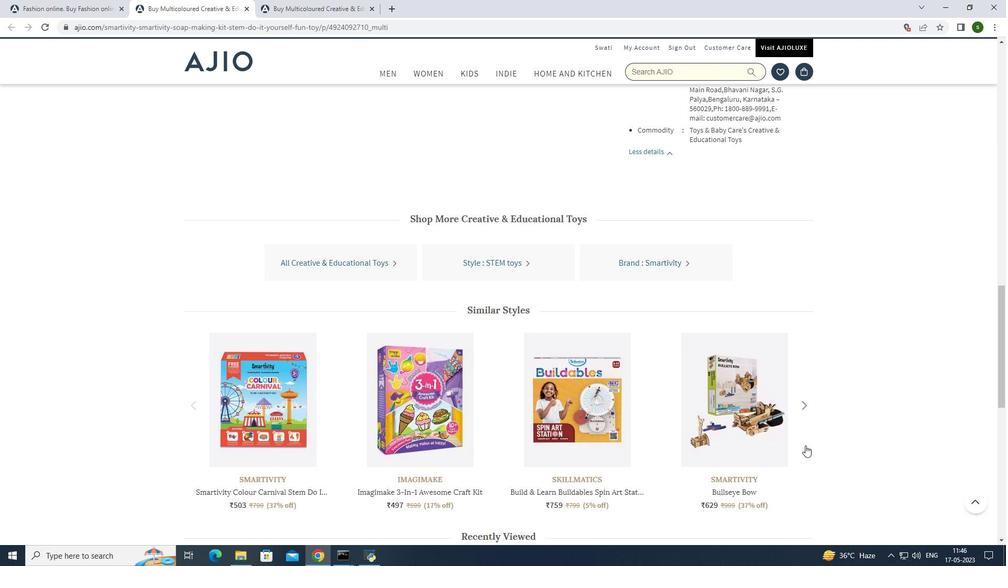 
Action: Mouse scrolled (806, 446) with delta (0, 0)
Screenshot: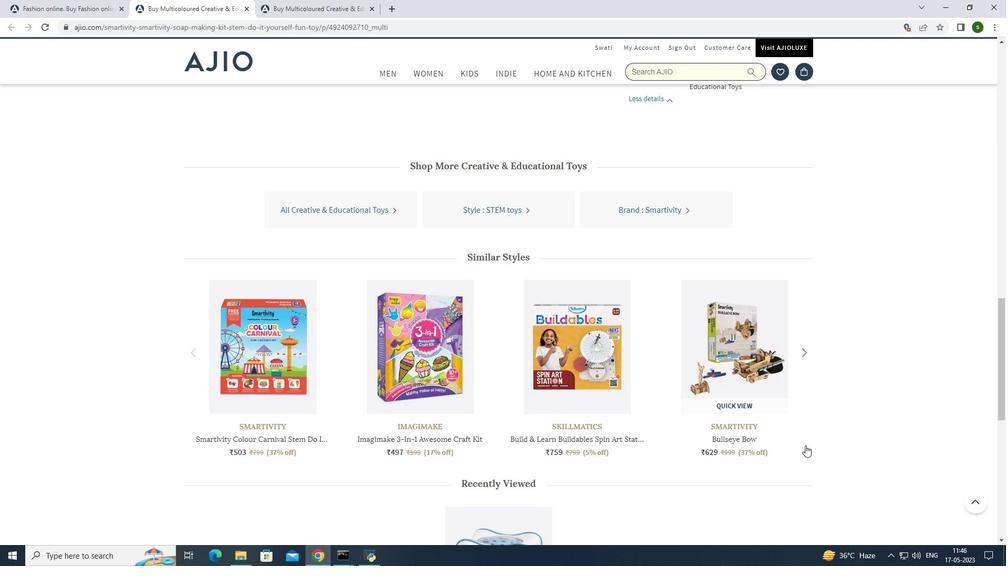 
Action: Mouse scrolled (806, 446) with delta (0, 0)
Screenshot: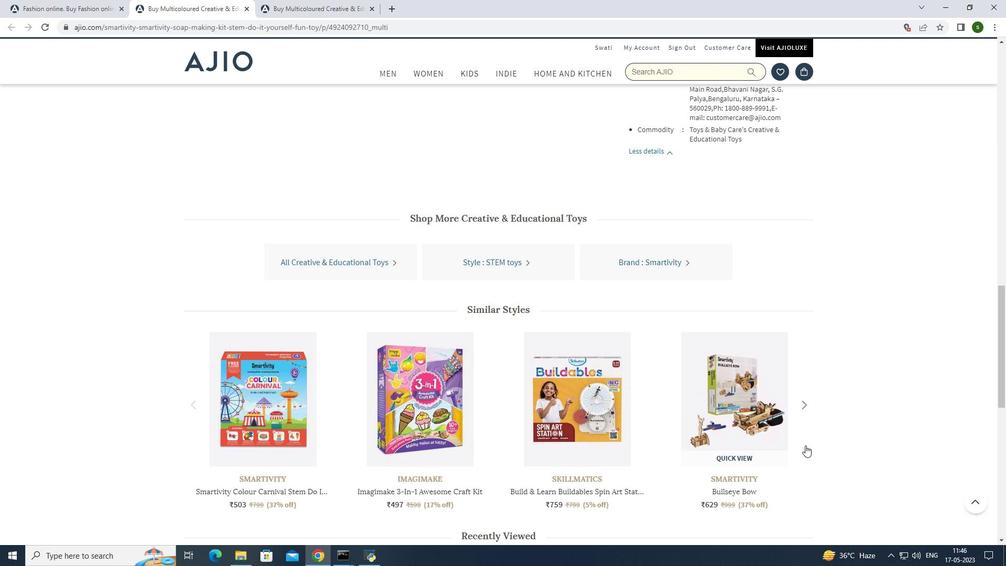 
Action: Mouse scrolled (806, 446) with delta (0, 0)
Screenshot: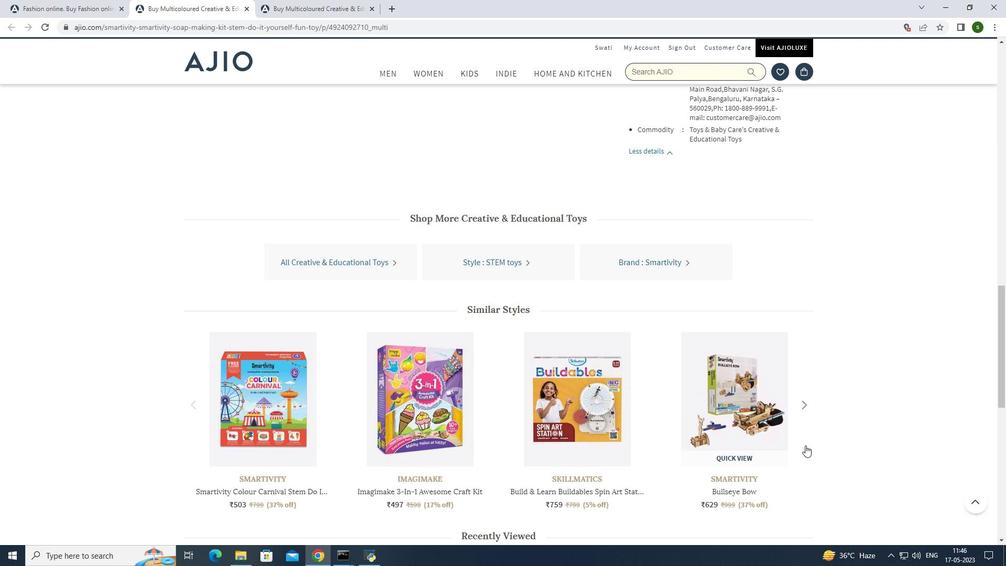 
Action: Mouse scrolled (806, 446) with delta (0, 0)
Screenshot: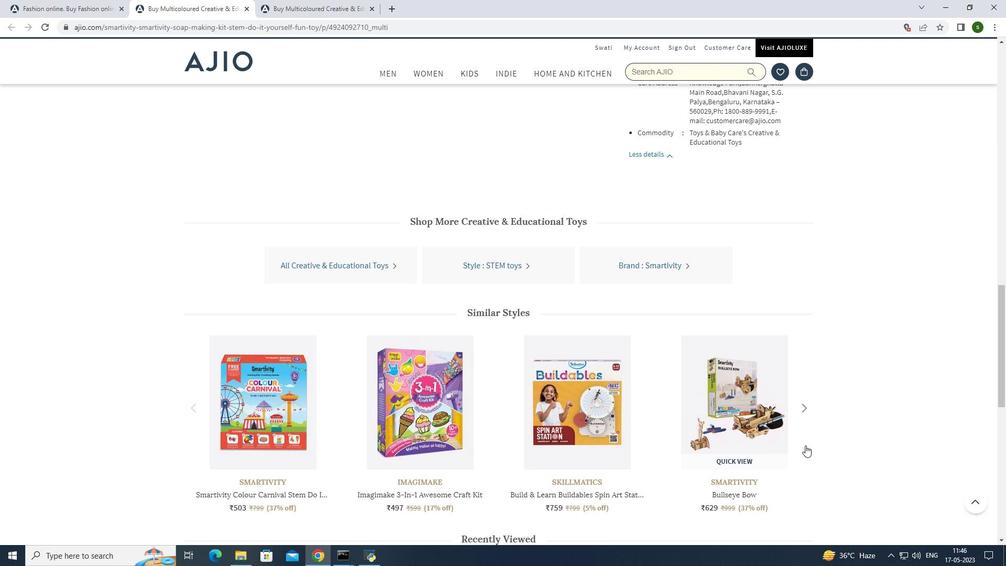 
Action: Mouse scrolled (806, 445) with delta (0, 0)
Screenshot: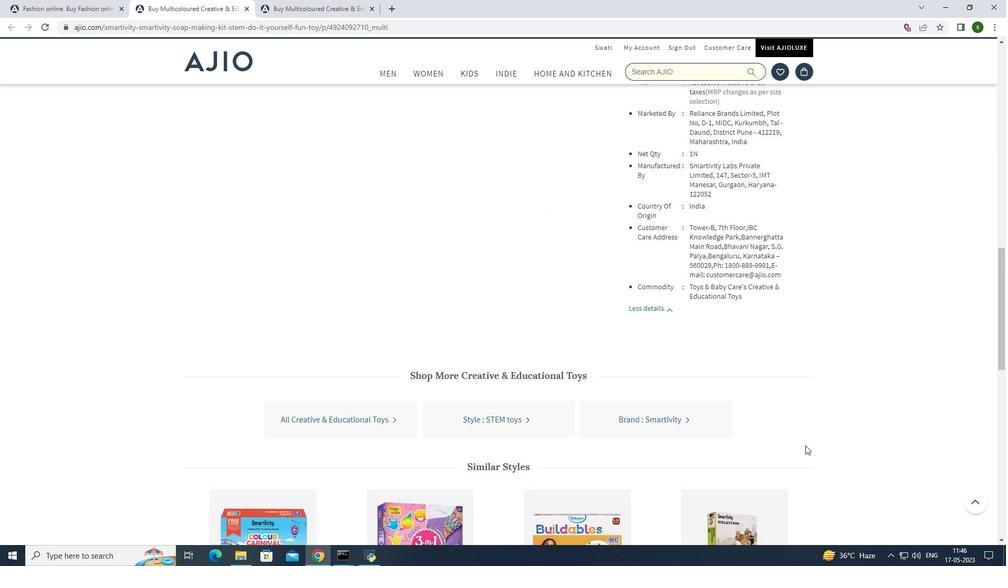 
Action: Mouse scrolled (806, 445) with delta (0, 0)
Screenshot: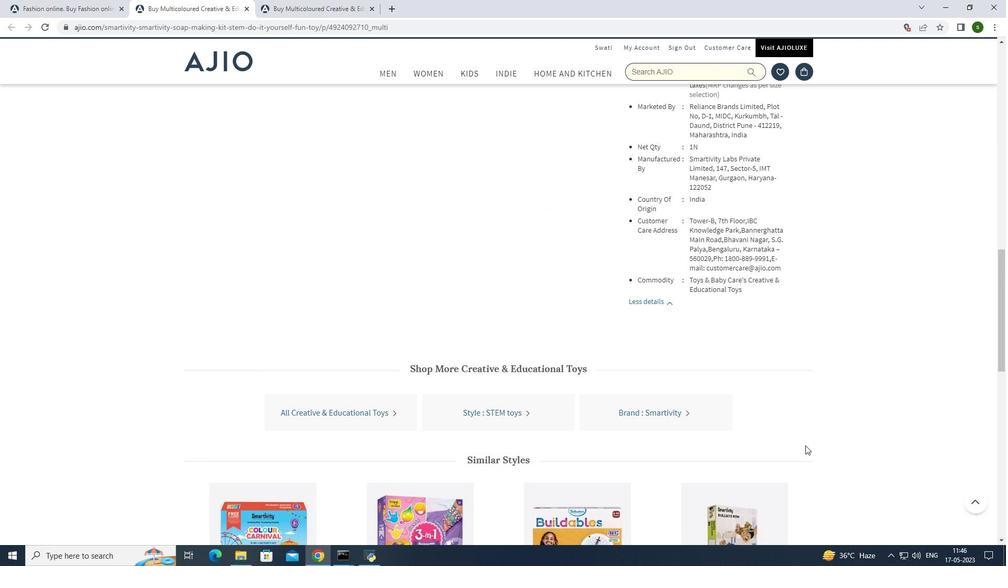 
Action: Mouse scrolled (806, 445) with delta (0, 0)
Screenshot: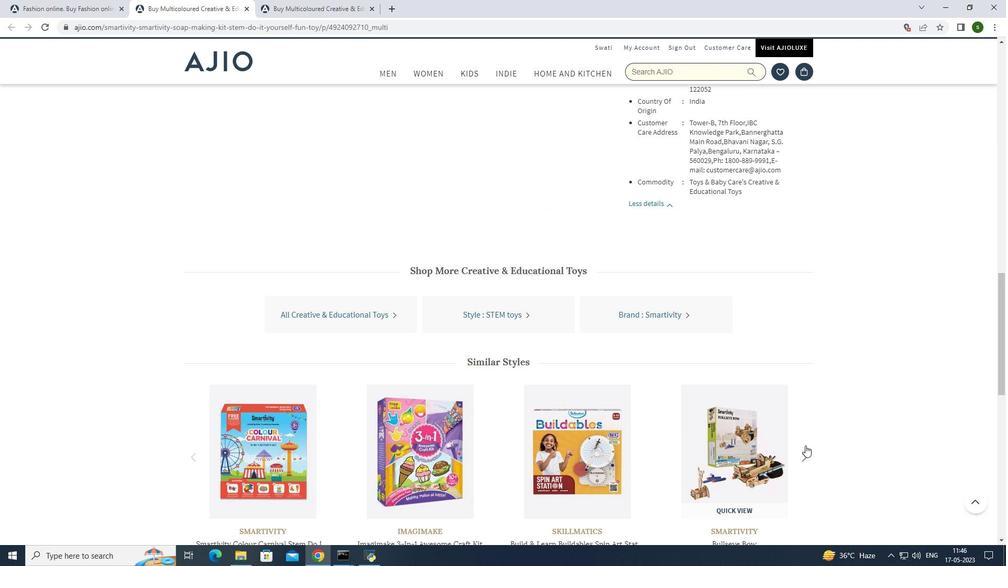
Action: Mouse scrolled (806, 445) with delta (0, 0)
Screenshot: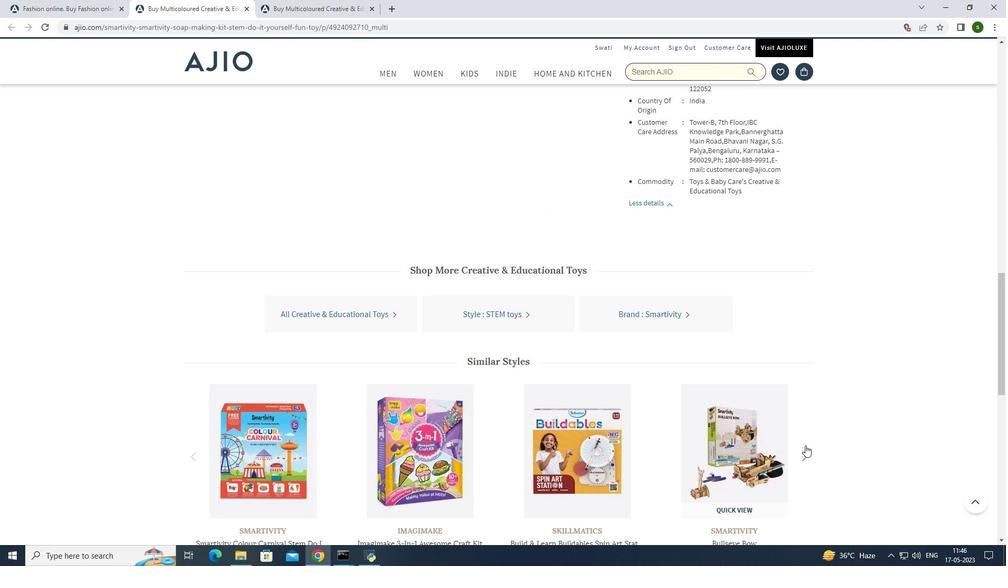 
Action: Mouse scrolled (806, 445) with delta (0, 0)
Screenshot: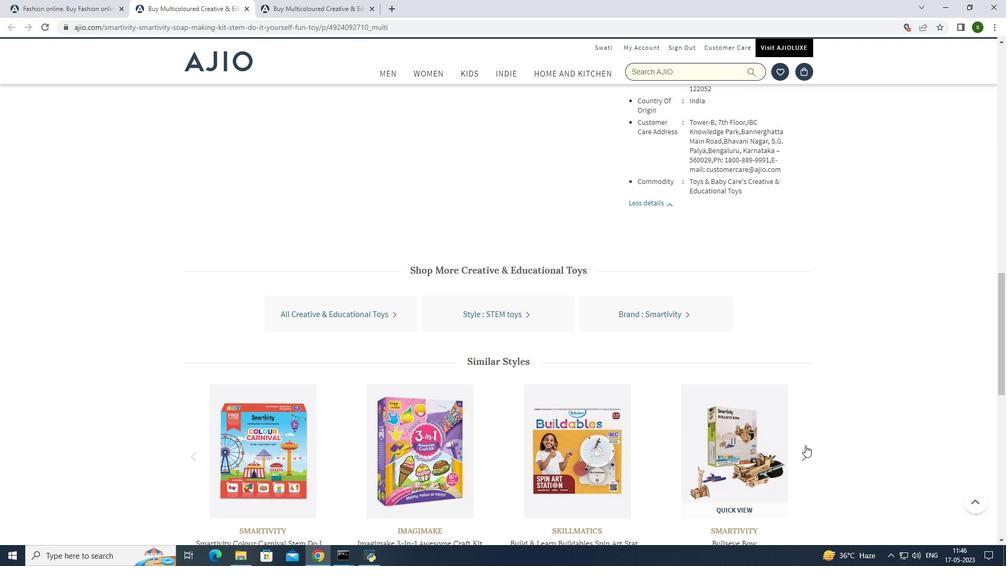 
Action: Mouse moved to (268, 315)
Screenshot: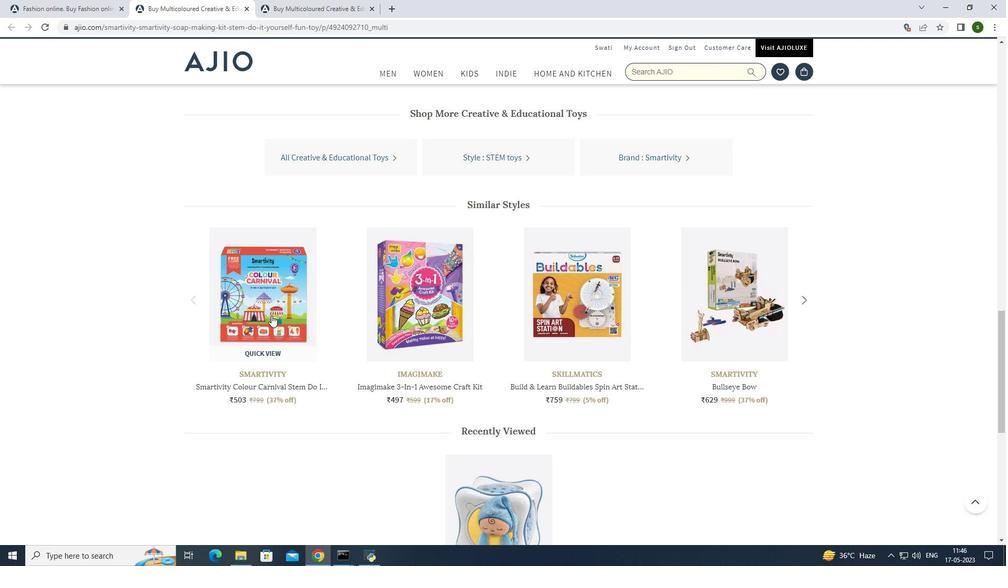 
Action: Mouse pressed left at (268, 315)
Screenshot: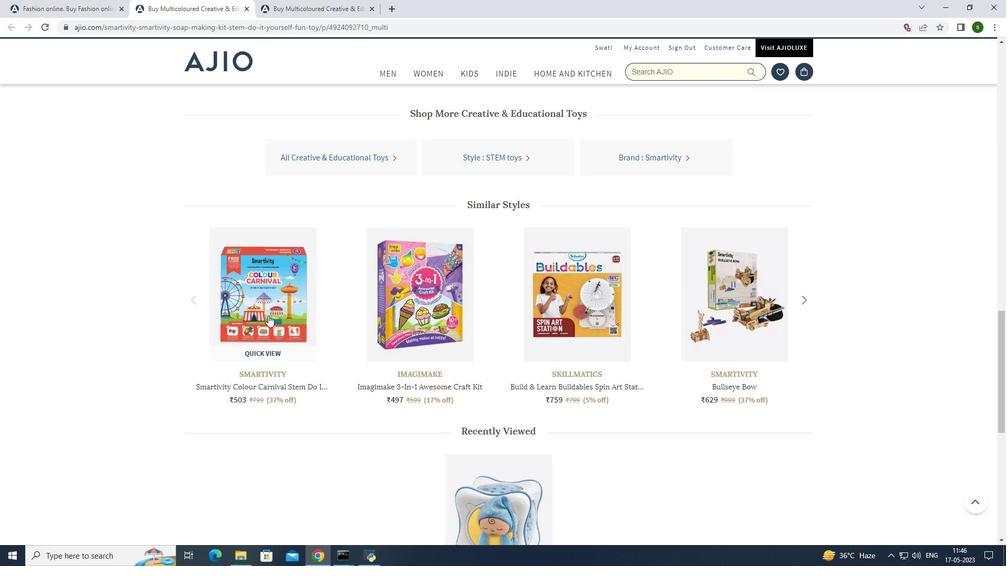 
Action: Mouse moved to (555, 271)
Screenshot: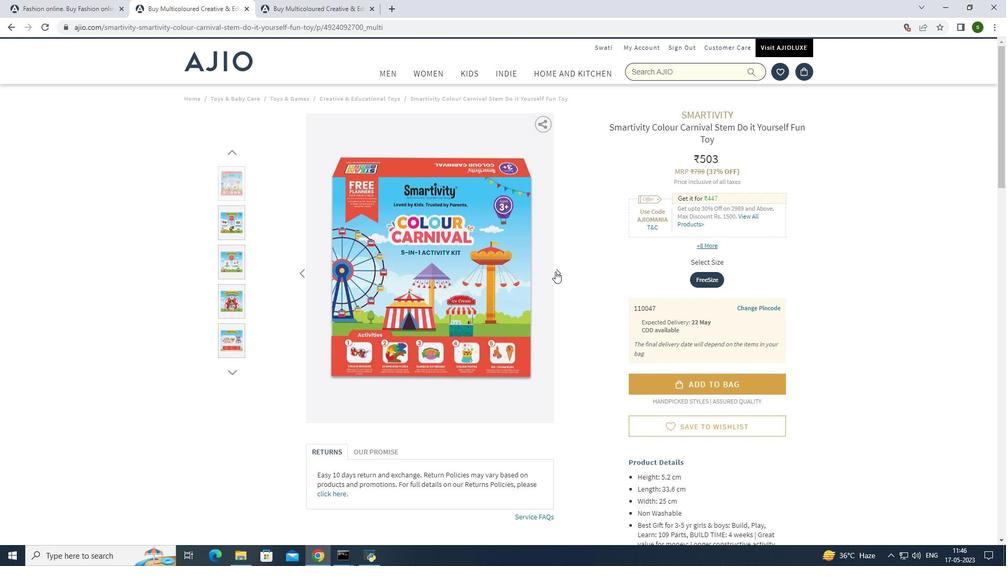 
Action: Mouse pressed left at (555, 271)
Screenshot: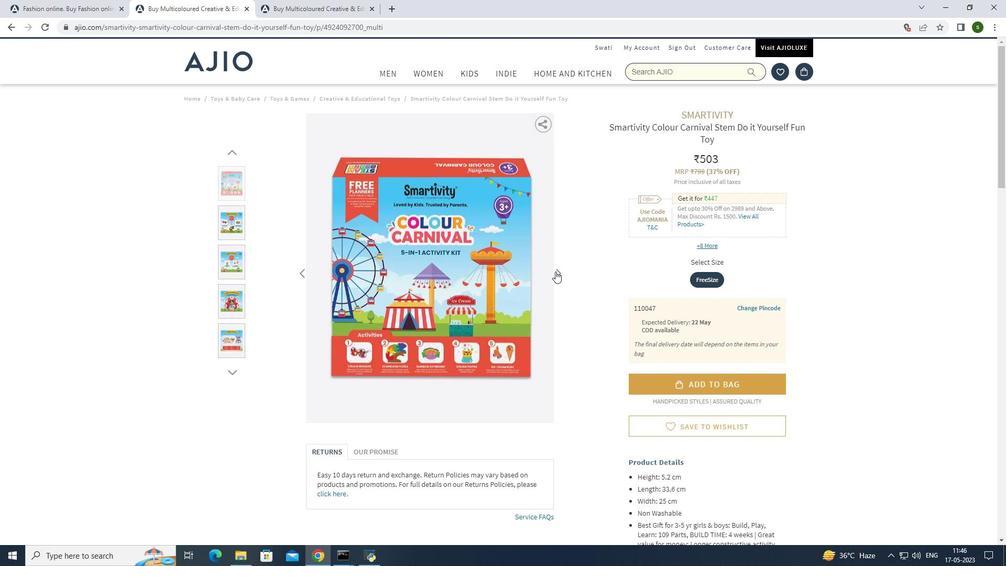 
Action: Mouse pressed left at (555, 271)
Screenshot: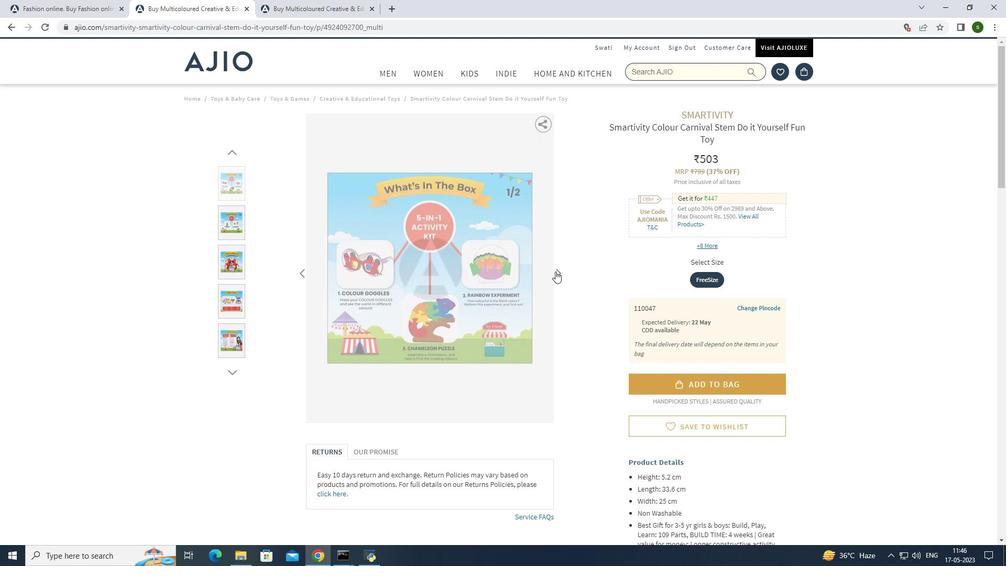 
Action: Mouse pressed left at (555, 271)
Screenshot: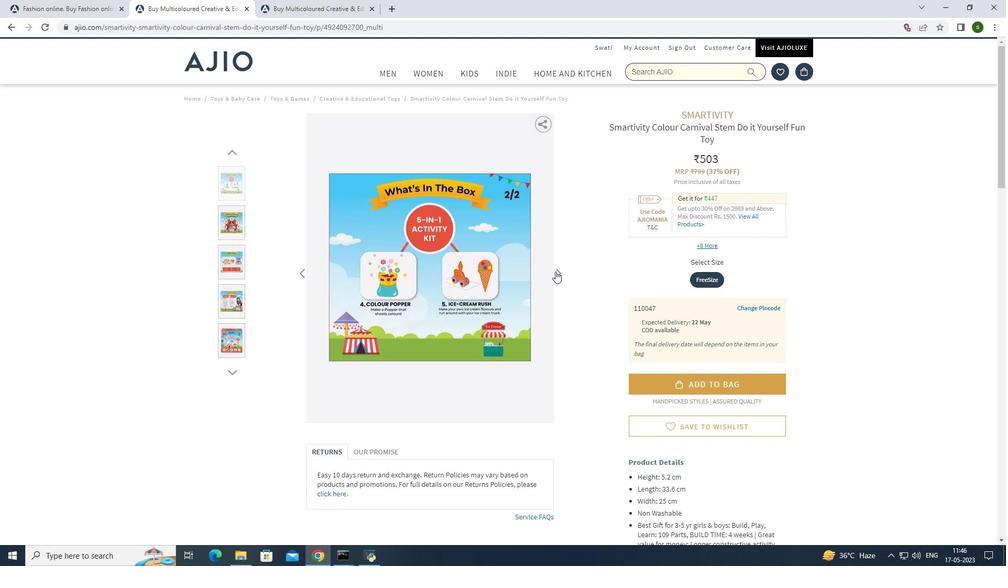 
Action: Mouse moved to (558, 278)
Screenshot: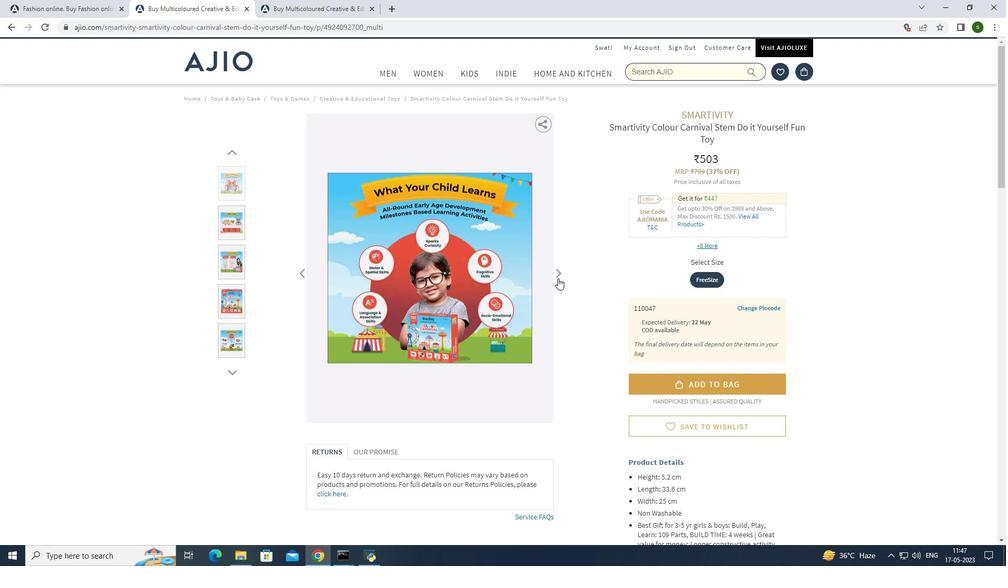 
Action: Mouse pressed left at (558, 278)
Screenshot: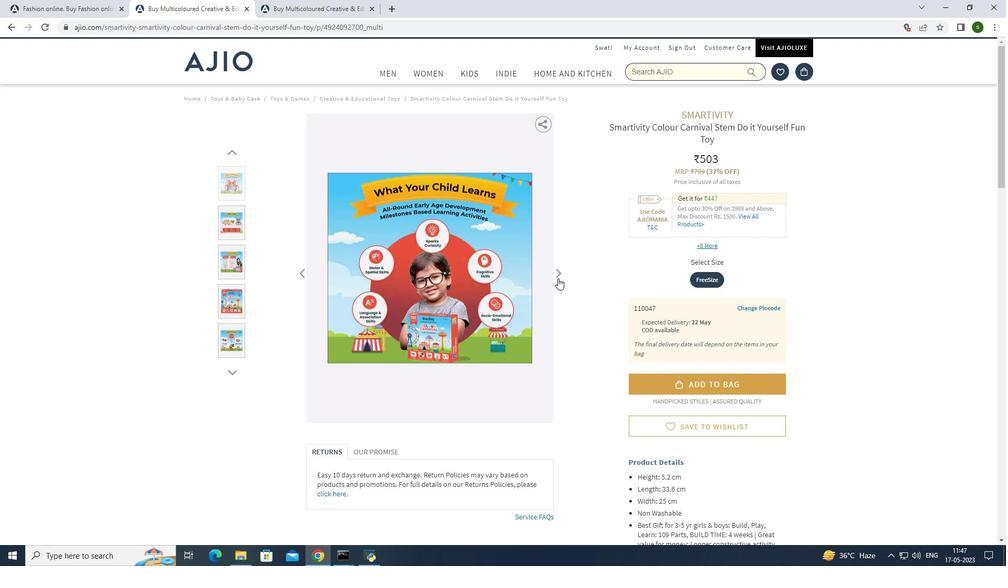 
Action: Mouse moved to (839, 436)
Screenshot: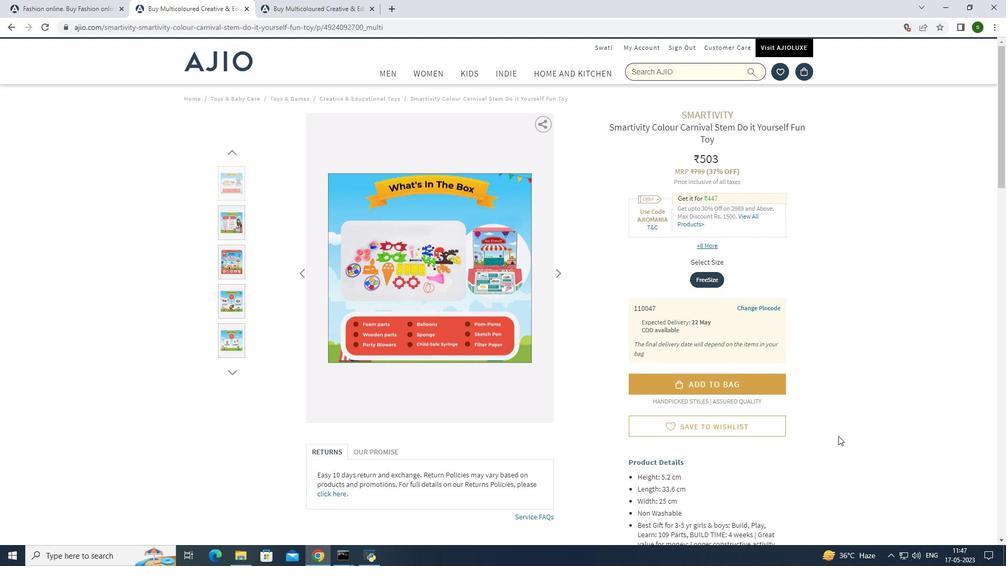 
Action: Mouse scrolled (839, 435) with delta (0, 0)
Screenshot: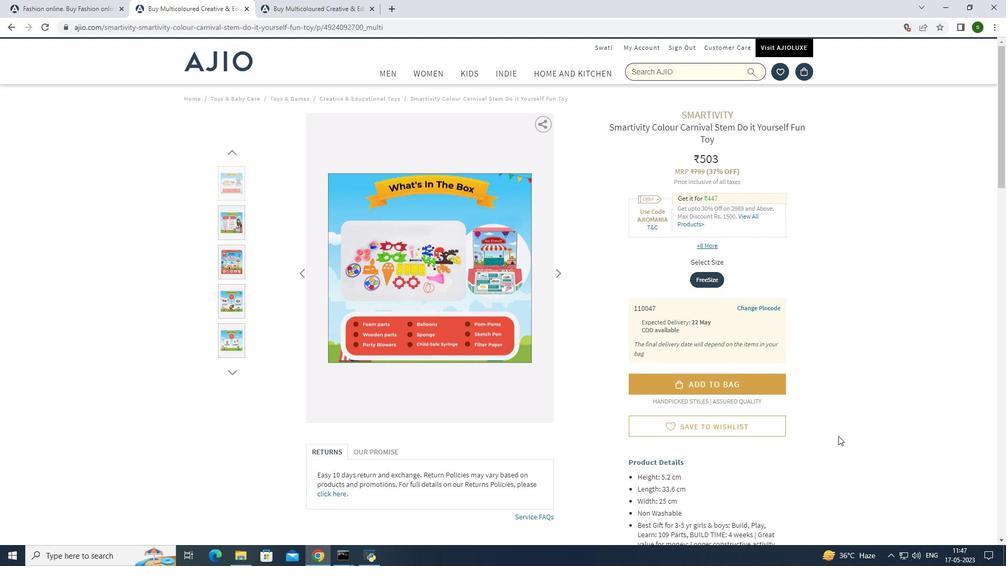 
Action: Mouse scrolled (839, 435) with delta (0, 0)
Screenshot: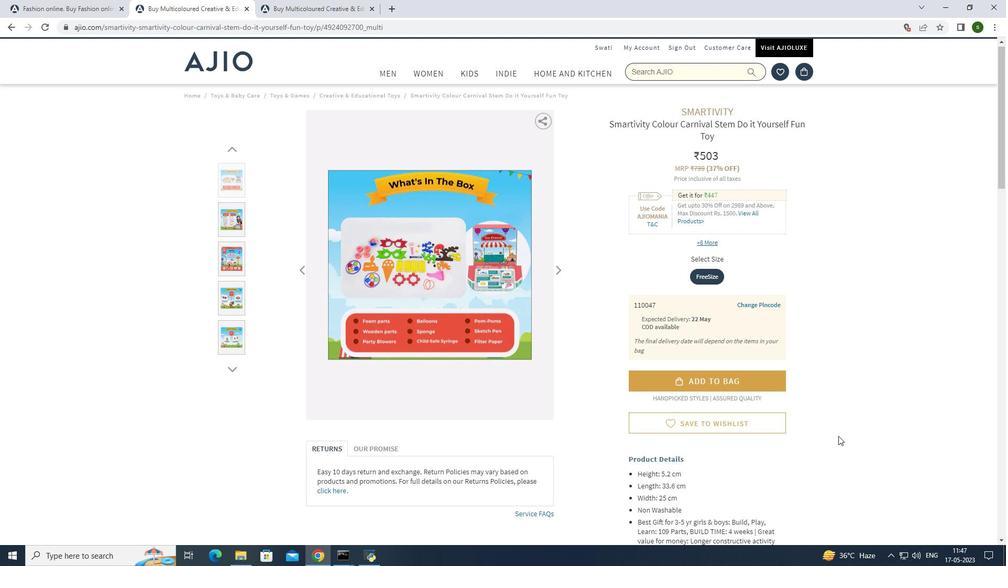 
Action: Mouse moved to (569, 207)
Screenshot: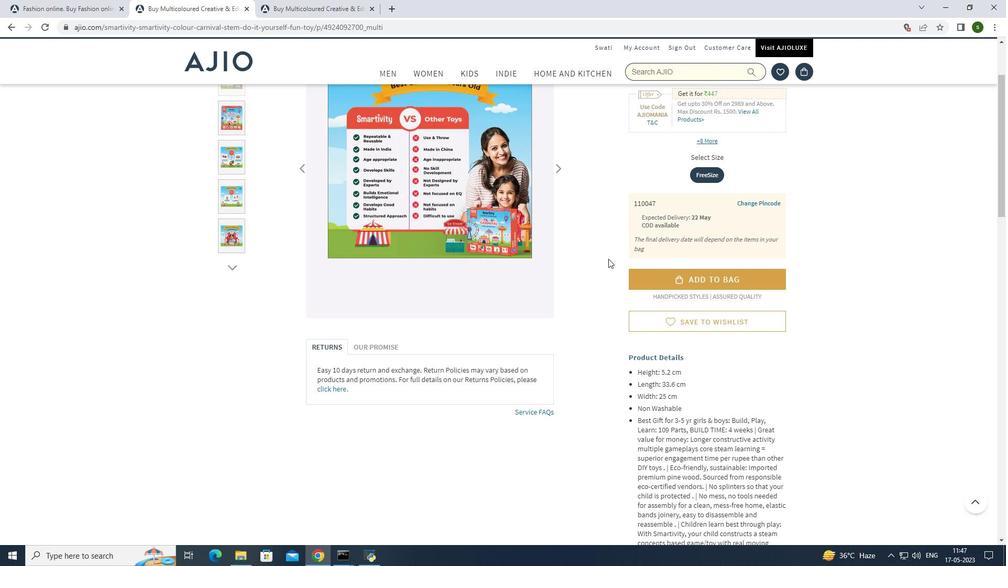 
Action: Mouse scrolled (569, 208) with delta (0, 0)
Screenshot: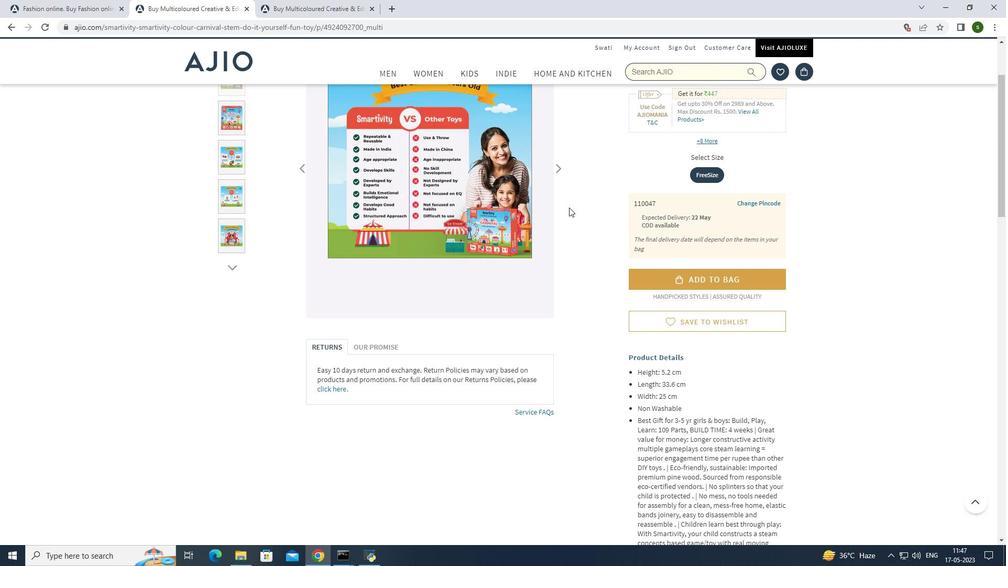 
Action: Mouse moved to (556, 222)
Screenshot: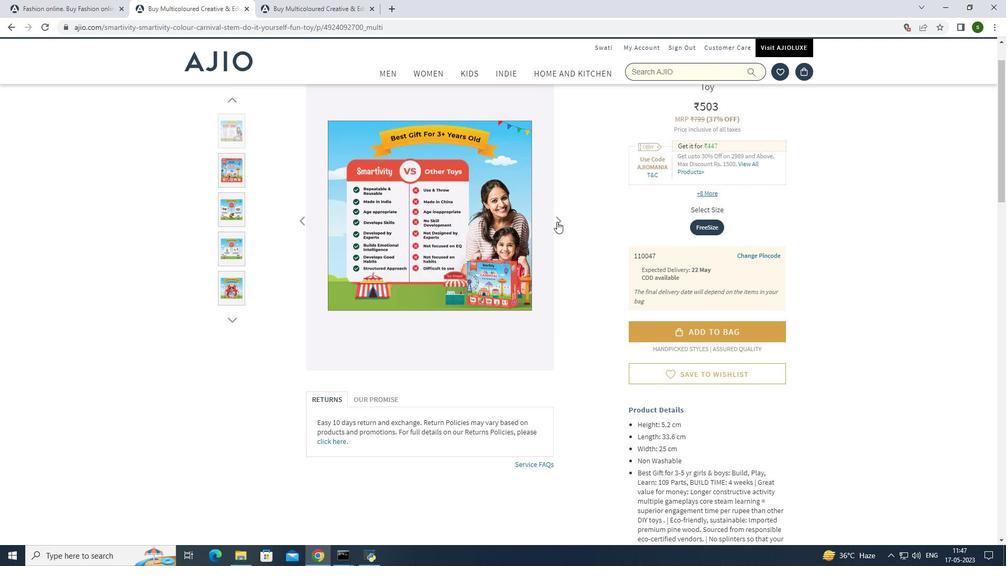 
Action: Mouse pressed left at (556, 222)
Screenshot: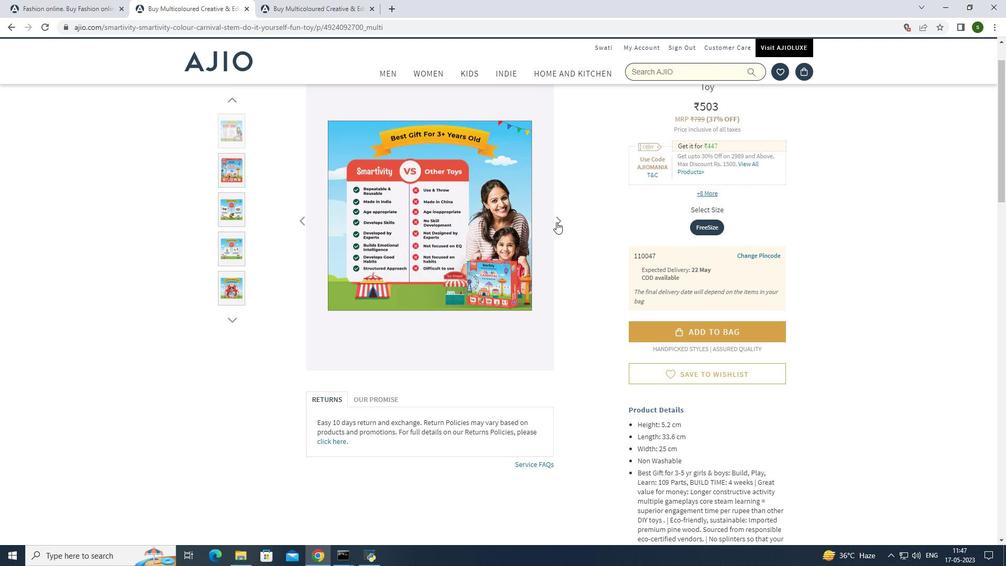 
Action: Mouse moved to (89, 0)
Screenshot: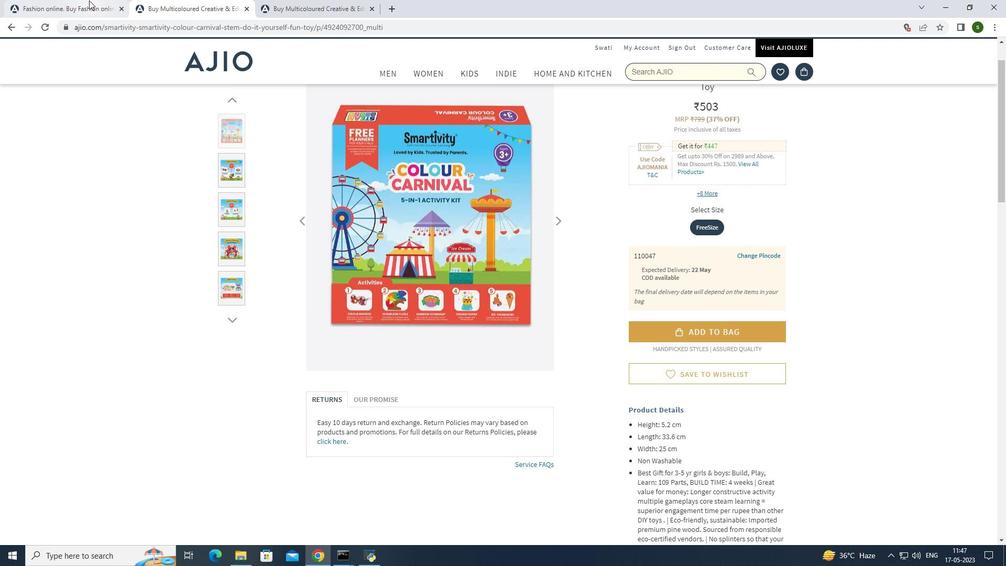 
Action: Mouse pressed left at (89, 0)
